 Task: Look for Airbnb options in Sopron, Hungary from 6th November, 2023 to 8th November, 2023 for 2 adults.1  bedroom having 2 beds and 1 bathroom. Property type can be flat. Booking option can be shelf check-in. Look for 4 properties as per requirement.
Action: Mouse moved to (478, 106)
Screenshot: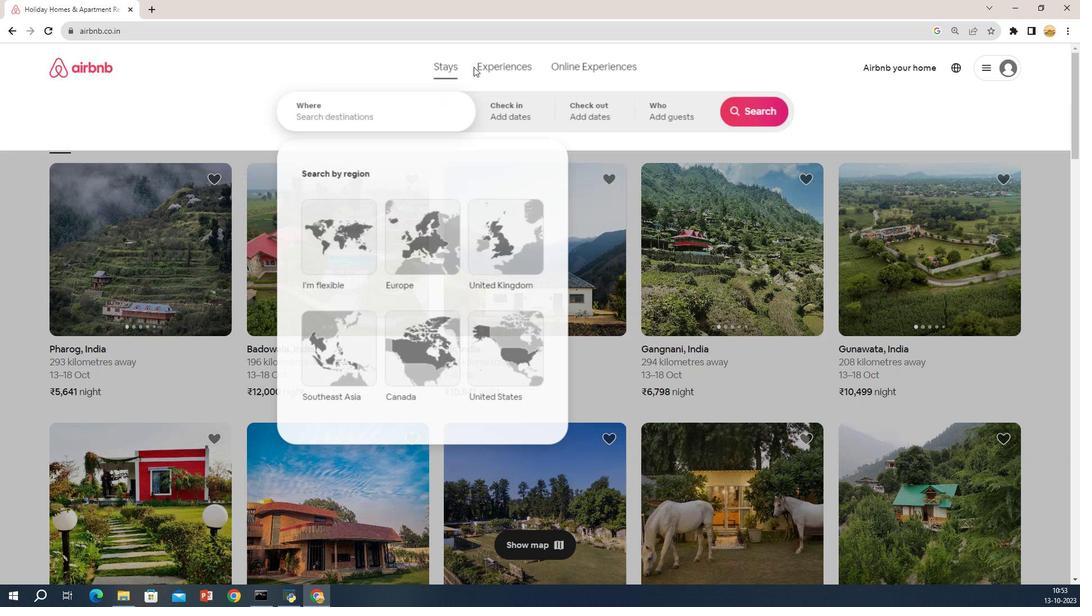 
Action: Mouse pressed left at (478, 106)
Screenshot: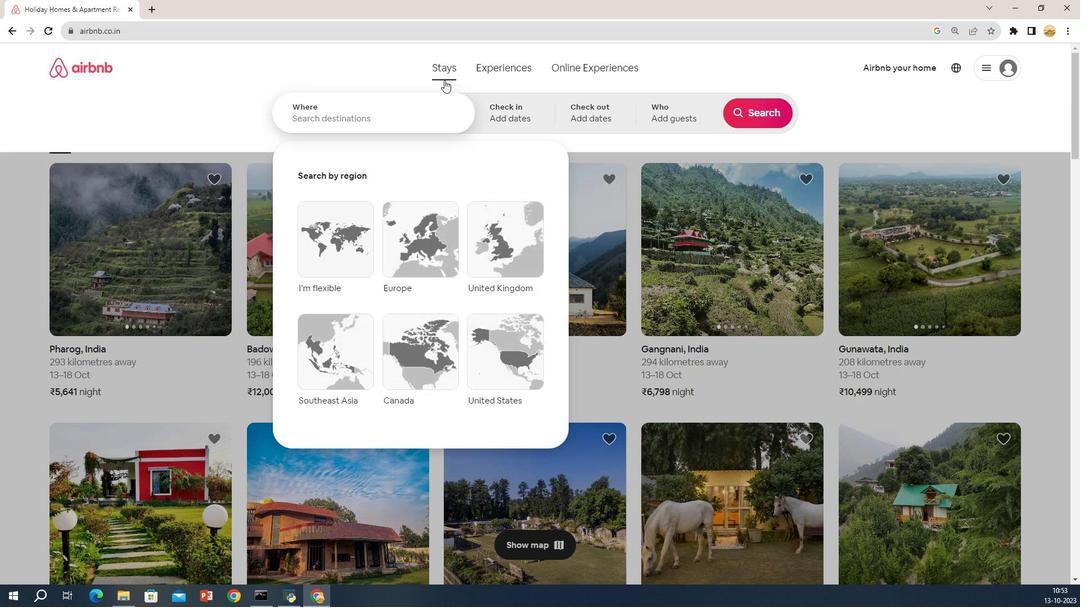 
Action: Mouse moved to (418, 140)
Screenshot: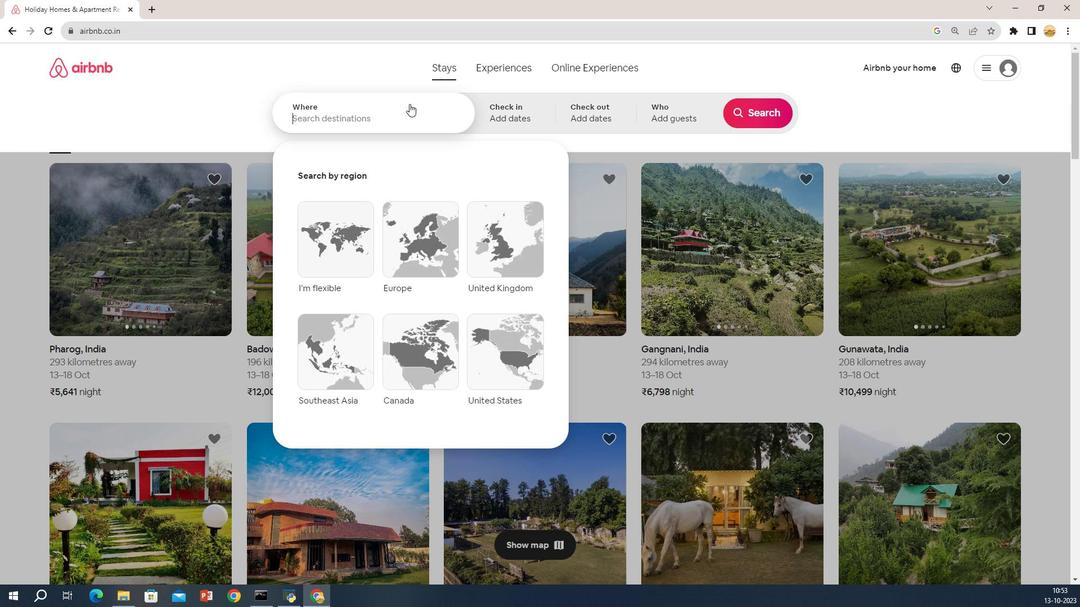 
Action: Mouse pressed left at (418, 140)
Screenshot: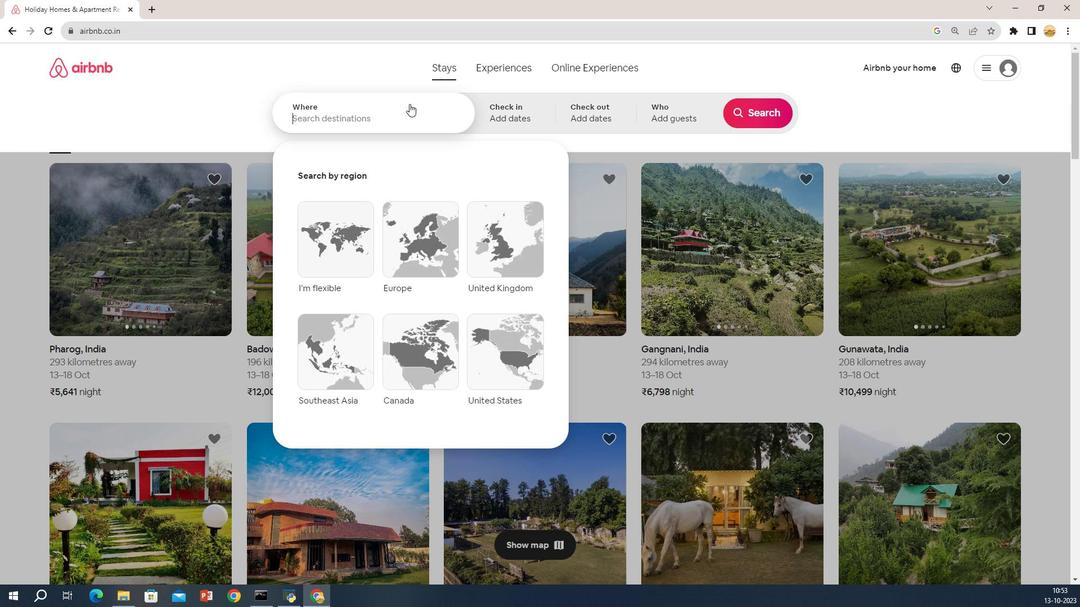 
Action: Mouse moved to (418, 140)
Screenshot: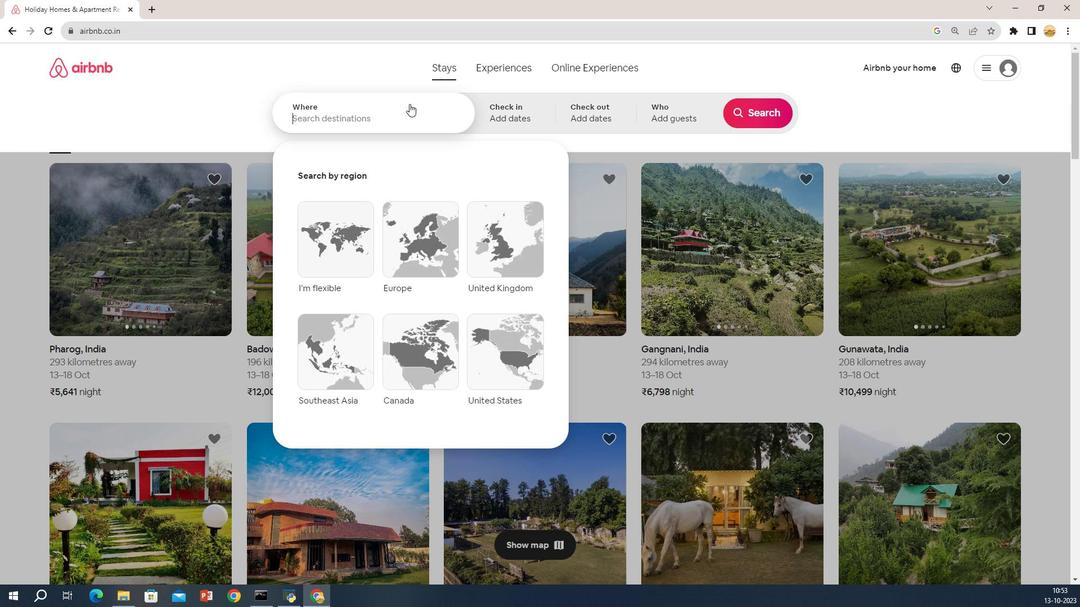 
Action: Key pressed <Key.shift><Key.shift><Key.shift><Key.shift><Key.shift>Scpron,<Key.space><Key.shift><Key.shift>hungary
Screenshot: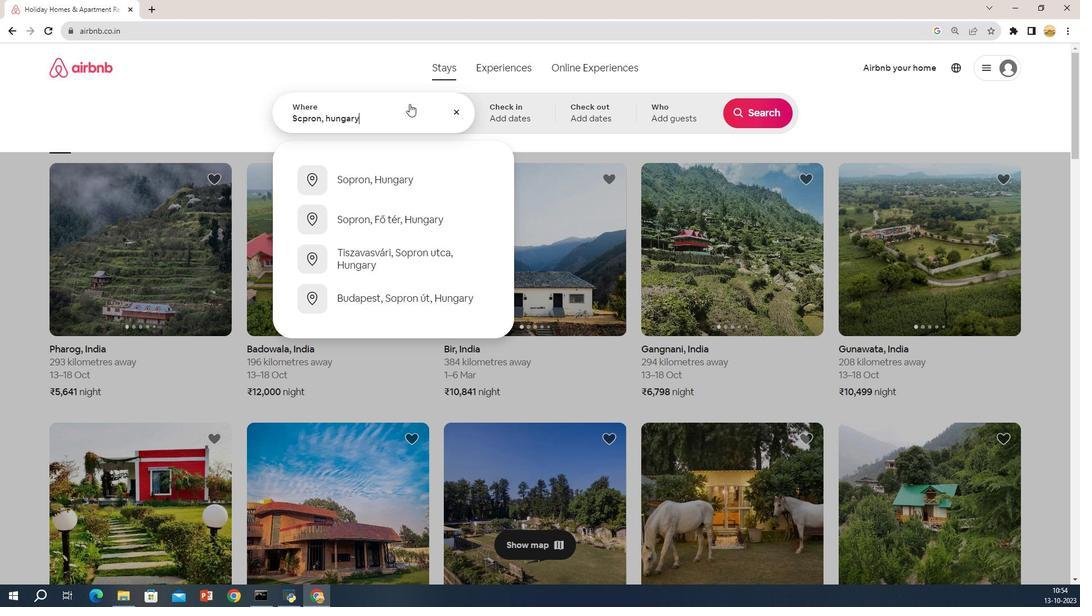 
Action: Mouse moved to (400, 201)
Screenshot: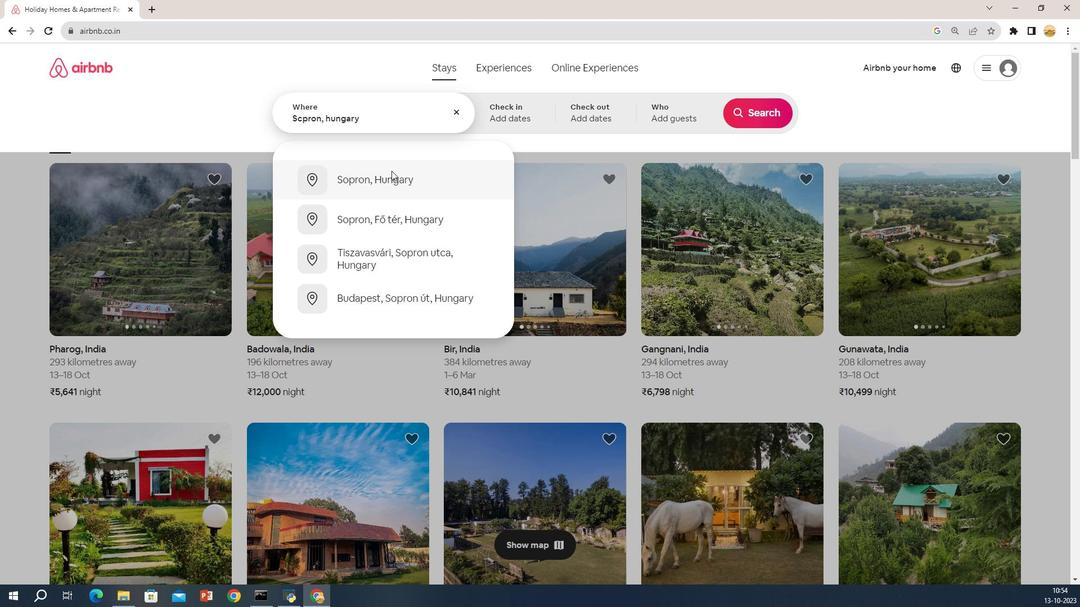 
Action: Mouse pressed left at (400, 201)
Screenshot: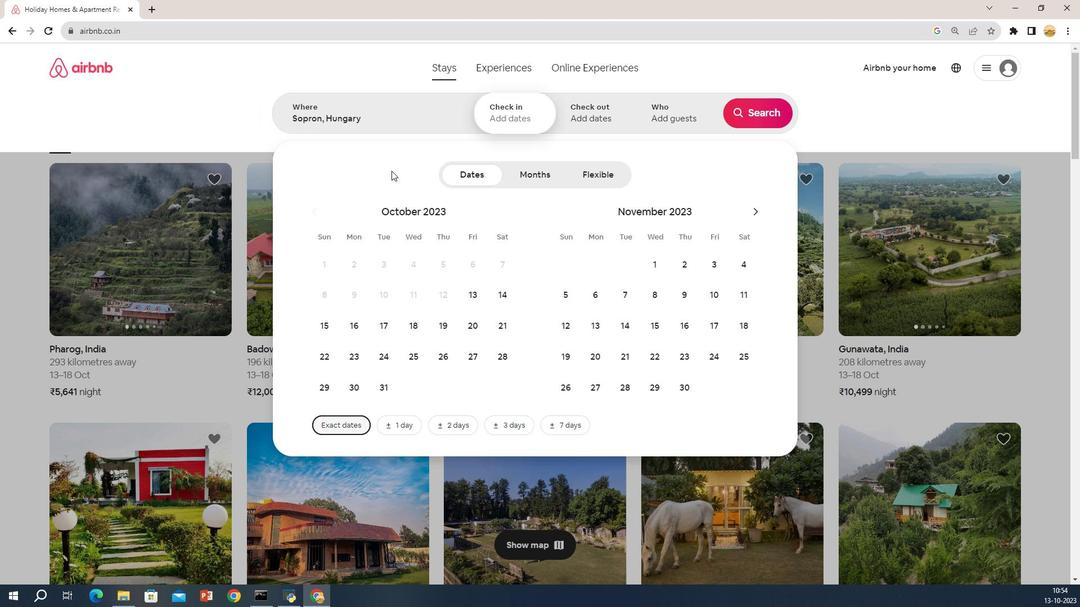 
Action: Mouse moved to (592, 315)
Screenshot: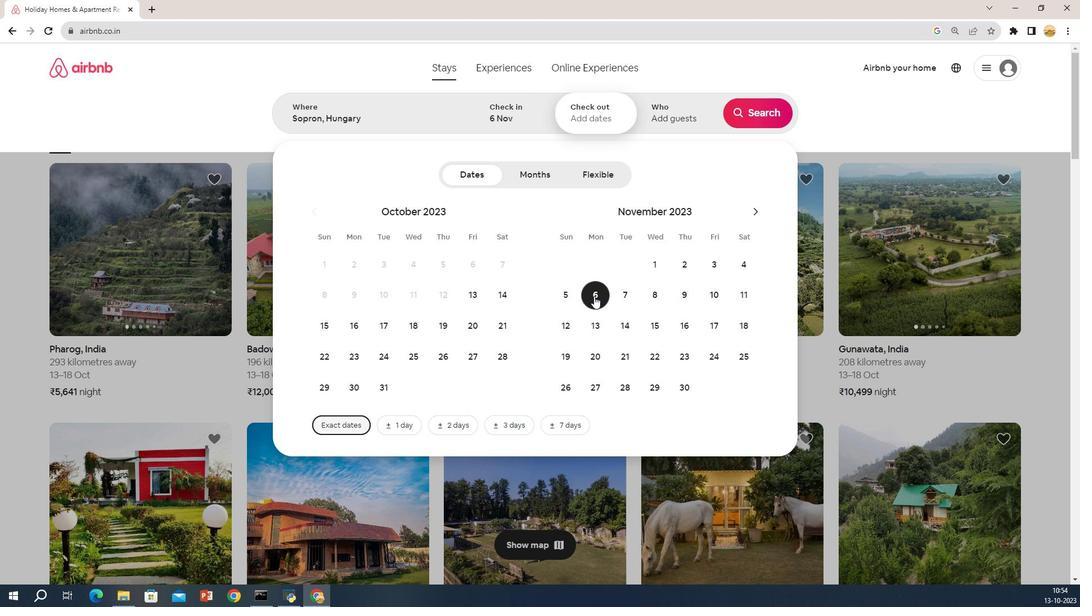 
Action: Mouse pressed left at (592, 315)
Screenshot: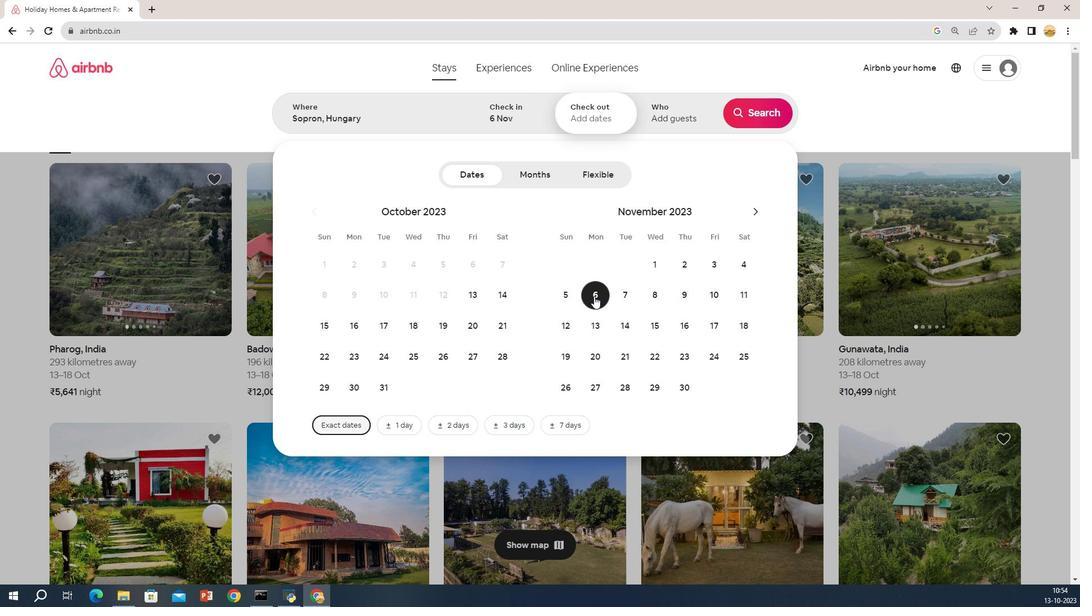 
Action: Mouse moved to (653, 319)
Screenshot: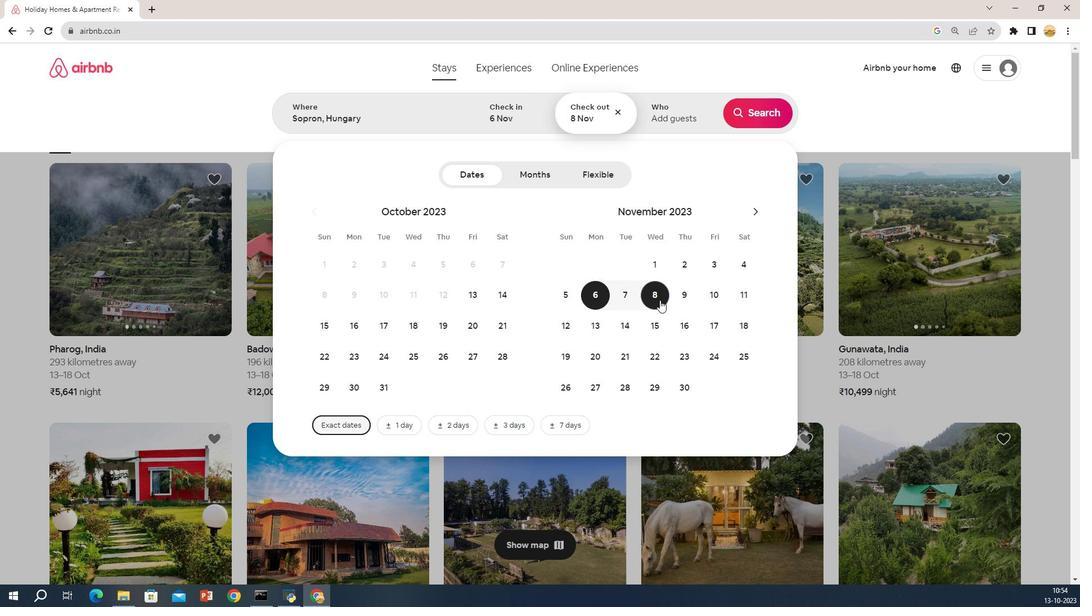 
Action: Mouse pressed left at (653, 319)
Screenshot: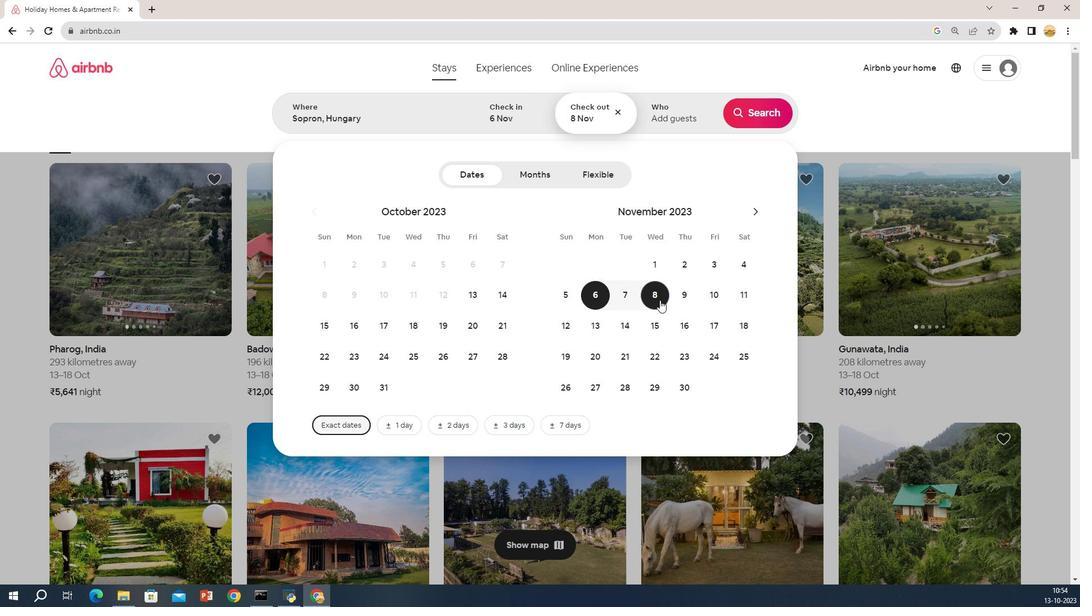 
Action: Mouse moved to (654, 159)
Screenshot: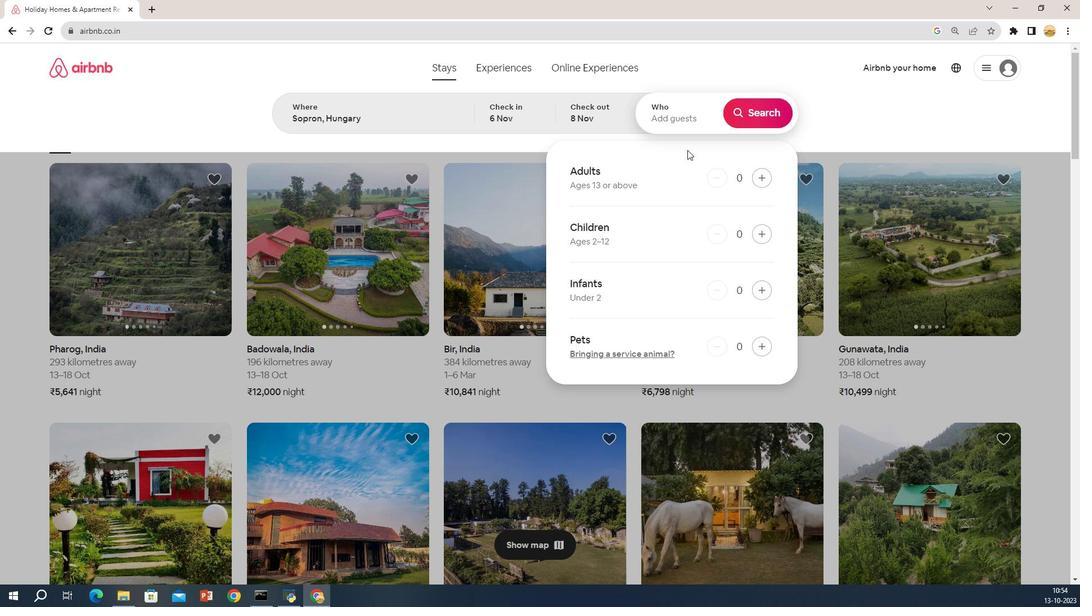 
Action: Mouse pressed left at (654, 159)
Screenshot: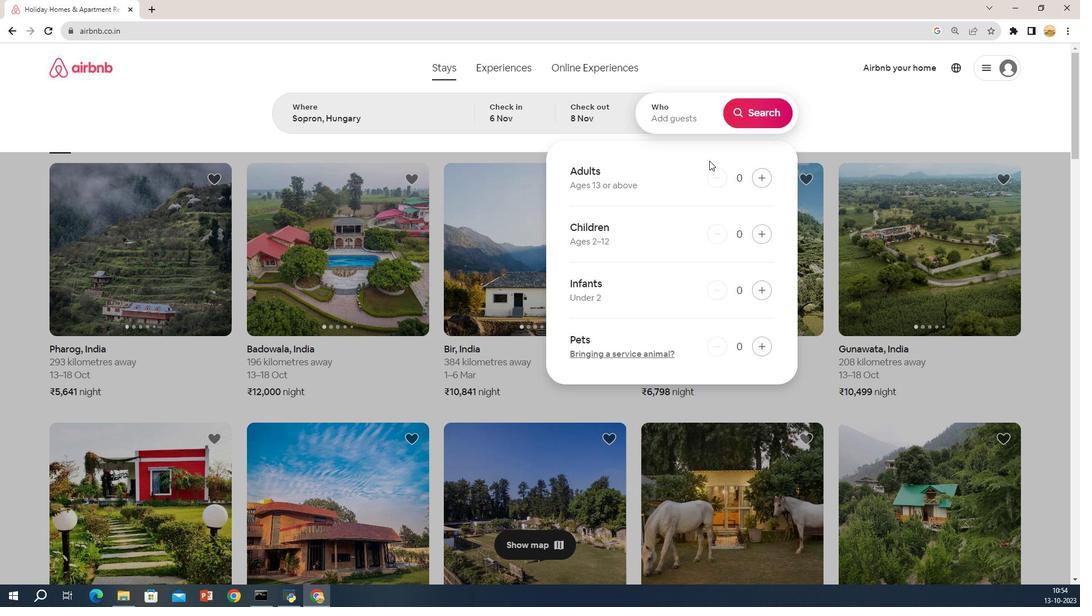 
Action: Mouse moved to (746, 207)
Screenshot: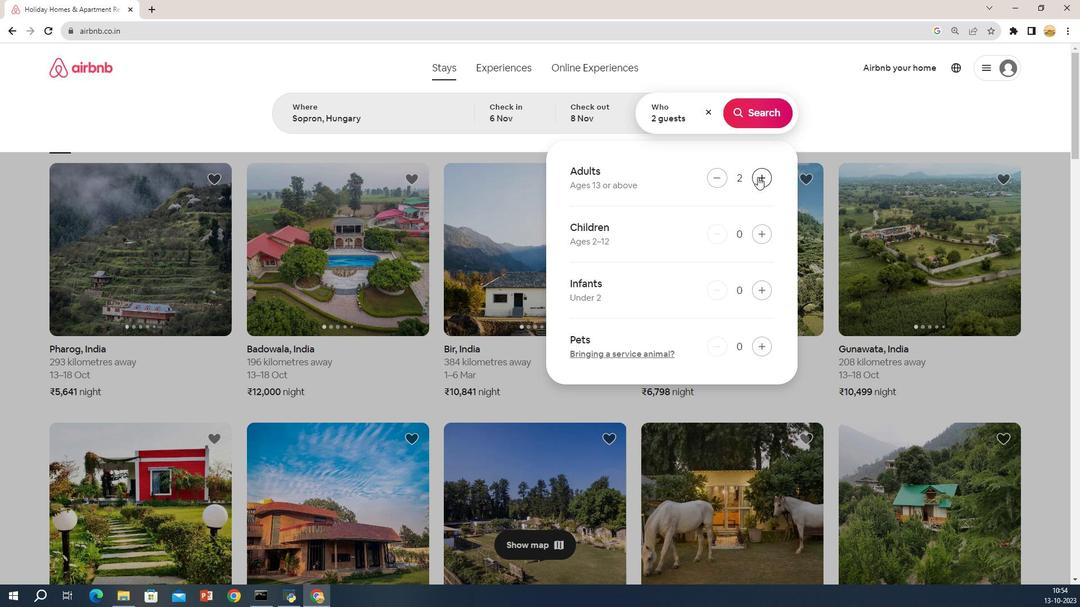 
Action: Mouse pressed left at (746, 207)
Screenshot: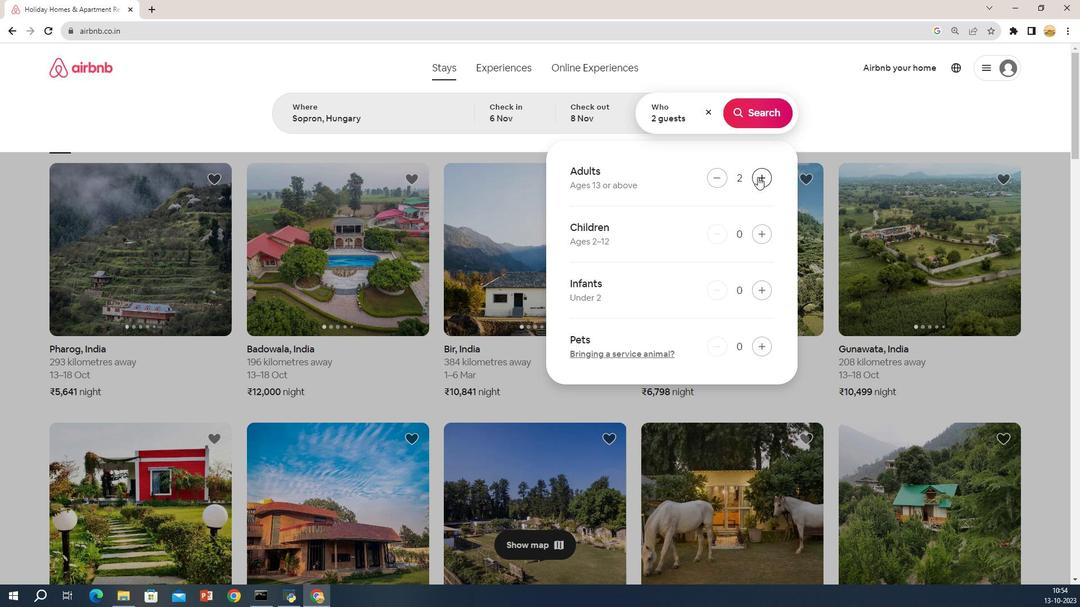 
Action: Mouse pressed left at (746, 207)
Screenshot: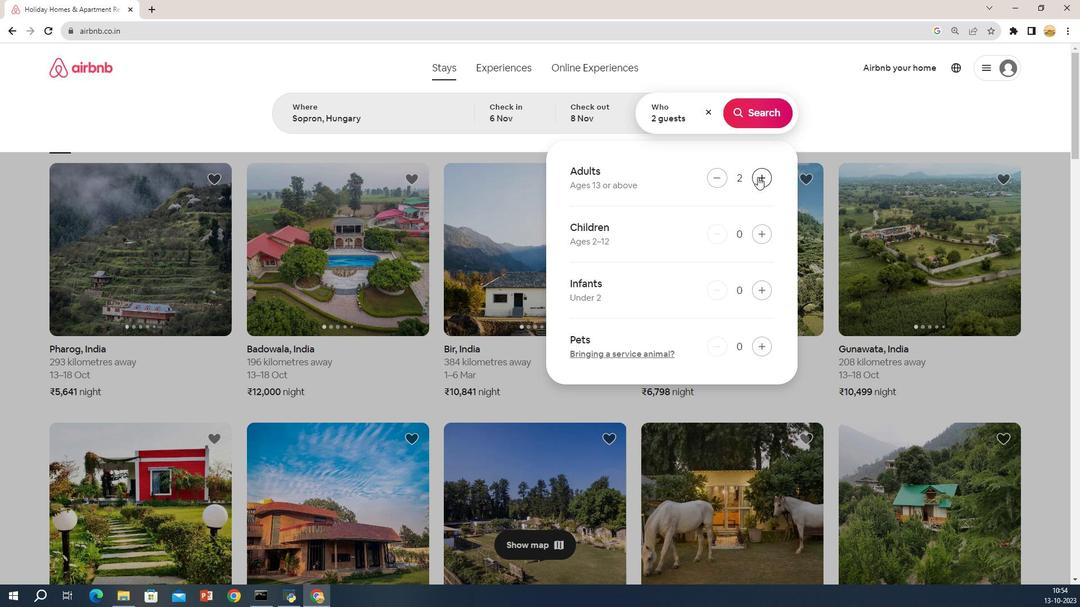 
Action: Mouse moved to (756, 154)
Screenshot: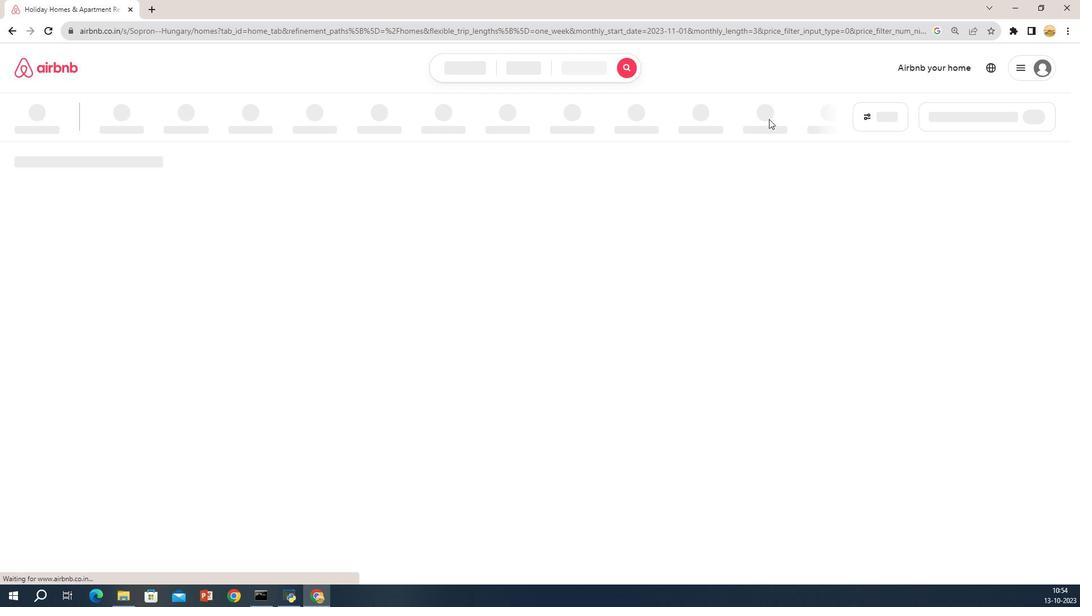 
Action: Mouse pressed left at (756, 154)
Screenshot: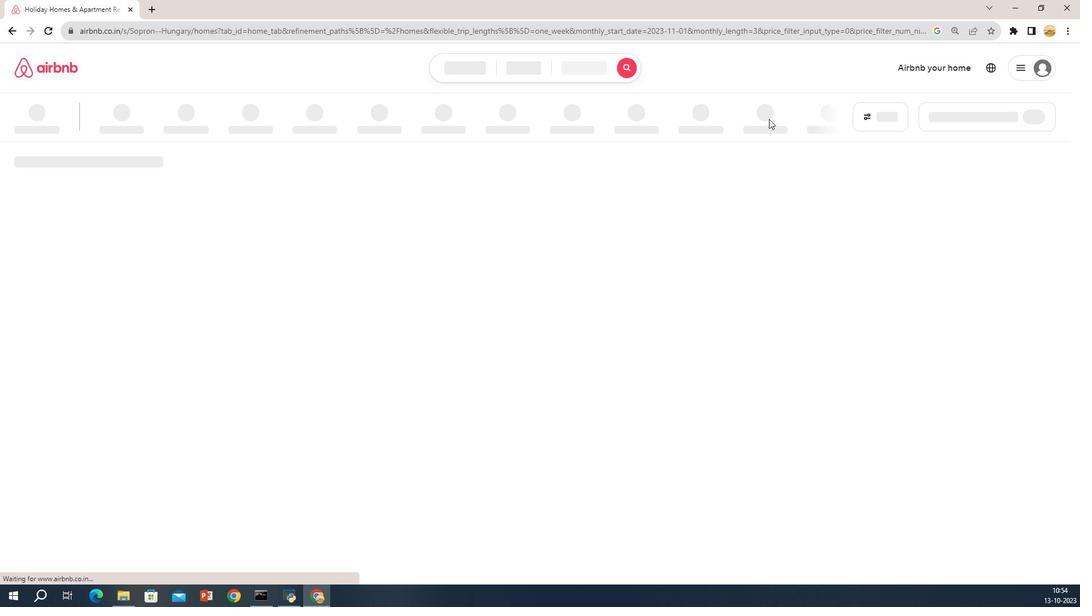
Action: Mouse moved to (861, 151)
Screenshot: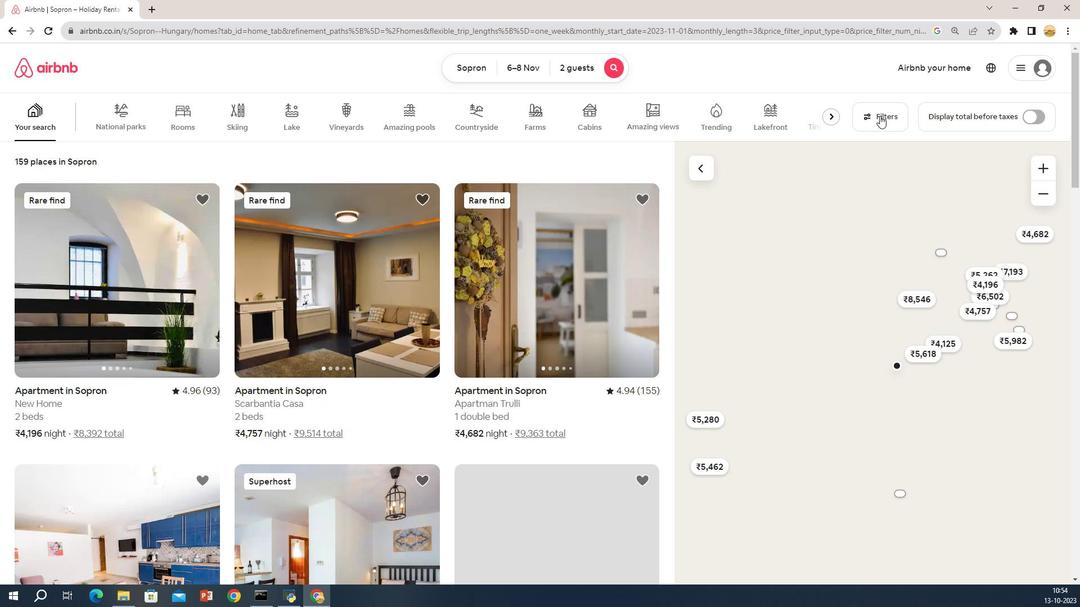 
Action: Mouse pressed left at (861, 151)
Screenshot: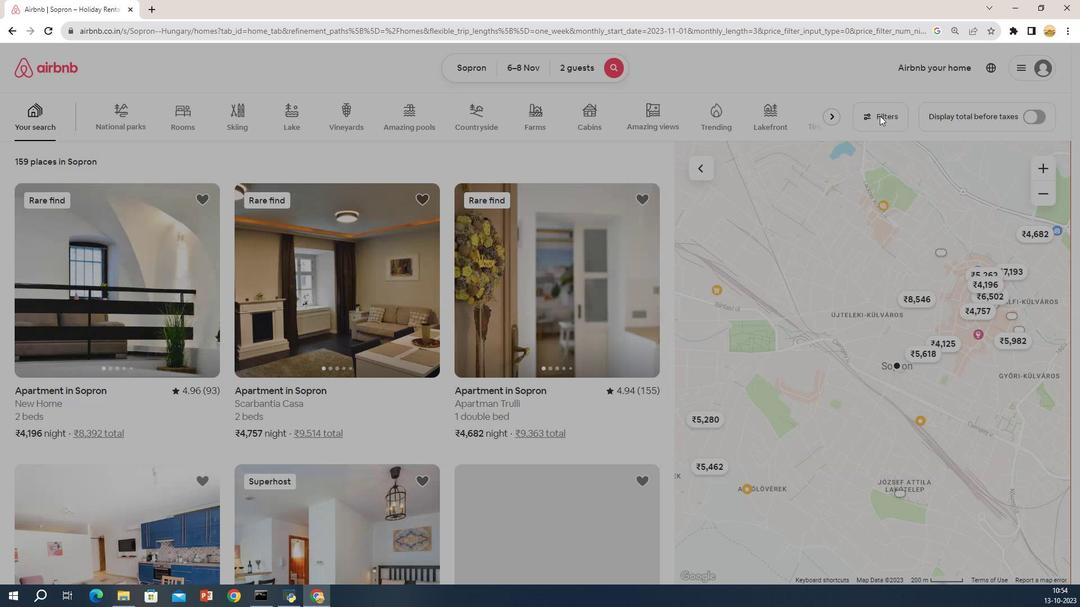 
Action: Mouse moved to (599, 296)
Screenshot: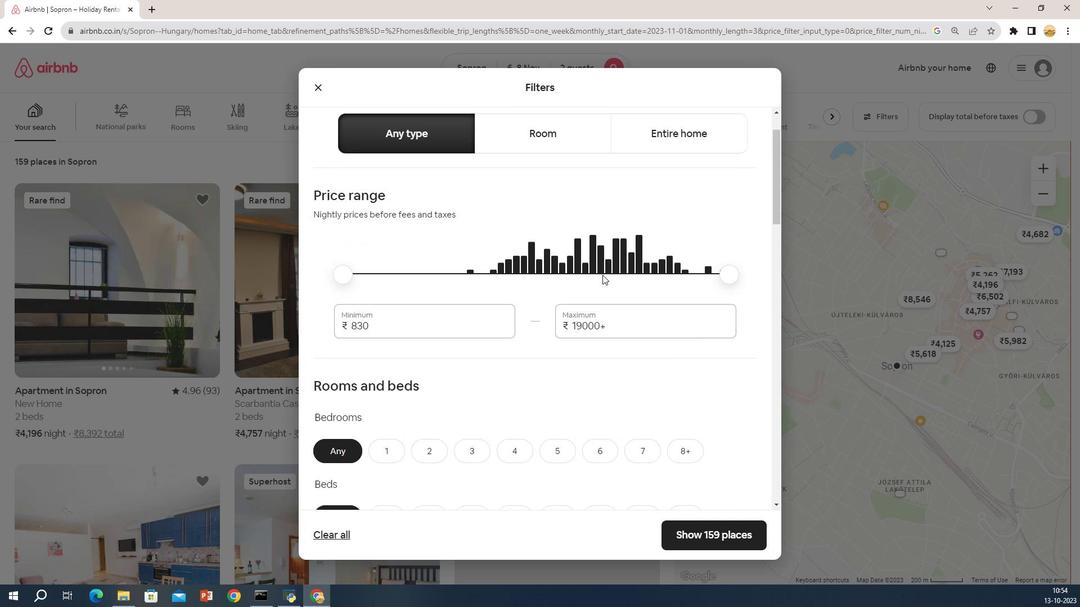 
Action: Mouse scrolled (599, 295) with delta (0, 0)
Screenshot: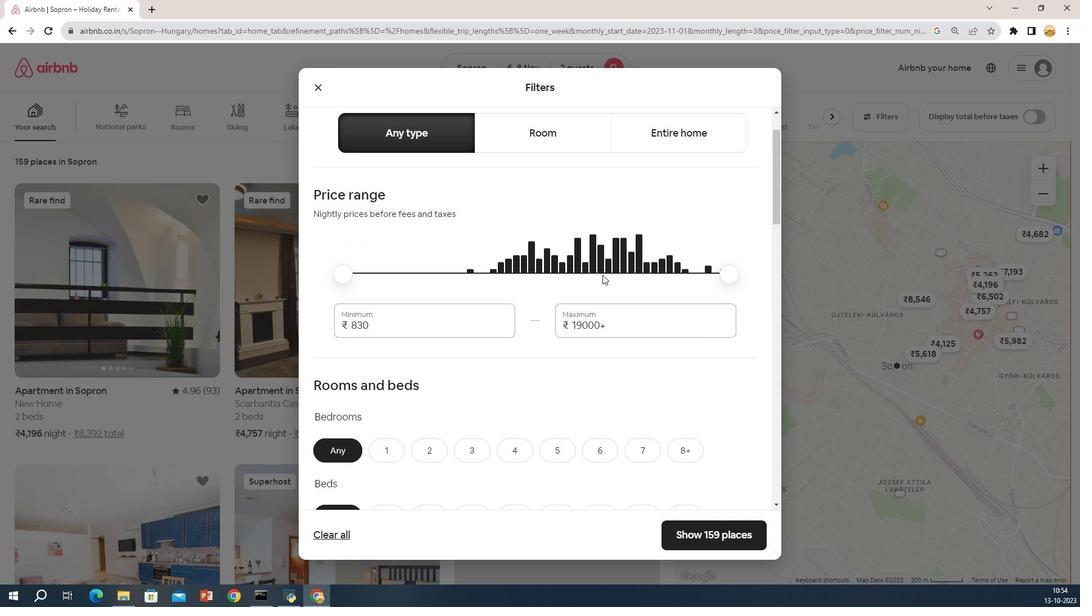 
Action: Mouse scrolled (599, 295) with delta (0, 0)
Screenshot: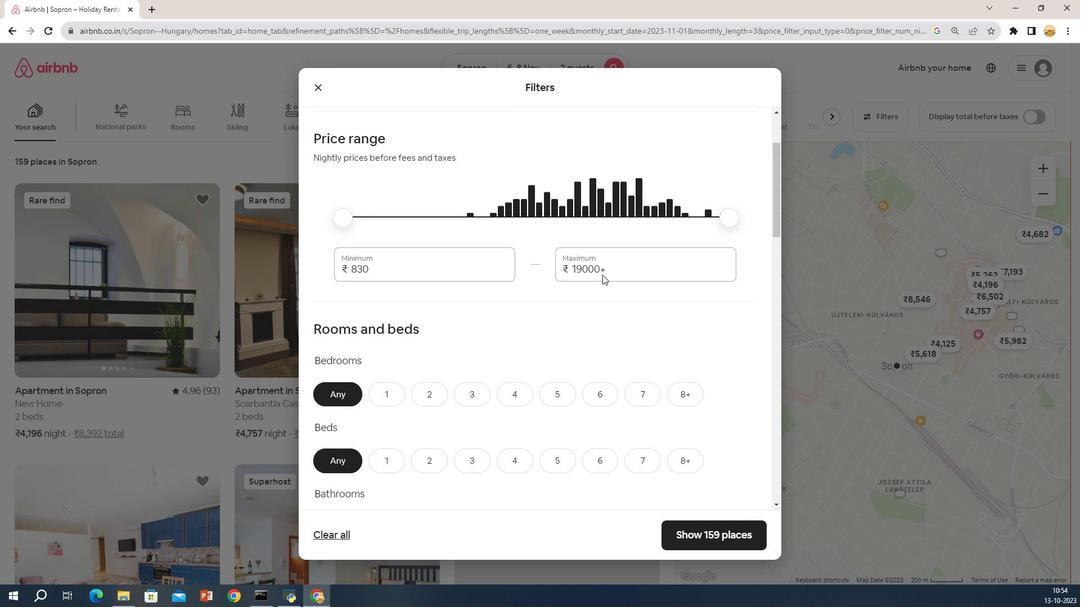 
Action: Mouse scrolled (599, 295) with delta (0, 0)
Screenshot: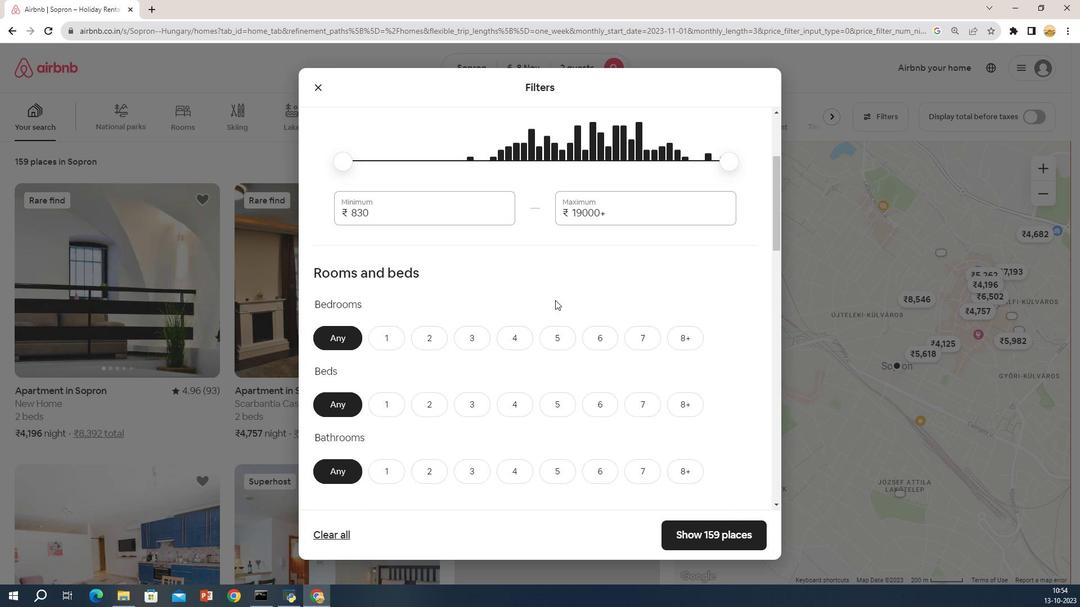 
Action: Mouse moved to (404, 346)
Screenshot: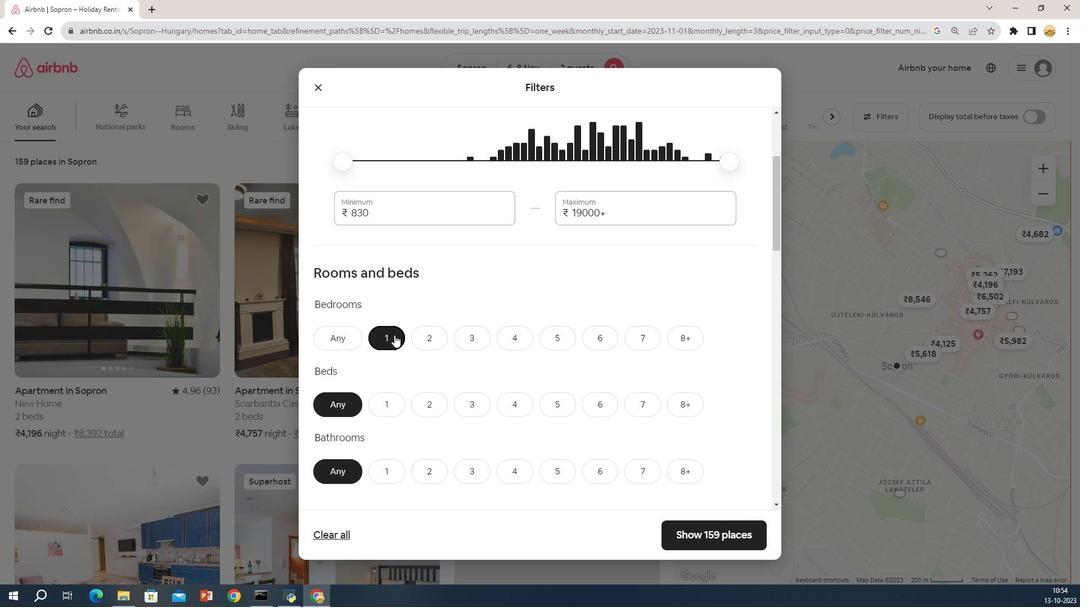 
Action: Mouse pressed left at (404, 346)
Screenshot: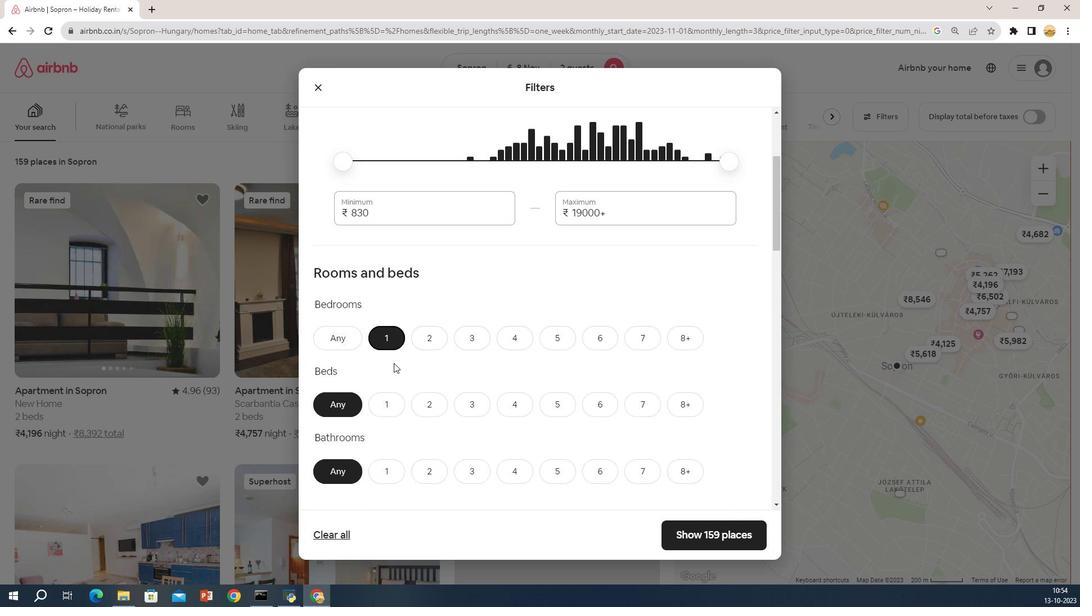 
Action: Mouse moved to (429, 412)
Screenshot: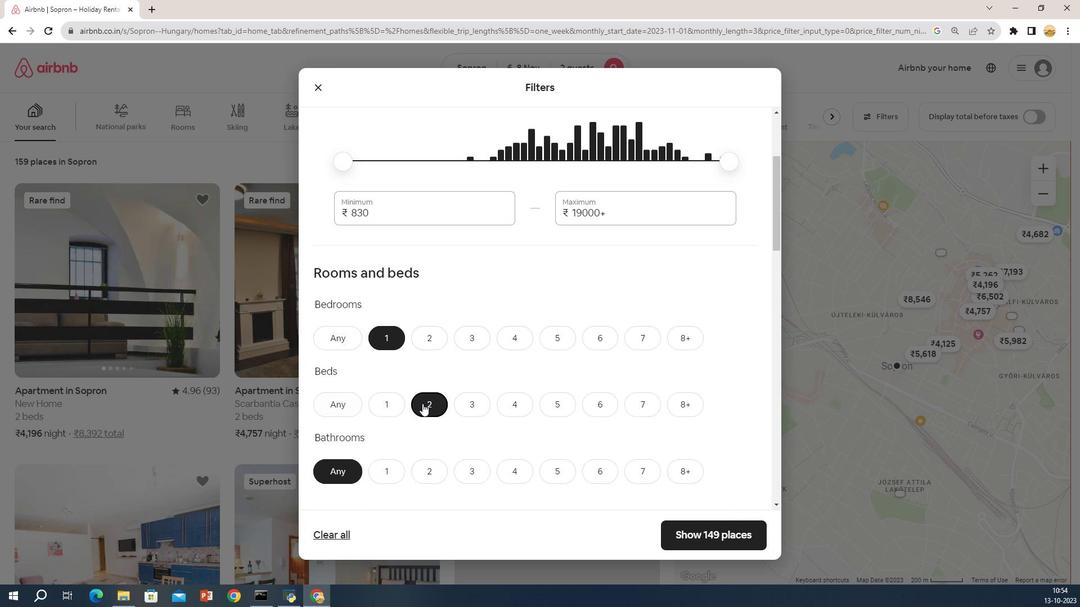 
Action: Mouse pressed left at (429, 412)
Screenshot: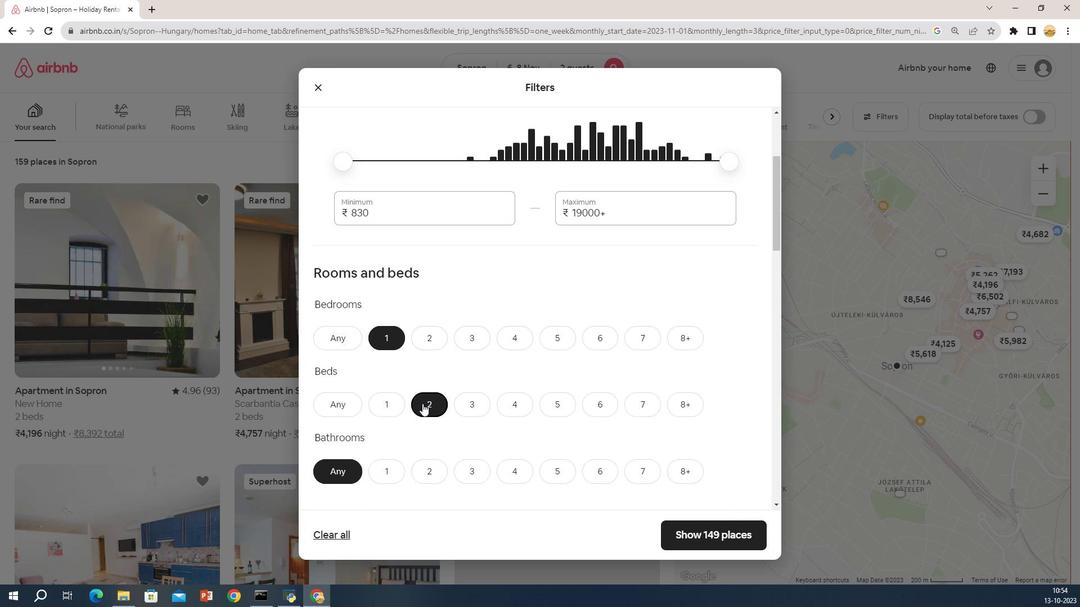 
Action: Mouse moved to (398, 471)
Screenshot: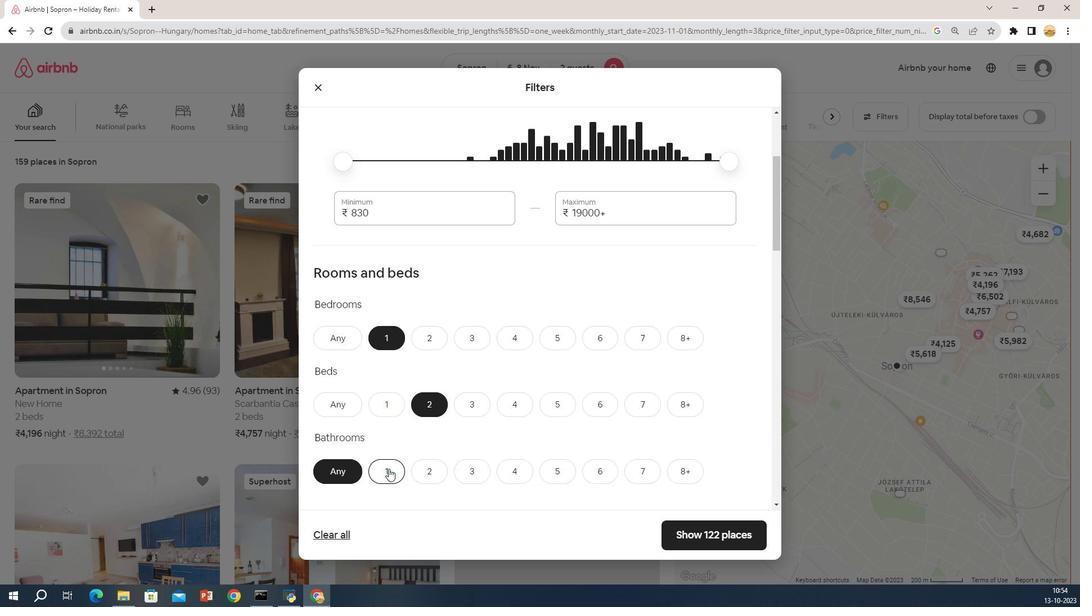 
Action: Mouse pressed left at (398, 471)
Screenshot: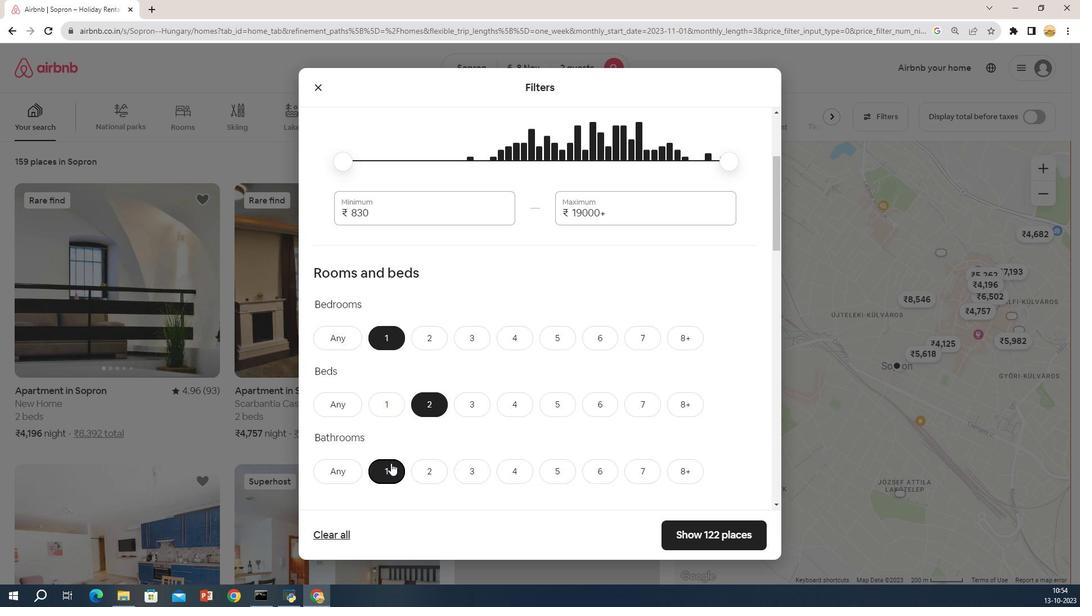 
Action: Mouse moved to (418, 453)
Screenshot: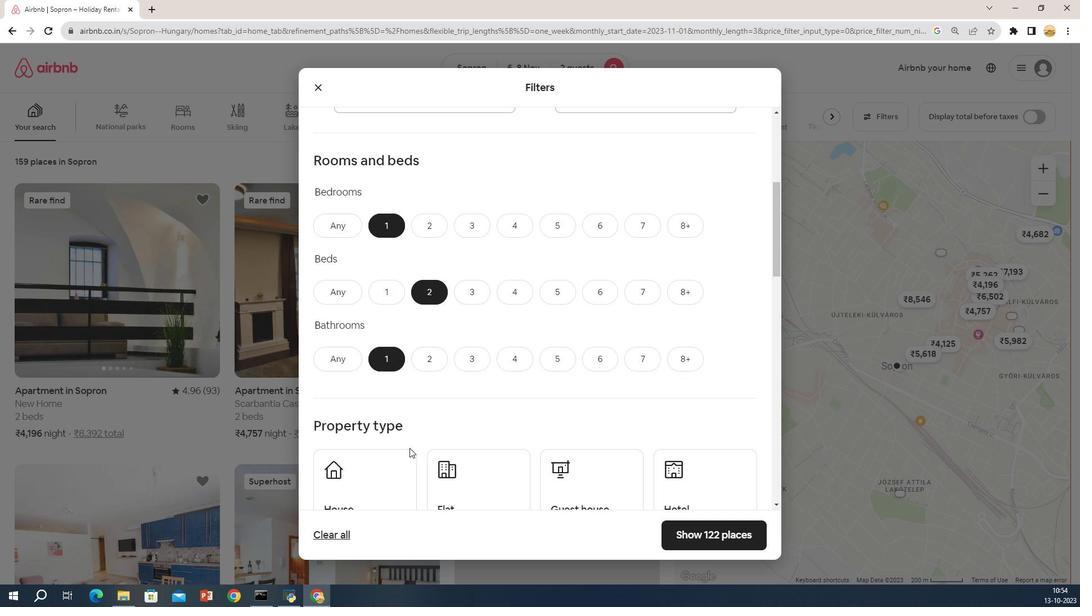 
Action: Mouse scrolled (418, 453) with delta (0, 0)
Screenshot: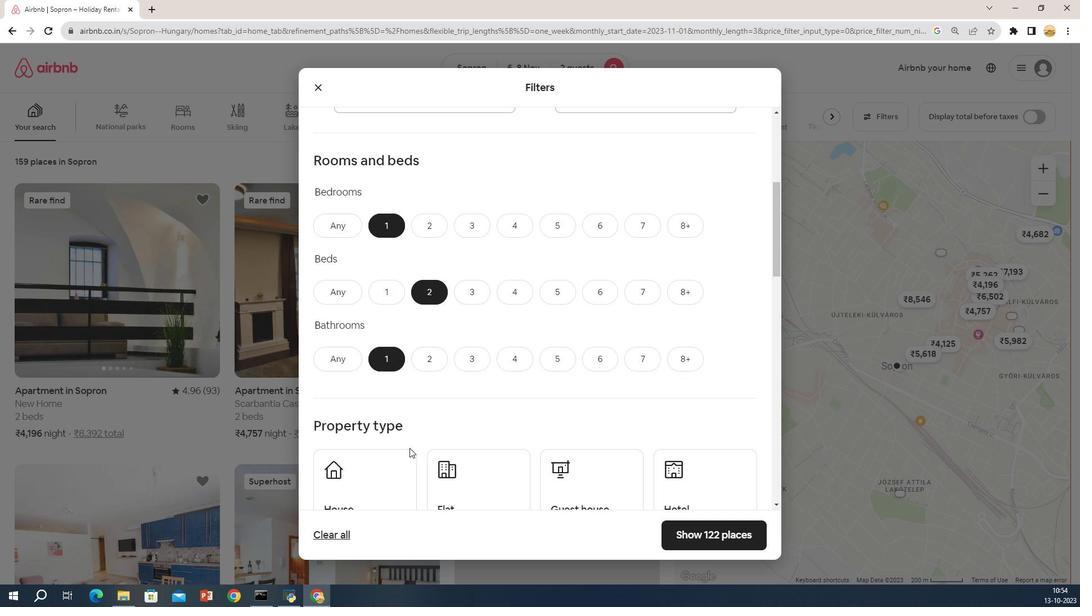 
Action: Mouse moved to (418, 453)
Screenshot: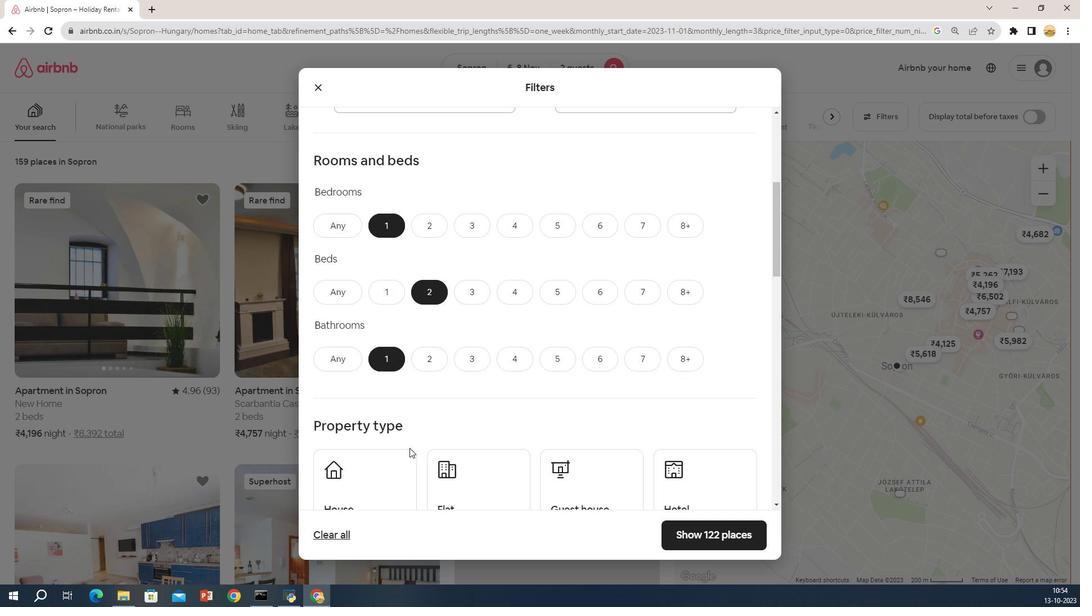 
Action: Mouse scrolled (418, 452) with delta (0, 0)
Screenshot: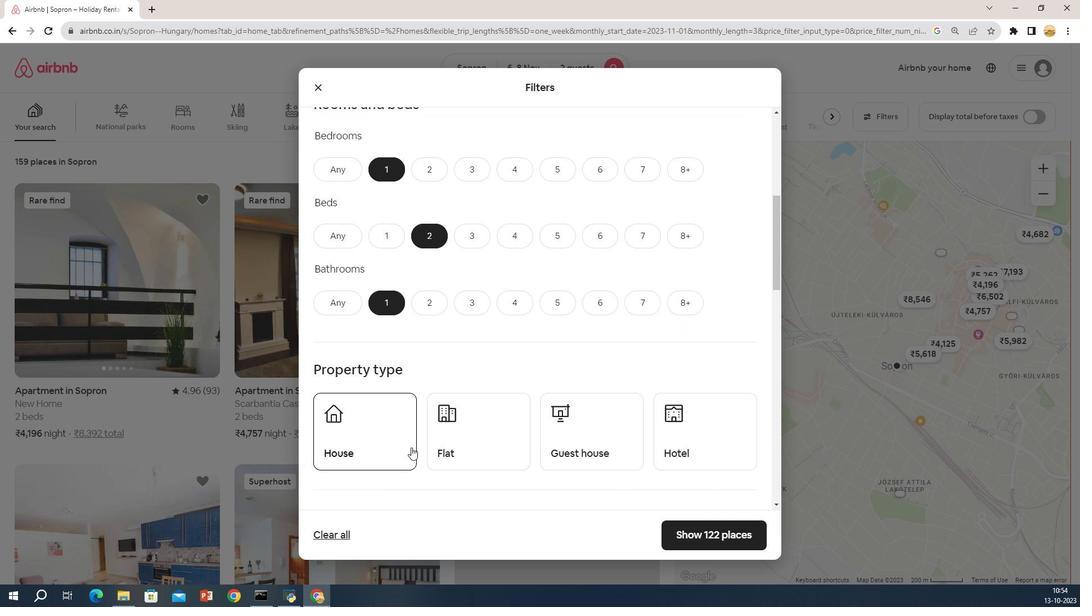
Action: Mouse scrolled (418, 452) with delta (0, 0)
Screenshot: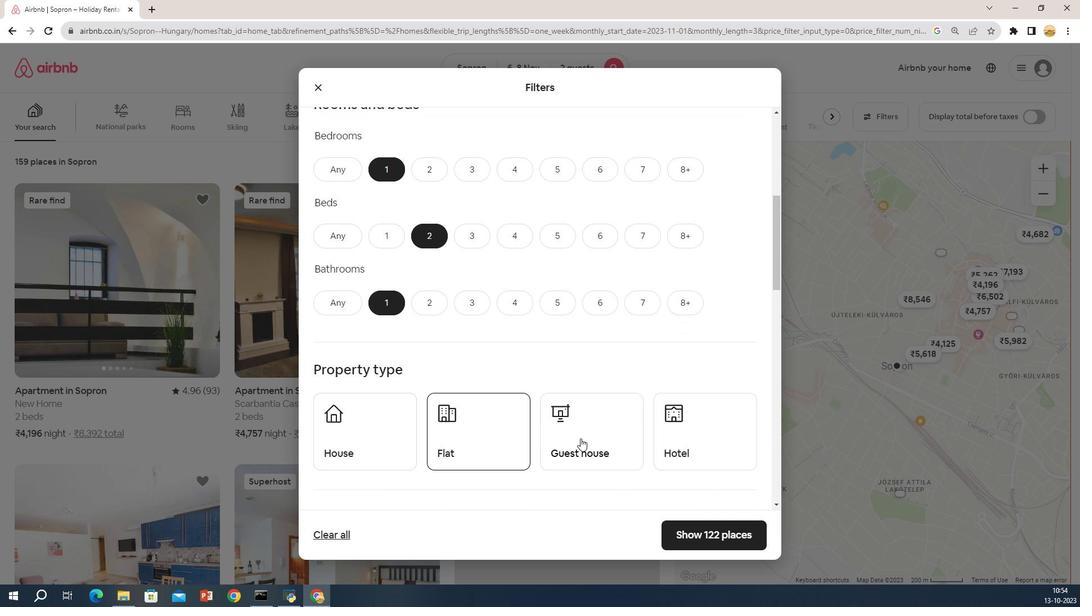 
Action: Mouse moved to (497, 434)
Screenshot: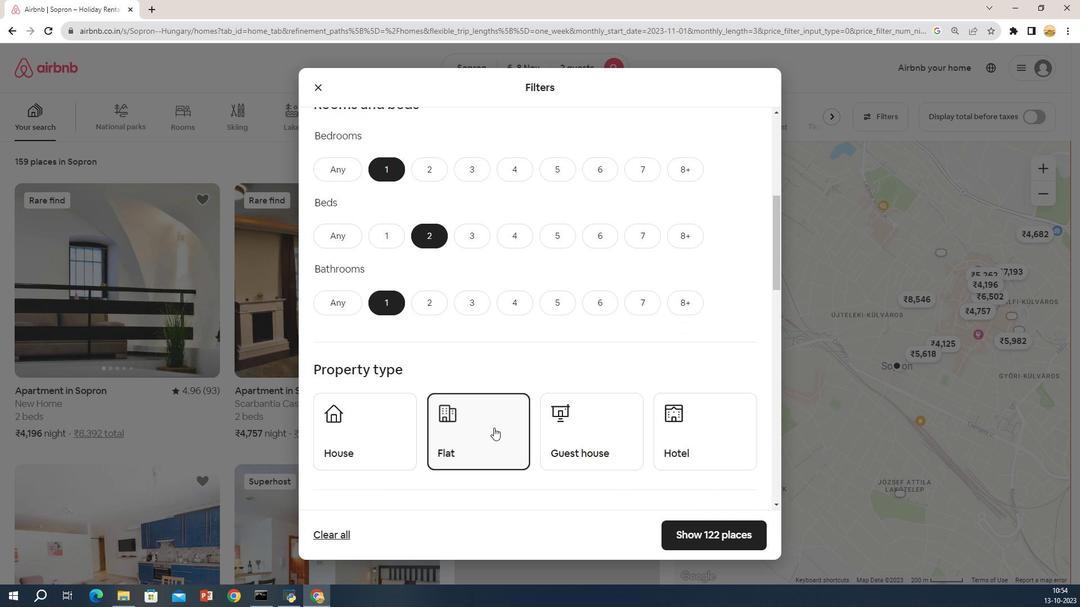 
Action: Mouse pressed left at (497, 434)
Screenshot: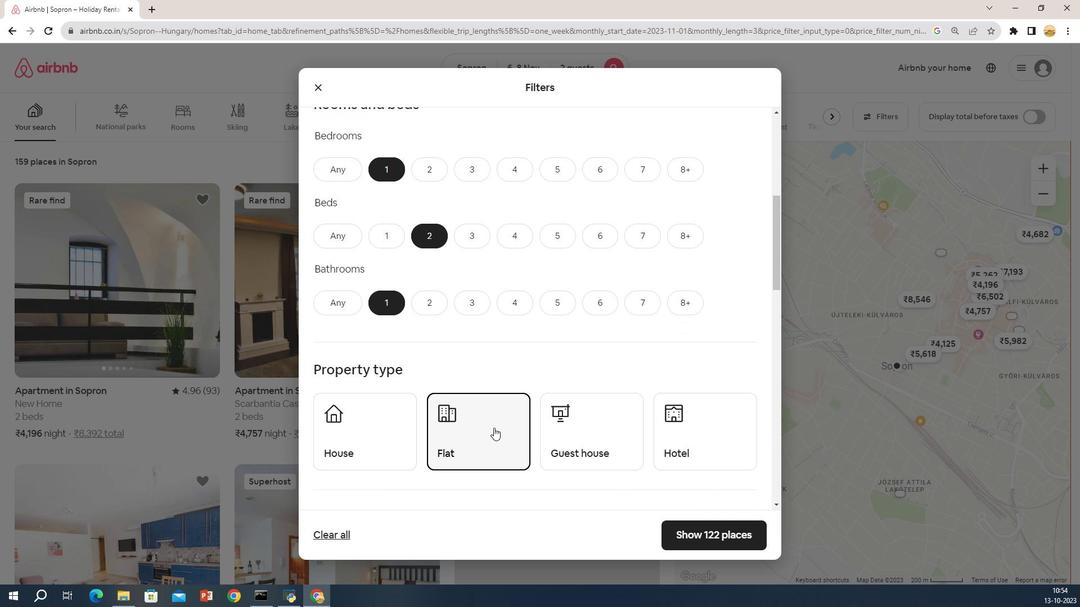 
Action: Mouse moved to (496, 434)
Screenshot: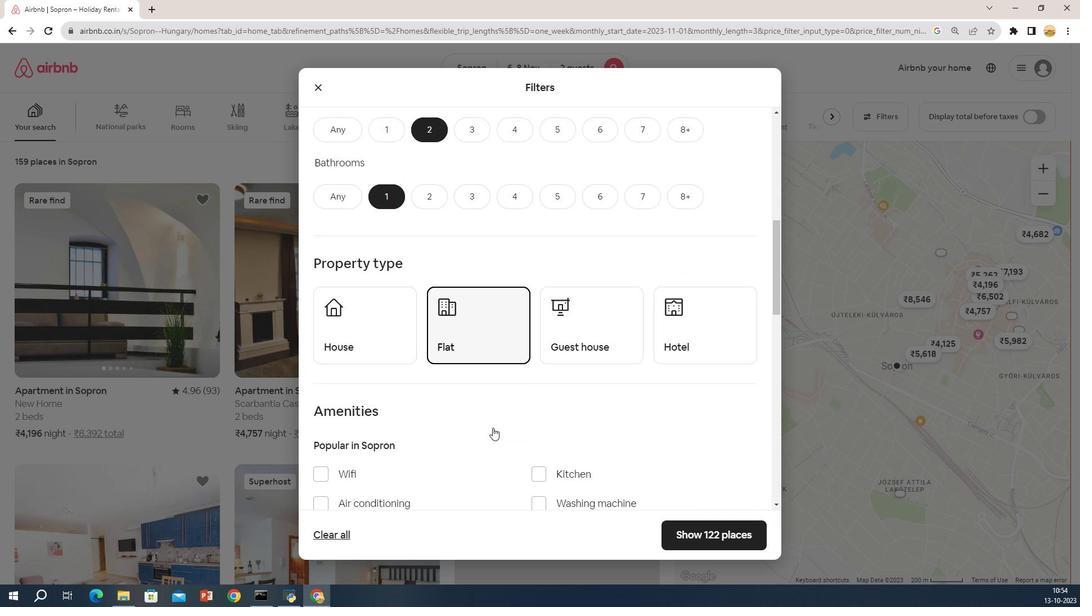 
Action: Mouse scrolled (496, 433) with delta (0, 0)
Screenshot: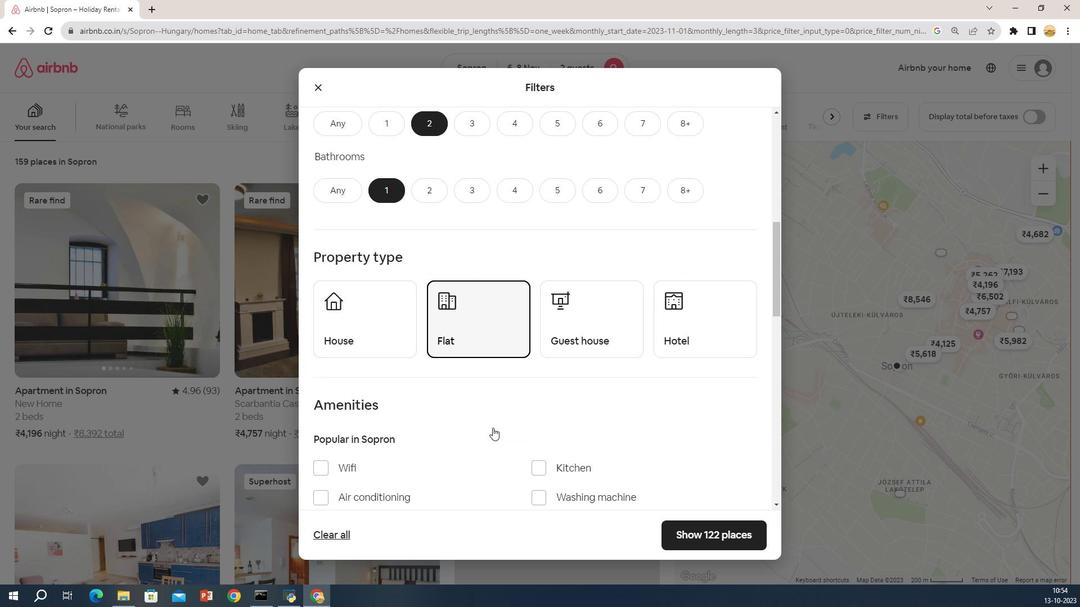 
Action: Mouse scrolled (496, 433) with delta (0, 0)
Screenshot: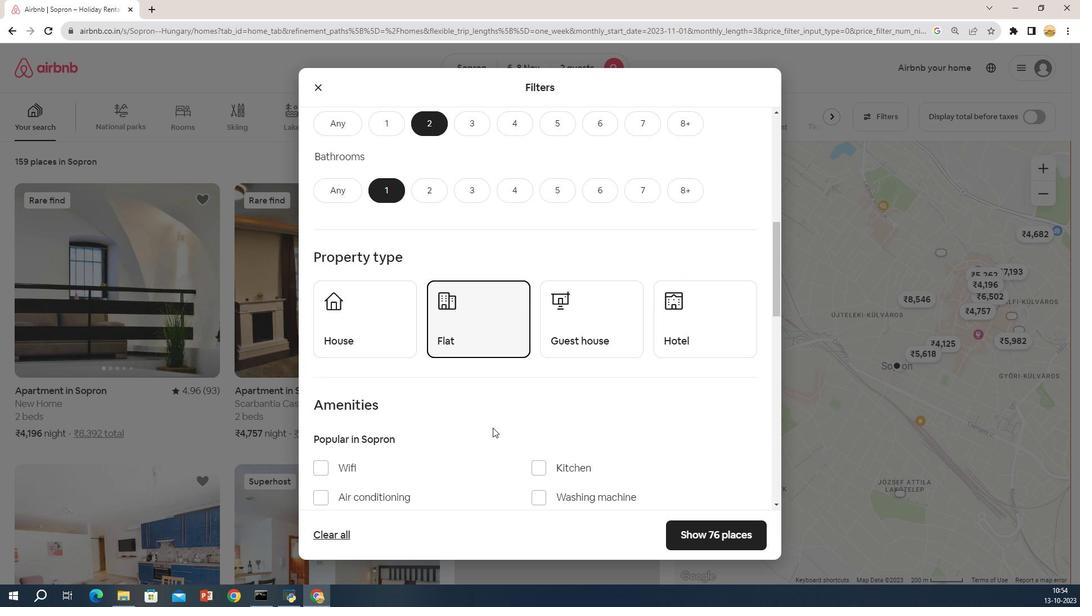 
Action: Mouse scrolled (496, 433) with delta (0, 0)
Screenshot: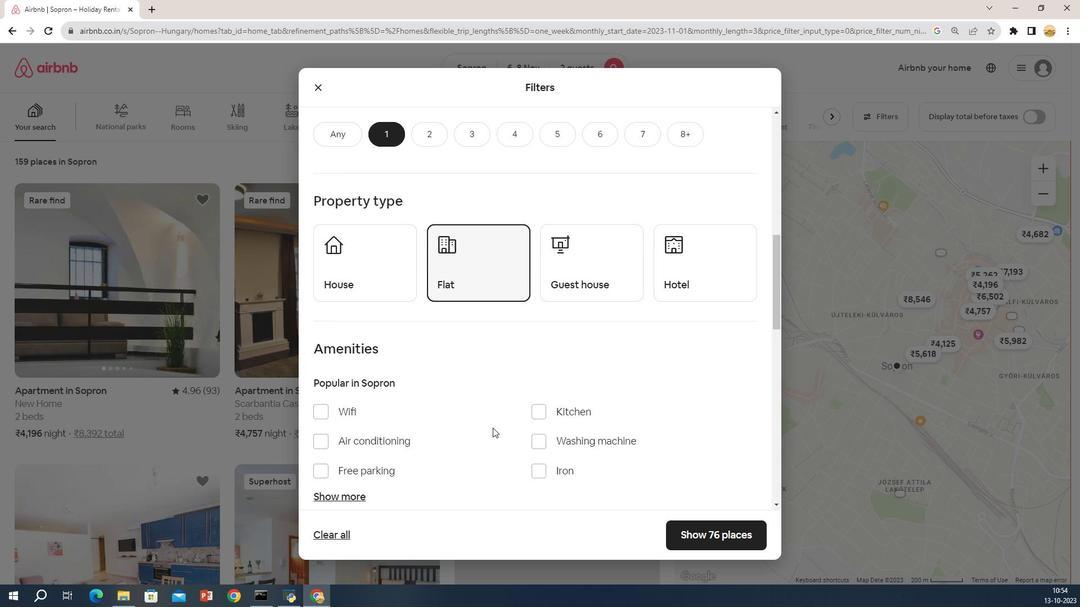 
Action: Mouse scrolled (496, 433) with delta (0, 0)
Screenshot: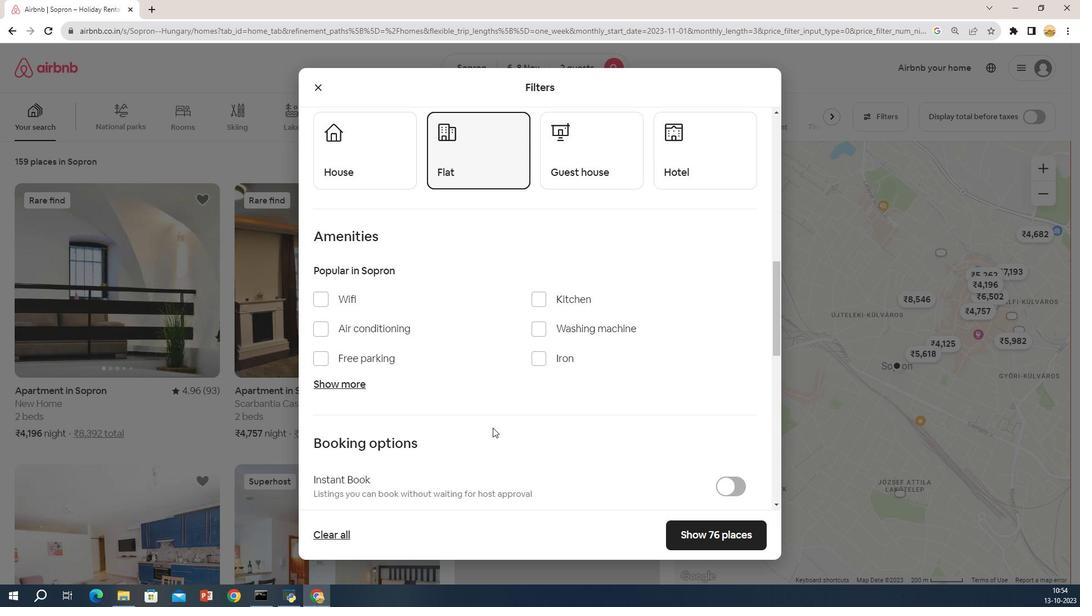 
Action: Mouse scrolled (496, 433) with delta (0, 0)
Screenshot: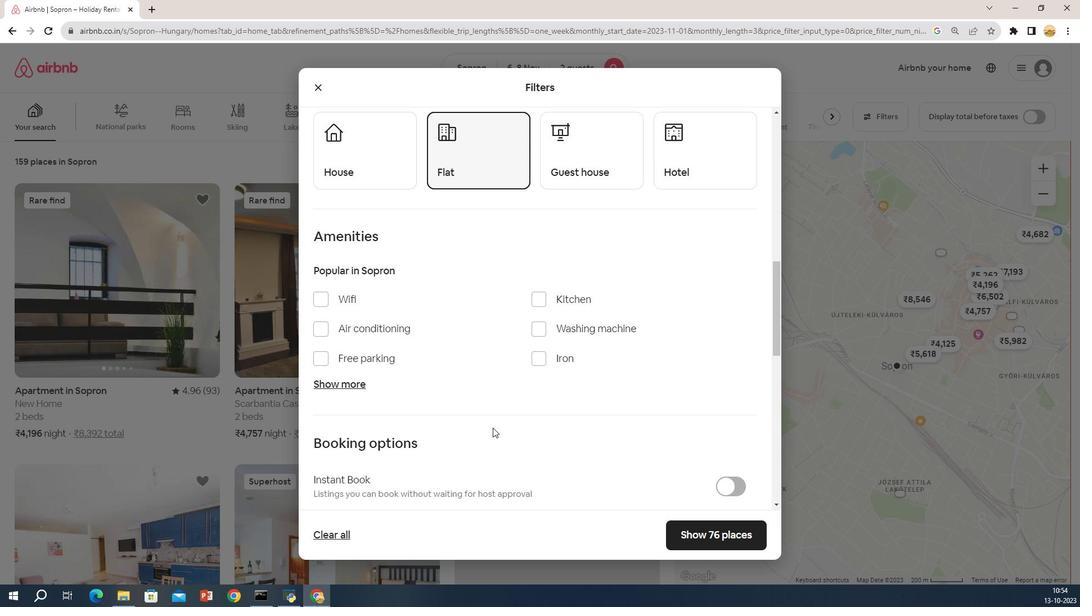 
Action: Mouse scrolled (496, 433) with delta (0, 0)
Screenshot: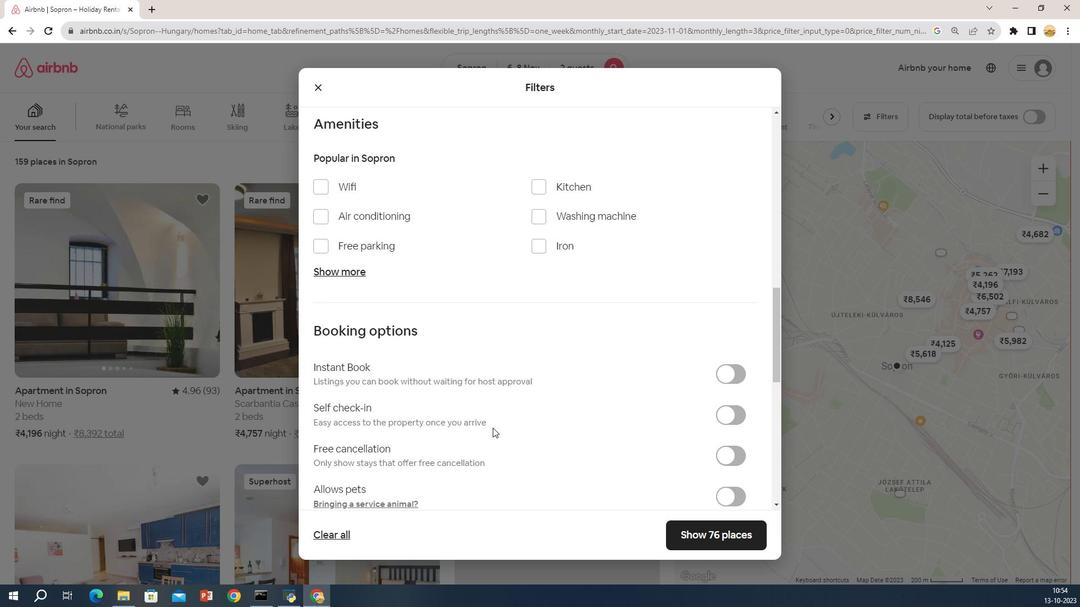 
Action: Mouse scrolled (496, 433) with delta (0, 0)
Screenshot: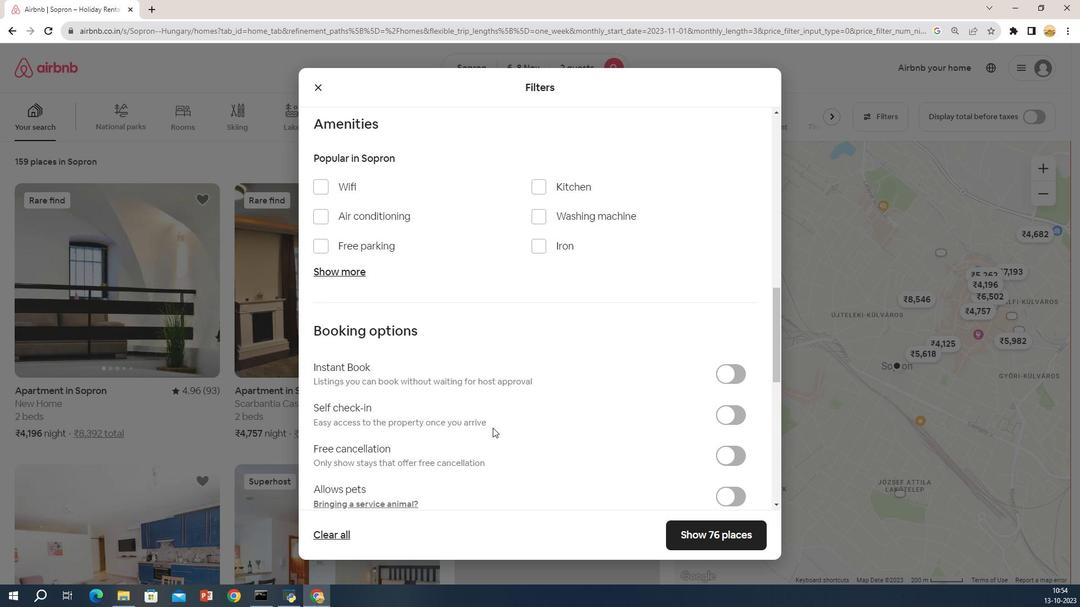 
Action: Mouse scrolled (496, 433) with delta (0, 0)
Screenshot: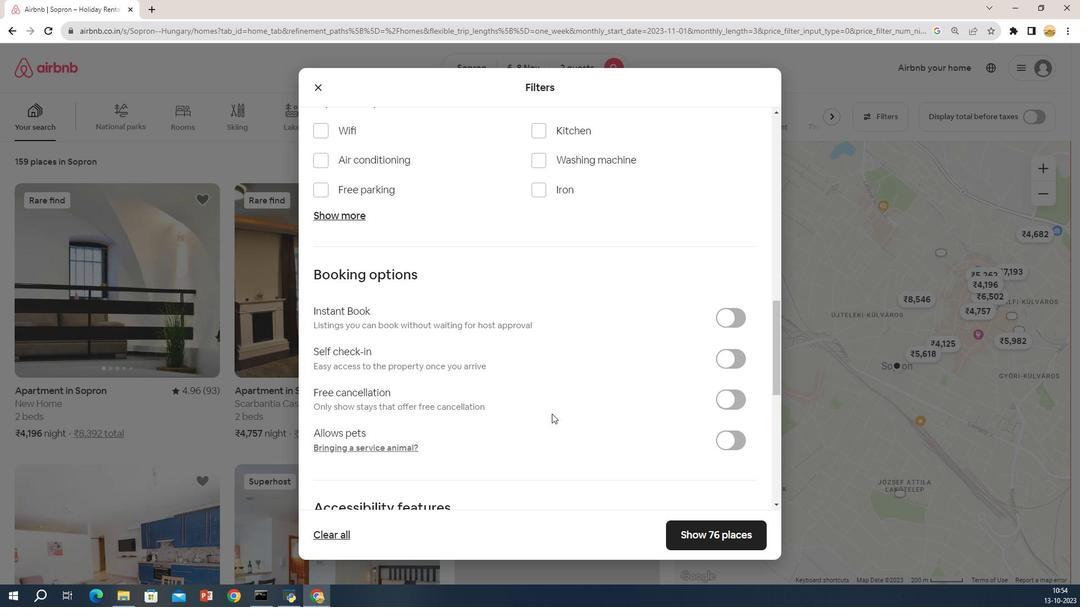 
Action: Mouse moved to (723, 363)
Screenshot: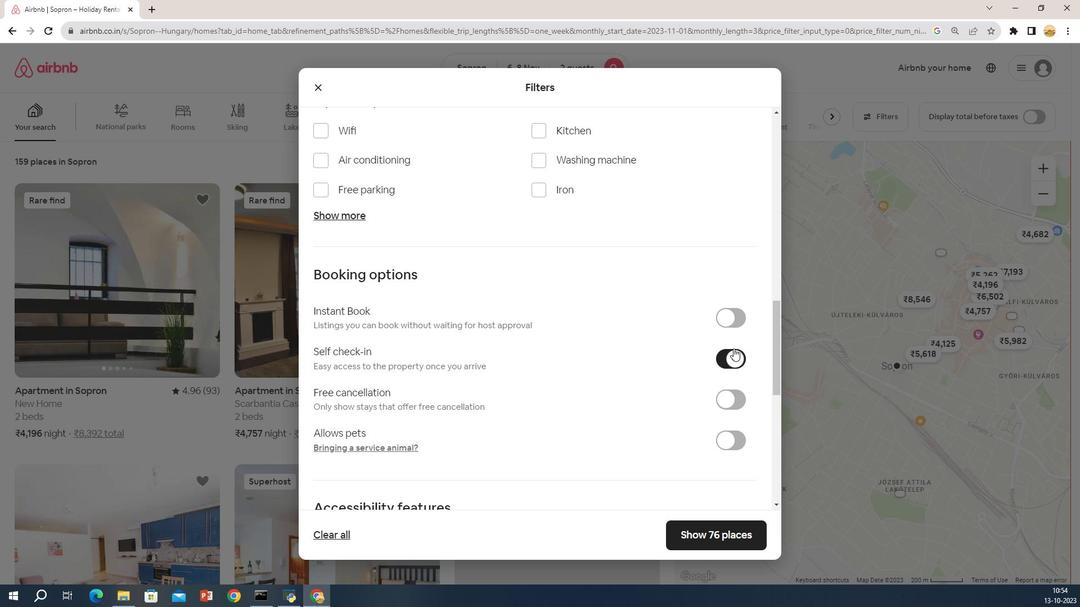 
Action: Mouse pressed left at (723, 363)
Screenshot: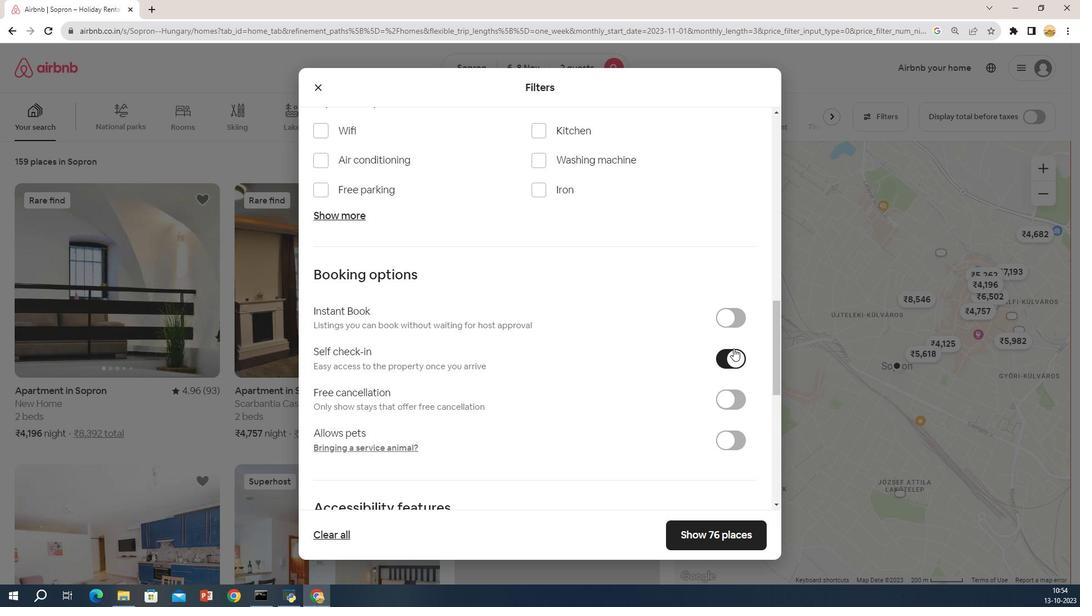 
Action: Mouse moved to (691, 536)
Screenshot: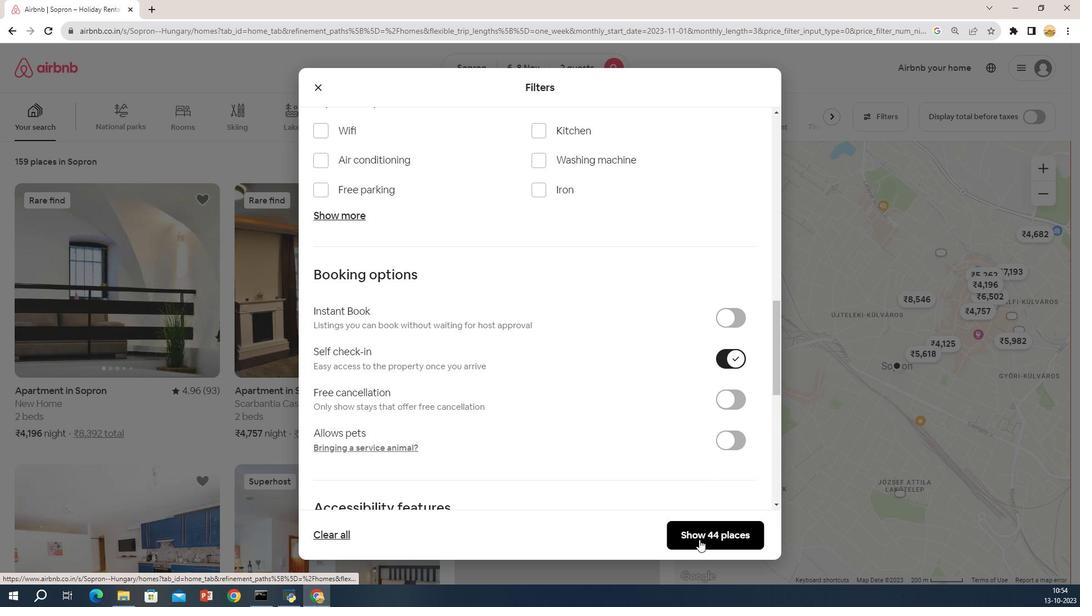 
Action: Mouse pressed left at (691, 536)
Screenshot: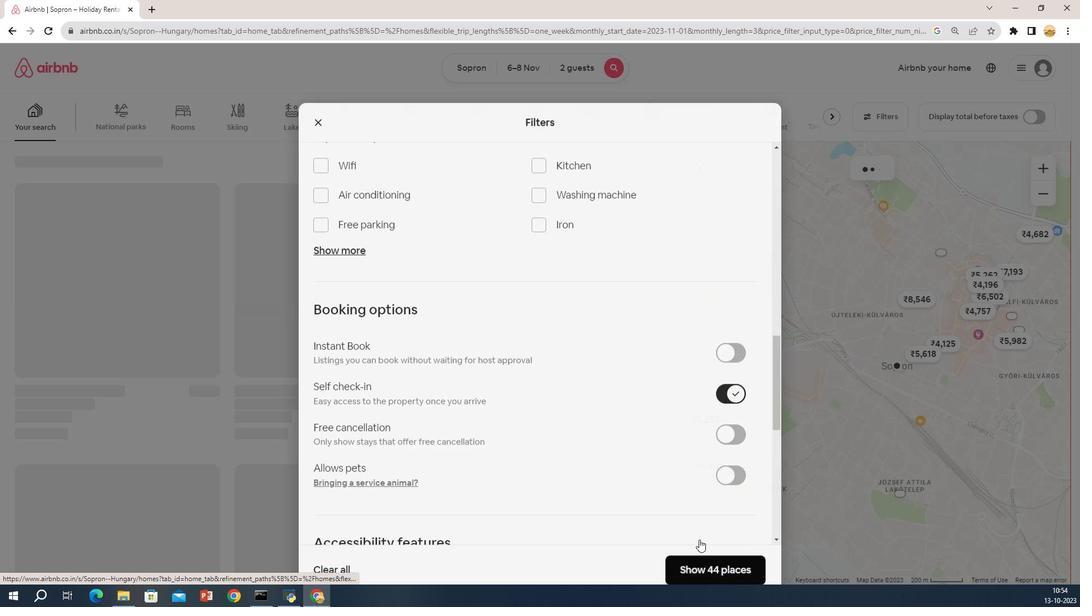 
Action: Mouse moved to (137, 289)
Screenshot: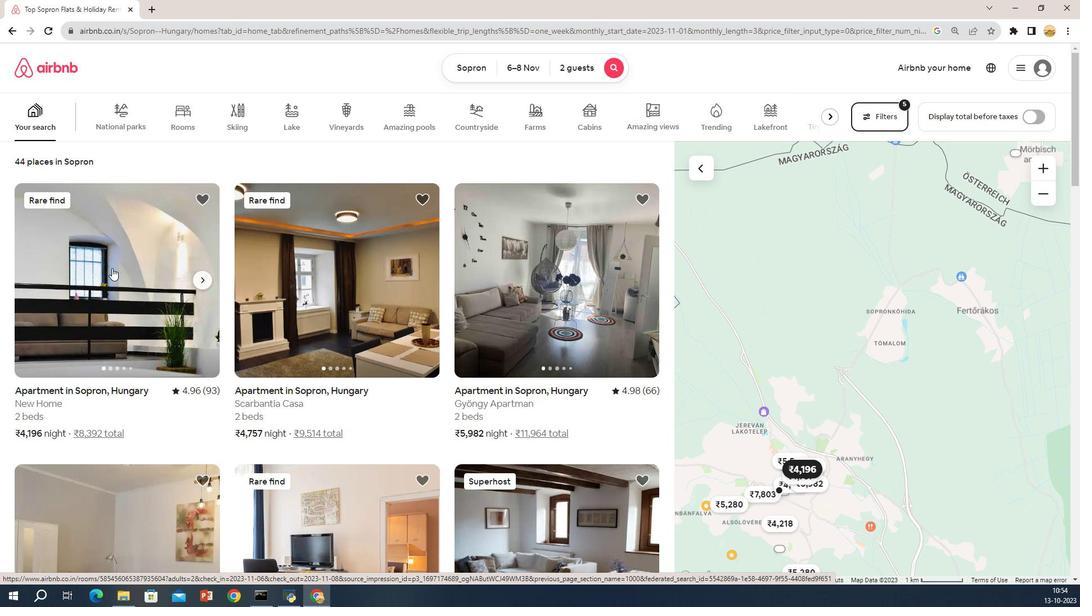 
Action: Mouse scrolled (137, 289) with delta (0, 0)
Screenshot: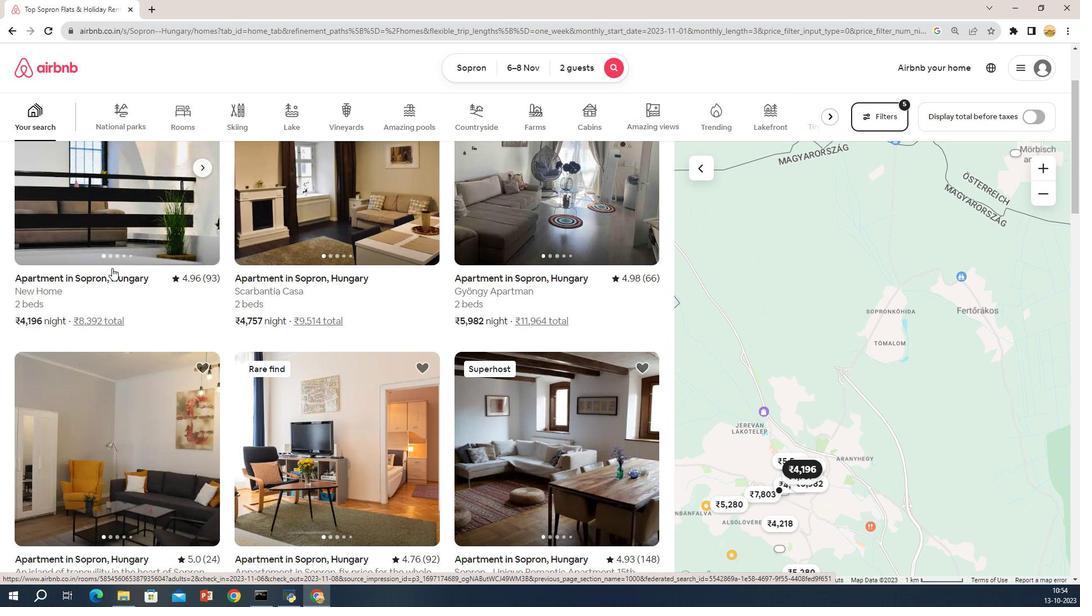 
Action: Mouse scrolled (137, 289) with delta (0, 0)
Screenshot: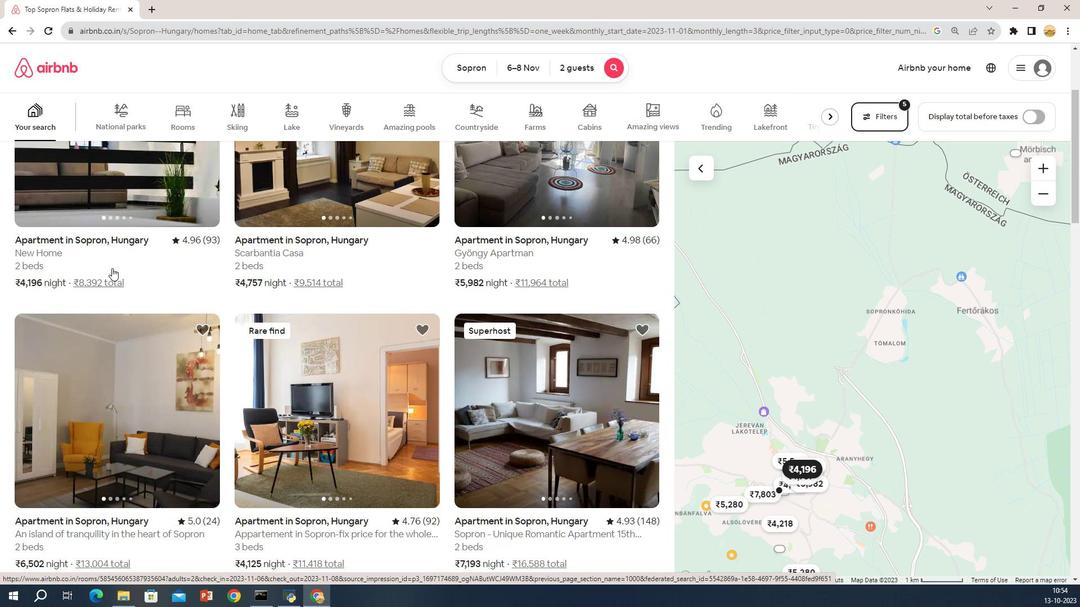 
Action: Mouse scrolled (137, 289) with delta (0, 0)
Screenshot: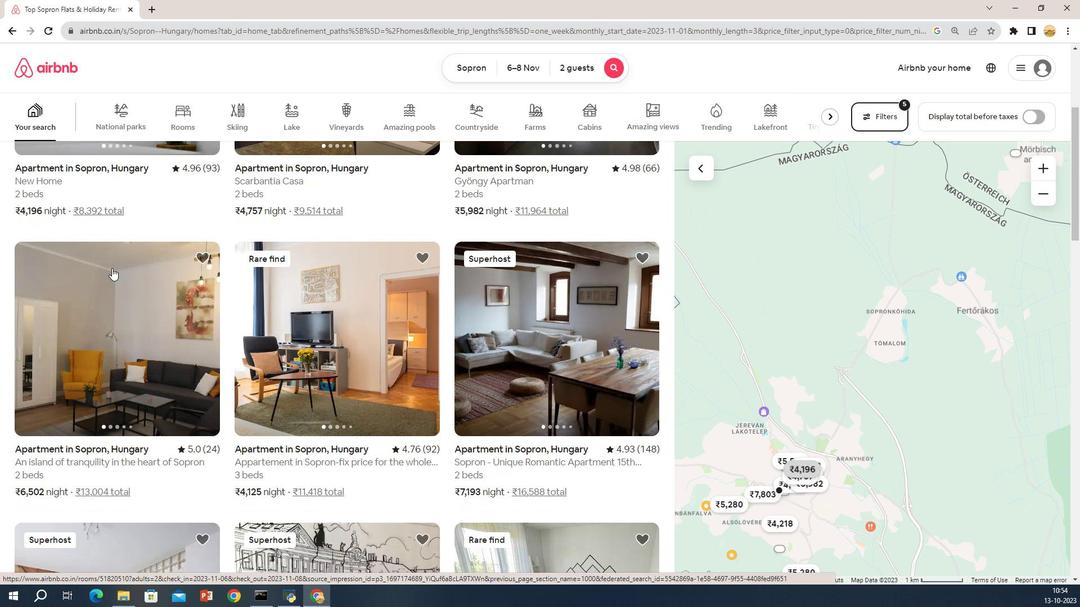 
Action: Mouse scrolled (137, 289) with delta (0, 0)
Screenshot: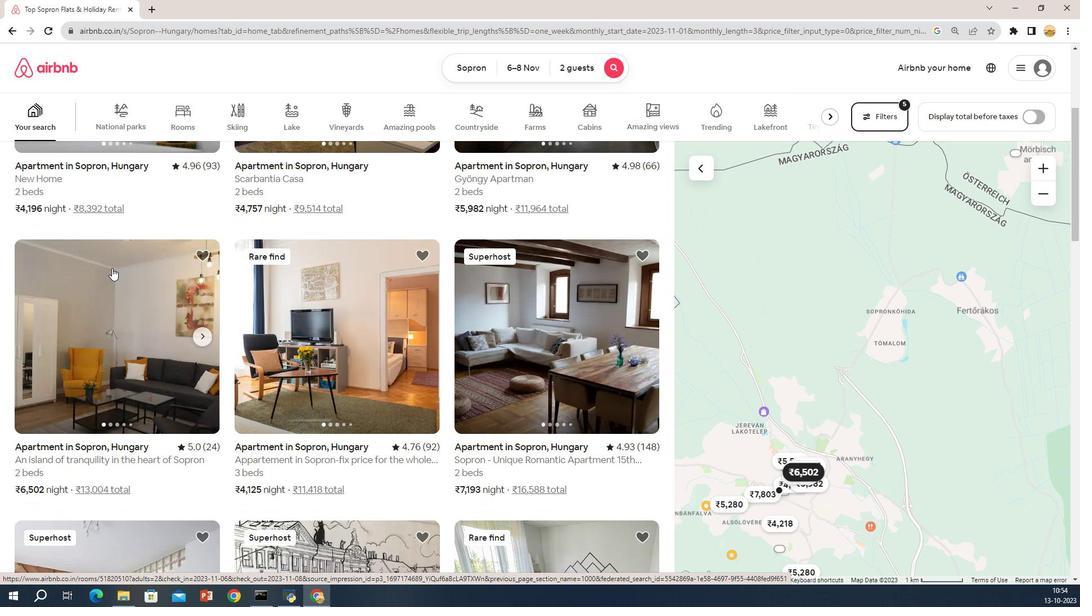 
Action: Mouse scrolled (137, 289) with delta (0, 0)
Screenshot: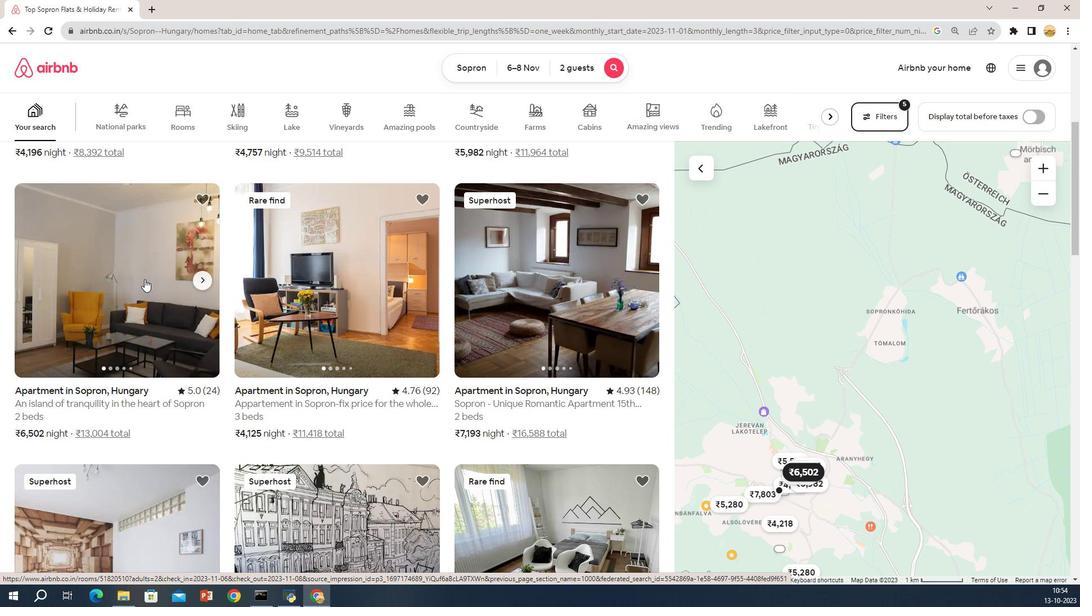 
Action: Mouse moved to (692, 418)
Screenshot: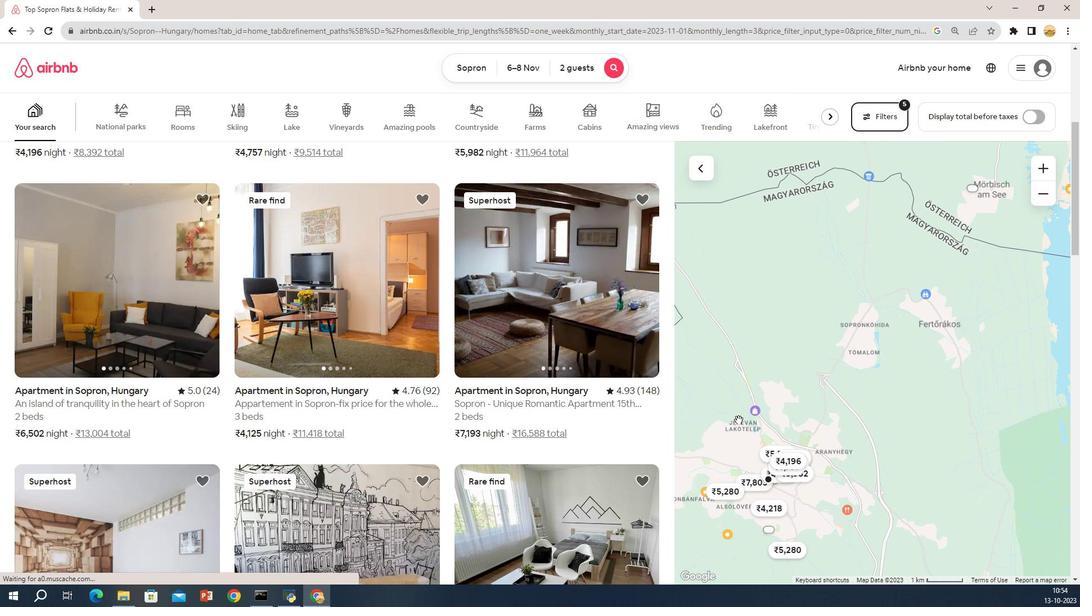 
Action: Mouse scrolled (692, 417) with delta (0, 0)
Screenshot: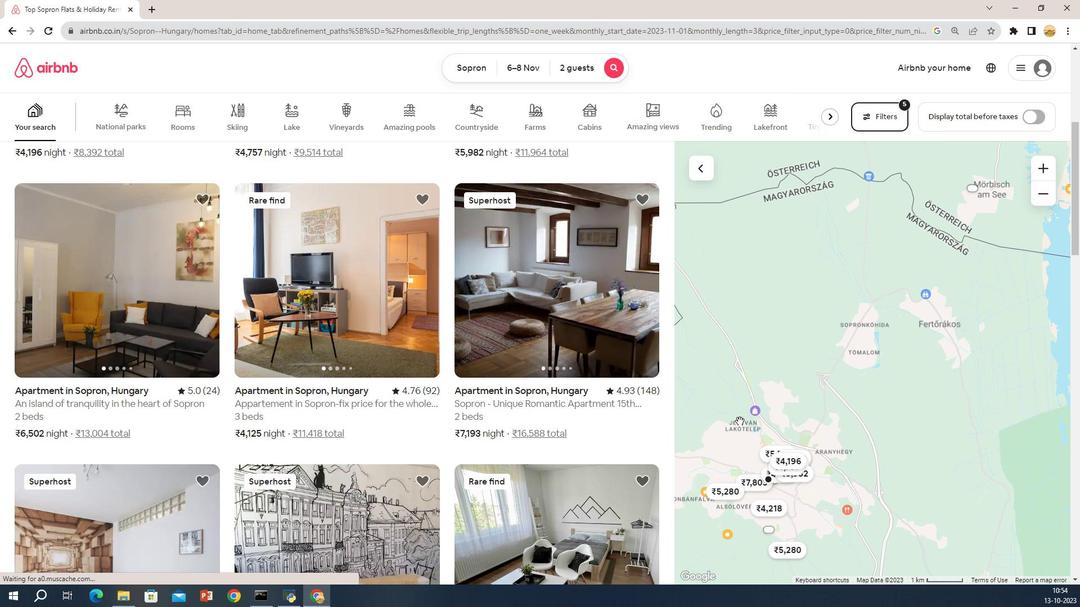 
Action: Mouse moved to (729, 428)
Screenshot: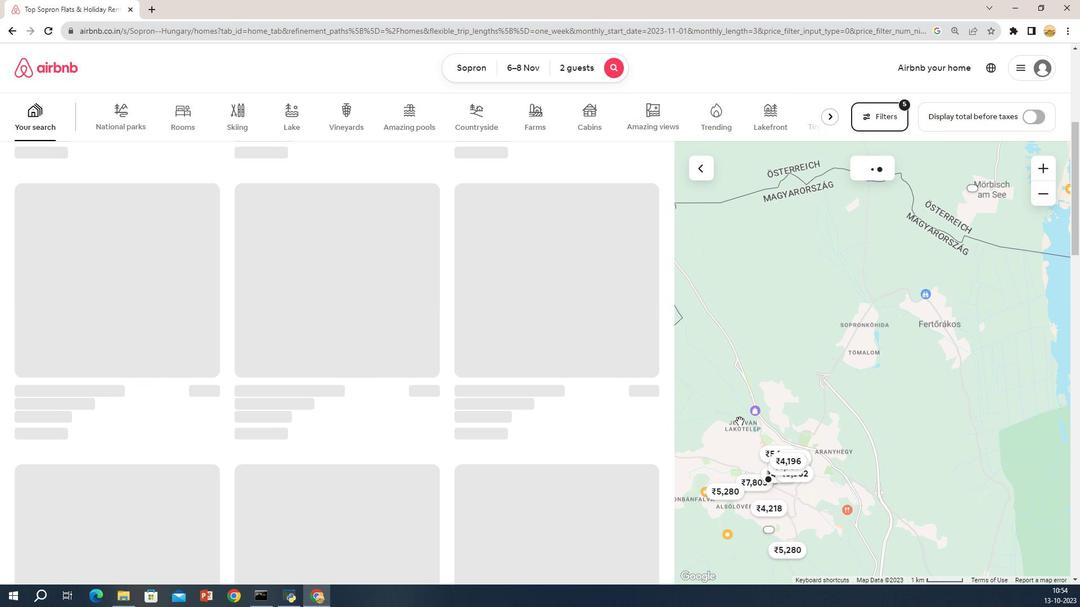 
Action: Mouse scrolled (729, 428) with delta (0, 0)
Screenshot: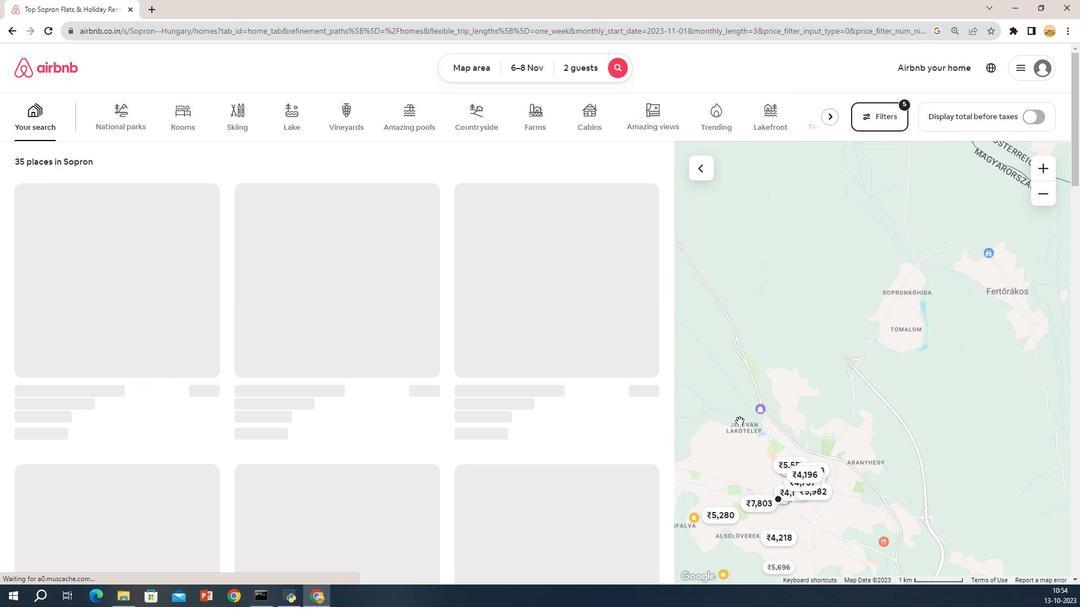 
Action: Mouse scrolled (729, 428) with delta (0, 0)
Screenshot: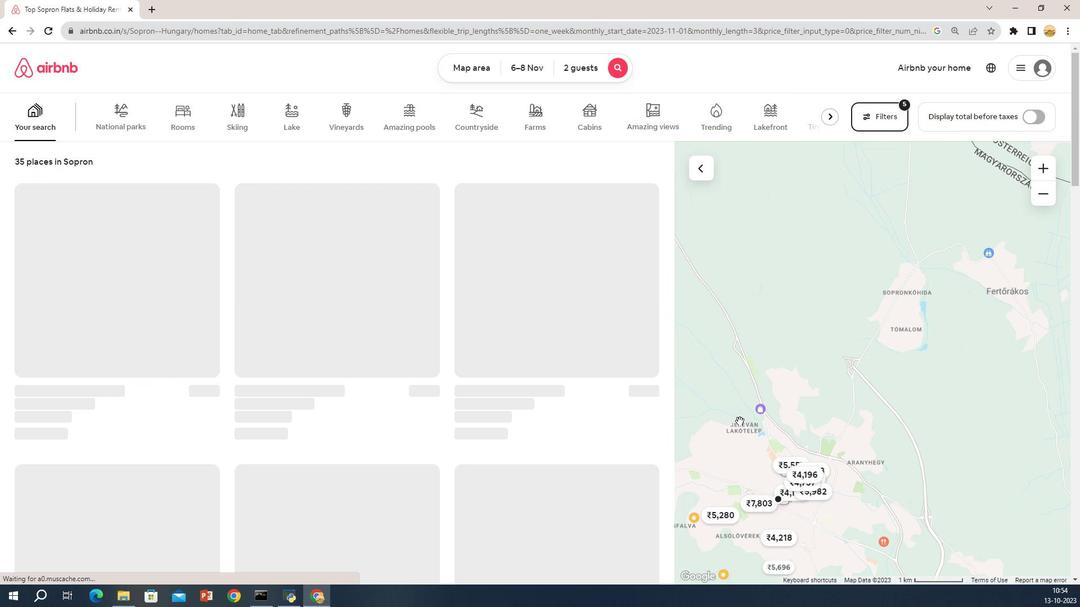 
Action: Mouse moved to (200, 348)
Screenshot: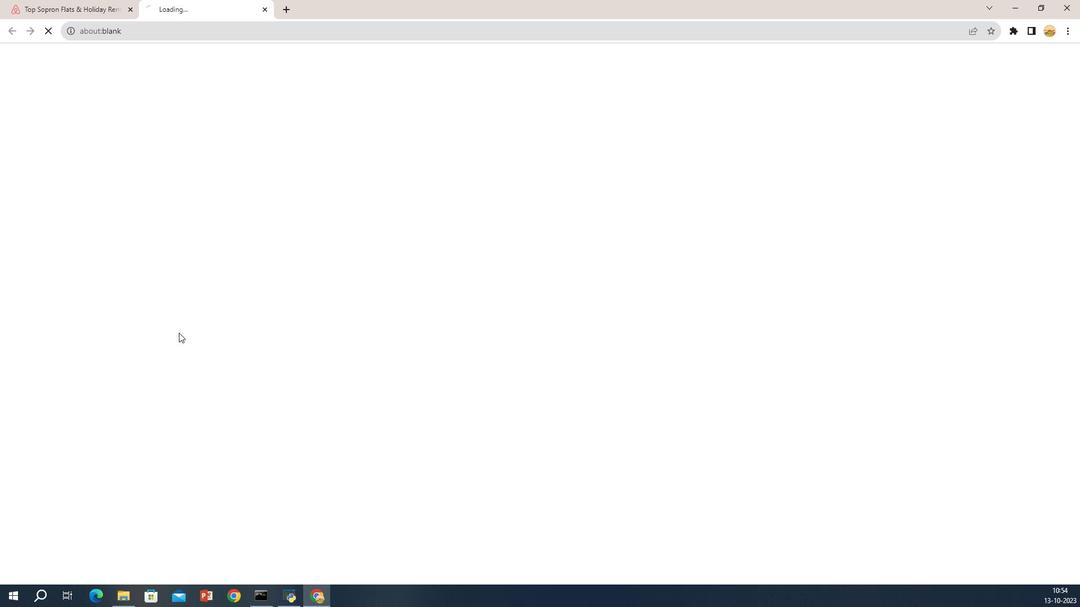 
Action: Mouse pressed left at (200, 348)
Screenshot: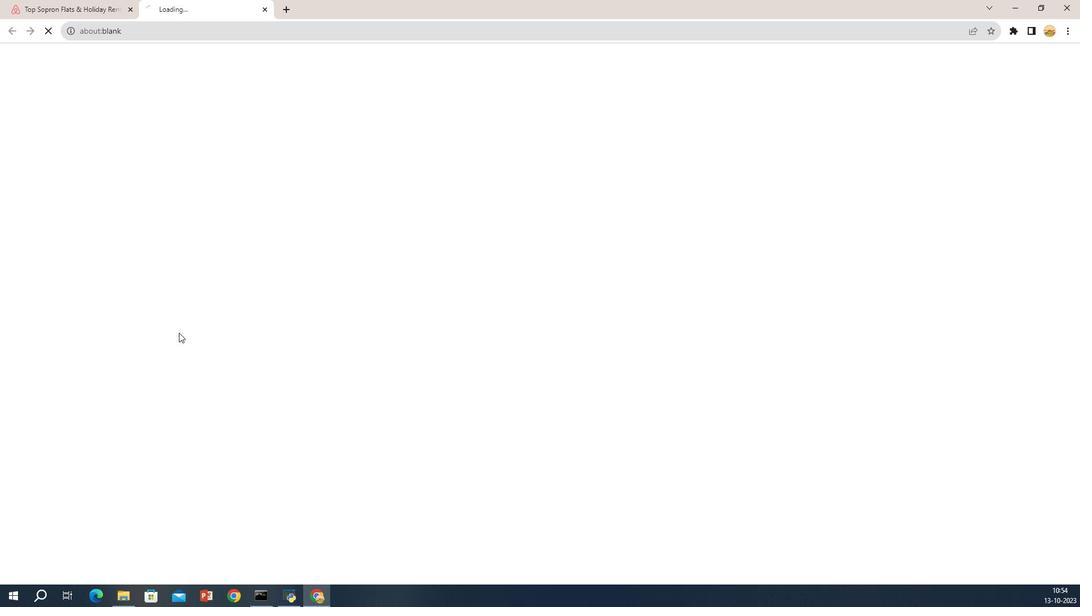 
Action: Mouse moved to (373, 323)
Screenshot: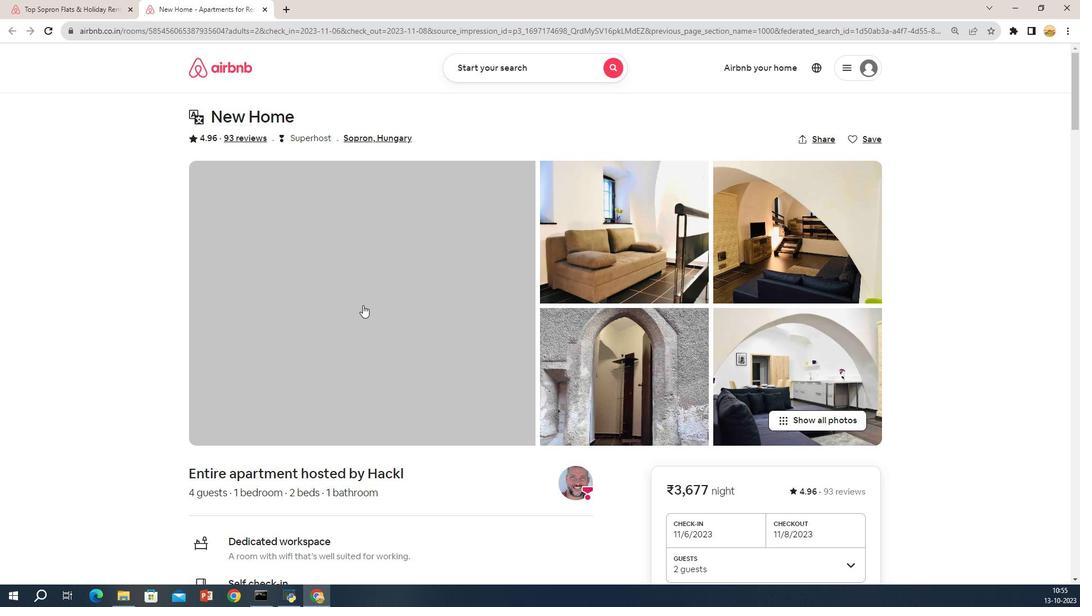 
Action: Mouse pressed left at (373, 323)
Screenshot: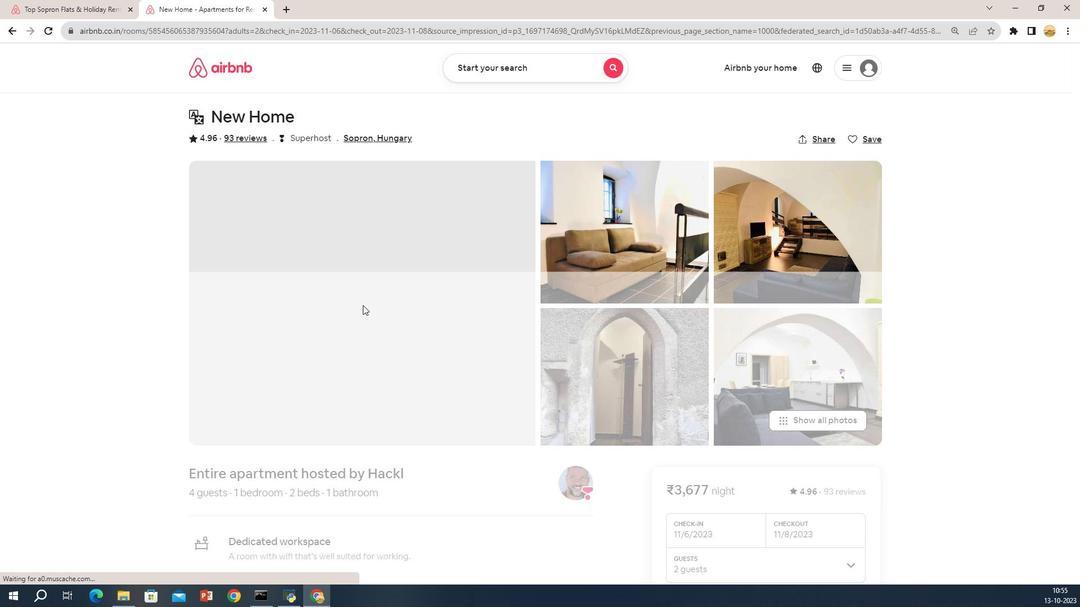 
Action: Mouse moved to (419, 280)
Screenshot: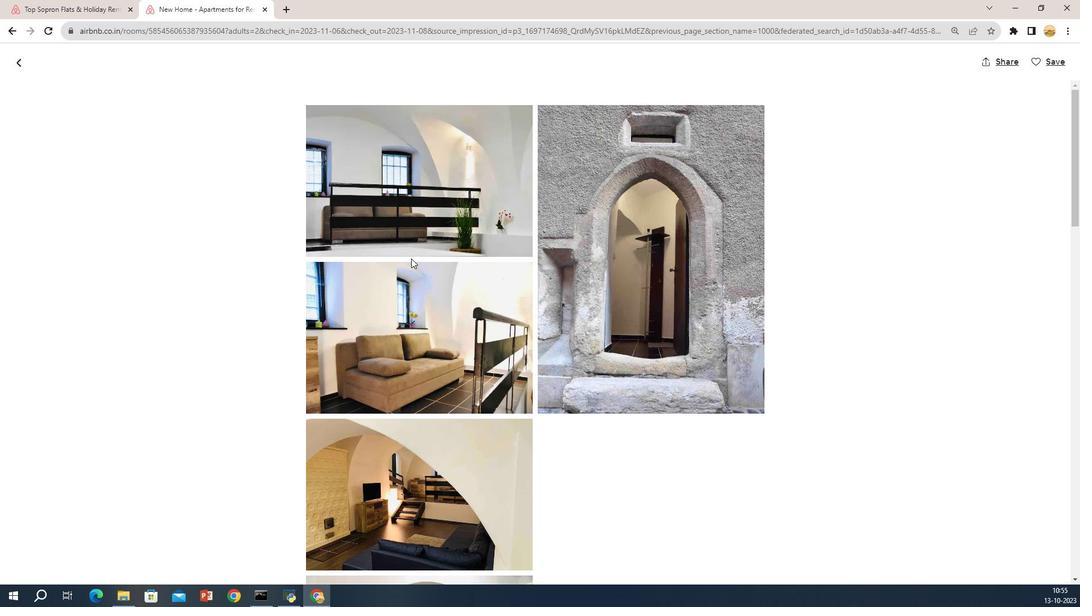 
Action: Mouse scrolled (419, 280) with delta (0, 0)
Screenshot: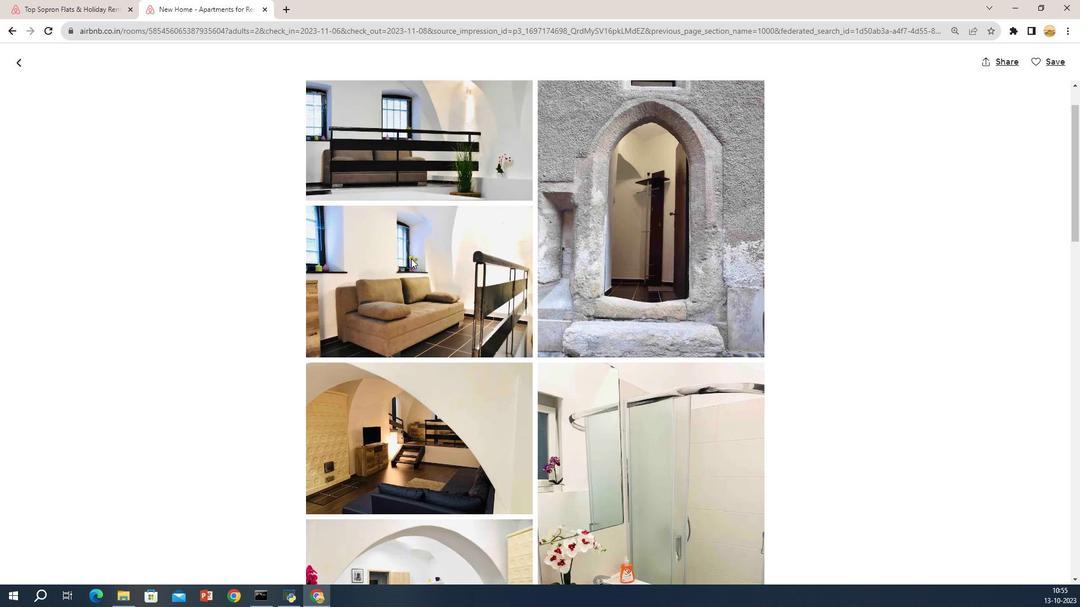 
Action: Mouse scrolled (419, 280) with delta (0, 0)
Screenshot: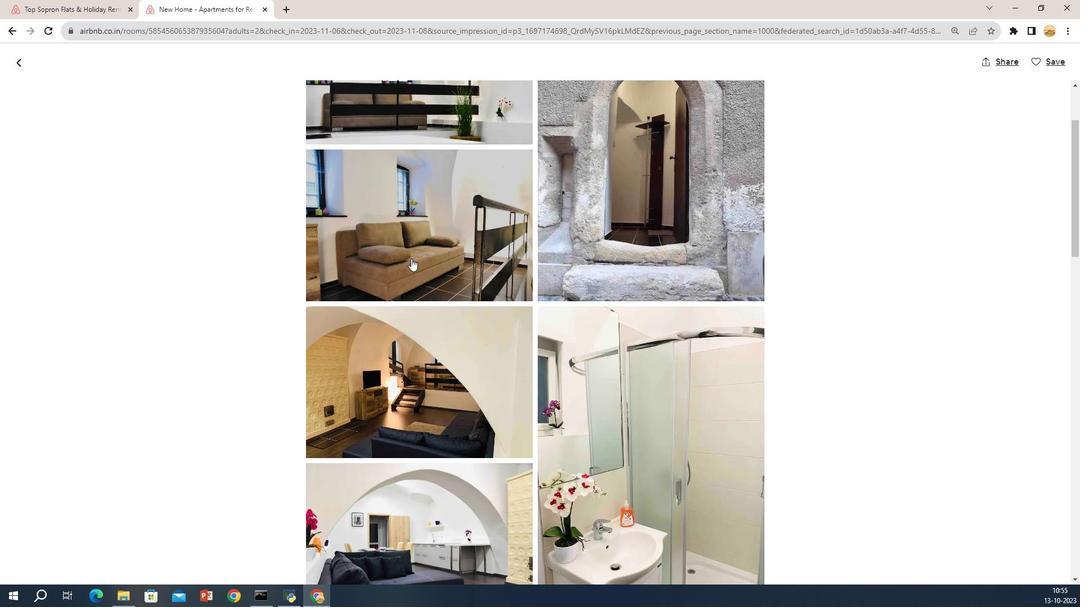 
Action: Mouse scrolled (419, 280) with delta (0, 0)
Screenshot: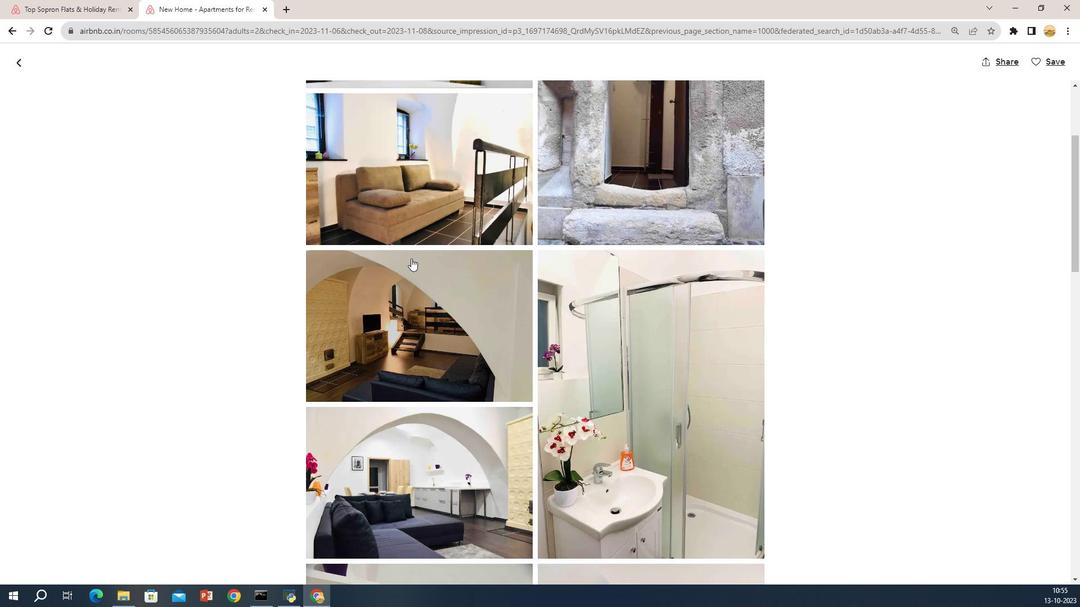 
Action: Mouse scrolled (419, 280) with delta (0, 0)
Screenshot: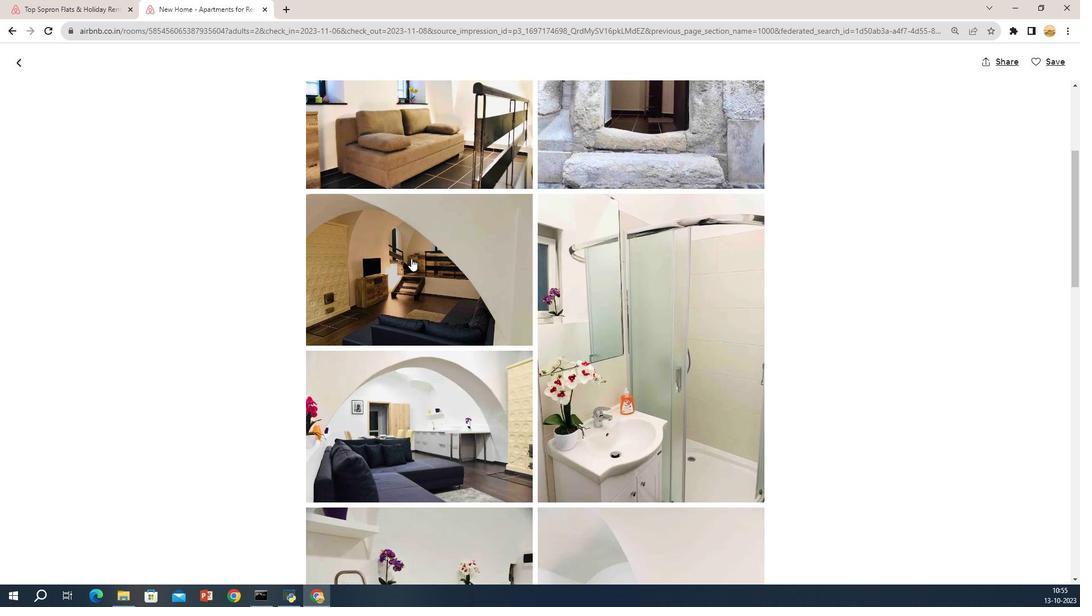
Action: Mouse scrolled (419, 280) with delta (0, 0)
Screenshot: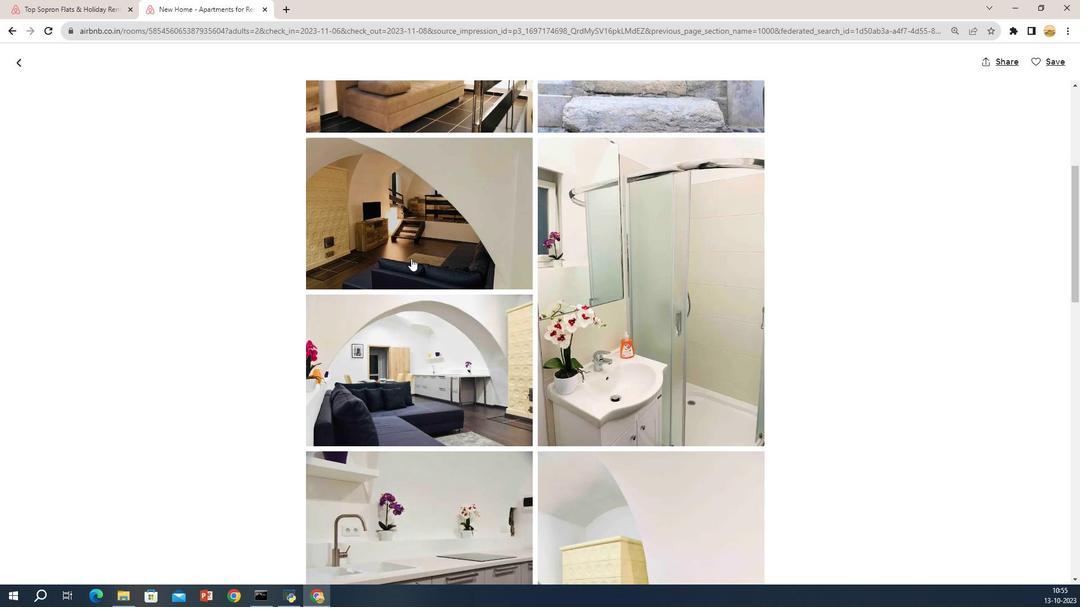 
Action: Mouse scrolled (419, 280) with delta (0, 0)
Screenshot: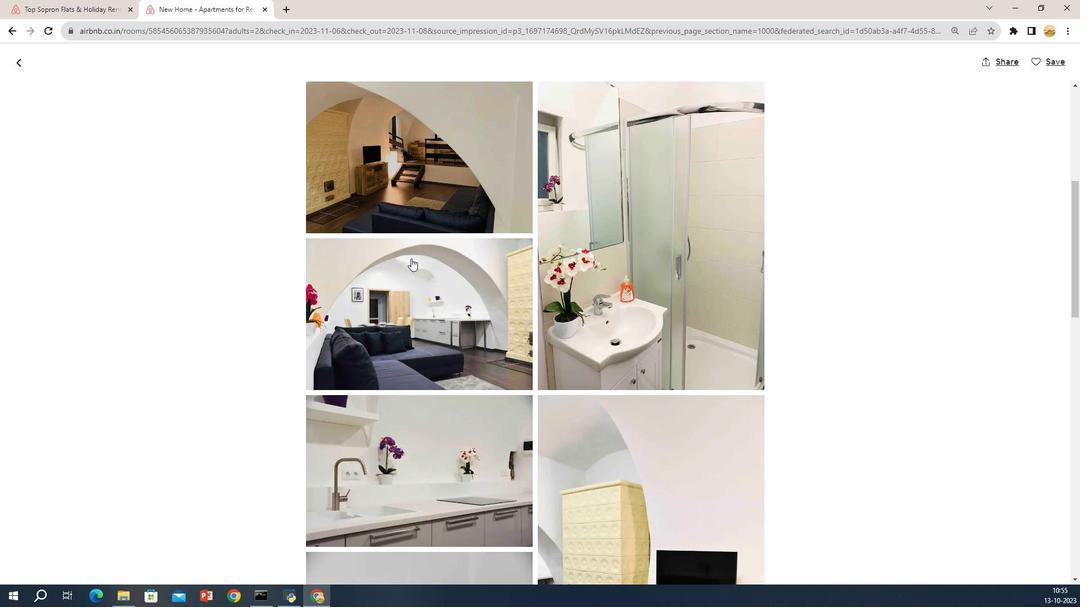 
Action: Mouse scrolled (419, 280) with delta (0, 0)
Screenshot: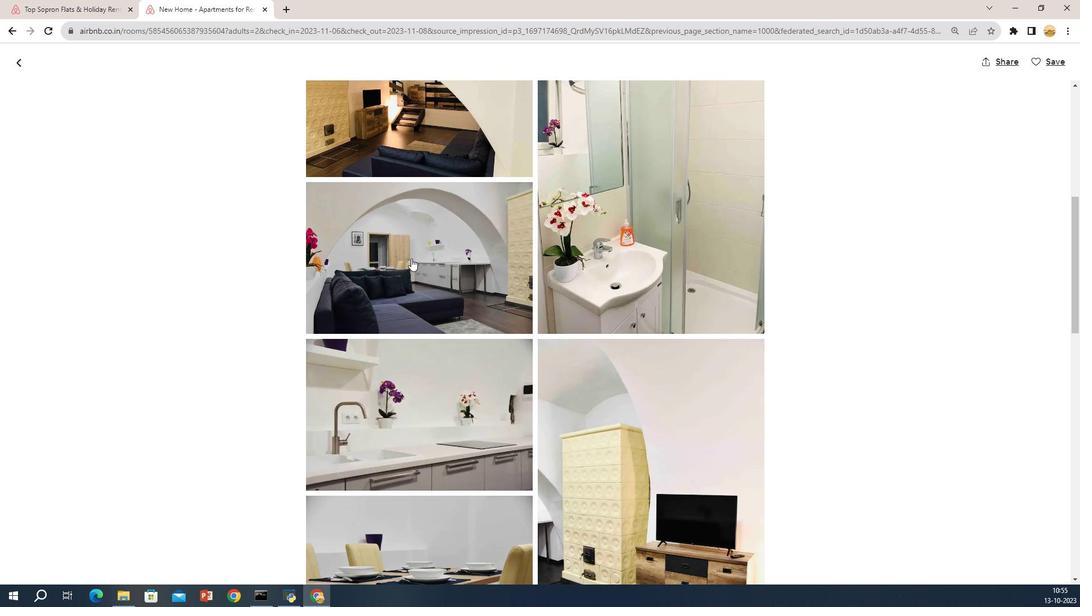 
Action: Mouse scrolled (419, 280) with delta (0, 0)
Screenshot: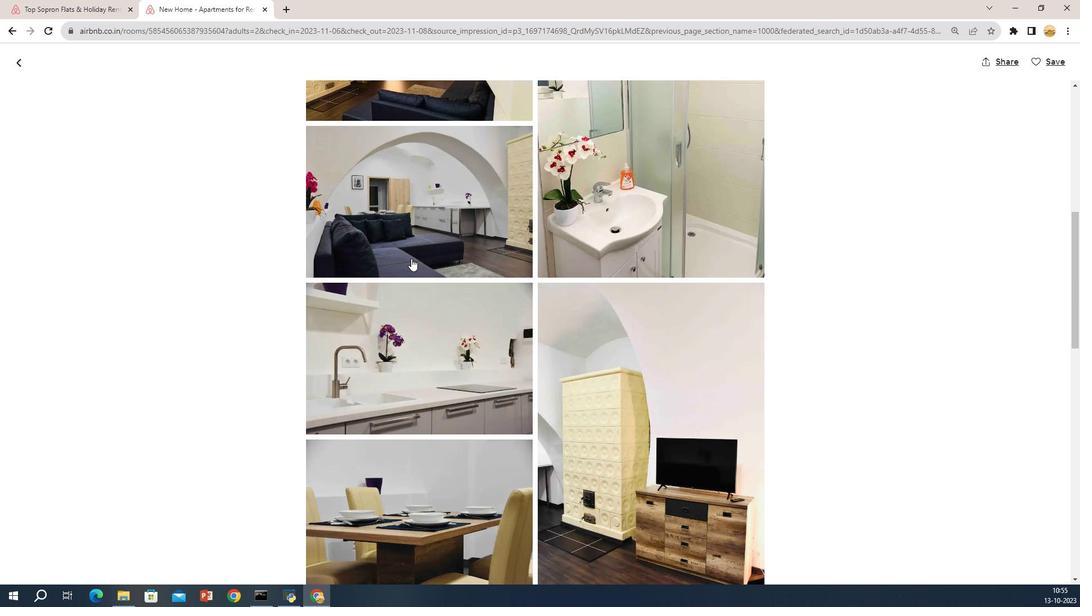 
Action: Mouse scrolled (419, 280) with delta (0, 0)
Screenshot: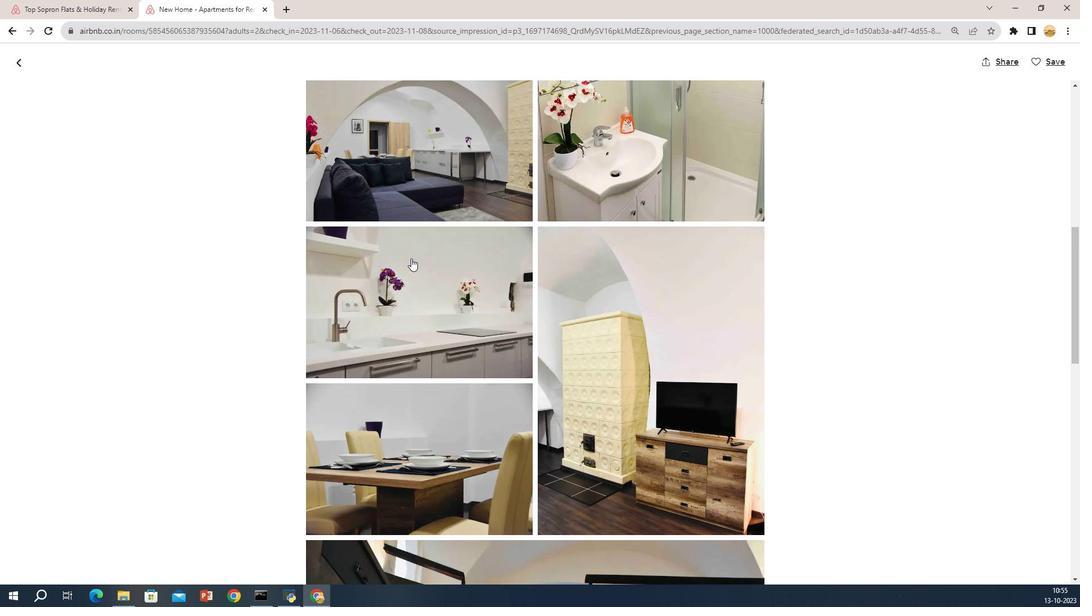 
Action: Mouse scrolled (419, 280) with delta (0, 0)
Screenshot: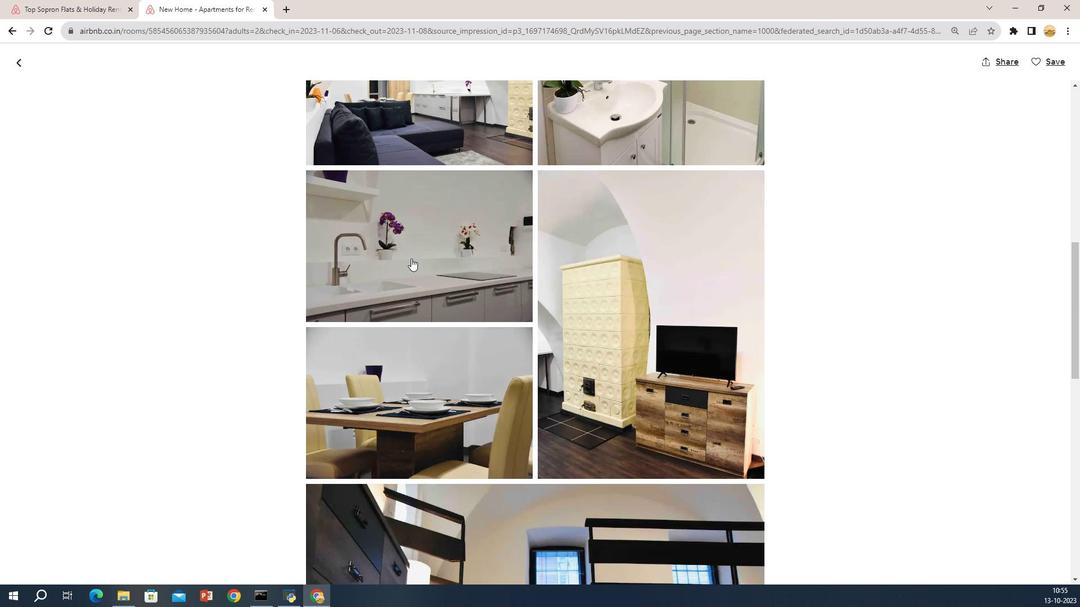 
Action: Mouse scrolled (419, 280) with delta (0, 0)
Screenshot: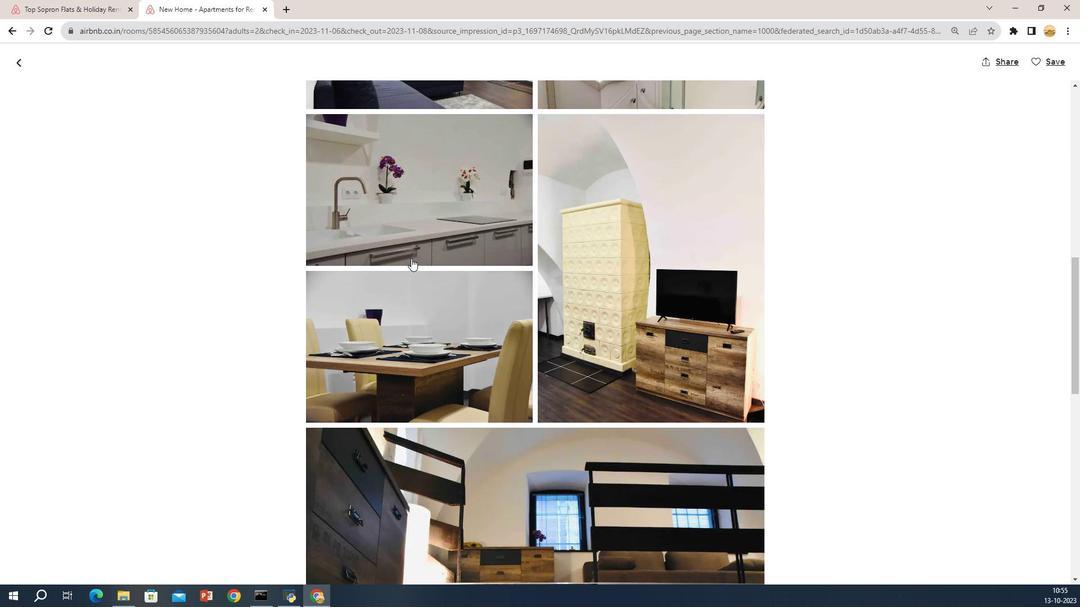 
Action: Mouse scrolled (419, 280) with delta (0, 0)
Screenshot: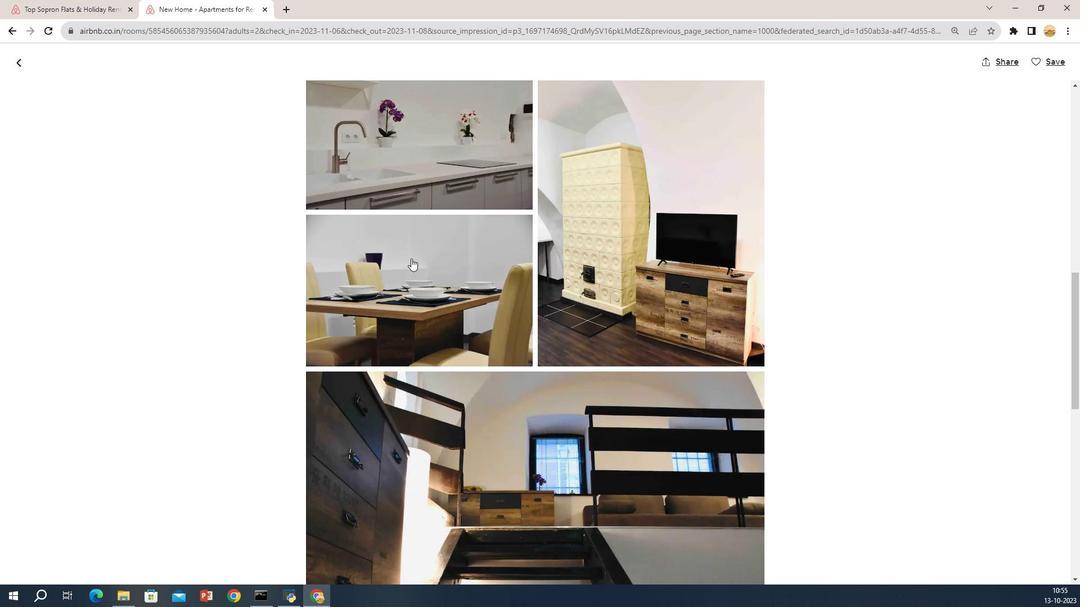 
Action: Mouse scrolled (419, 280) with delta (0, 0)
Screenshot: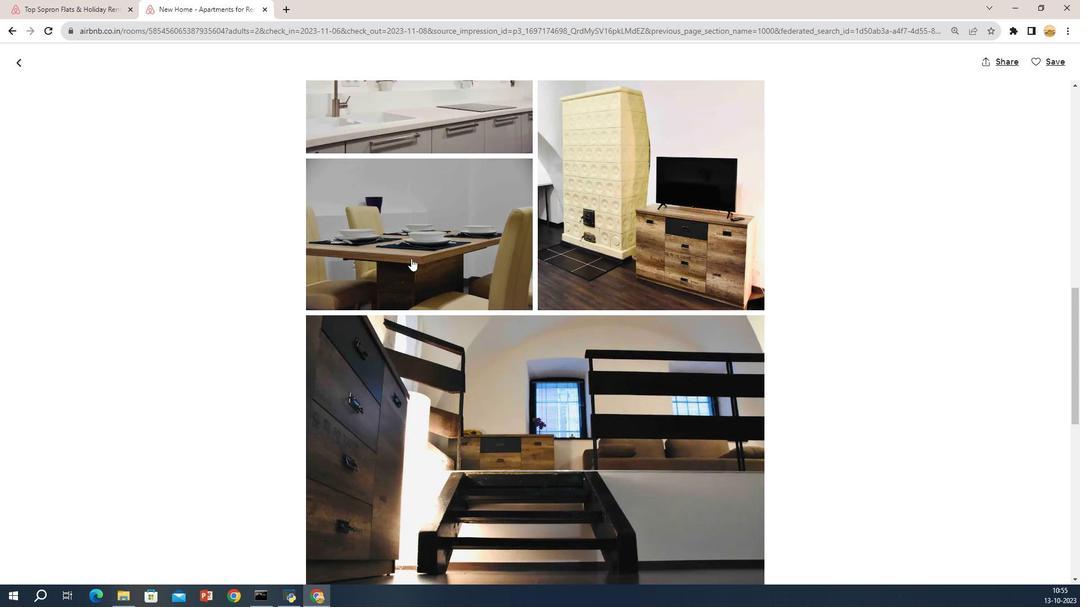 
Action: Mouse moved to (419, 280)
Screenshot: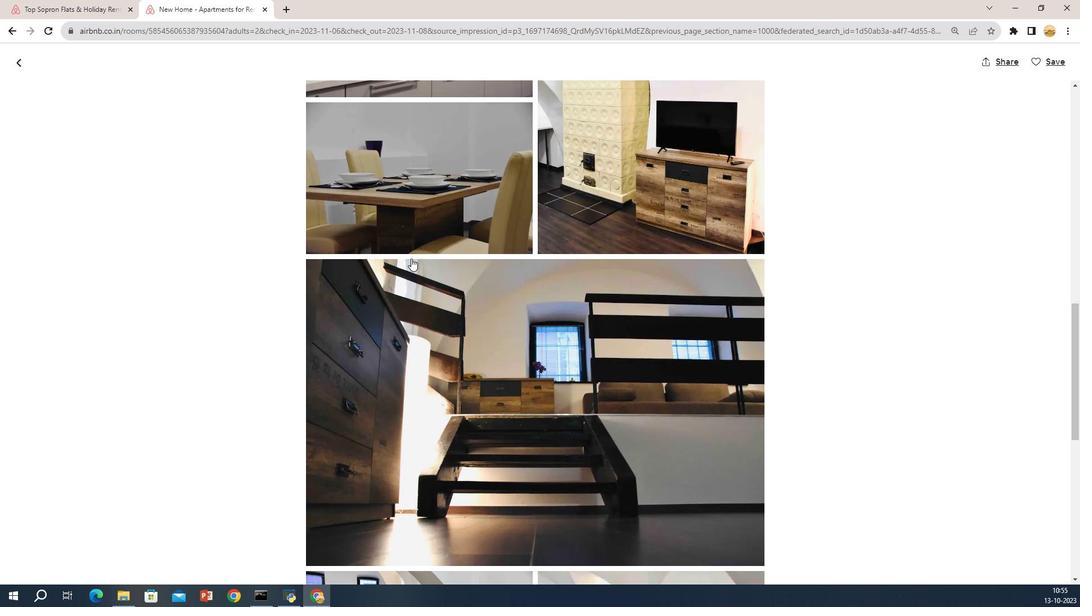 
Action: Mouse scrolled (419, 280) with delta (0, 0)
Screenshot: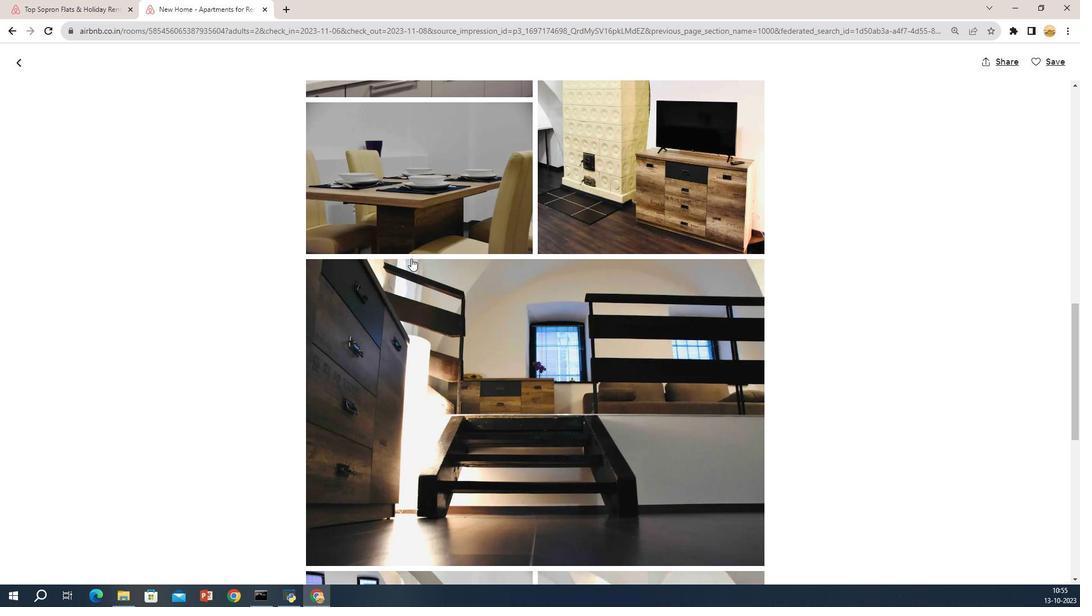 
Action: Mouse moved to (419, 280)
Screenshot: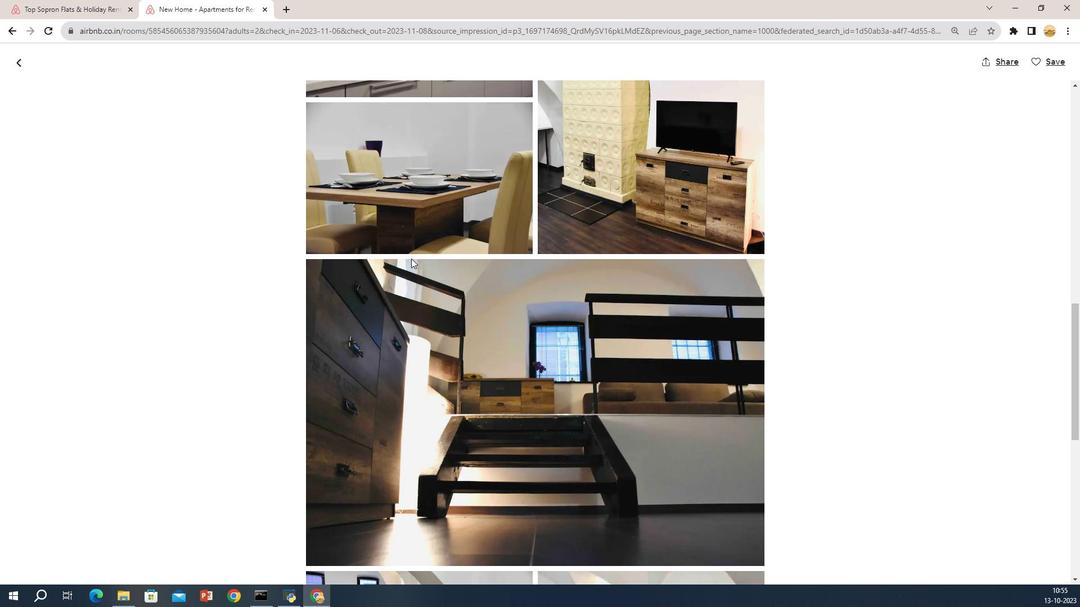 
Action: Mouse scrolled (419, 280) with delta (0, 0)
Screenshot: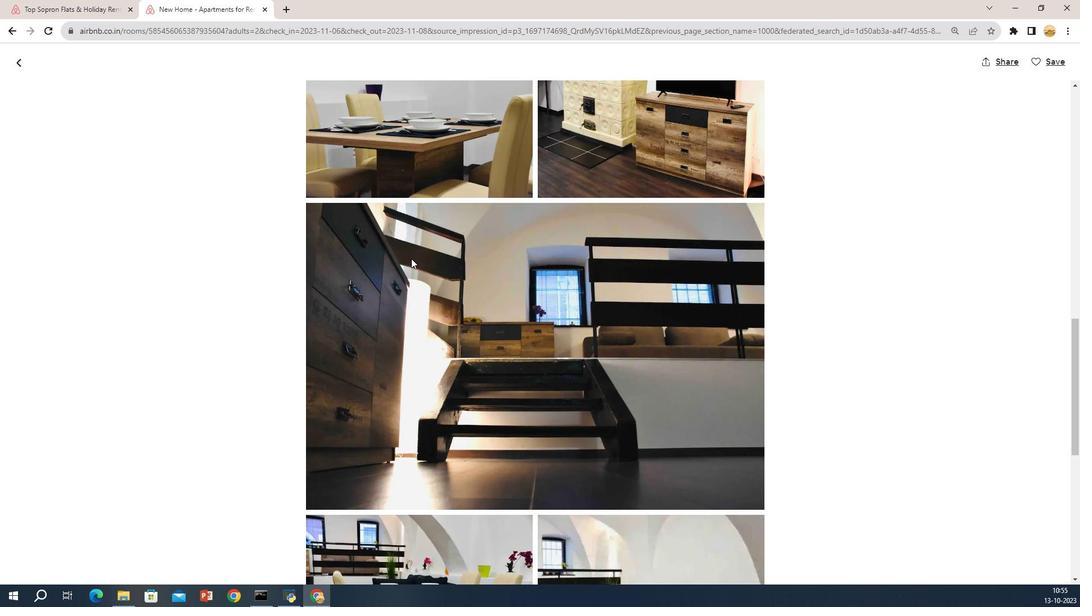 
Action: Mouse scrolled (419, 280) with delta (0, 0)
Screenshot: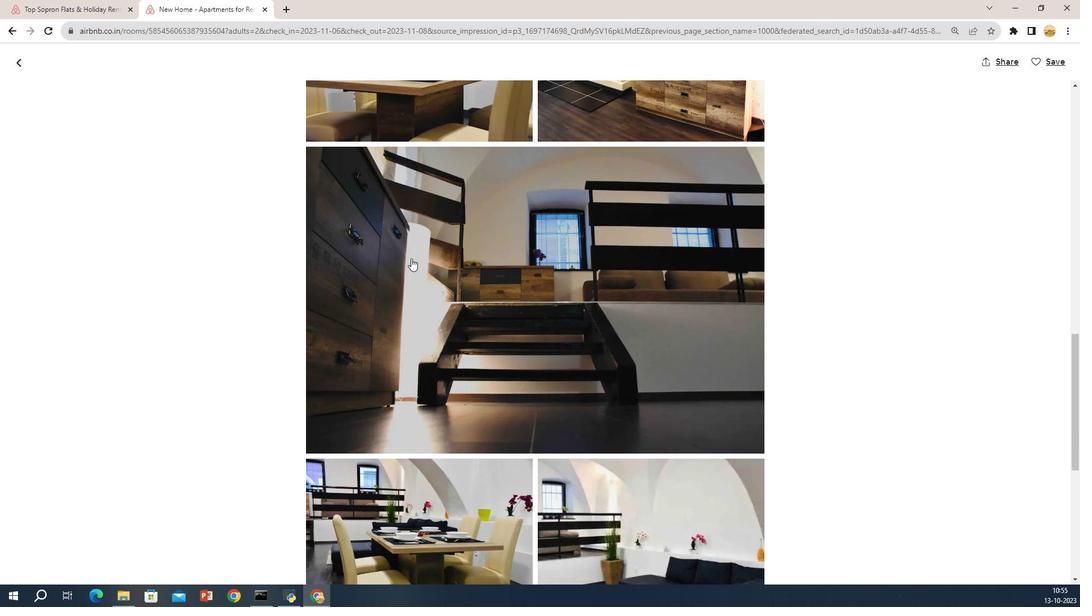 
Action: Mouse scrolled (419, 280) with delta (0, 0)
Screenshot: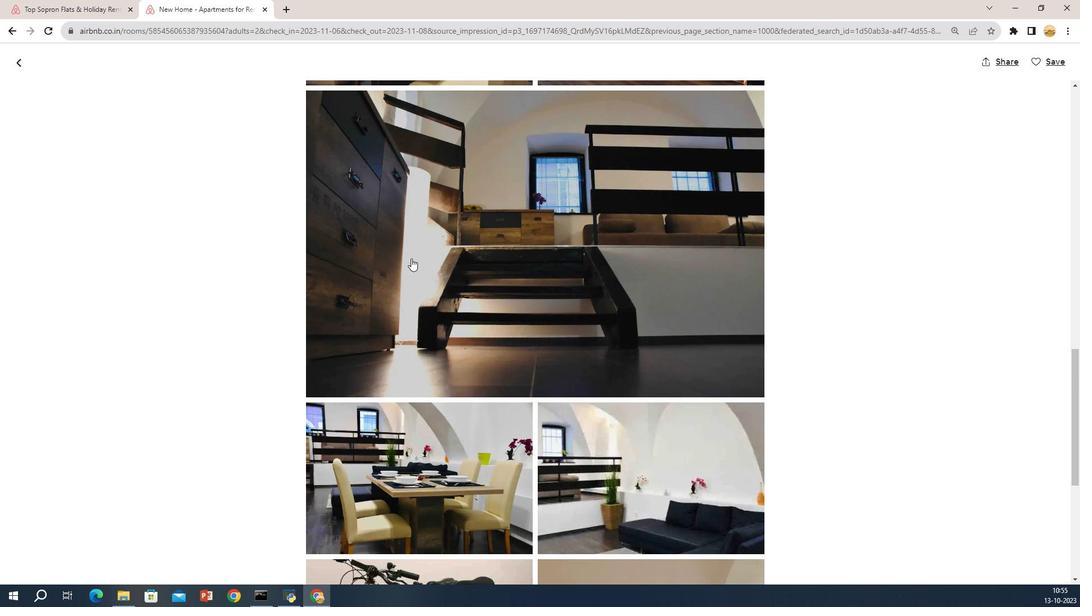 
Action: Mouse scrolled (419, 280) with delta (0, 0)
Screenshot: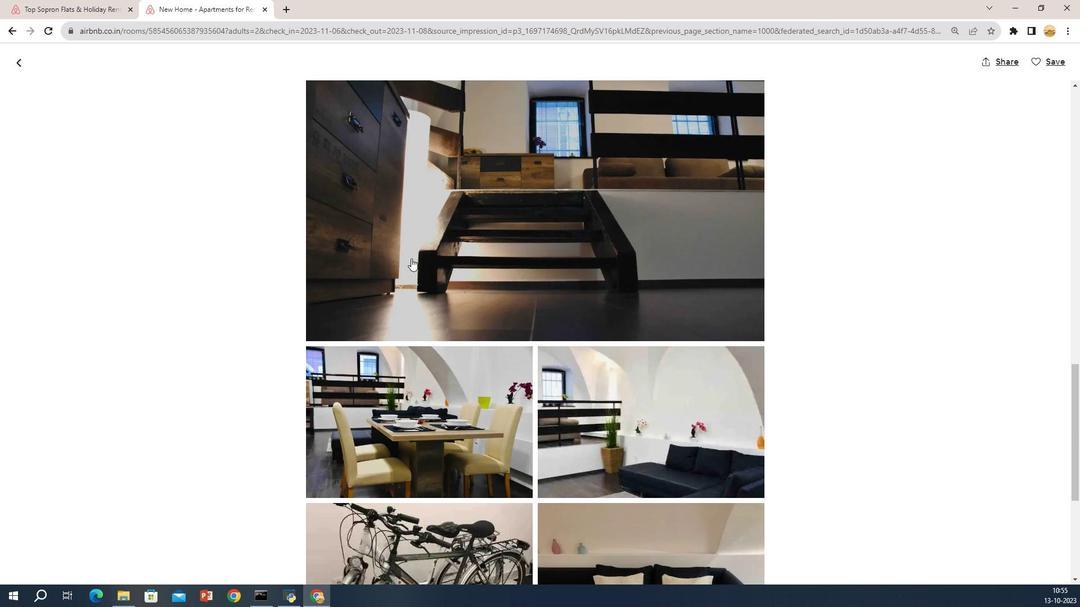 
Action: Mouse scrolled (419, 280) with delta (0, 0)
Screenshot: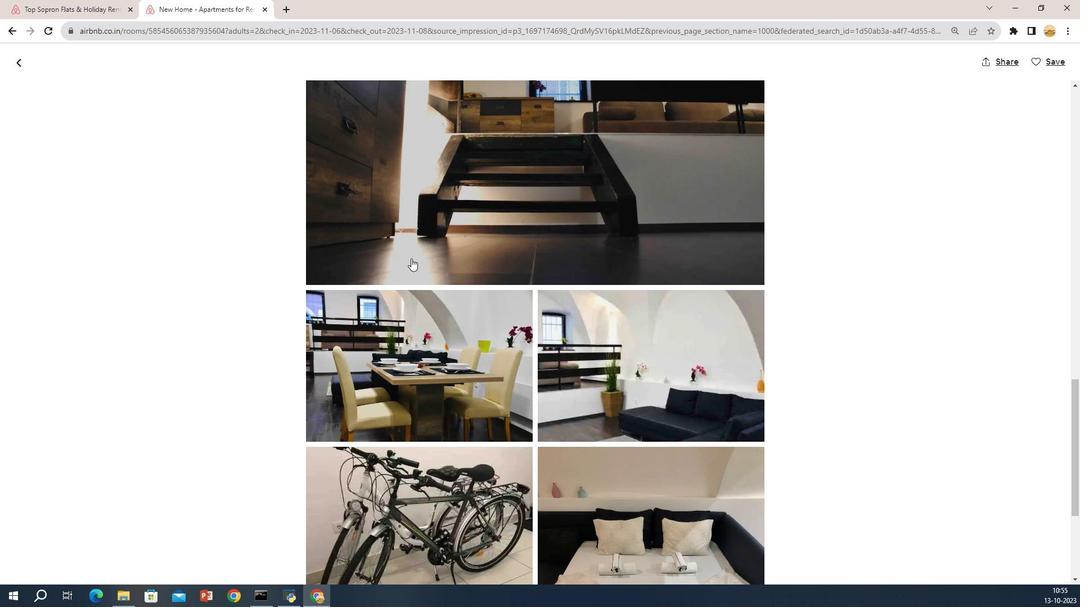 
Action: Mouse scrolled (419, 280) with delta (0, 0)
Screenshot: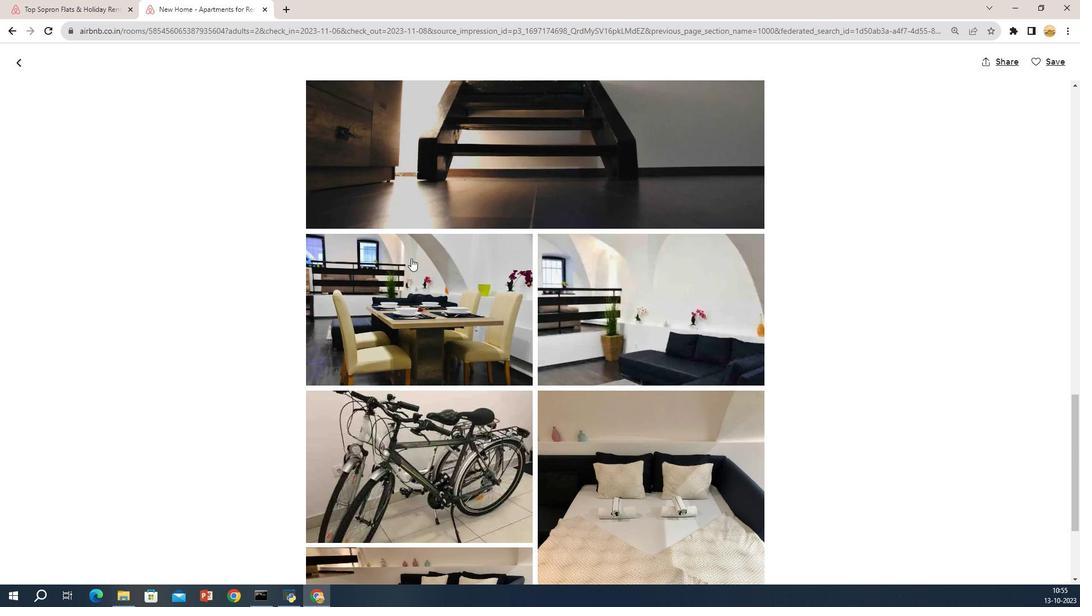 
Action: Mouse scrolled (419, 280) with delta (0, 0)
Screenshot: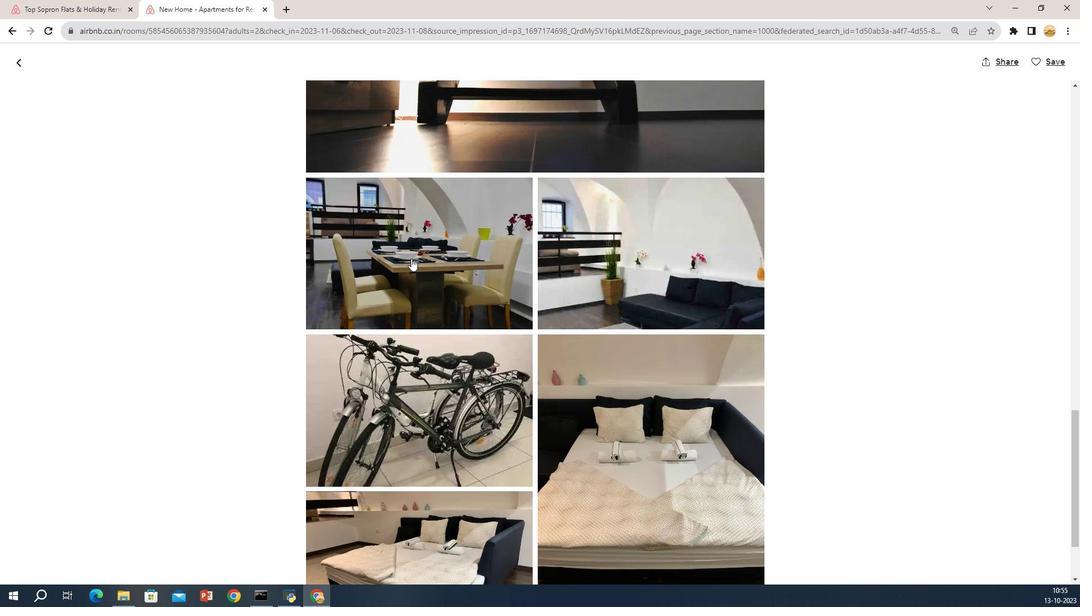 
Action: Mouse scrolled (419, 280) with delta (0, 0)
Screenshot: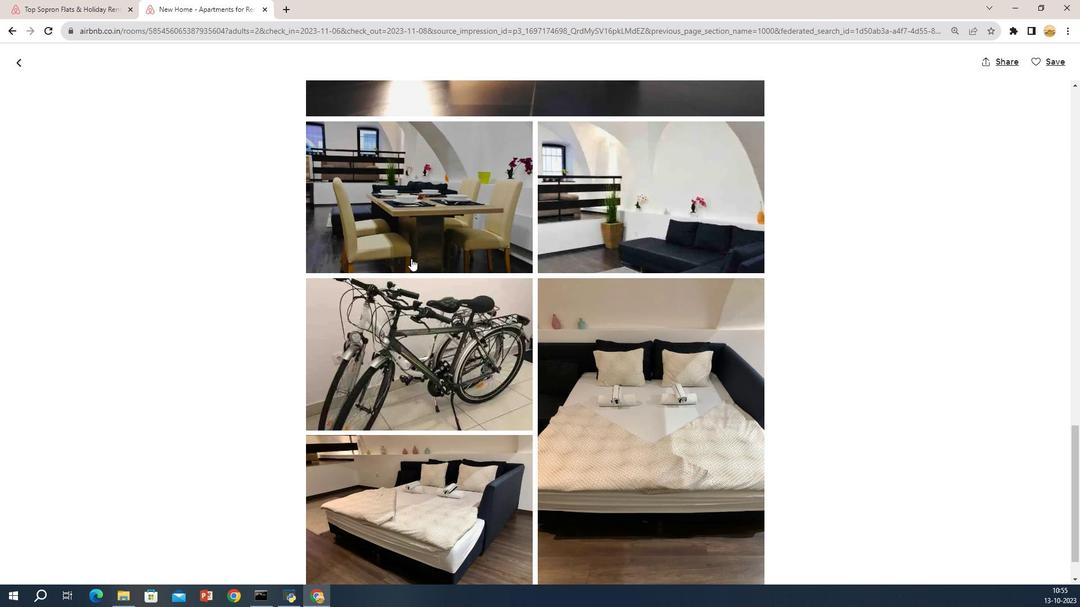 
Action: Mouse scrolled (419, 280) with delta (0, 0)
Screenshot: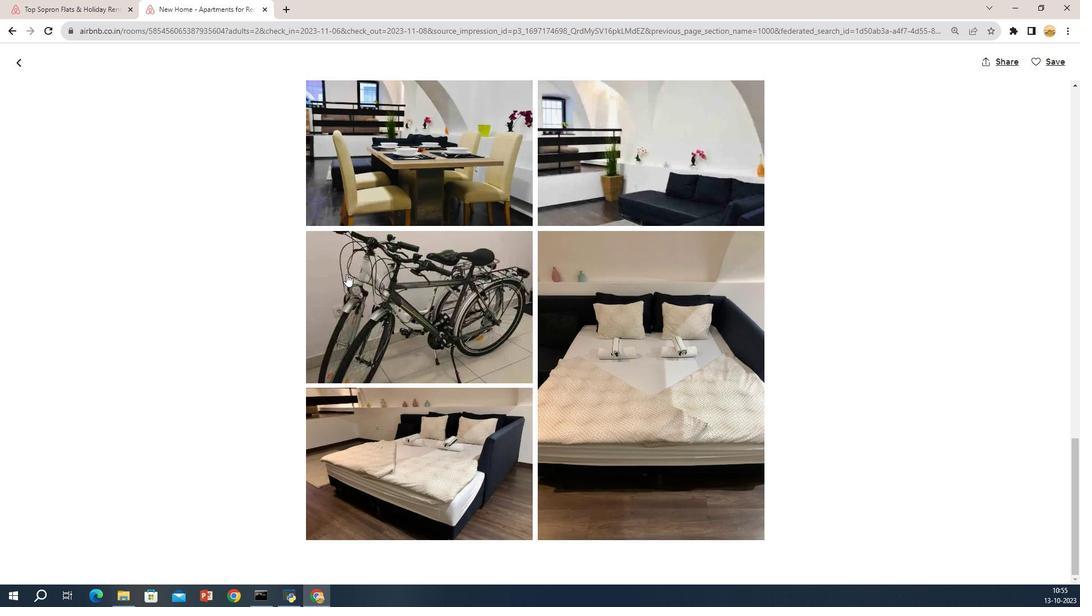 
Action: Mouse moved to (55, 108)
Screenshot: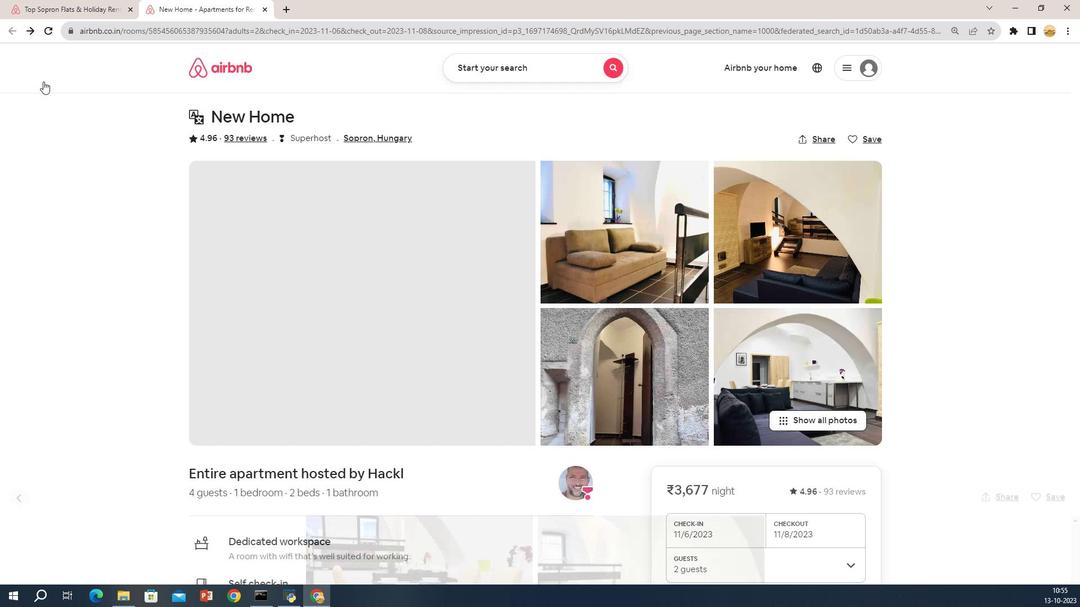 
Action: Mouse pressed left at (55, 108)
Screenshot: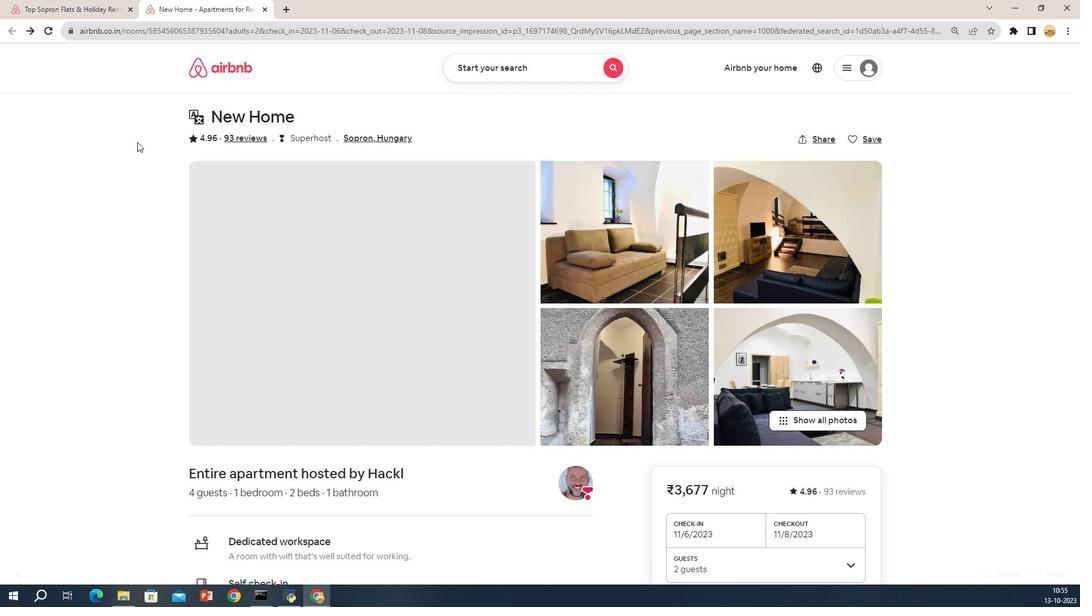 
Action: Mouse moved to (493, 328)
Screenshot: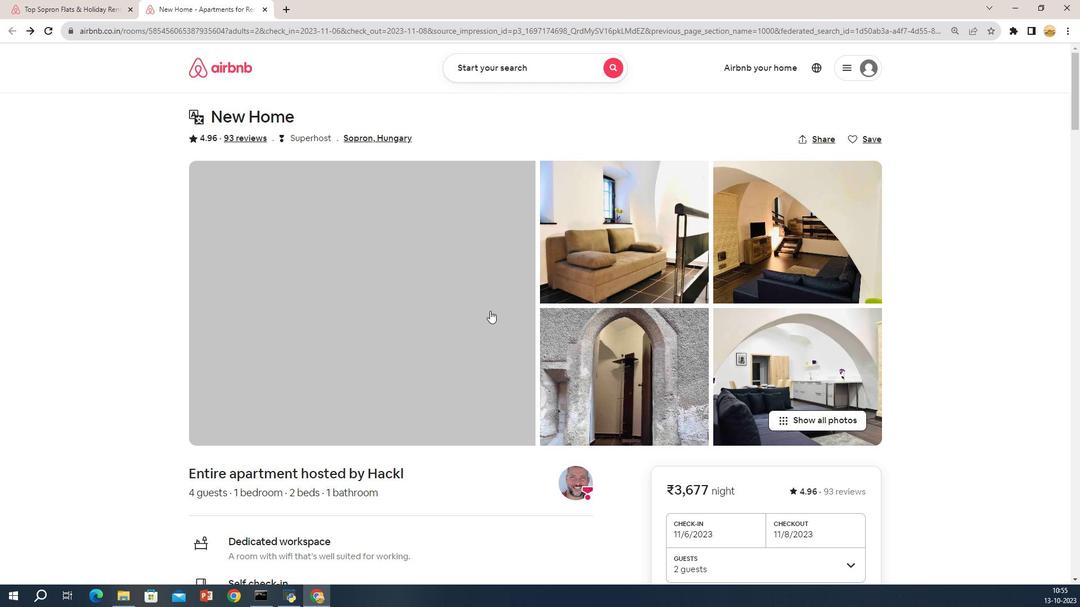 
Action: Mouse scrolled (493, 328) with delta (0, 0)
Screenshot: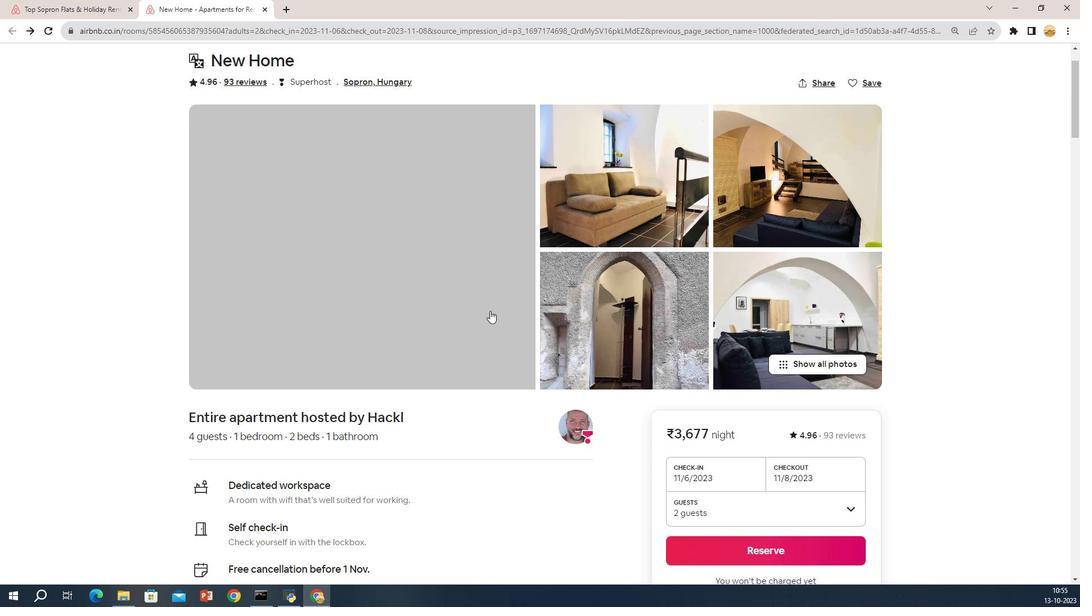 
Action: Mouse scrolled (493, 328) with delta (0, 0)
Screenshot: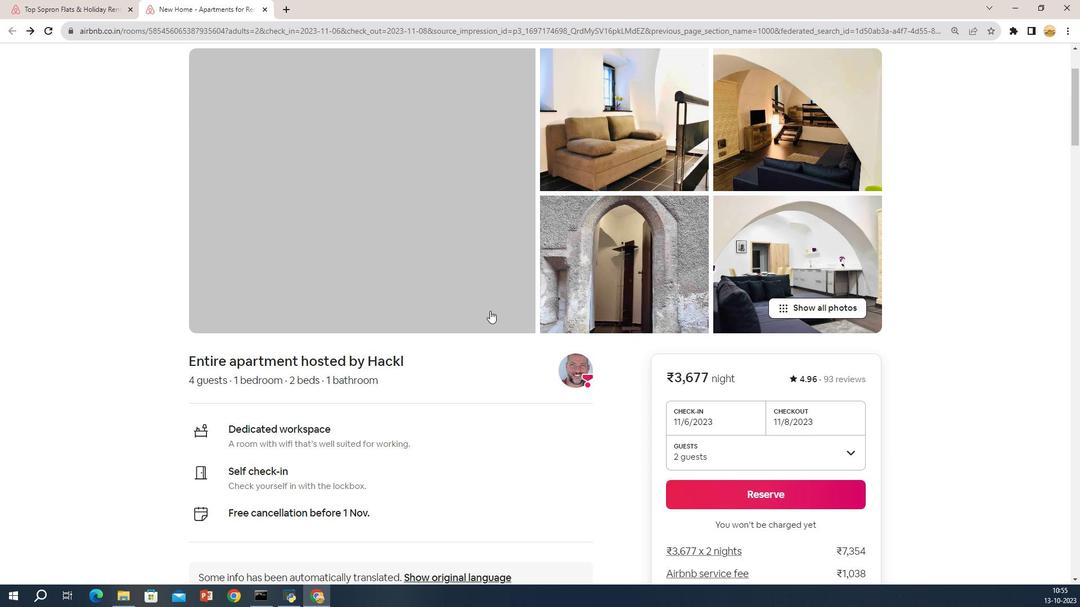 
Action: Mouse scrolled (493, 328) with delta (0, 0)
Screenshot: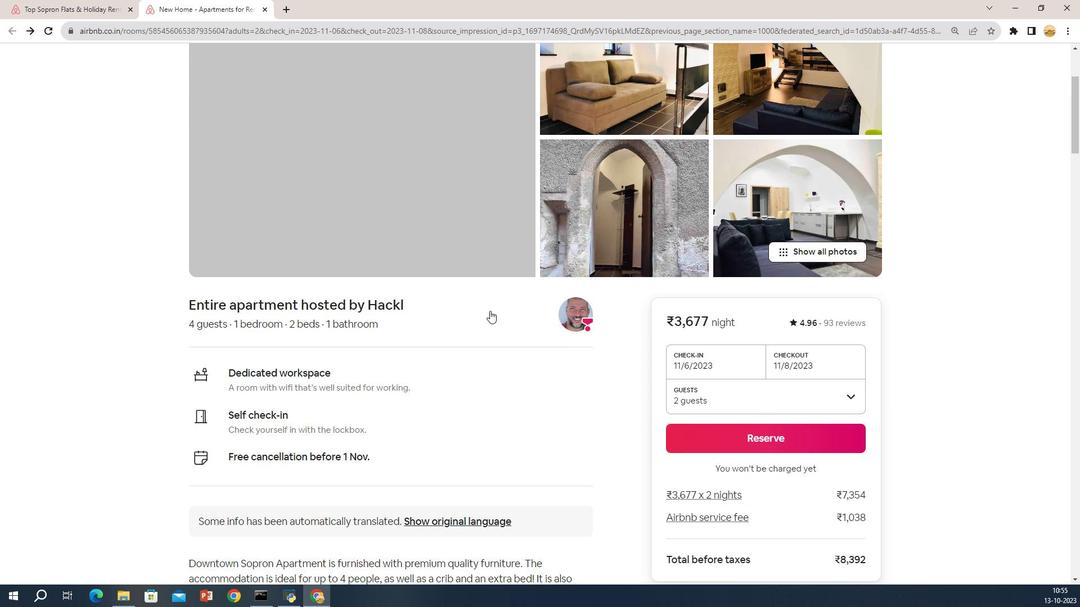 
Action: Mouse scrolled (493, 328) with delta (0, 0)
Screenshot: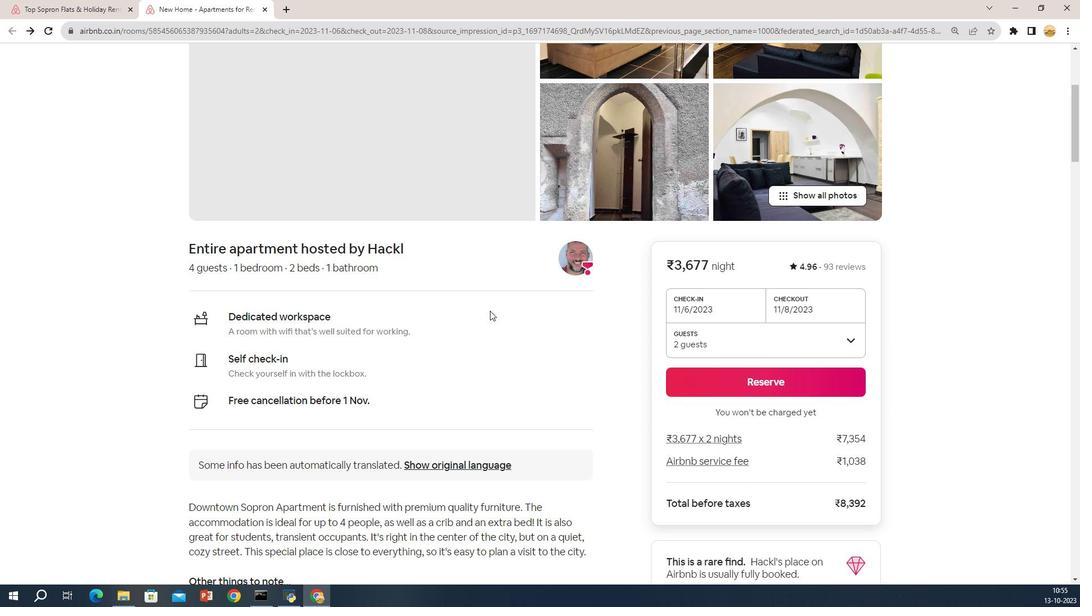 
Action: Mouse scrolled (493, 328) with delta (0, 0)
Screenshot: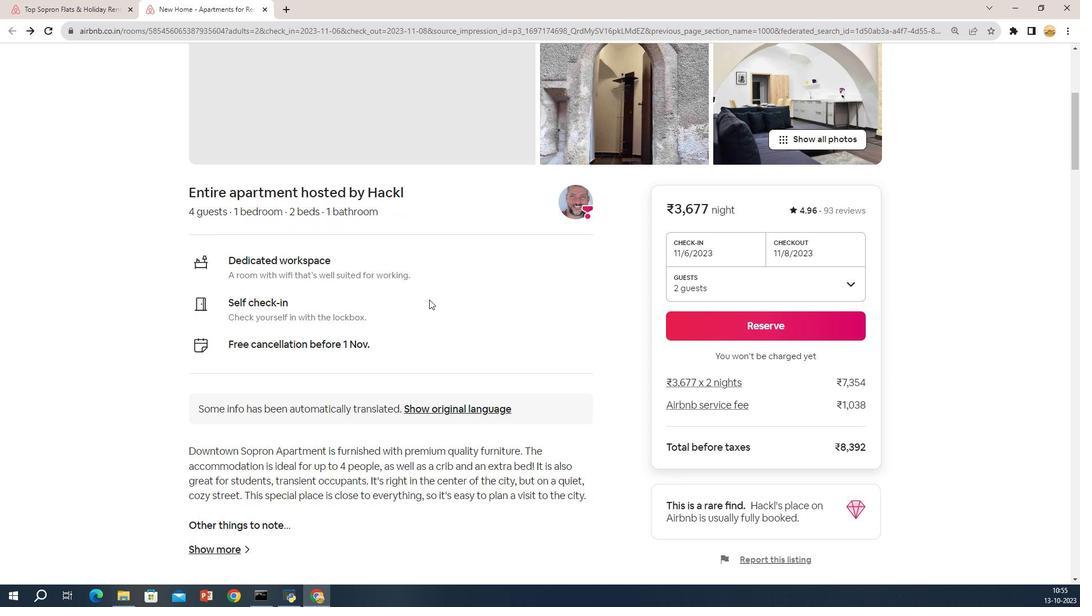 
Action: Mouse moved to (315, 254)
Screenshot: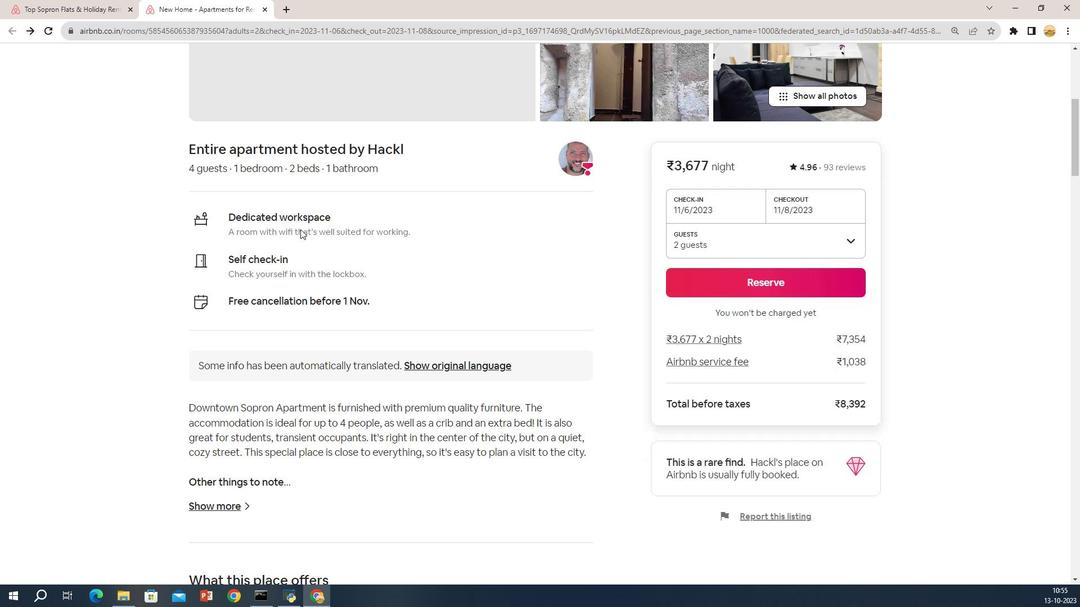 
Action: Mouse scrolled (315, 253) with delta (0, 0)
Screenshot: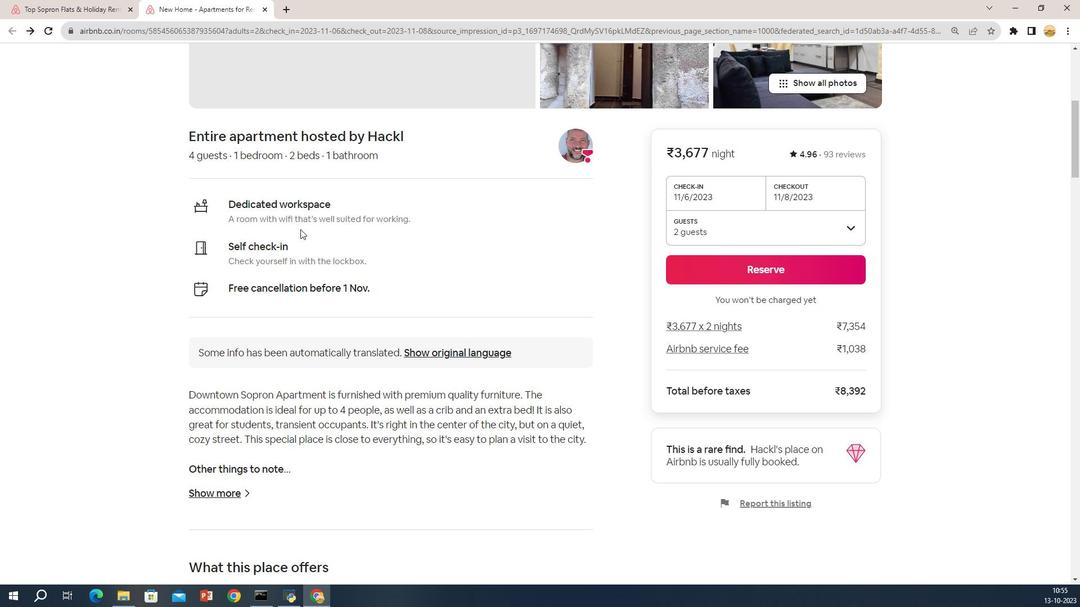 
Action: Mouse scrolled (315, 253) with delta (0, 0)
Screenshot: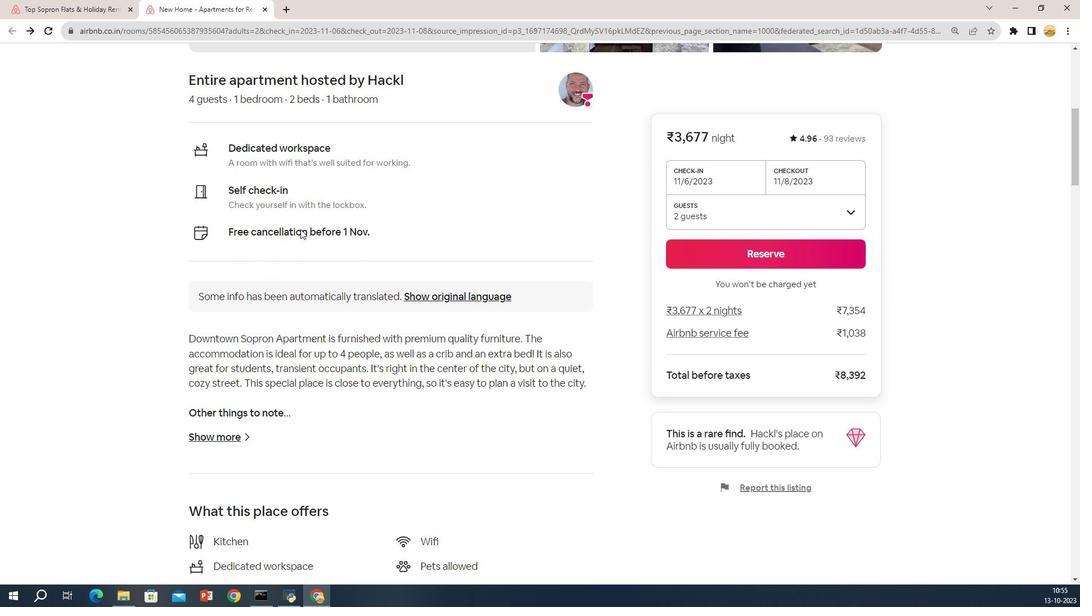 
Action: Mouse moved to (315, 254)
Screenshot: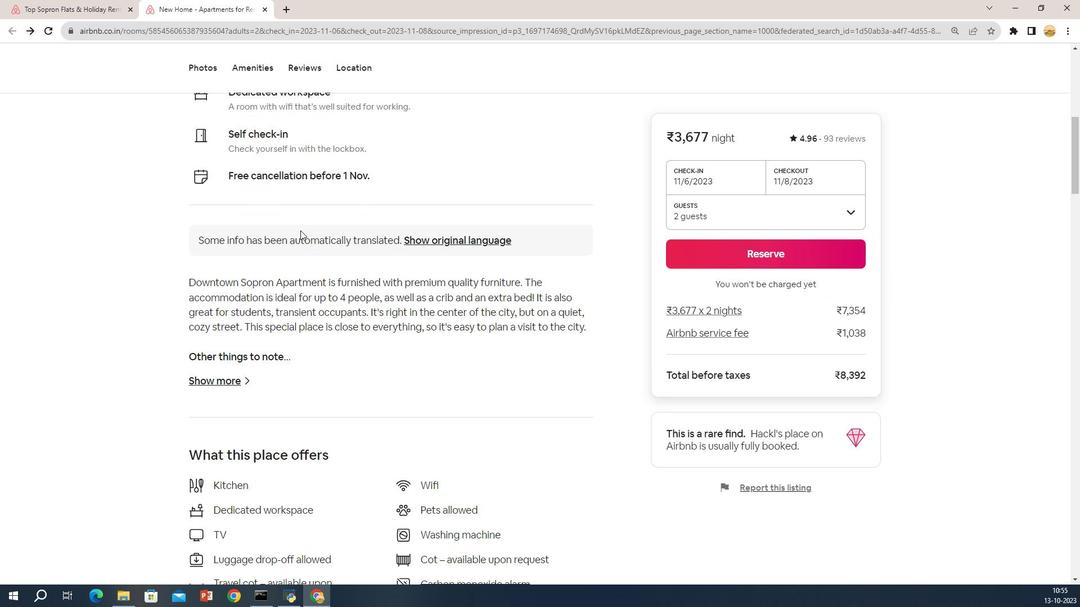 
Action: Mouse scrolled (315, 254) with delta (0, 0)
Screenshot: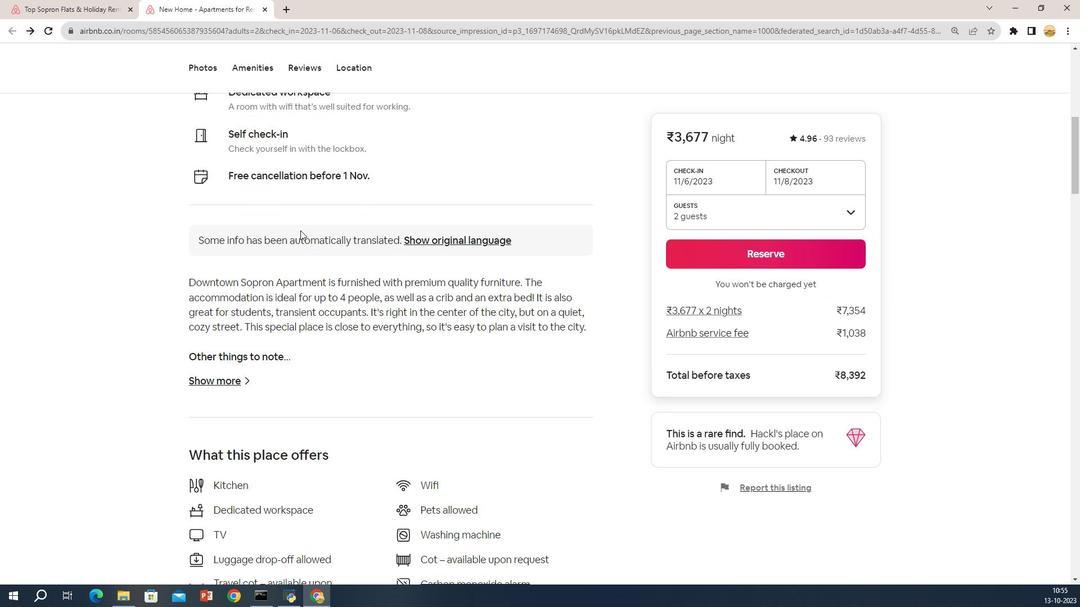 
Action: Mouse moved to (315, 255)
Screenshot: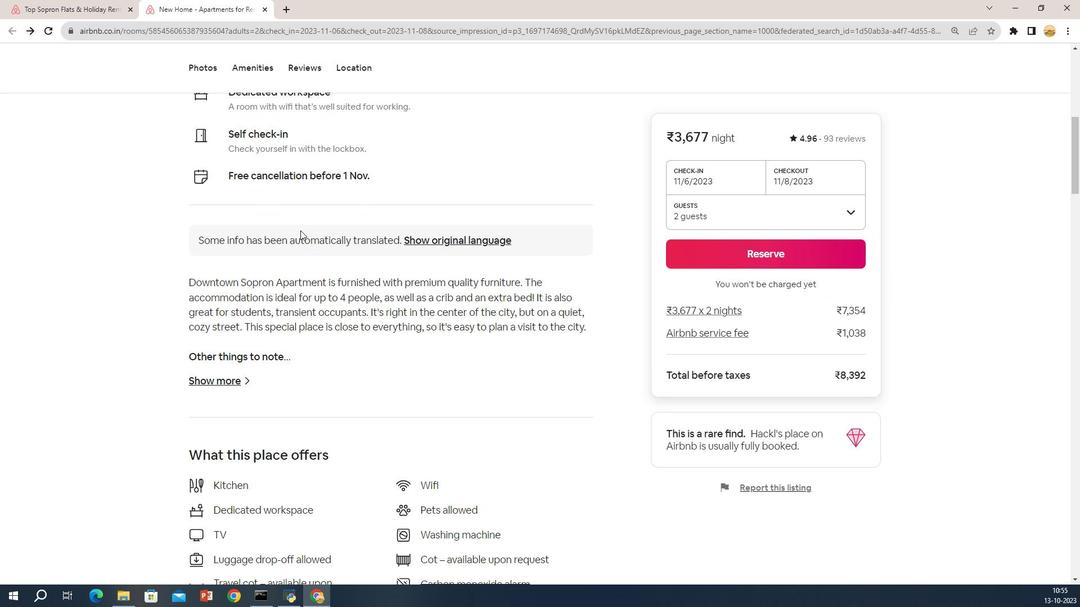 
Action: Mouse scrolled (315, 254) with delta (0, 0)
Screenshot: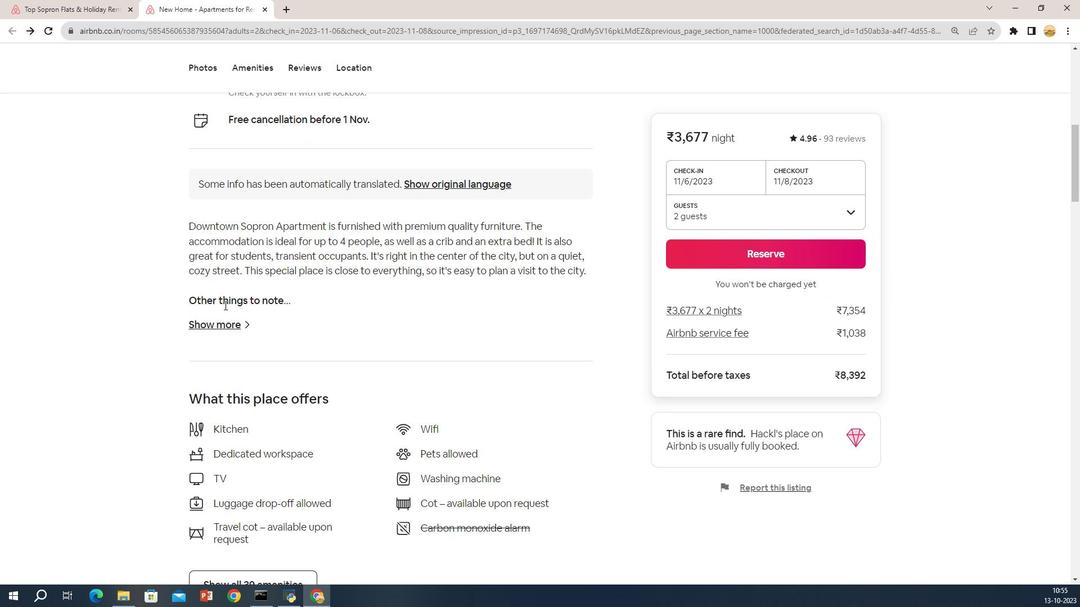 
Action: Mouse moved to (239, 342)
Screenshot: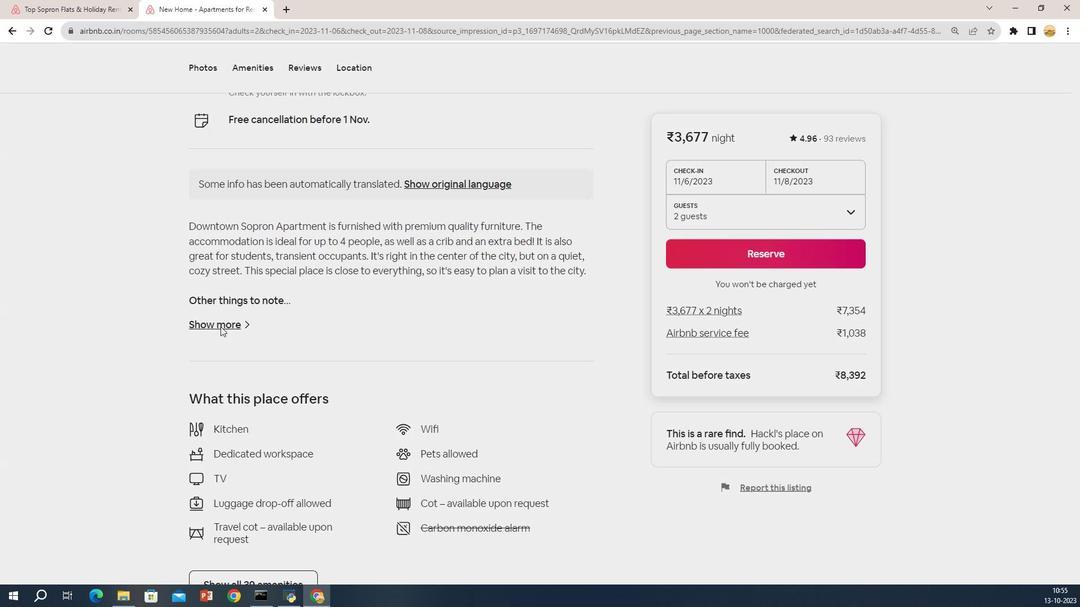 
Action: Mouse pressed left at (239, 342)
Screenshot: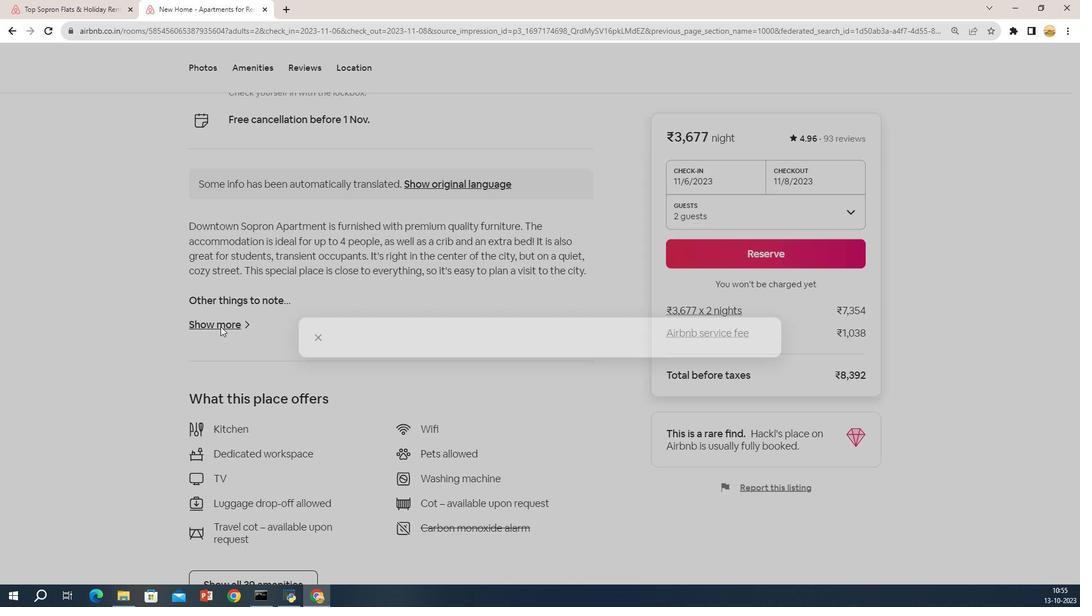 
Action: Mouse moved to (493, 296)
Screenshot: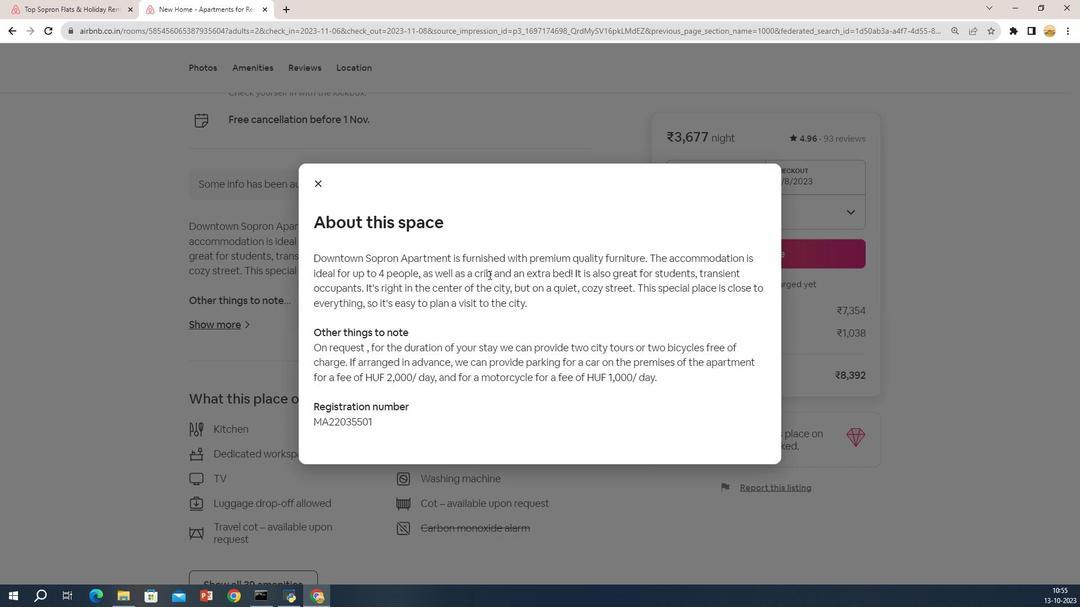 
Action: Mouse scrolled (493, 295) with delta (0, 0)
Screenshot: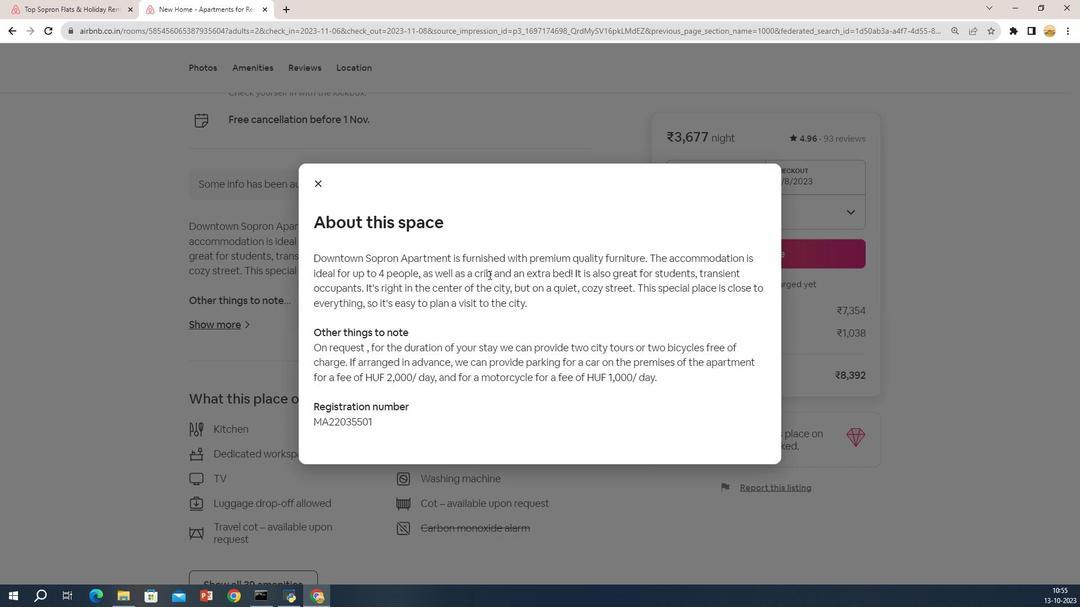 
Action: Mouse moved to (336, 212)
Screenshot: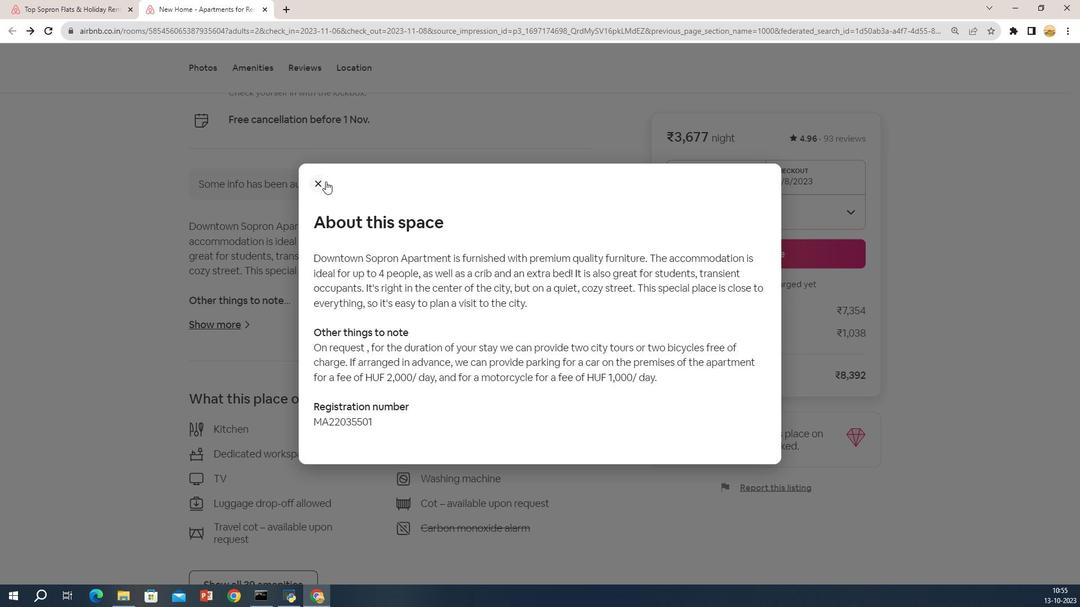 
Action: Mouse pressed left at (336, 212)
Screenshot: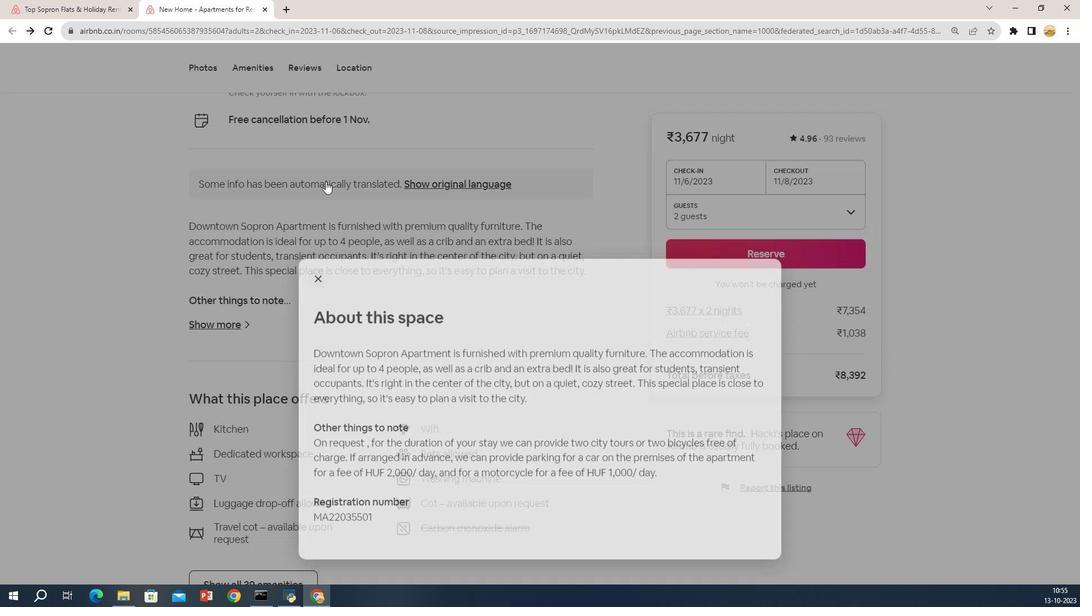
Action: Mouse moved to (389, 229)
Screenshot: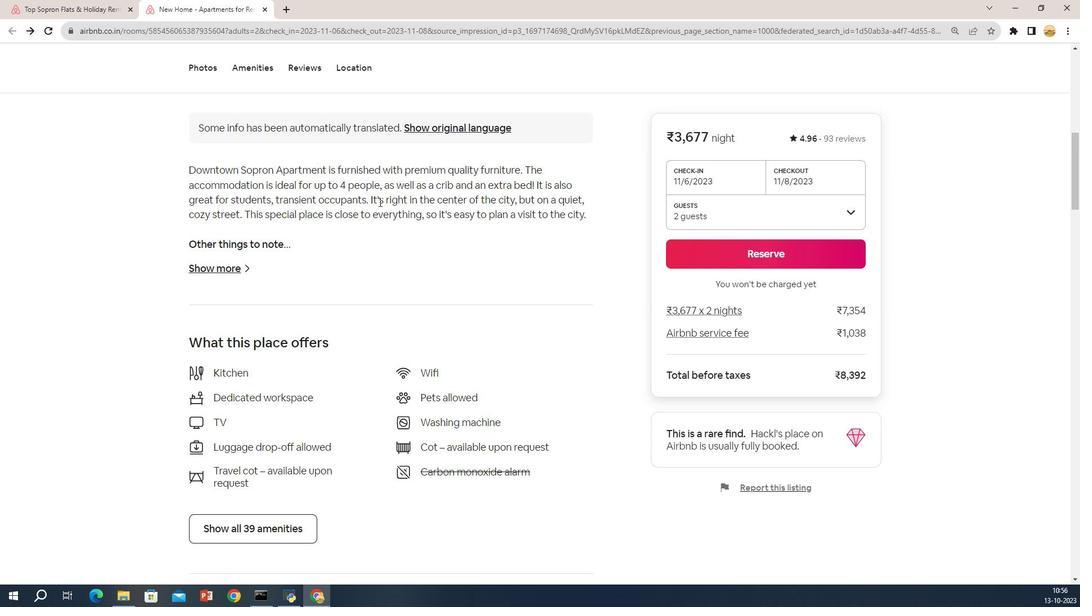
Action: Mouse scrolled (389, 228) with delta (0, 0)
Screenshot: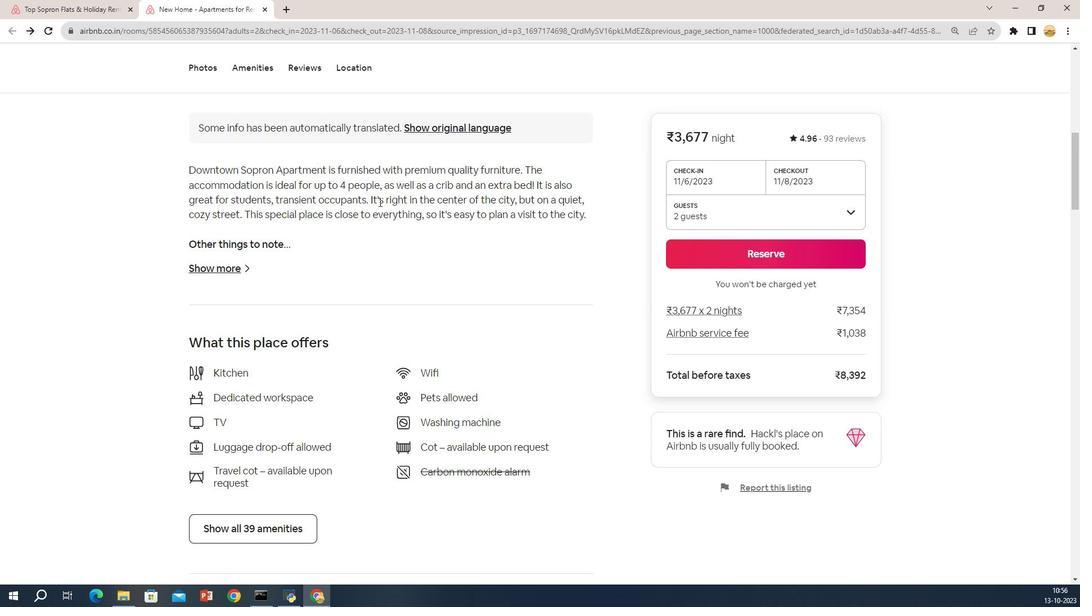 
Action: Mouse moved to (389, 231)
Screenshot: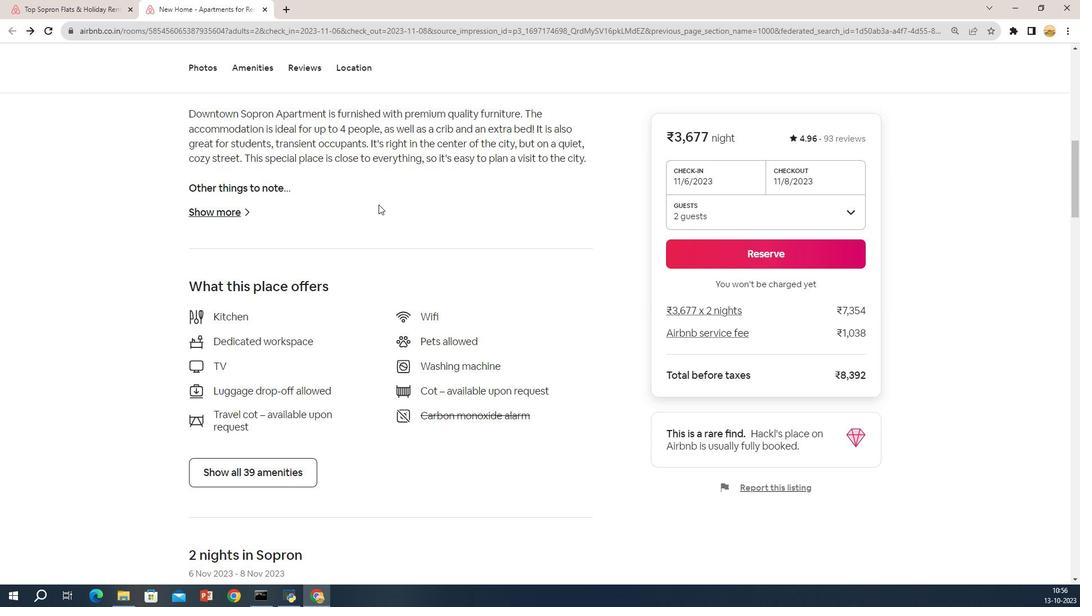 
Action: Mouse scrolled (389, 230) with delta (0, 0)
Screenshot: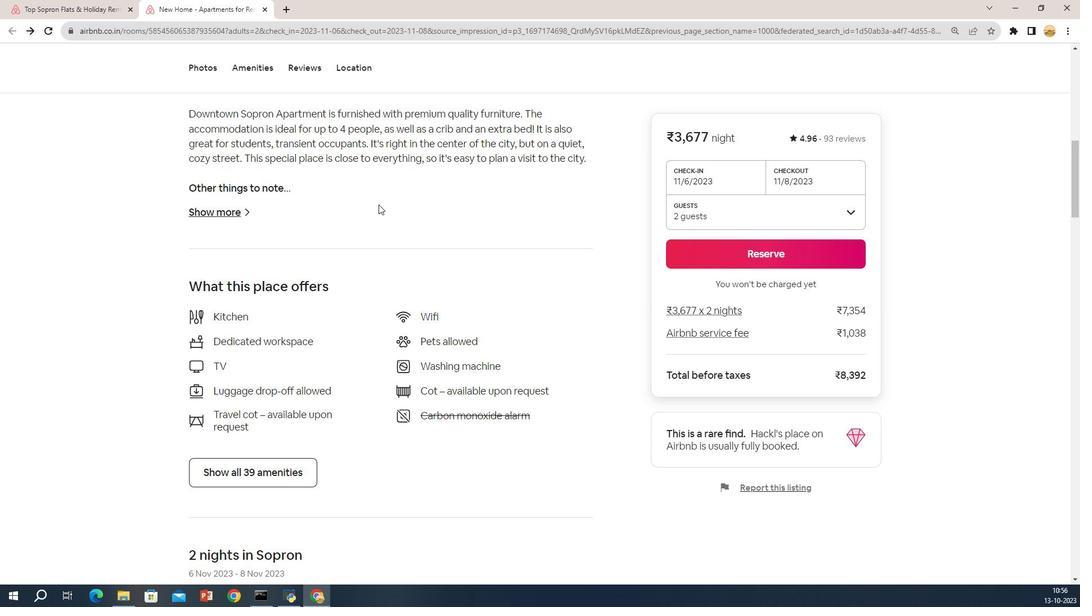 
Action: Mouse moved to (305, 474)
Screenshot: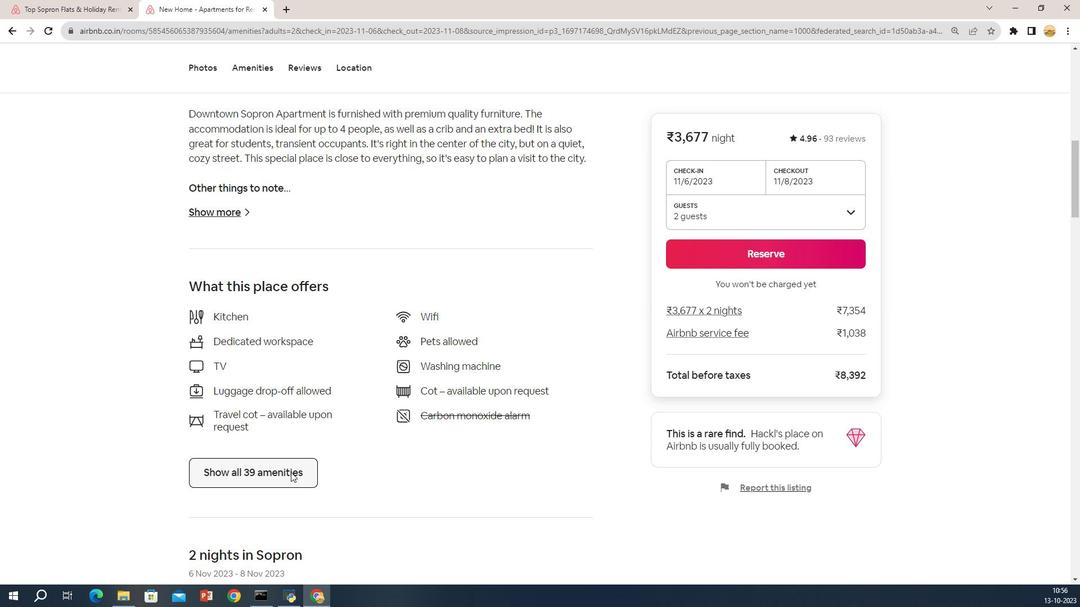 
Action: Mouse pressed left at (305, 474)
Screenshot: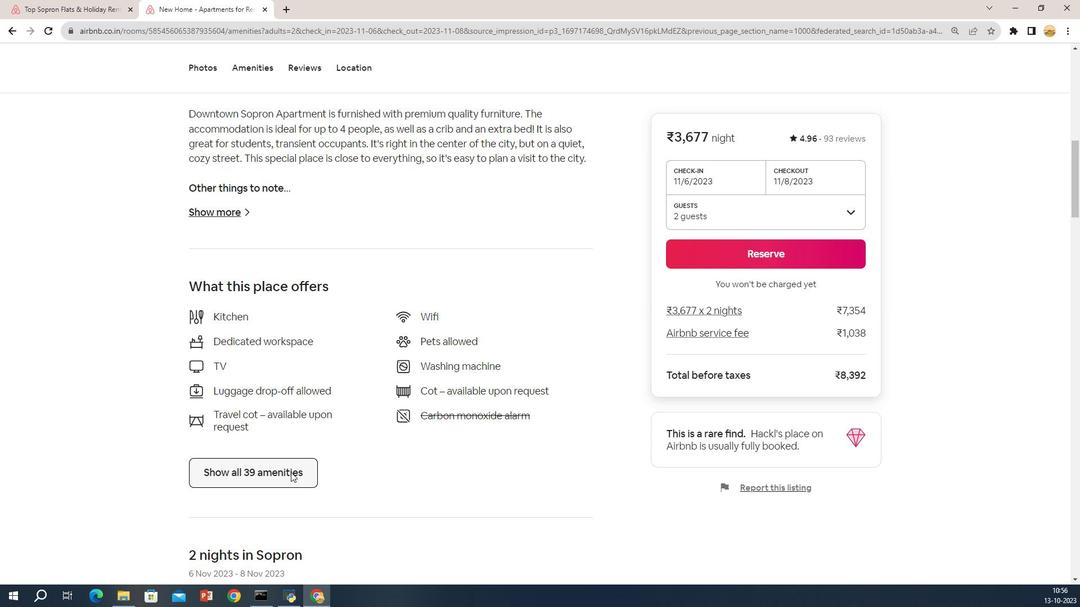 
Action: Mouse moved to (463, 247)
Screenshot: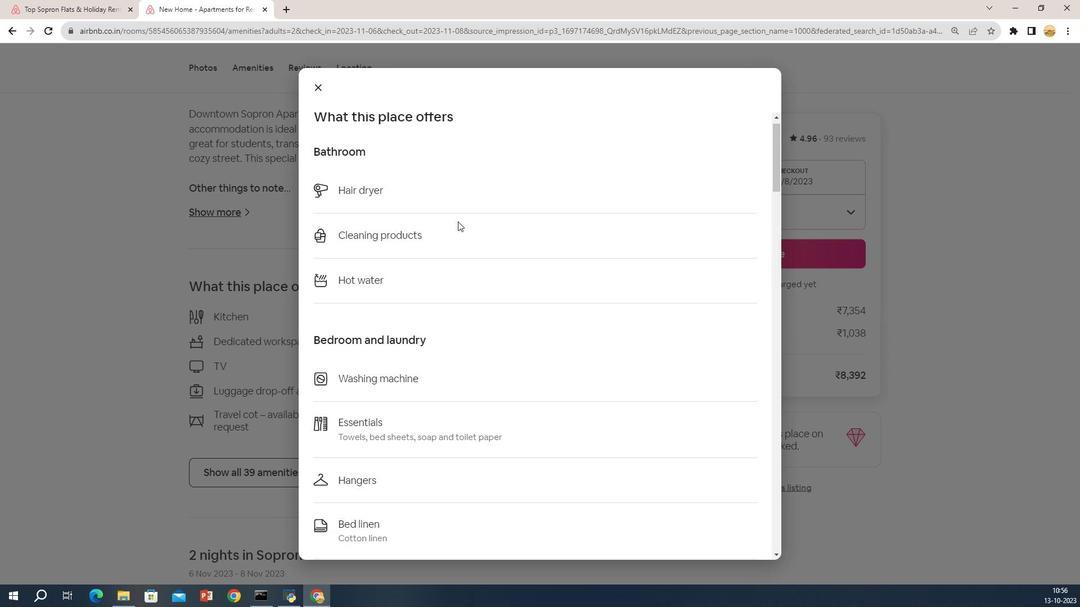 
Action: Mouse scrolled (463, 247) with delta (0, 0)
Screenshot: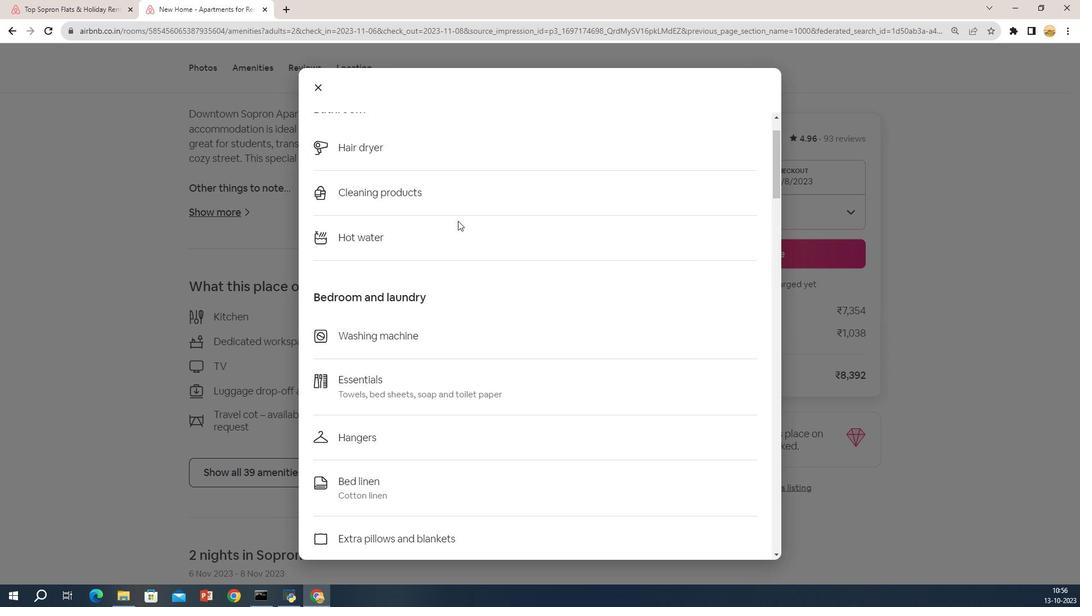 
Action: Mouse moved to (460, 240)
Screenshot: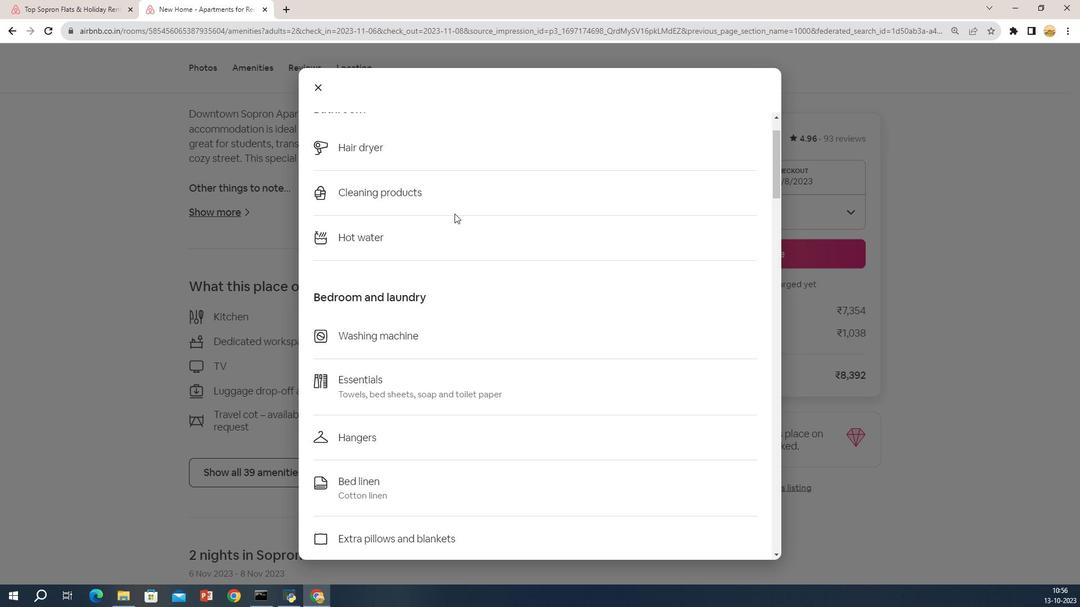 
Action: Mouse scrolled (460, 239) with delta (0, 0)
Screenshot: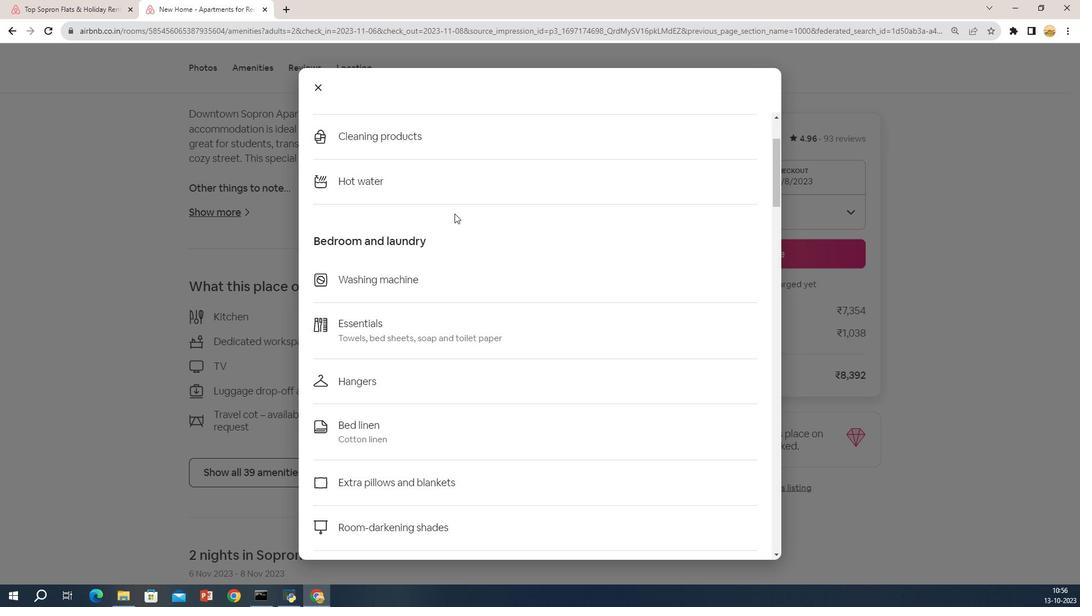 
Action: Mouse moved to (460, 239)
Screenshot: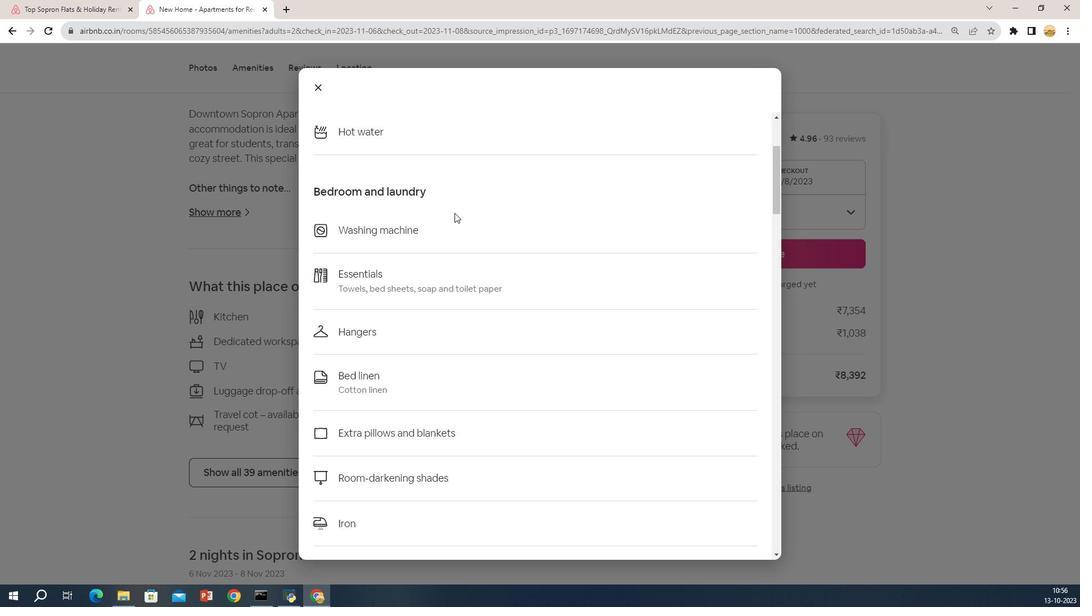 
Action: Mouse scrolled (460, 239) with delta (0, 0)
Screenshot: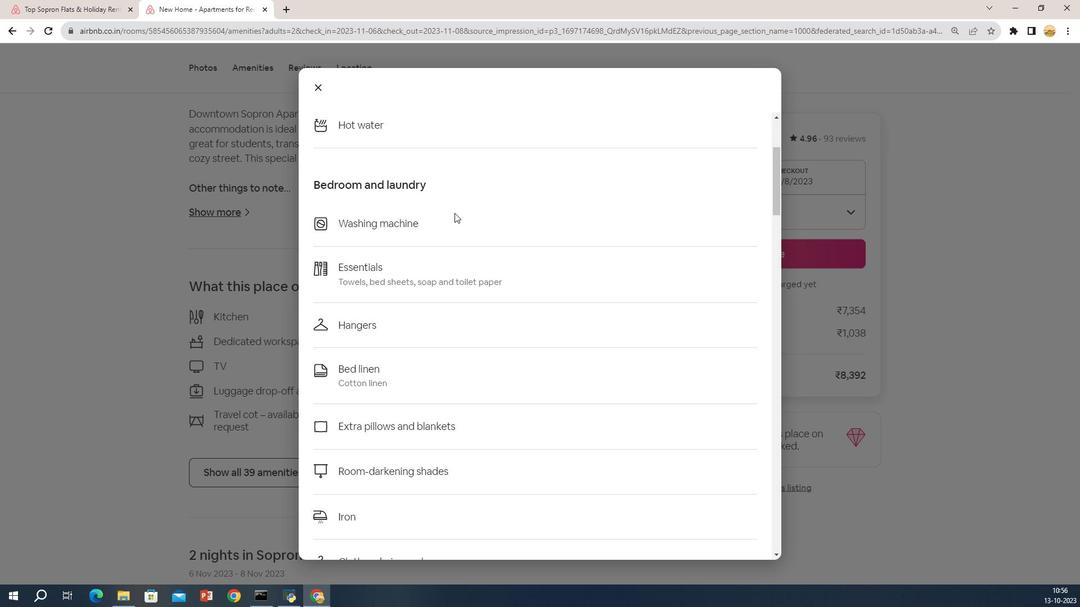
Action: Mouse moved to (460, 239)
Screenshot: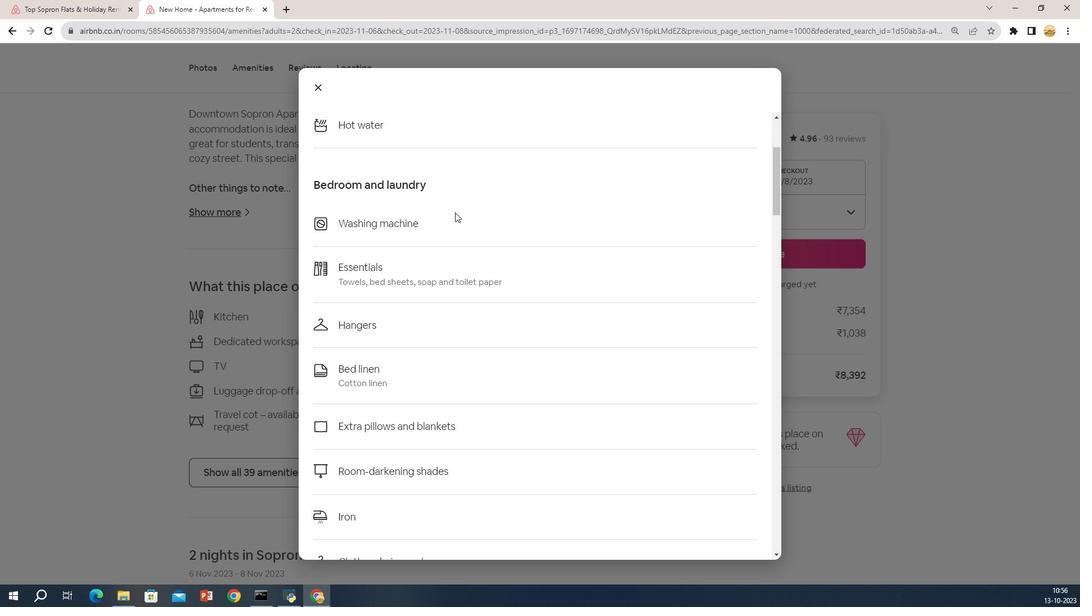 
Action: Mouse scrolled (460, 238) with delta (0, 0)
Screenshot: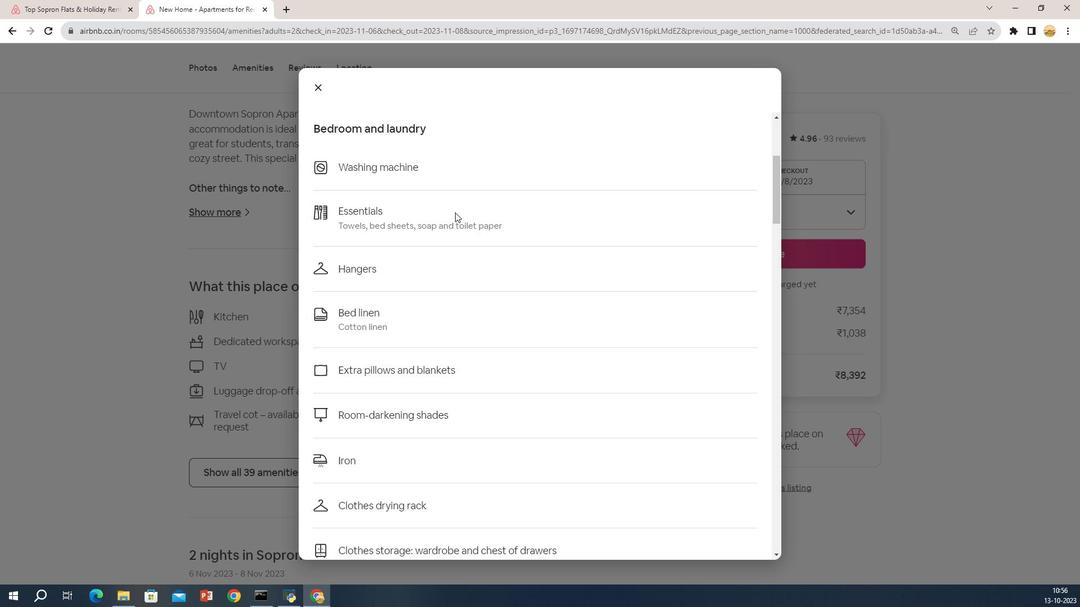 
Action: Mouse scrolled (460, 238) with delta (0, 0)
Screenshot: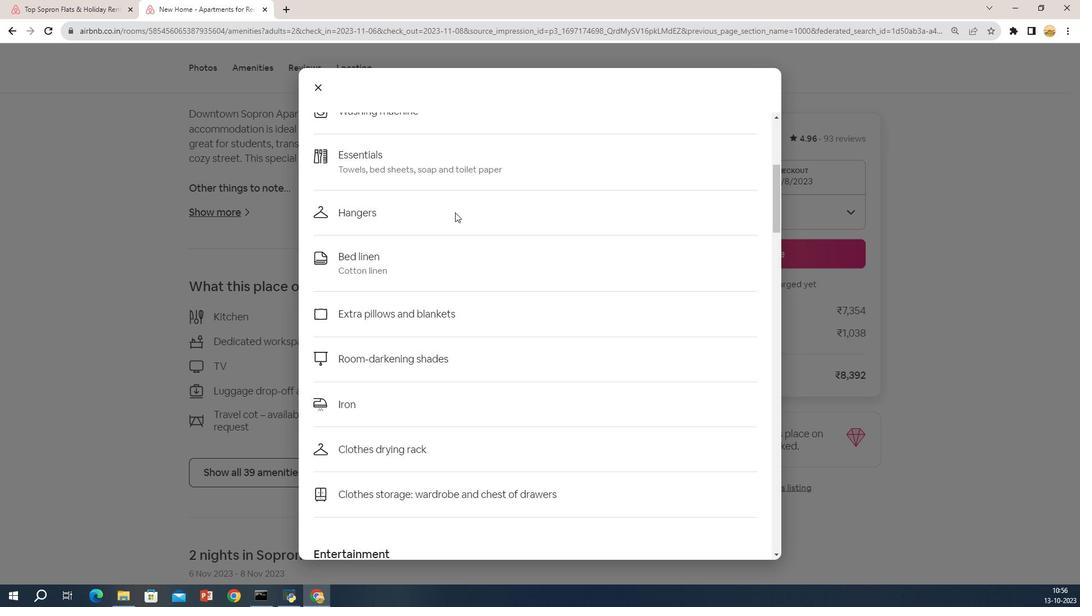 
Action: Mouse moved to (460, 239)
Screenshot: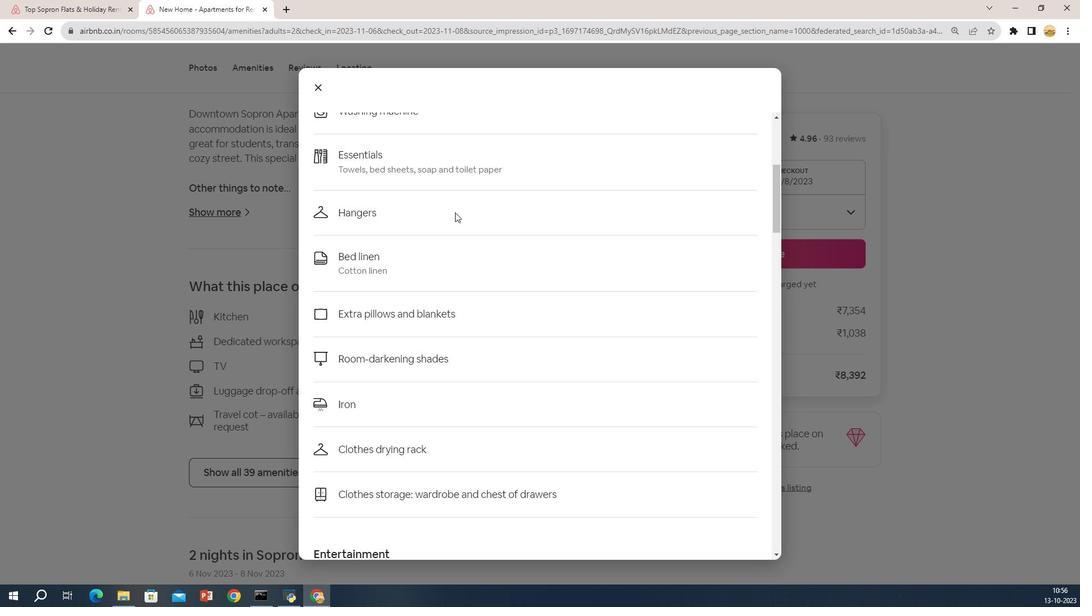 
Action: Mouse scrolled (460, 238) with delta (0, 0)
Screenshot: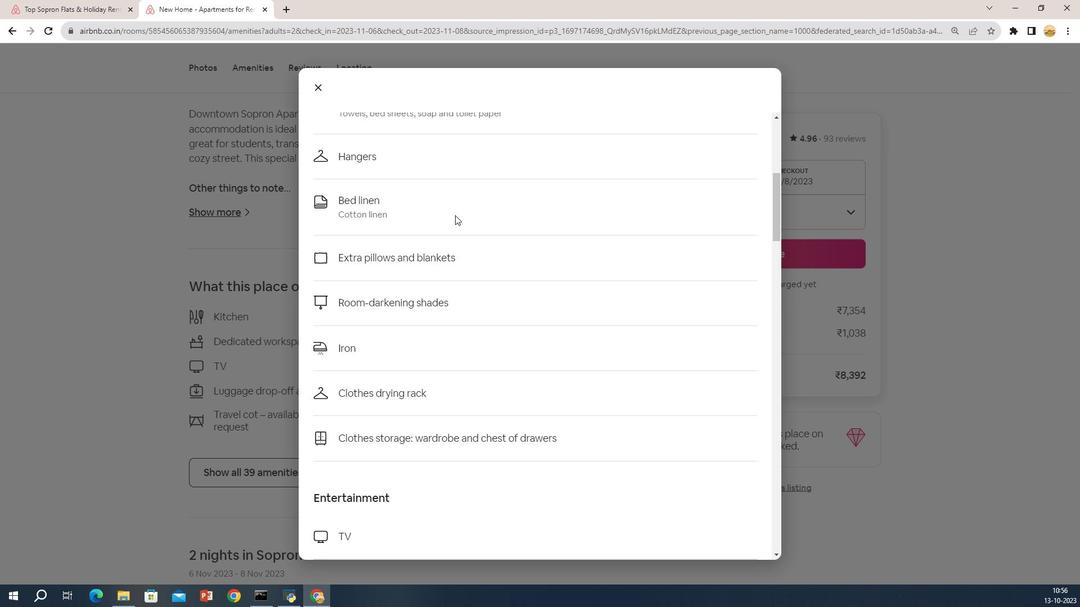 
Action: Mouse moved to (460, 242)
Screenshot: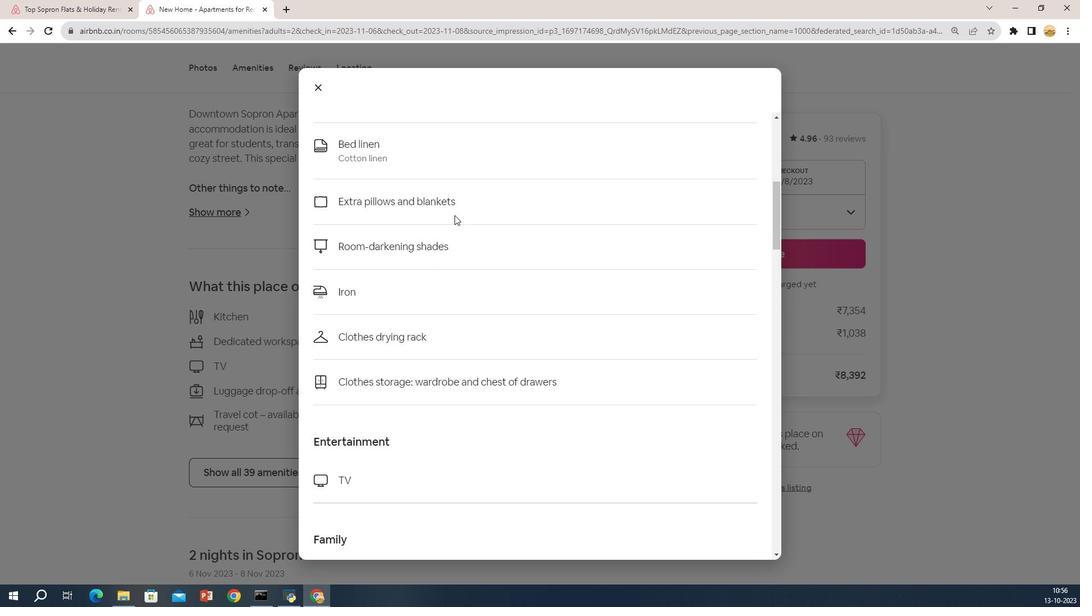 
Action: Mouse scrolled (460, 241) with delta (0, 0)
Screenshot: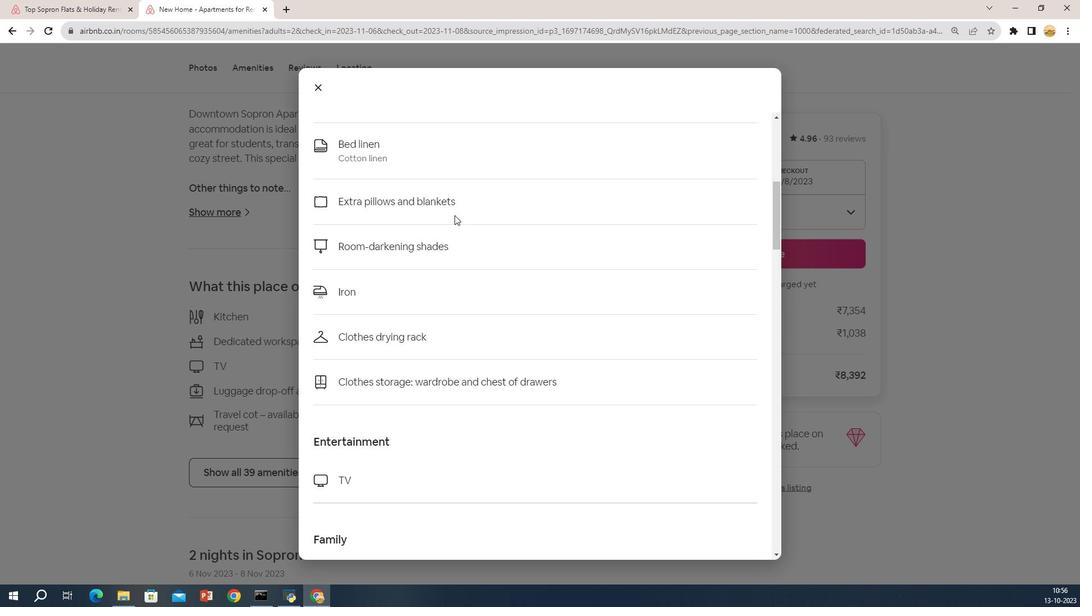
Action: Mouse moved to (460, 242)
Screenshot: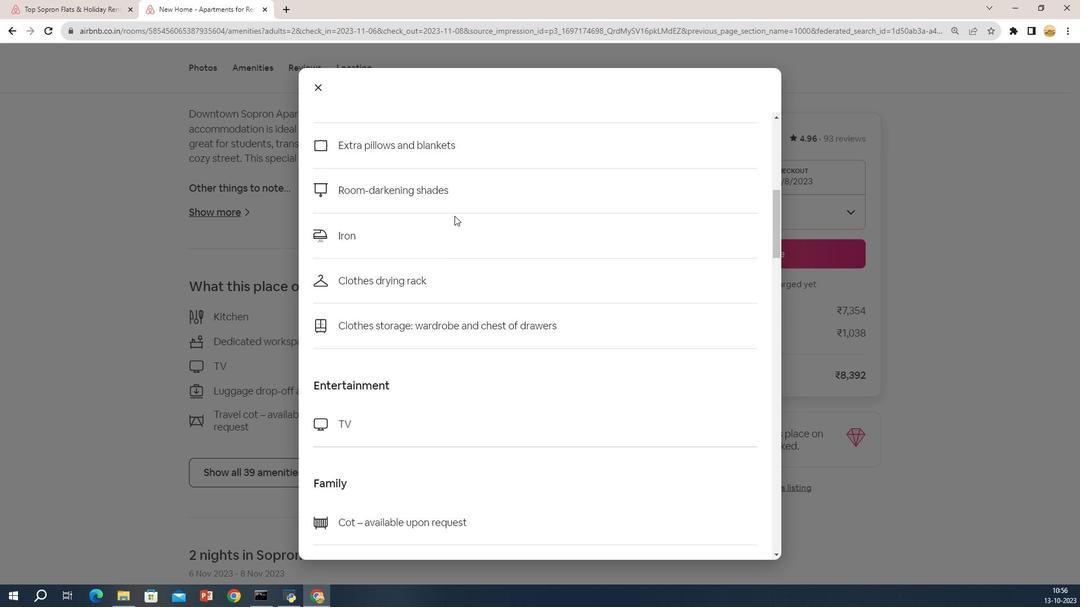
Action: Mouse scrolled (460, 242) with delta (0, 0)
Screenshot: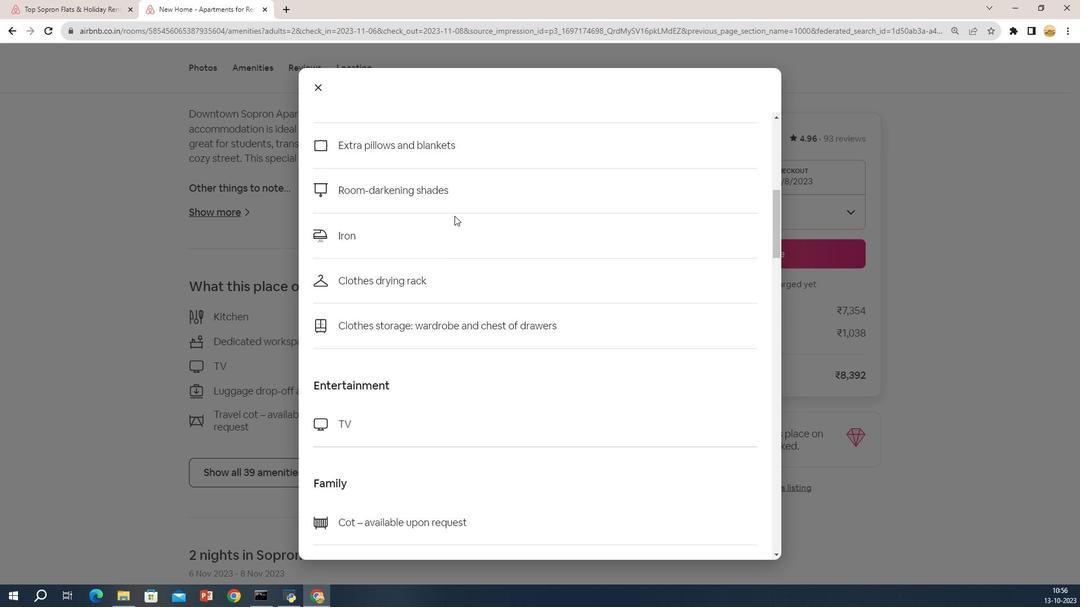 
Action: Mouse moved to (460, 242)
Screenshot: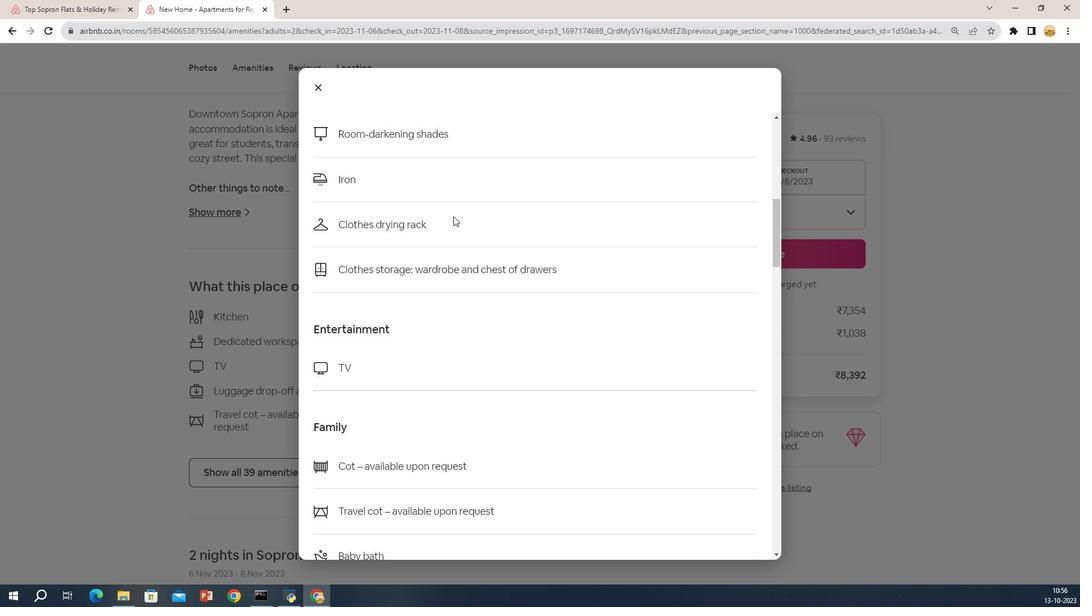 
Action: Mouse scrolled (460, 242) with delta (0, 0)
Screenshot: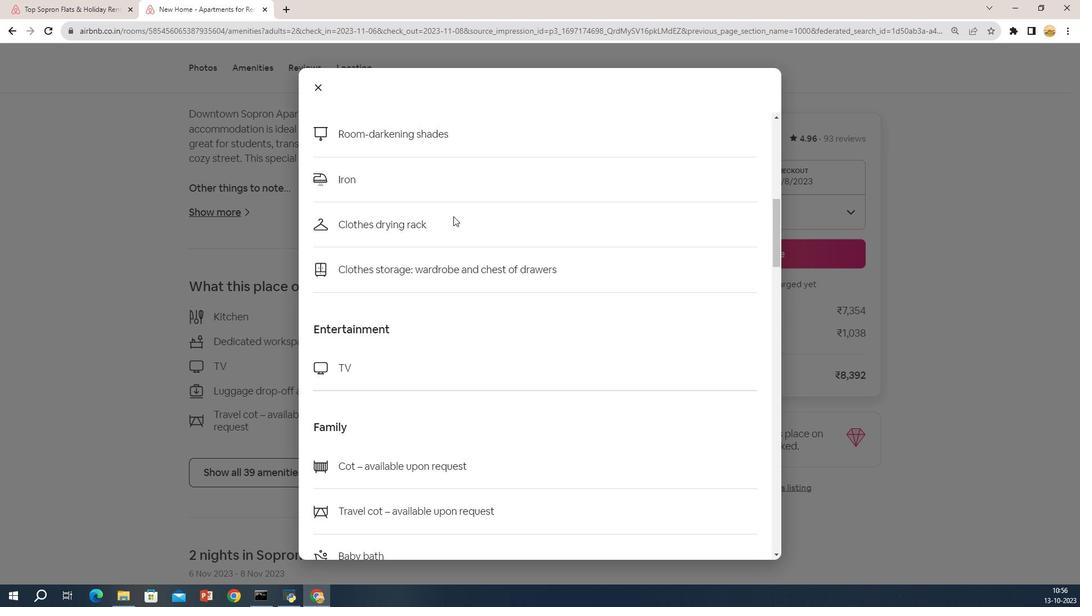 
Action: Mouse moved to (459, 243)
Screenshot: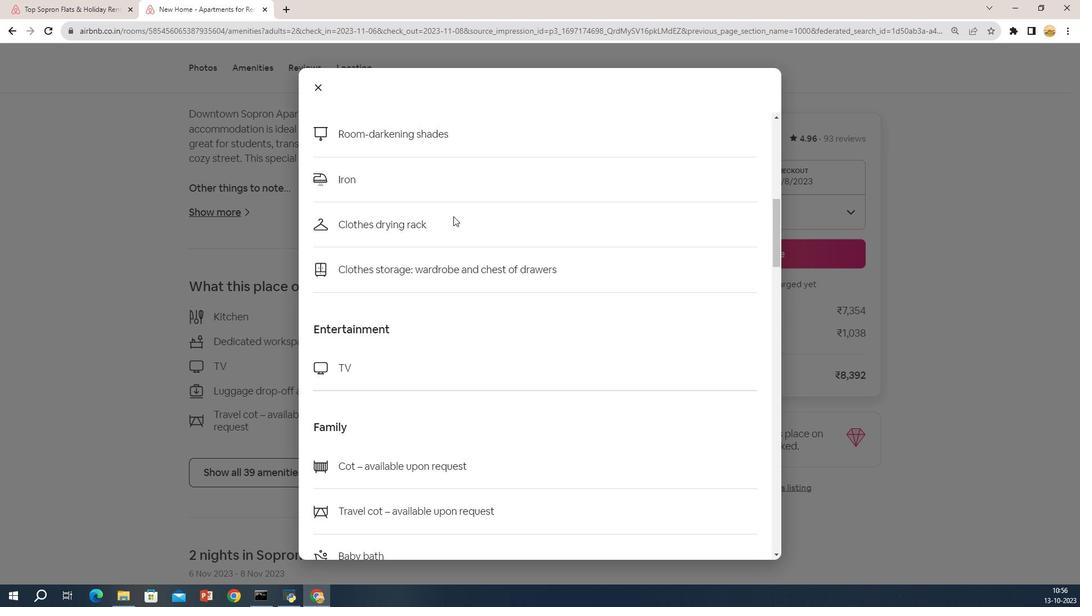
Action: Mouse scrolled (459, 242) with delta (0, 0)
Screenshot: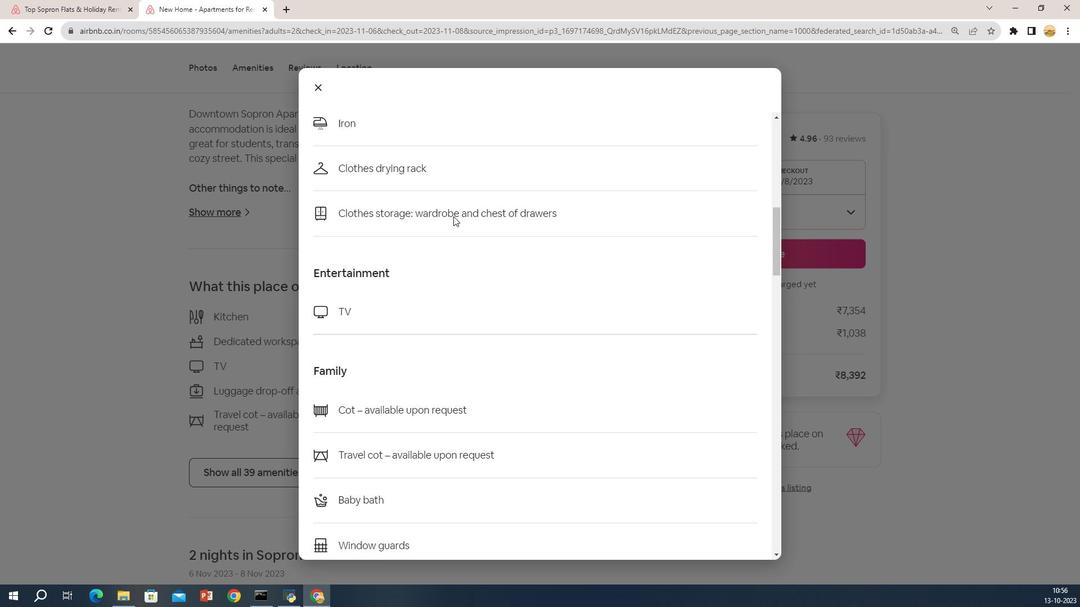 
Action: Mouse scrolled (459, 242) with delta (0, 0)
Screenshot: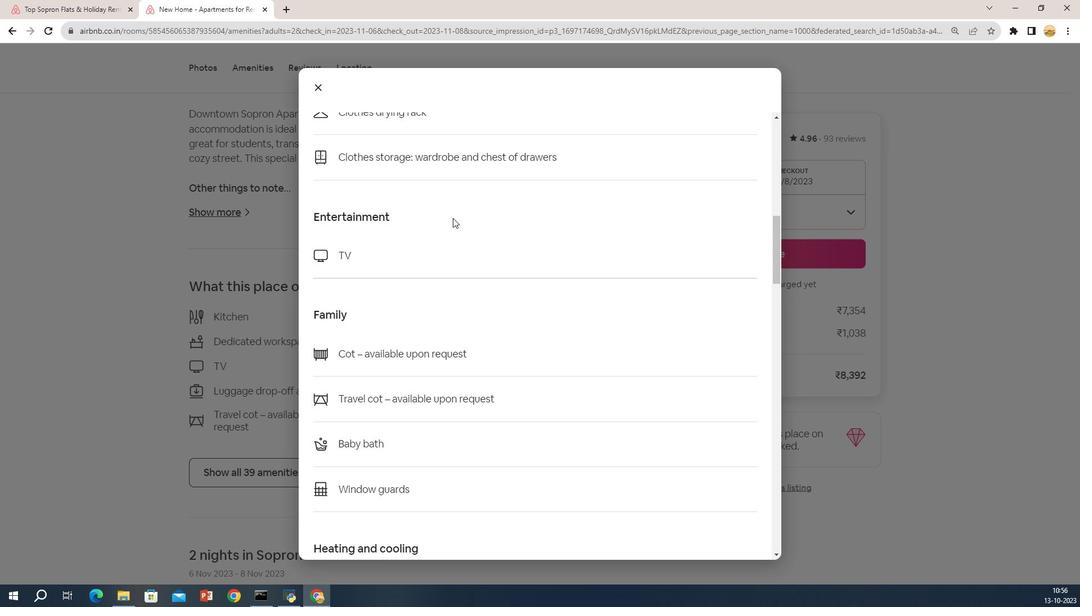 
Action: Mouse moved to (458, 247)
Screenshot: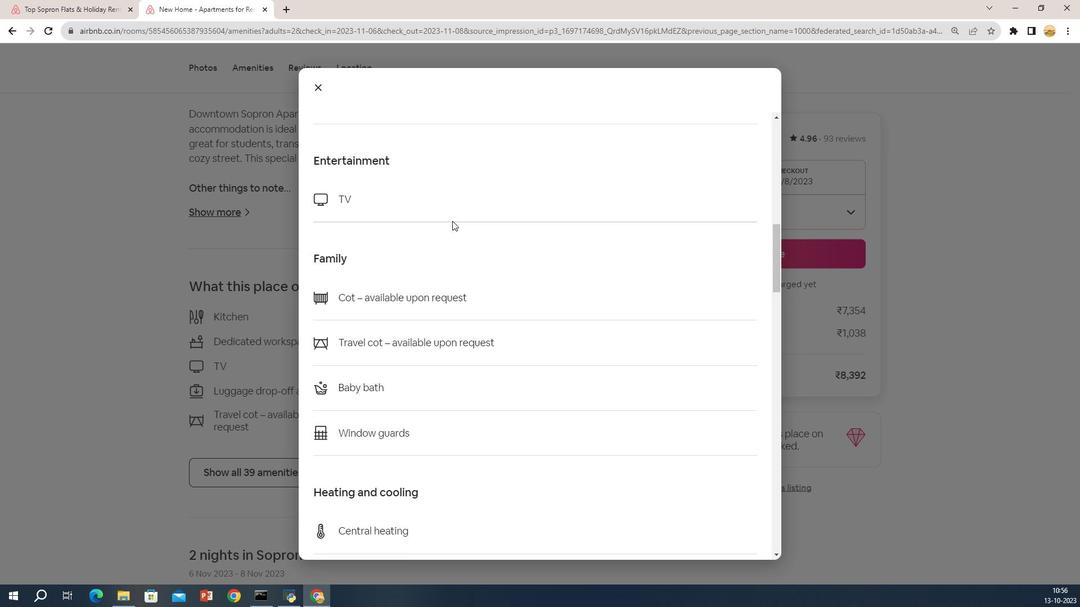 
Action: Mouse scrolled (458, 246) with delta (0, 0)
Screenshot: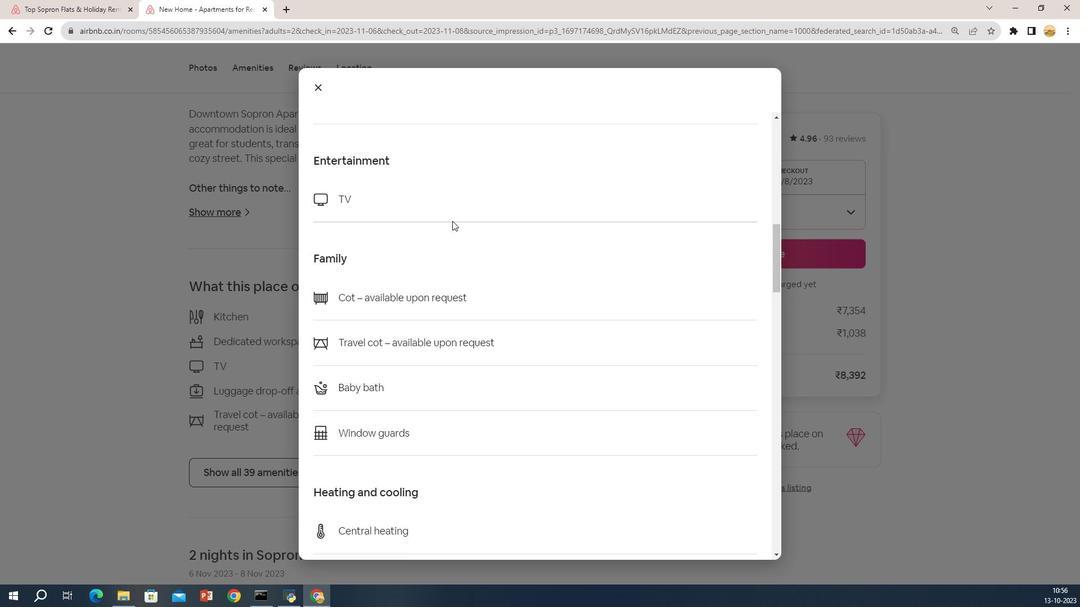 
Action: Mouse moved to (458, 247)
Screenshot: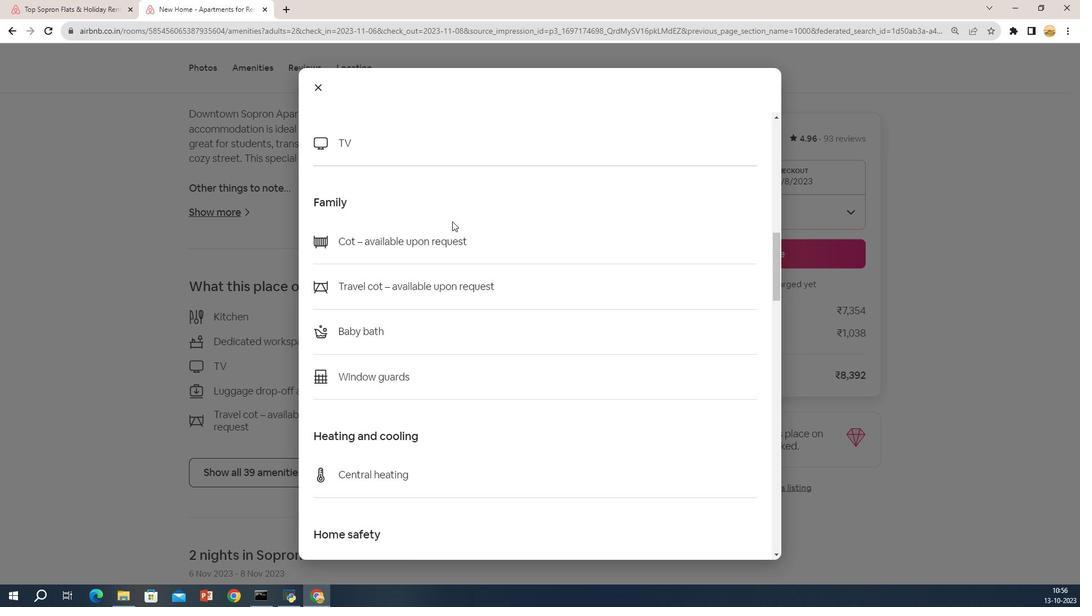 
Action: Mouse scrolled (458, 247) with delta (0, 0)
Screenshot: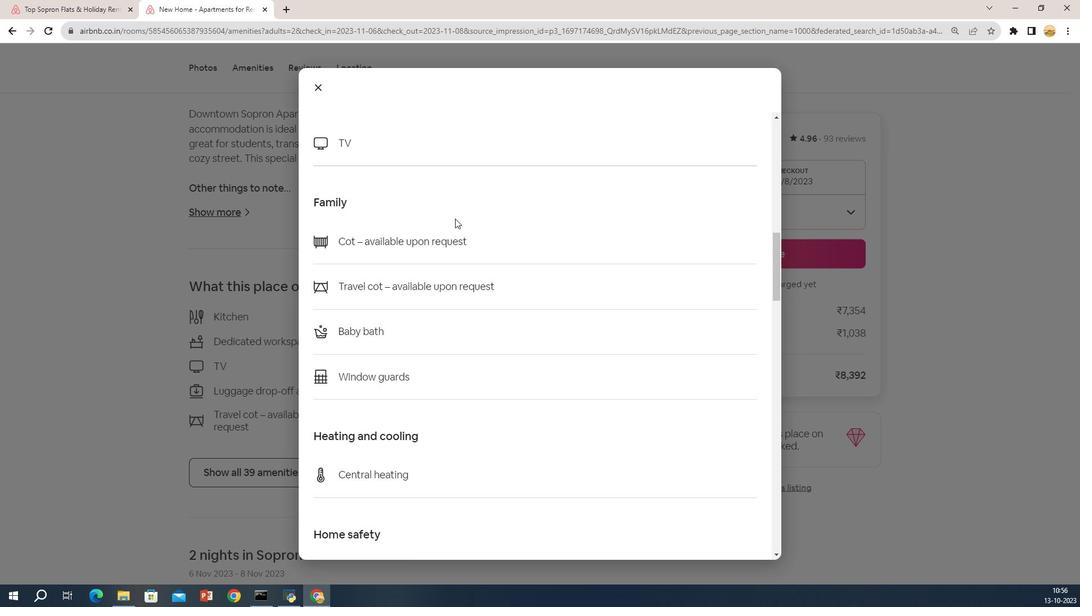 
Action: Mouse moved to (460, 244)
Screenshot: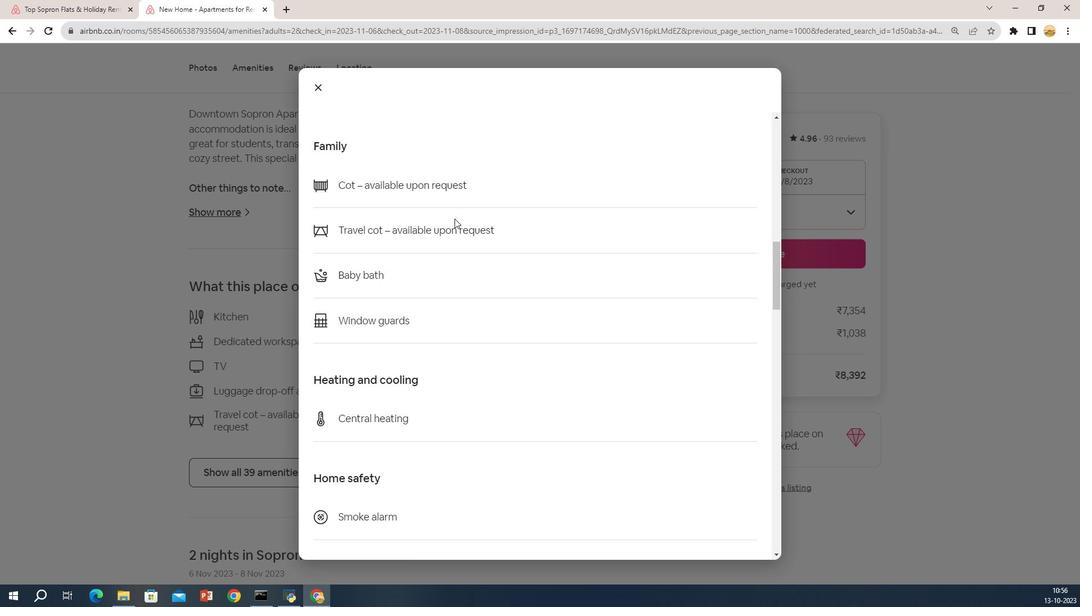 
Action: Mouse scrolled (460, 244) with delta (0, 0)
Screenshot: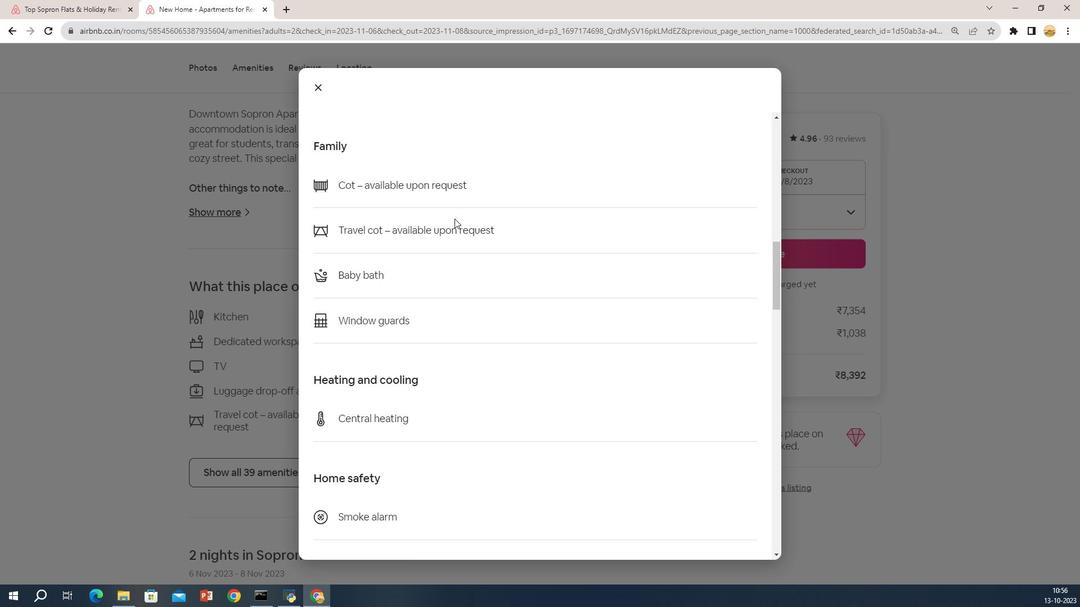 
Action: Mouse moved to (457, 243)
Screenshot: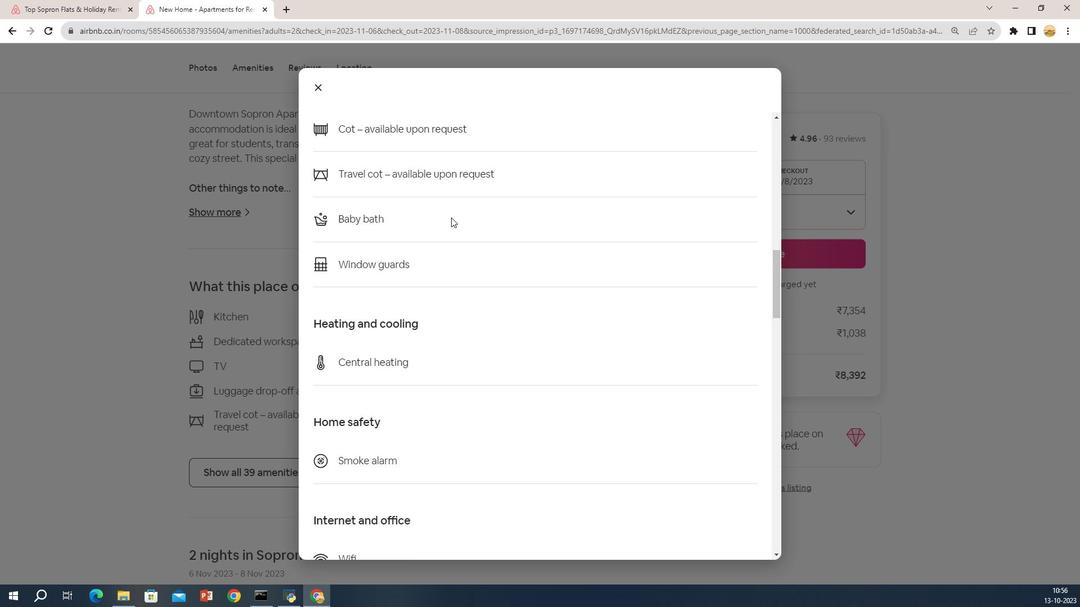 
Action: Mouse scrolled (457, 242) with delta (0, 0)
Screenshot: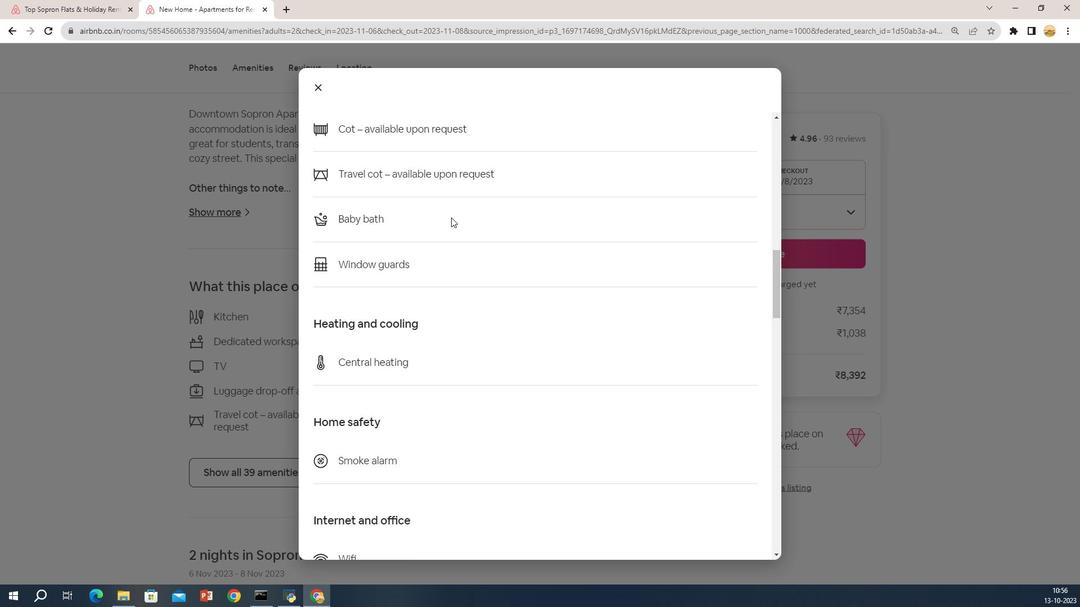 
Action: Mouse moved to (457, 243)
Screenshot: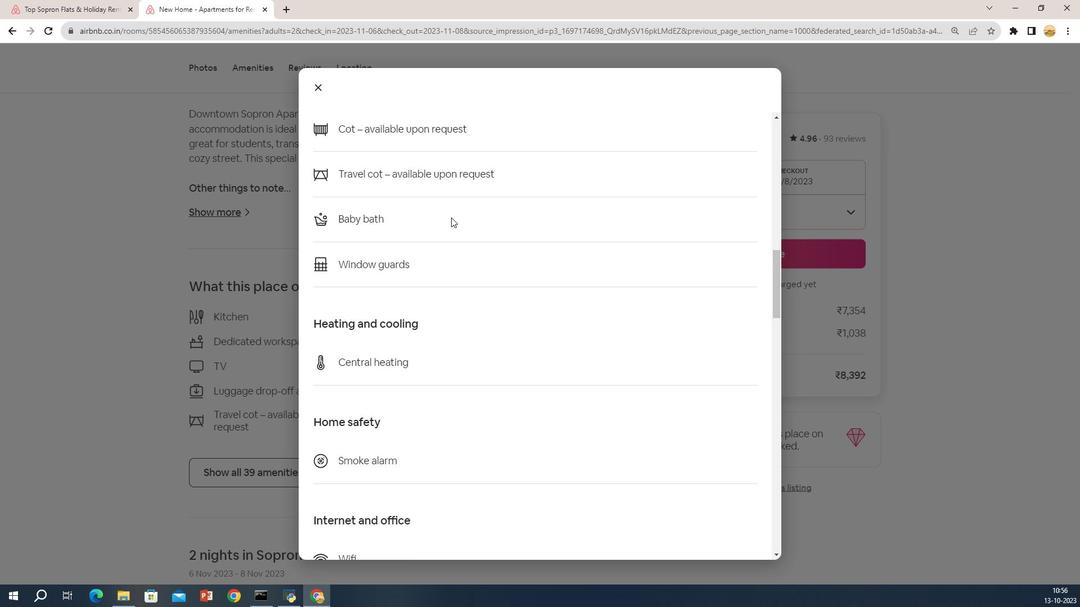 
Action: Mouse scrolled (457, 243) with delta (0, 0)
Screenshot: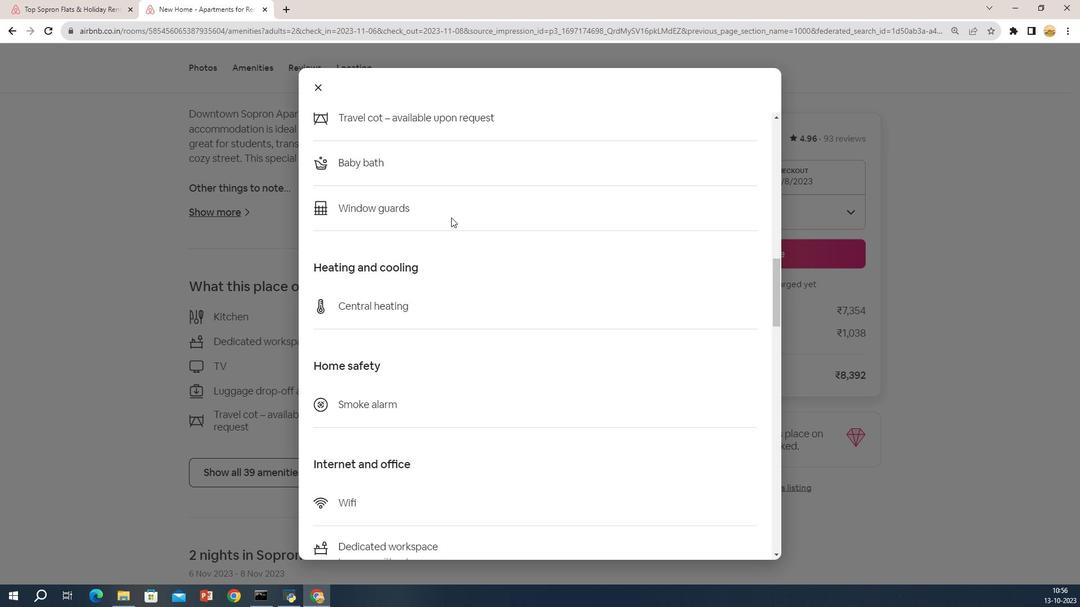 
Action: Mouse scrolled (457, 243) with delta (0, 0)
Screenshot: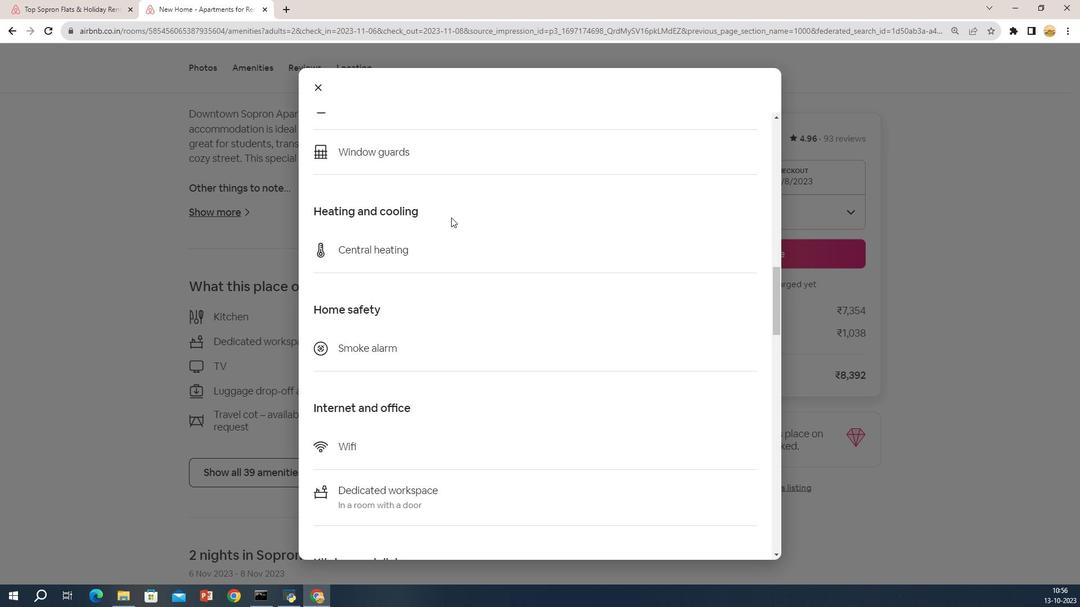 
Action: Mouse scrolled (457, 243) with delta (0, 0)
Screenshot: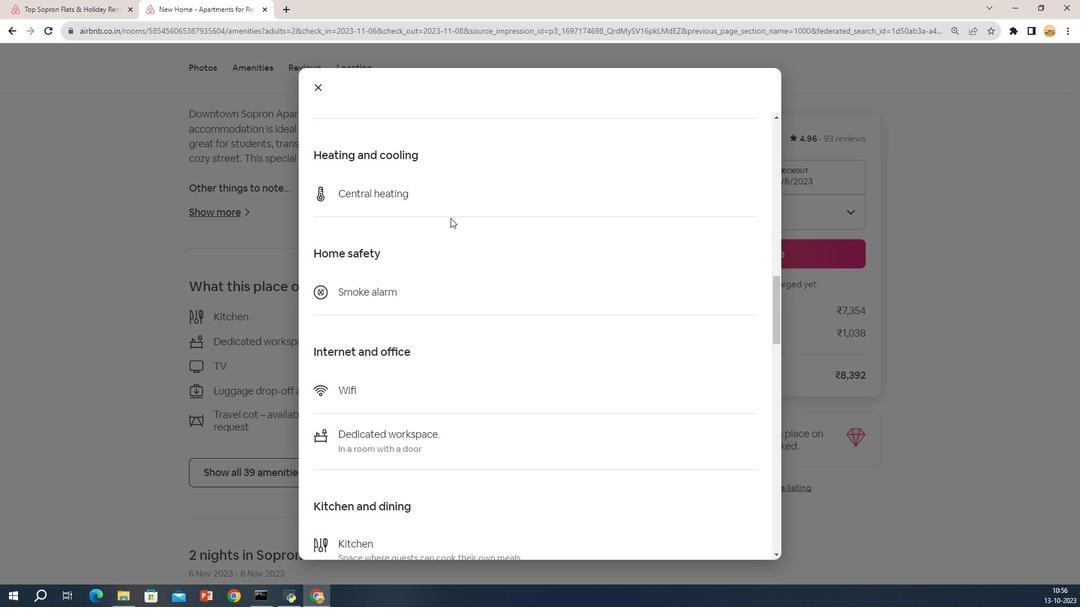 
Action: Mouse moved to (455, 248)
Screenshot: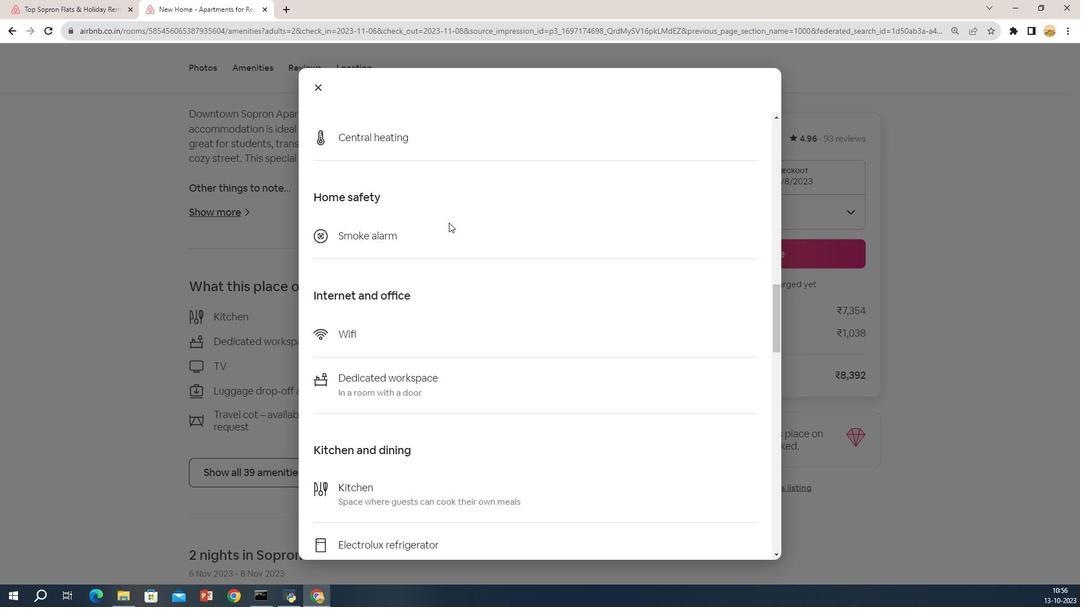 
Action: Mouse scrolled (455, 247) with delta (0, 0)
Screenshot: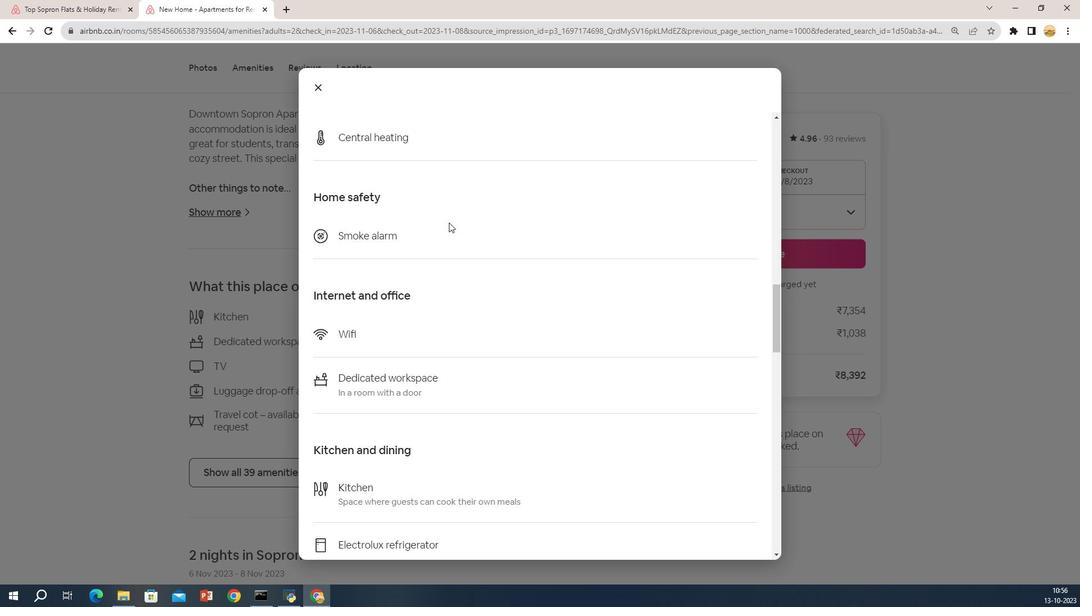 
Action: Mouse moved to (454, 248)
Screenshot: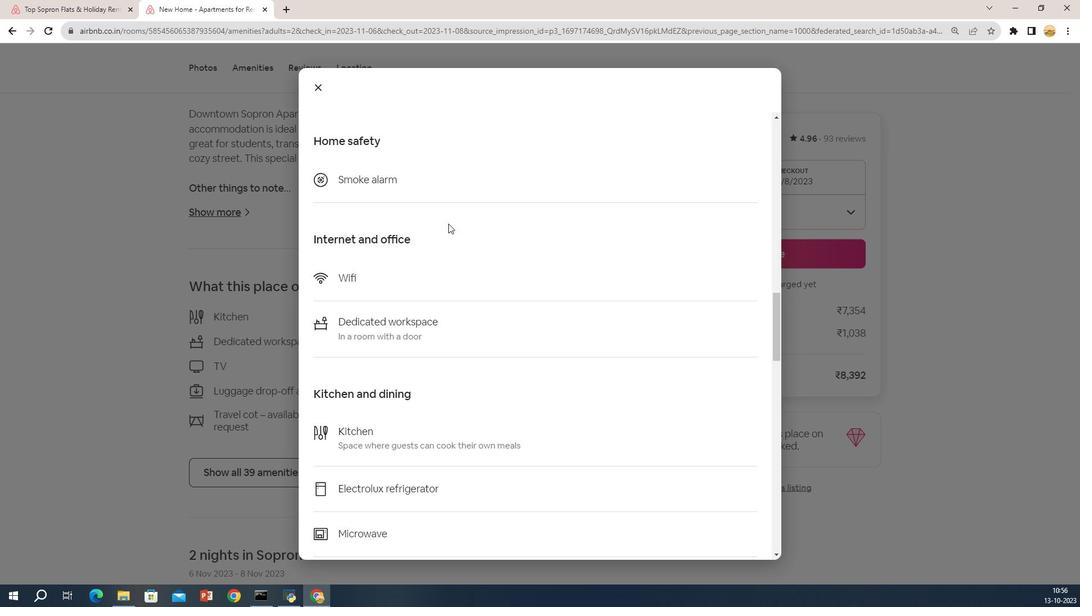 
Action: Mouse scrolled (454, 248) with delta (0, 0)
Screenshot: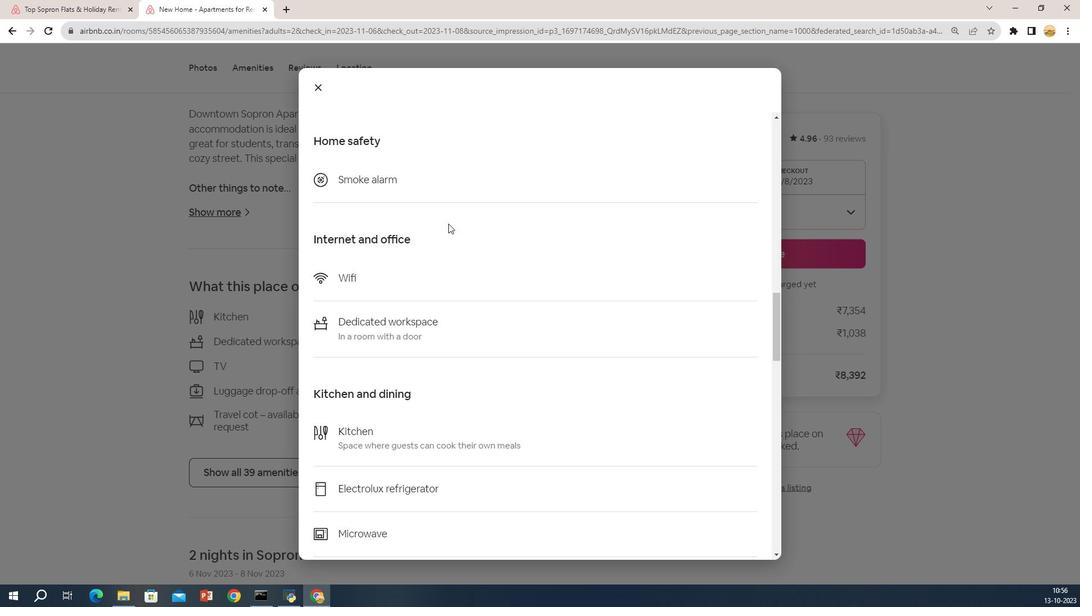 
Action: Mouse moved to (454, 249)
Screenshot: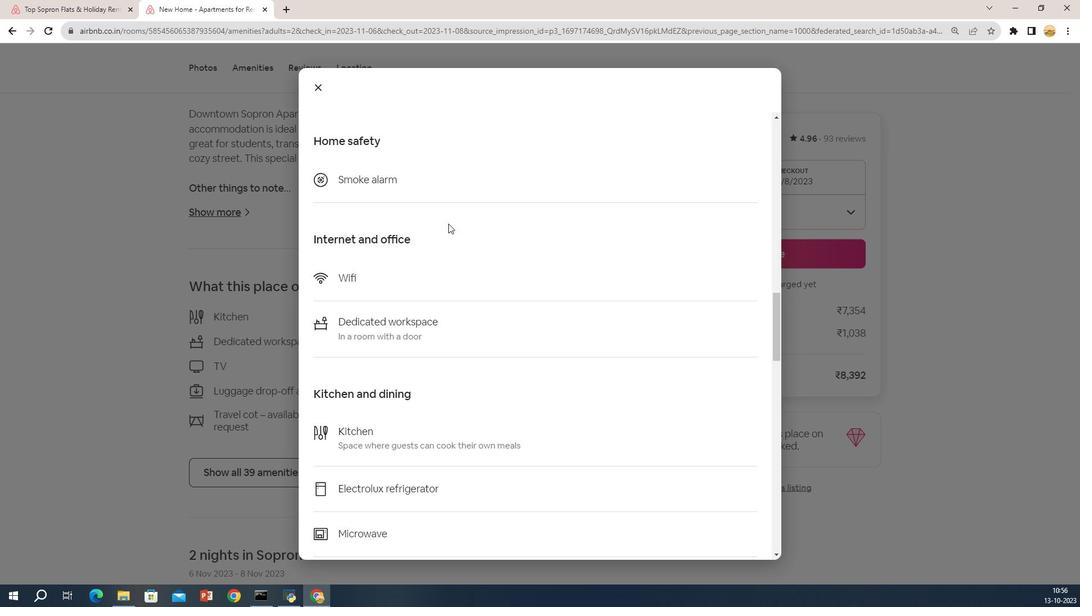 
Action: Mouse scrolled (454, 248) with delta (0, 0)
Screenshot: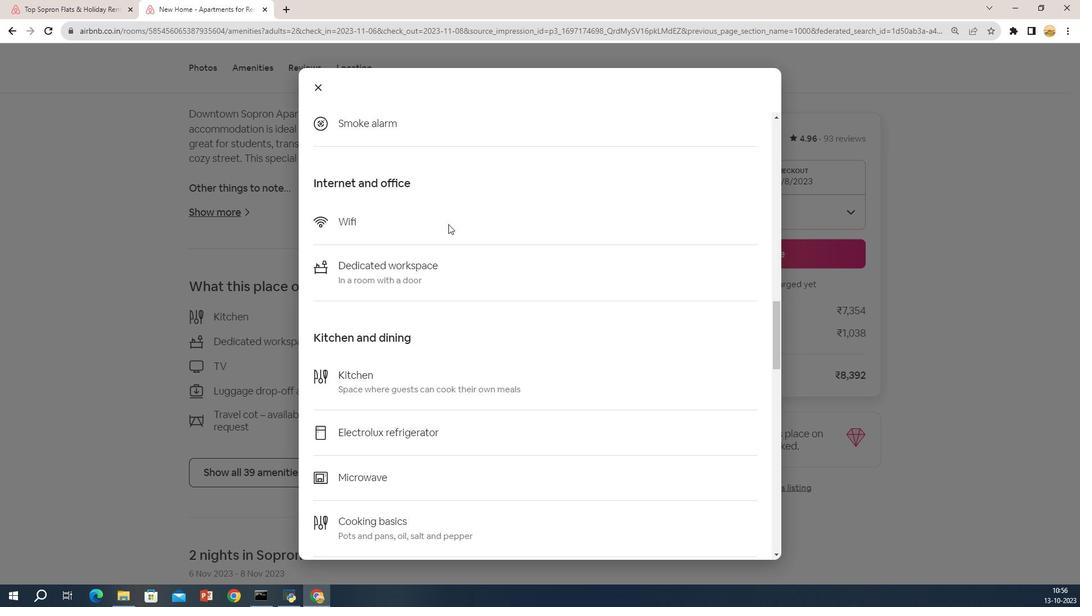 
Action: Mouse moved to (454, 249)
Screenshot: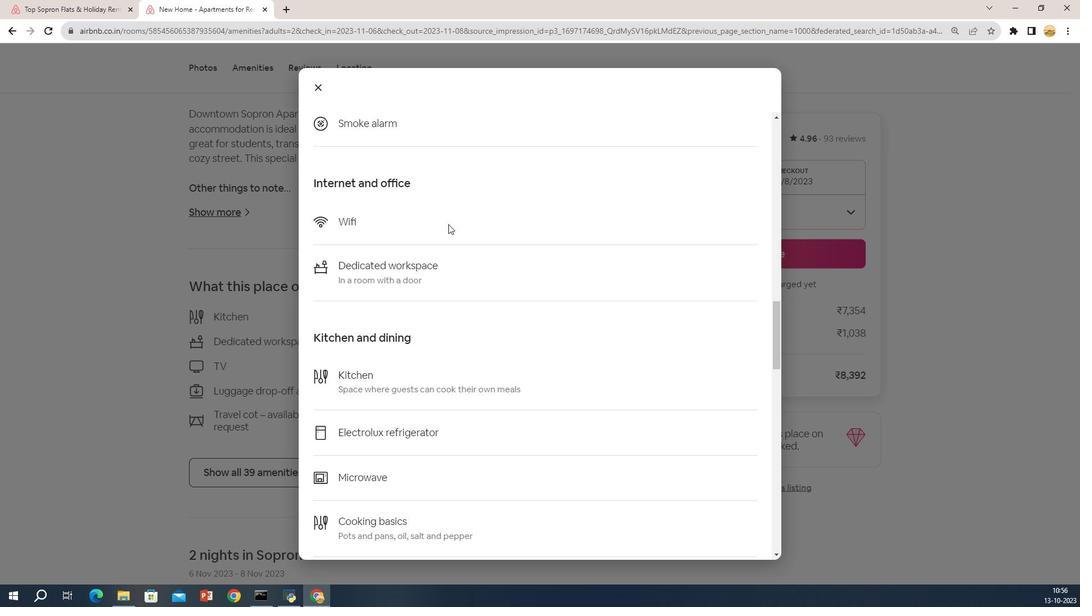 
Action: Mouse scrolled (454, 249) with delta (0, 0)
Screenshot: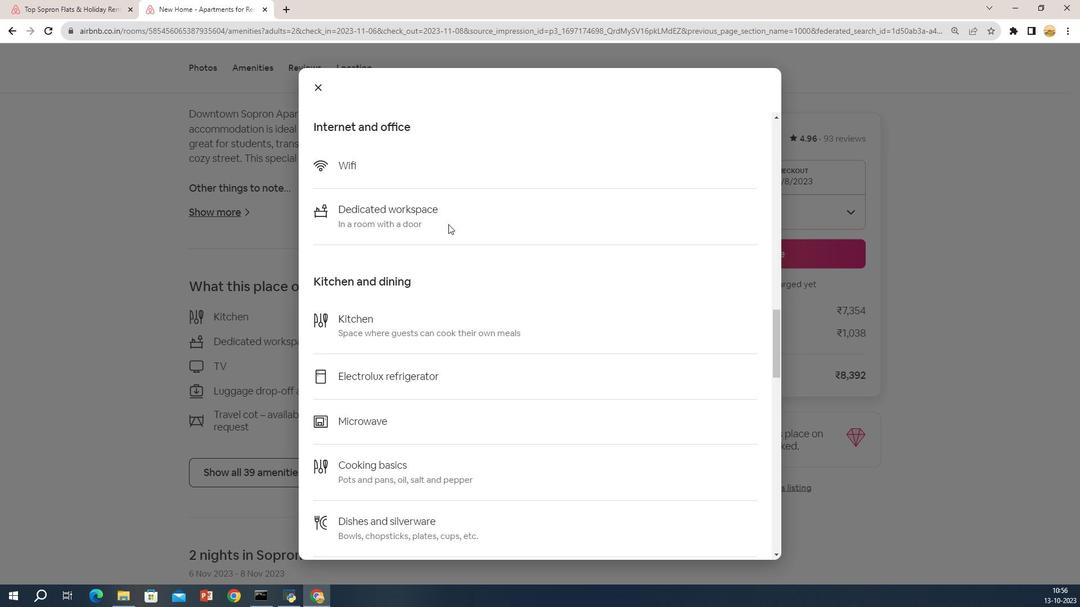 
Action: Mouse scrolled (454, 249) with delta (0, 0)
Screenshot: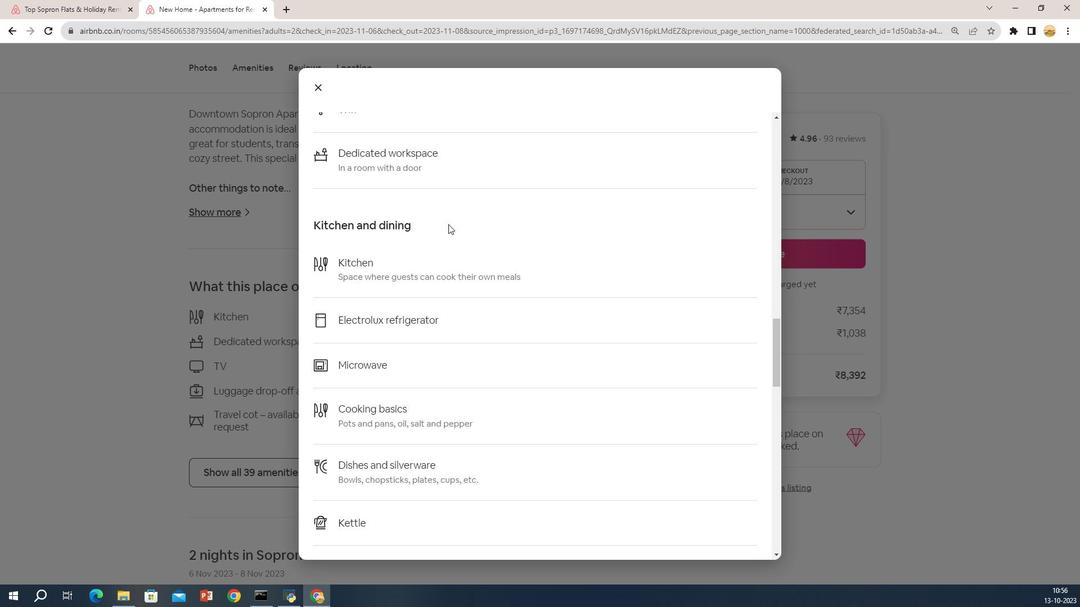 
Action: Mouse scrolled (454, 249) with delta (0, 0)
Screenshot: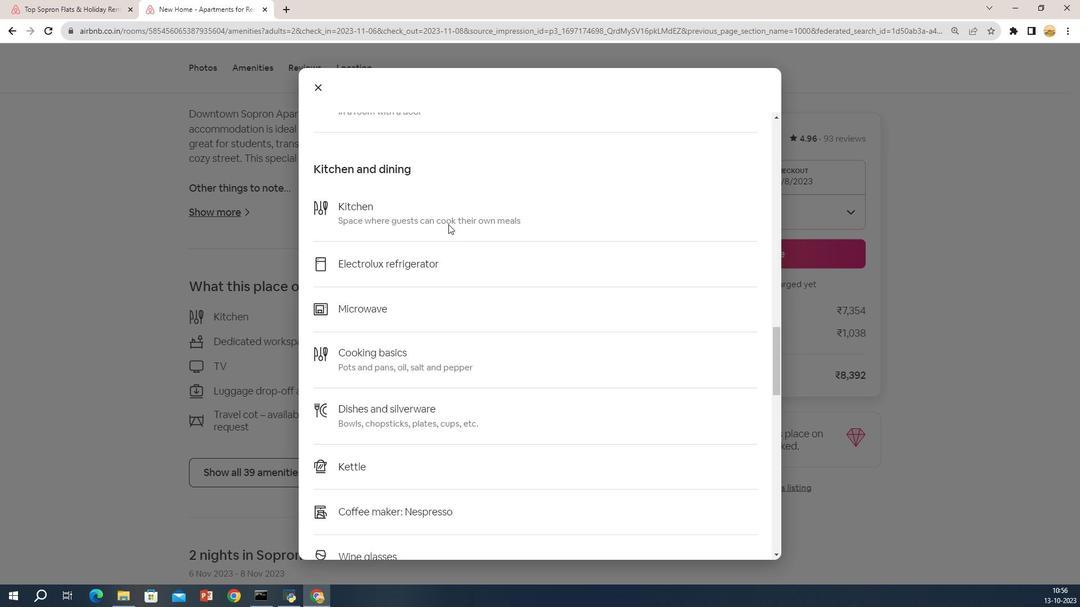 
Action: Mouse scrolled (454, 249) with delta (0, 0)
Screenshot: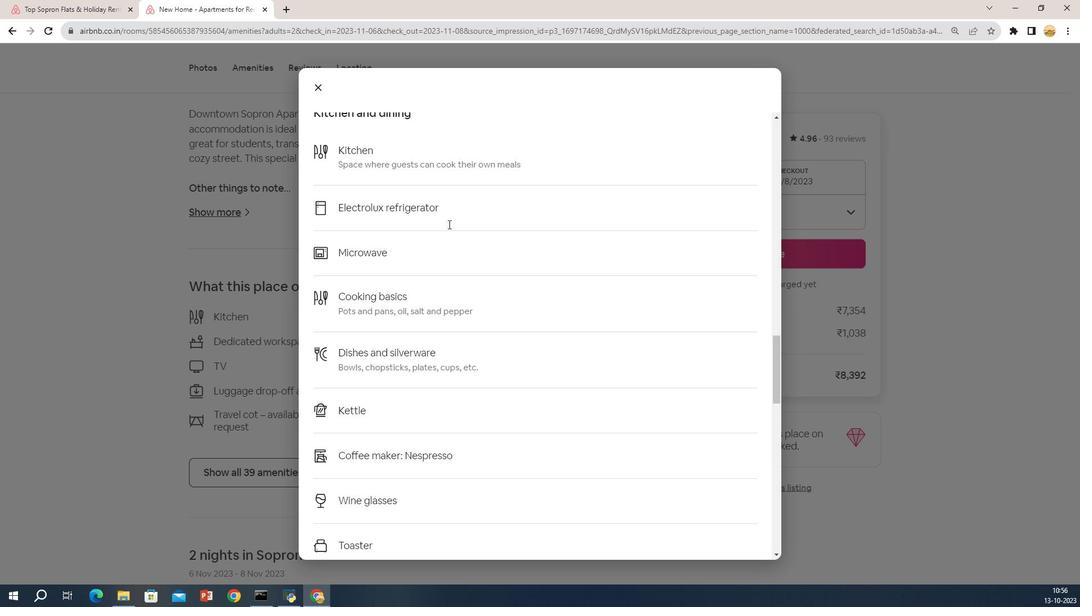 
Action: Mouse scrolled (454, 249) with delta (0, 0)
Screenshot: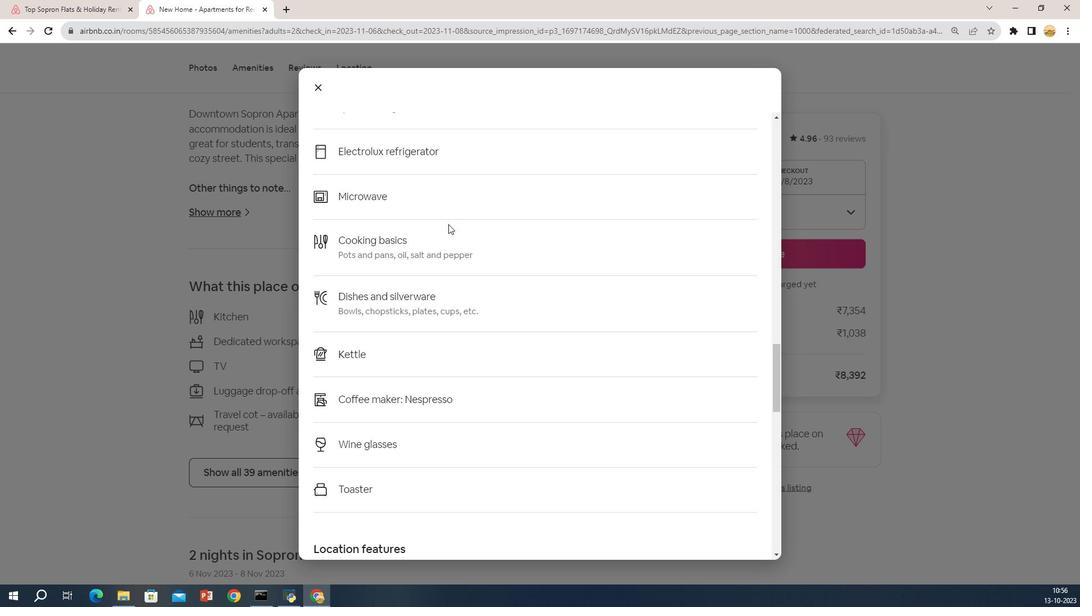 
Action: Mouse scrolled (454, 249) with delta (0, 0)
Screenshot: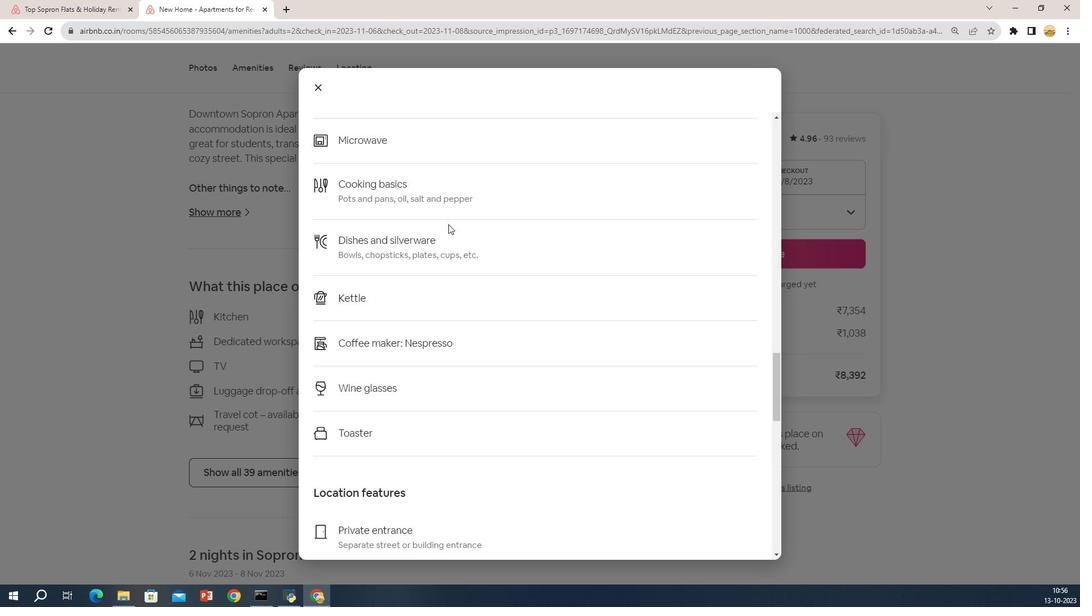 
Action: Mouse scrolled (454, 249) with delta (0, 0)
Screenshot: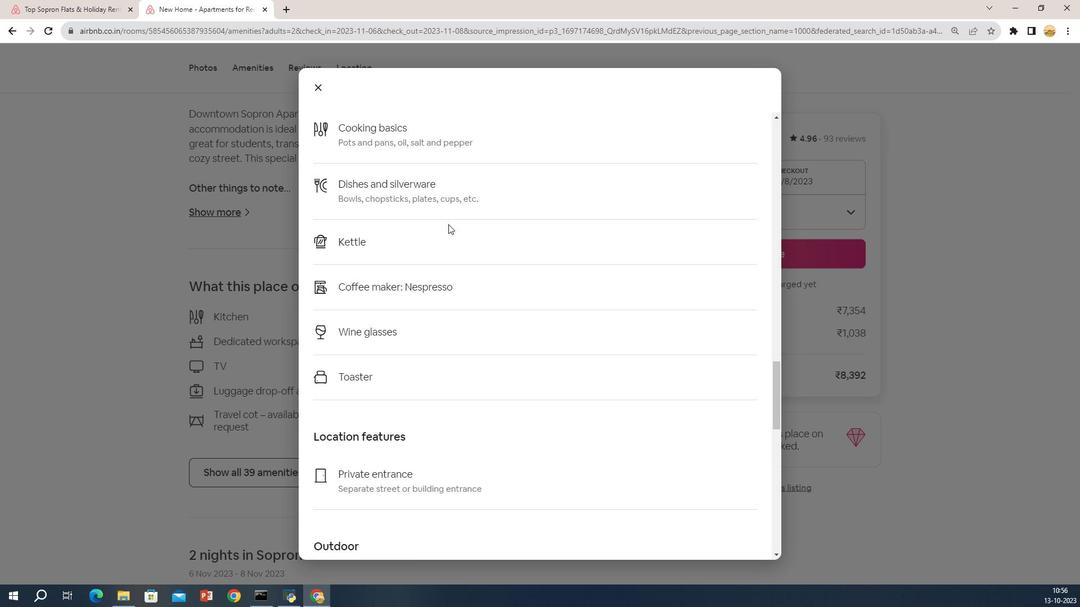 
Action: Mouse scrolled (454, 249) with delta (0, 0)
Screenshot: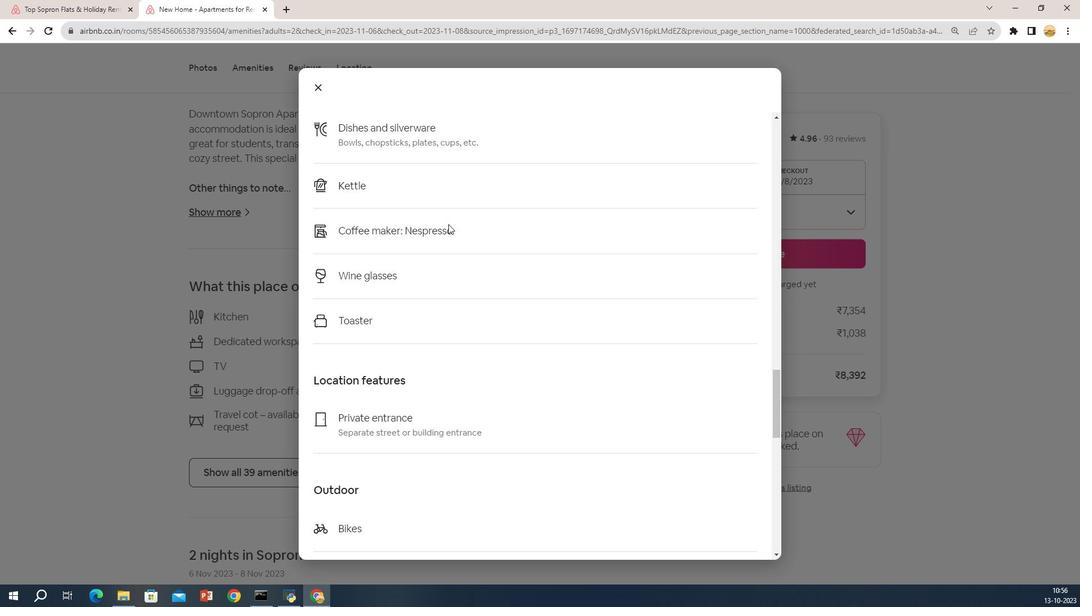 
Action: Mouse scrolled (454, 249) with delta (0, 0)
Screenshot: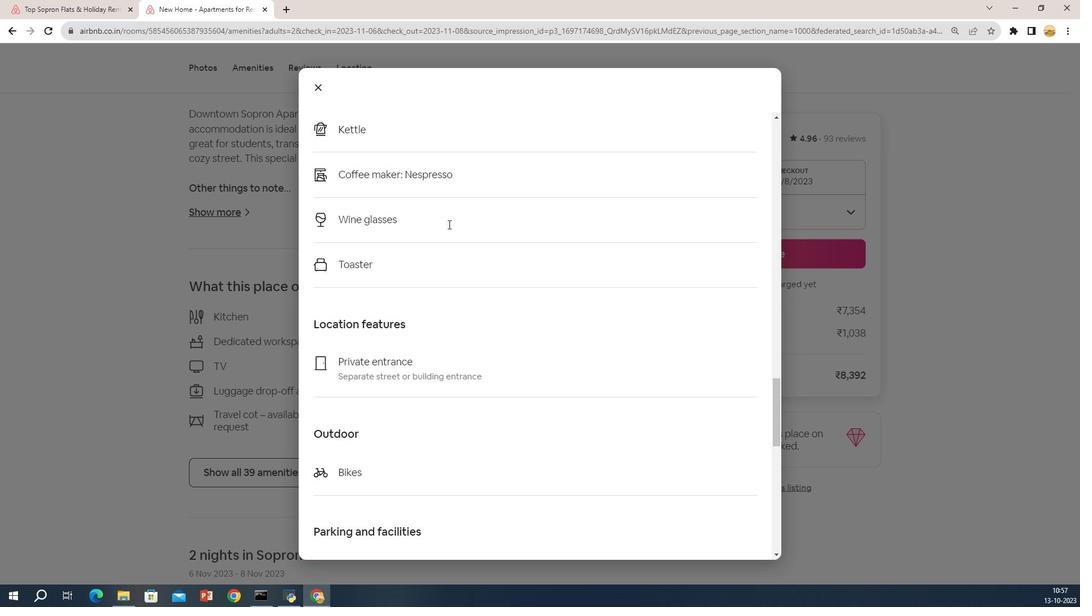 
Action: Mouse scrolled (454, 249) with delta (0, 0)
Screenshot: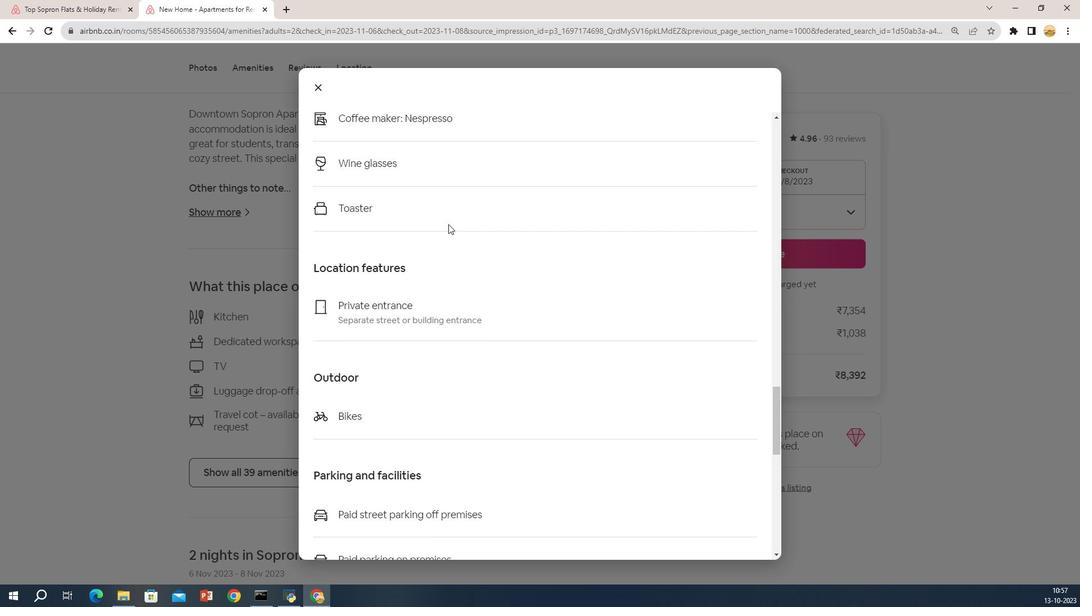 
Action: Mouse scrolled (454, 249) with delta (0, 0)
Screenshot: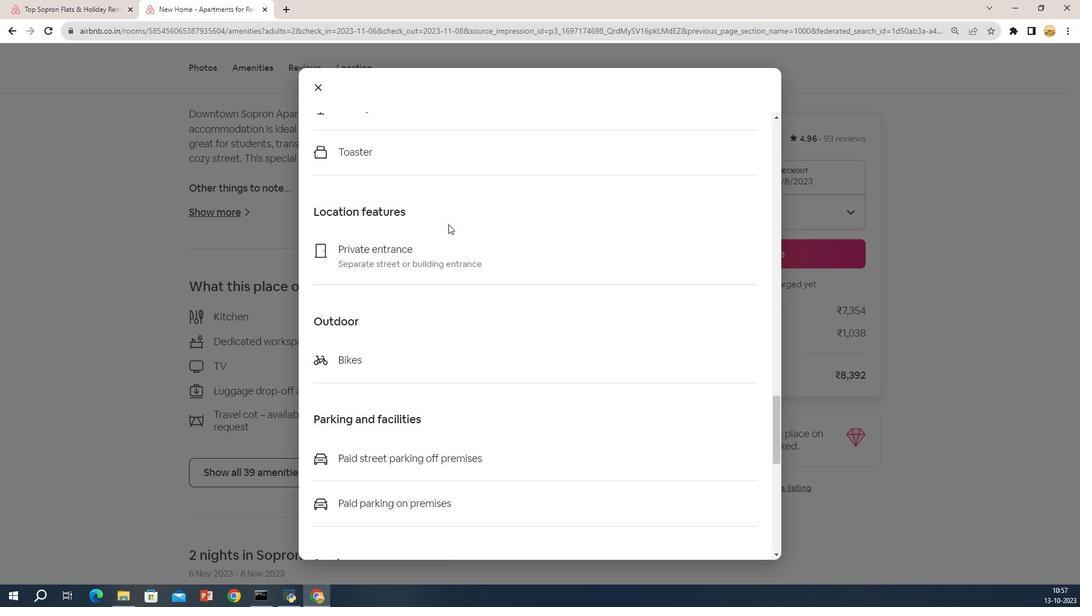 
Action: Mouse scrolled (454, 249) with delta (0, 0)
Screenshot: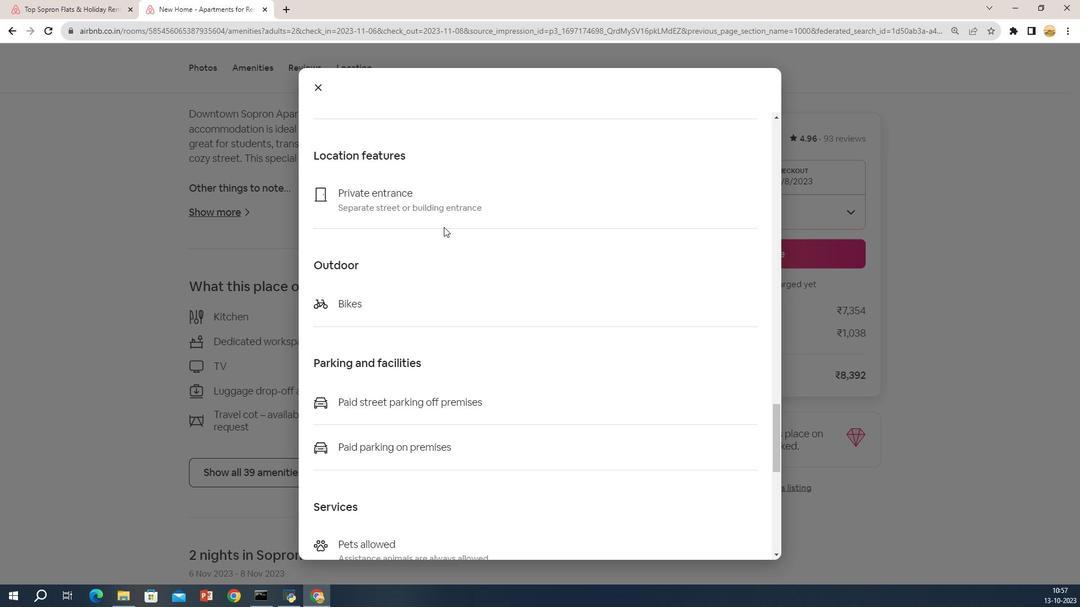 
Action: Mouse moved to (450, 252)
Screenshot: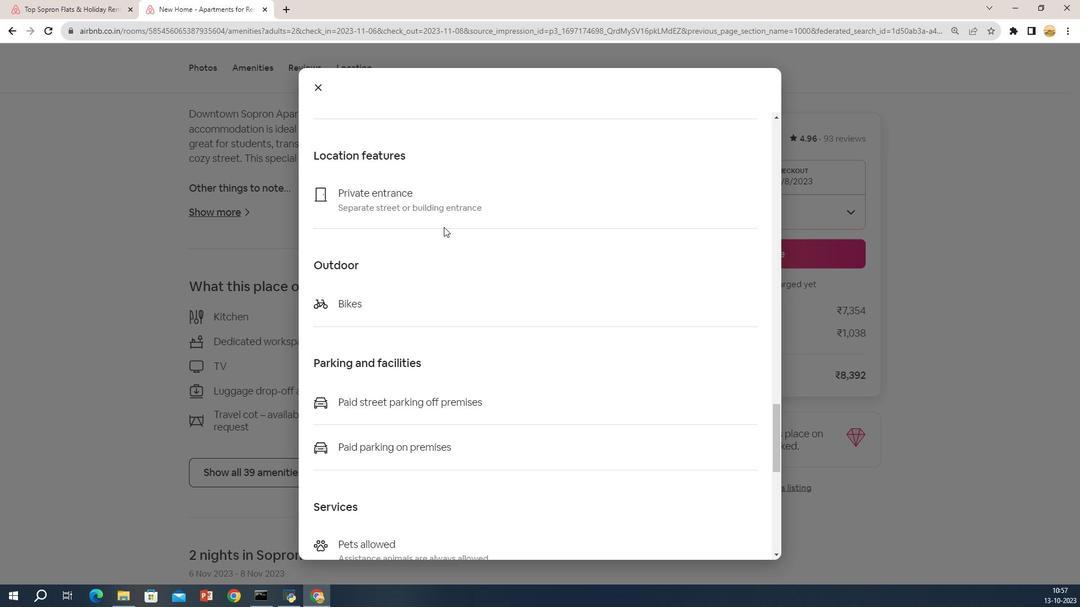
Action: Mouse scrolled (450, 252) with delta (0, 0)
Screenshot: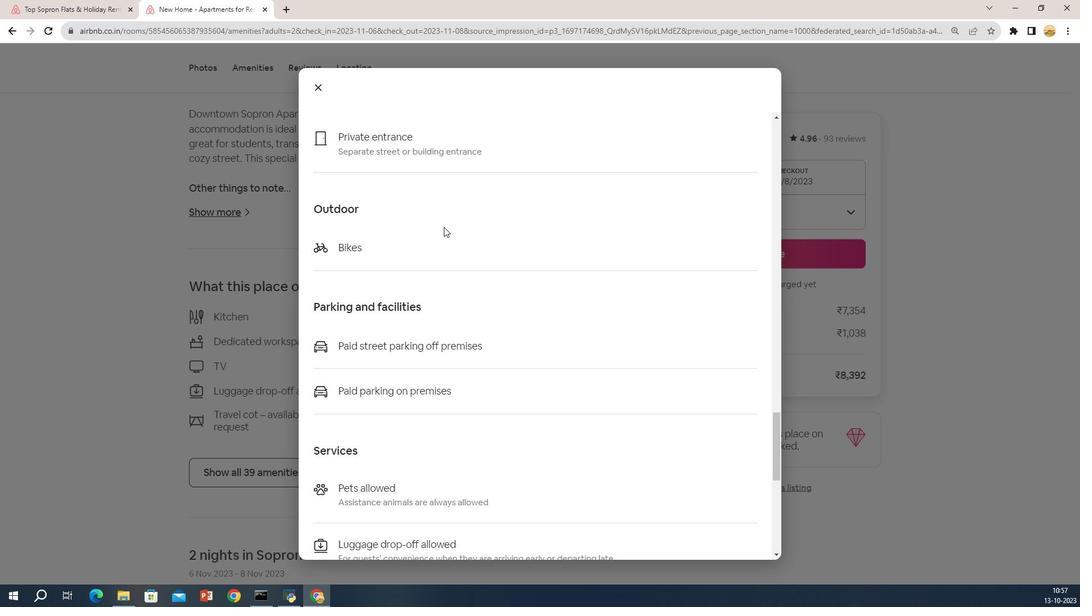 
Action: Mouse scrolled (450, 252) with delta (0, 0)
Screenshot: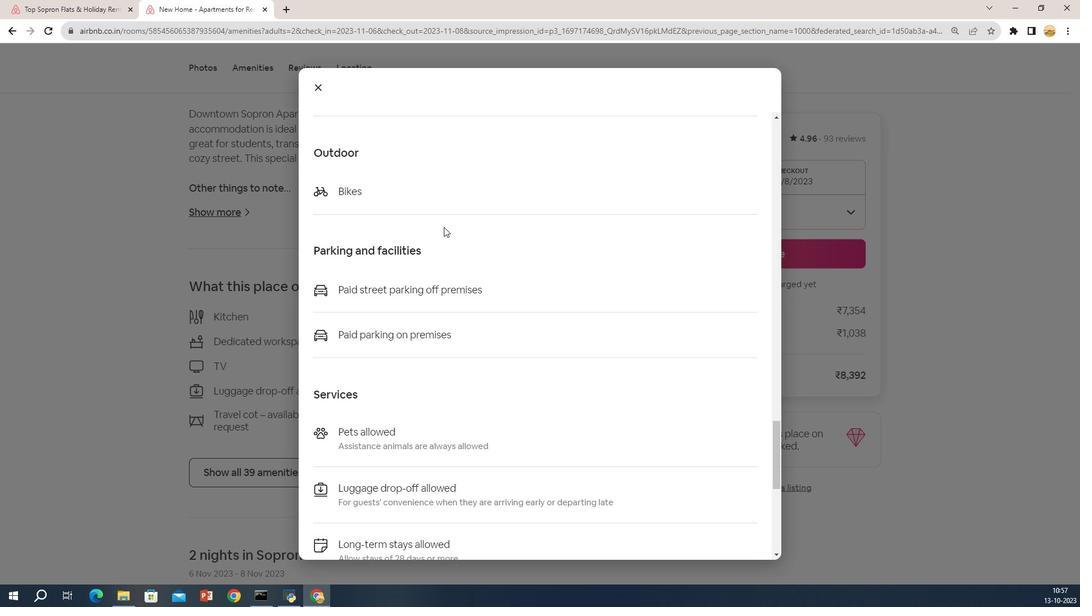 
Action: Mouse scrolled (450, 252) with delta (0, 0)
Screenshot: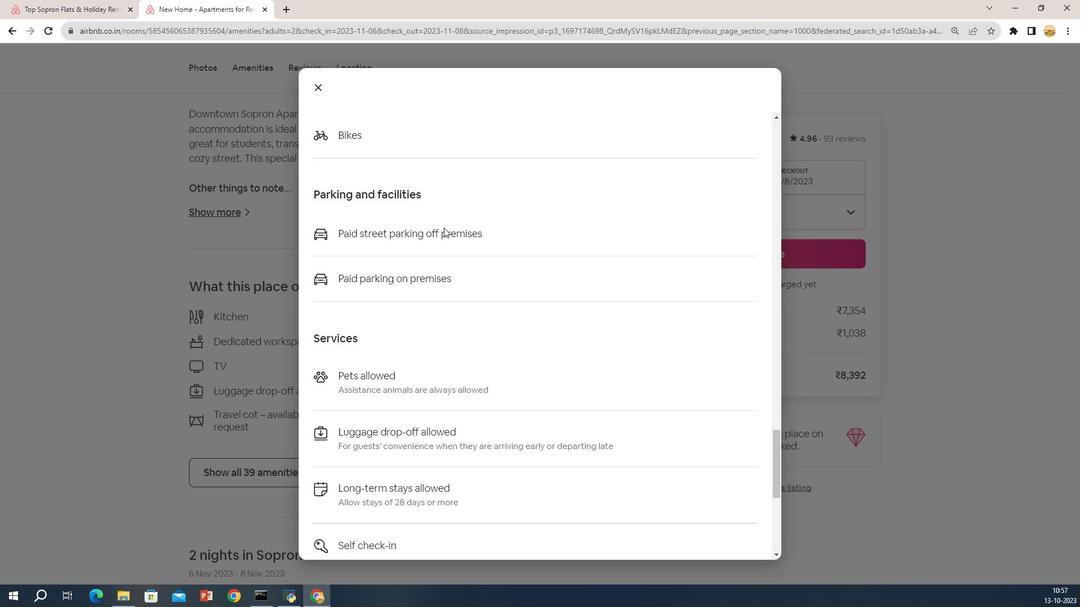 
Action: Mouse moved to (450, 253)
Screenshot: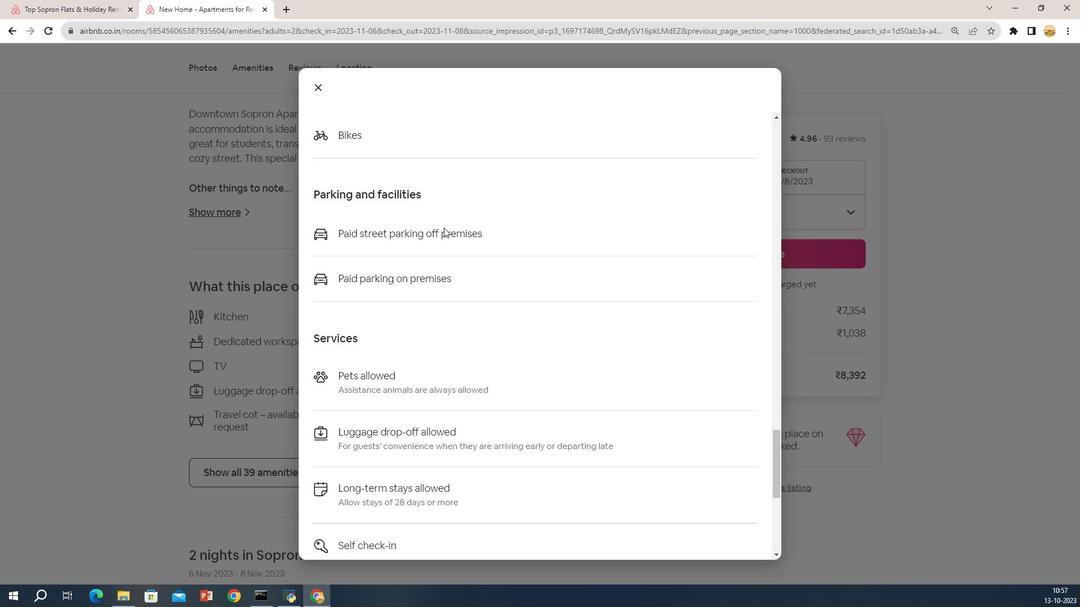
Action: Mouse scrolled (450, 252) with delta (0, 0)
Screenshot: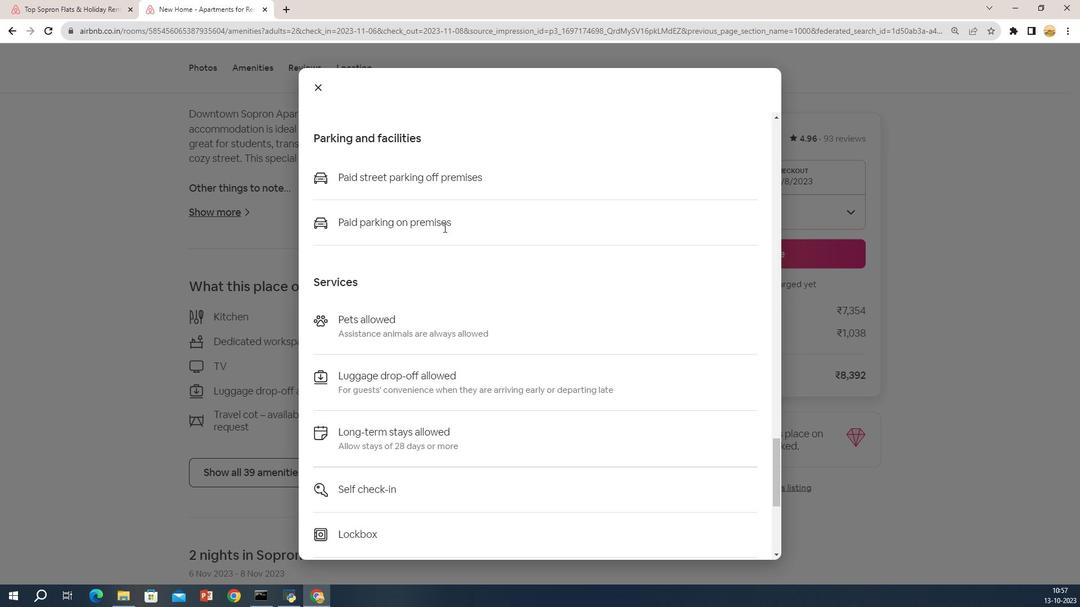 
Action: Mouse scrolled (450, 252) with delta (0, 0)
Screenshot: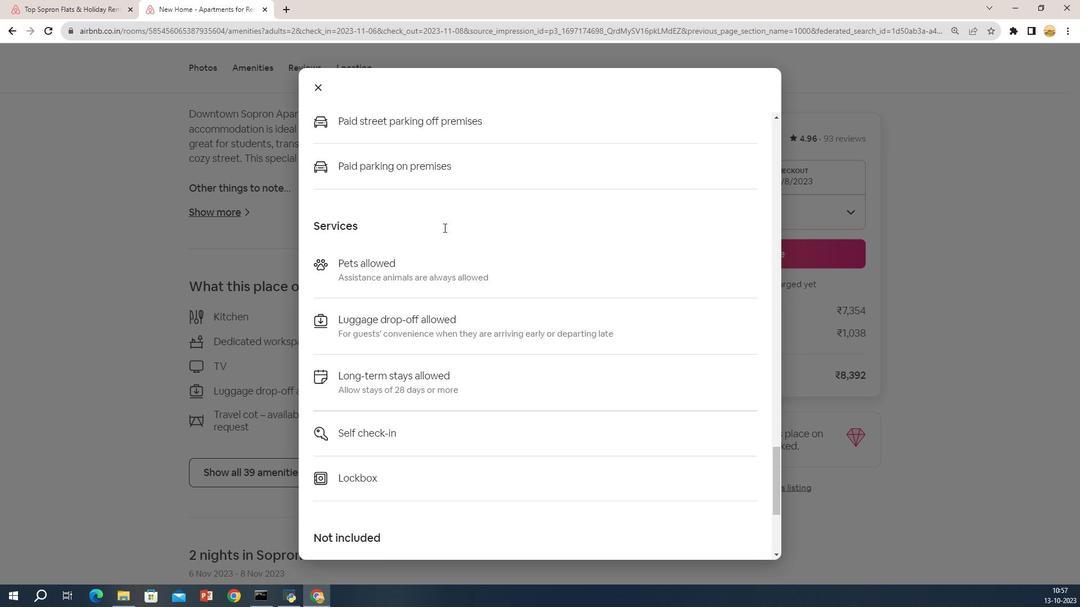 
Action: Mouse scrolled (450, 252) with delta (0, 0)
Screenshot: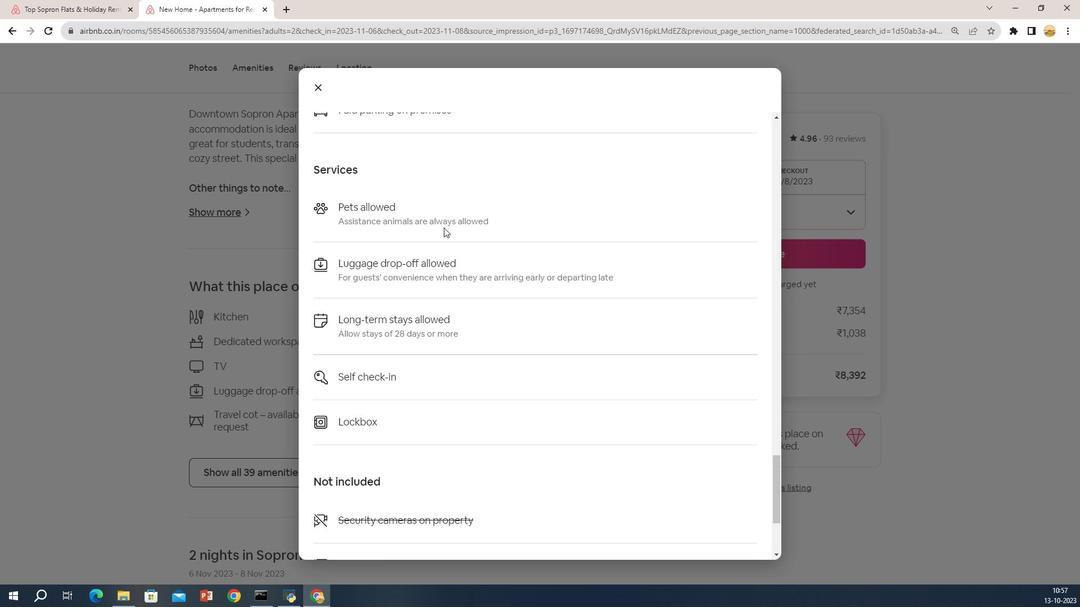 
Action: Mouse scrolled (450, 252) with delta (0, 0)
Screenshot: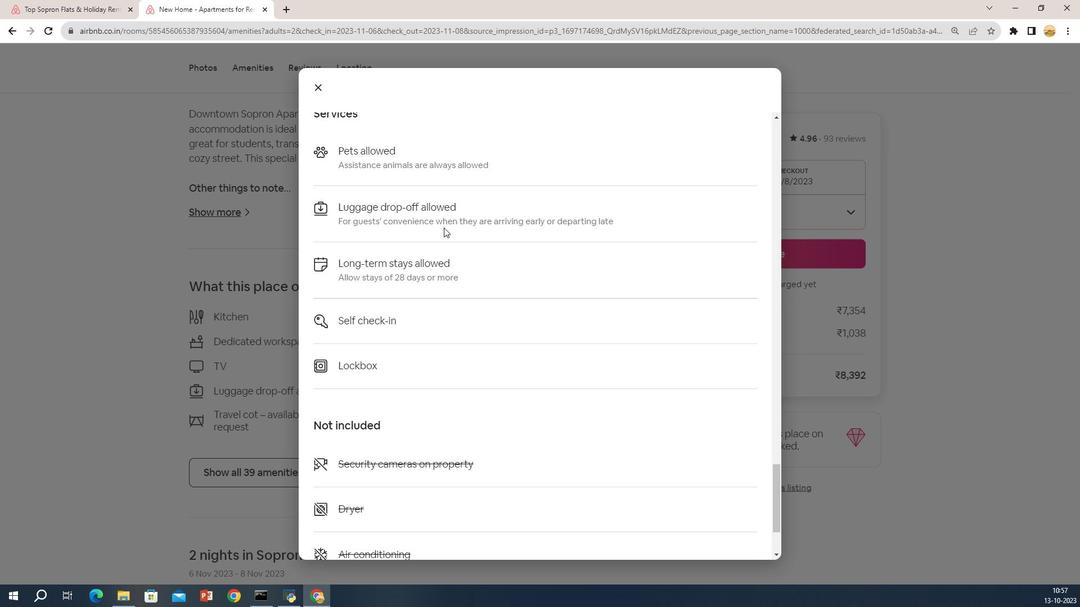 
Action: Mouse scrolled (450, 252) with delta (0, 0)
Screenshot: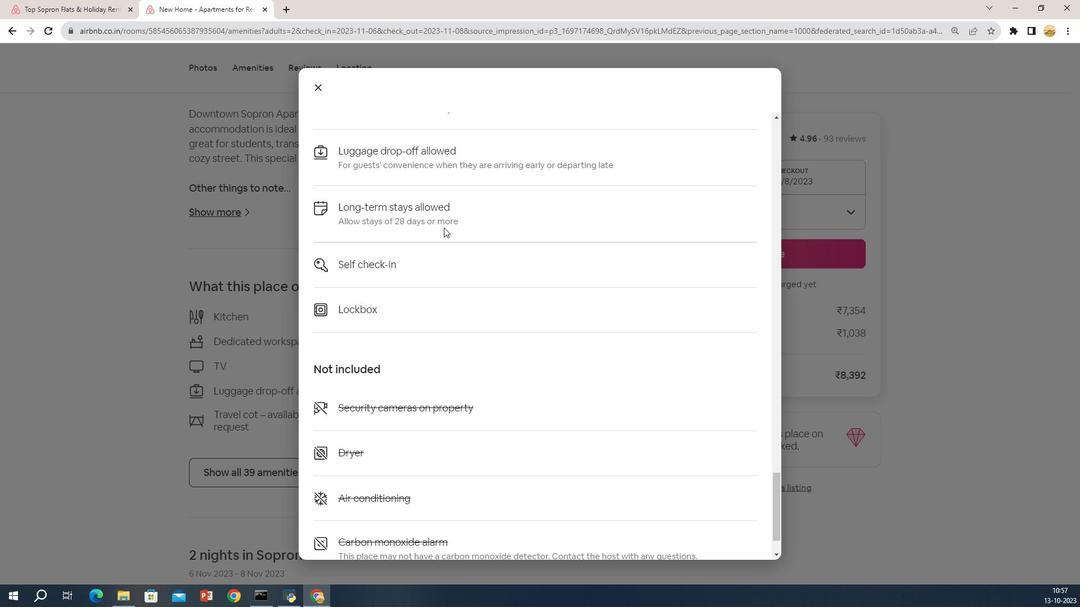 
Action: Mouse scrolled (450, 252) with delta (0, 0)
Screenshot: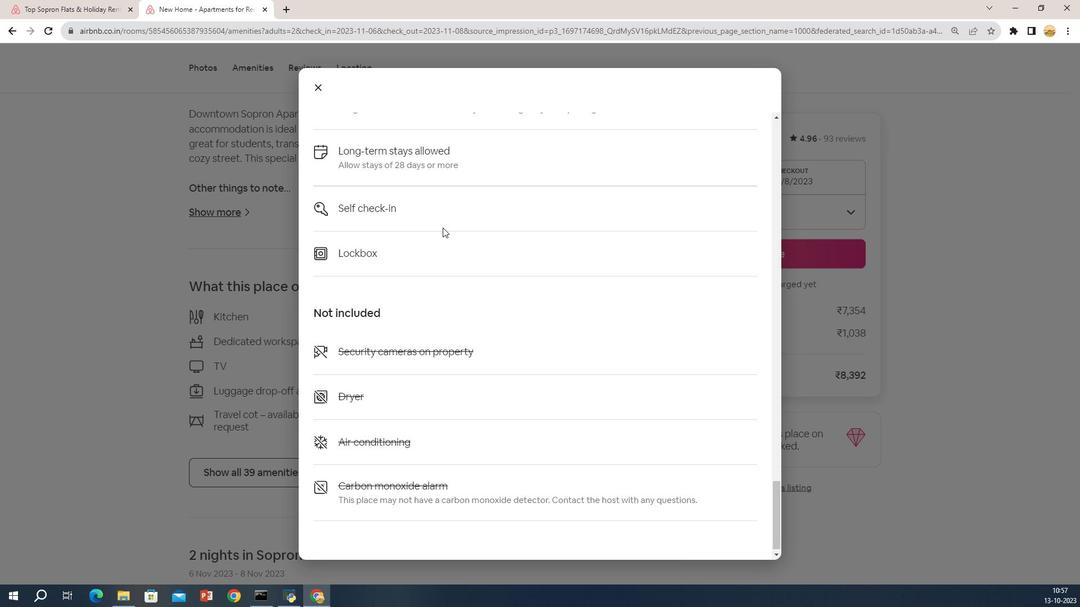 
Action: Mouse moved to (448, 253)
Screenshot: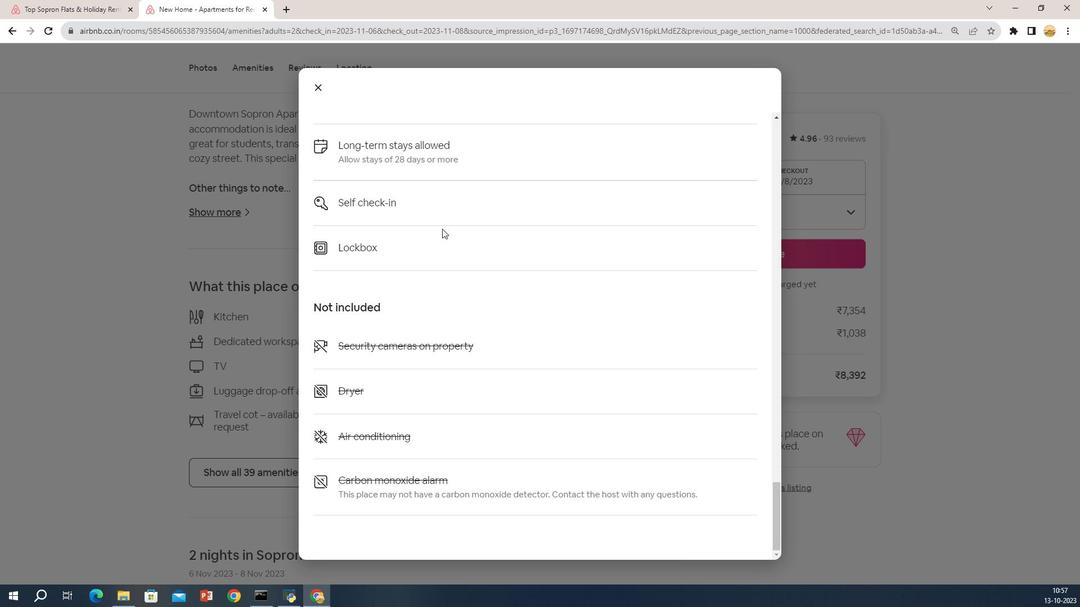 
Action: Mouse scrolled (448, 253) with delta (0, 0)
Screenshot: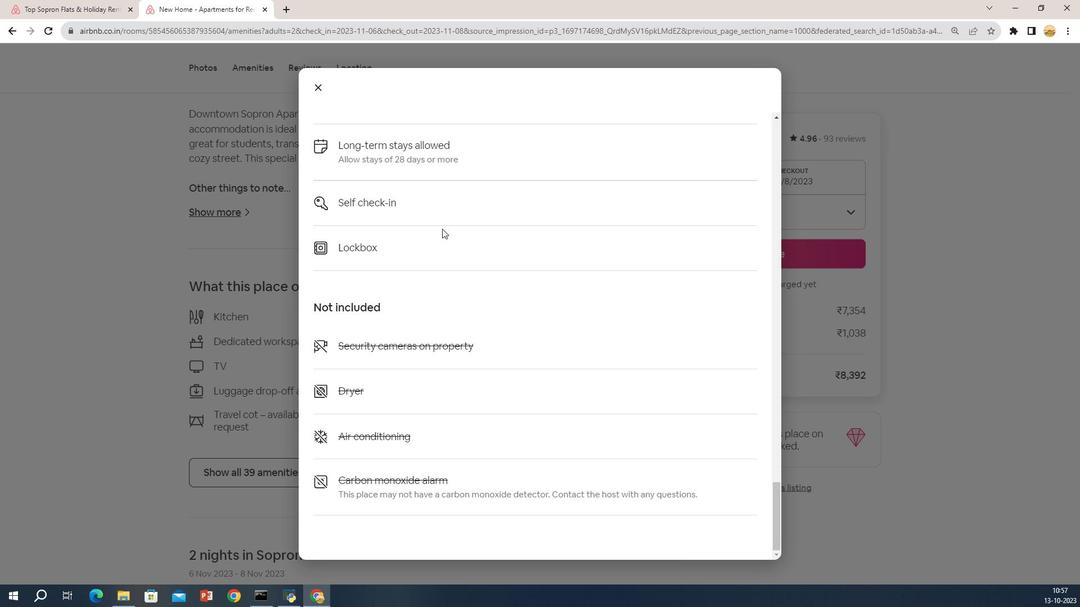 
Action: Mouse moved to (328, 126)
Screenshot: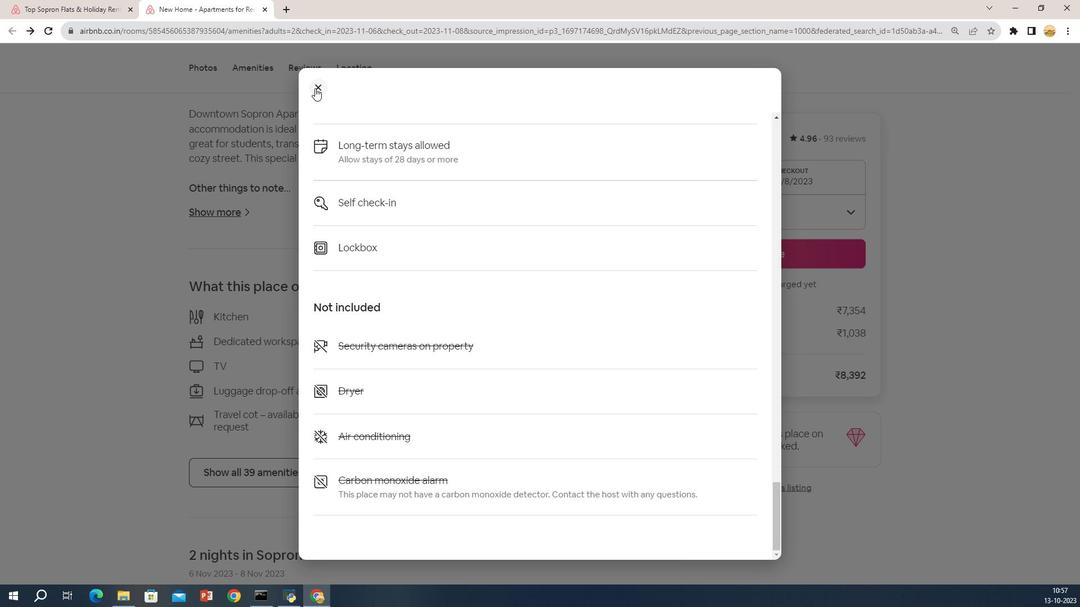 
Action: Mouse pressed left at (328, 126)
Screenshot: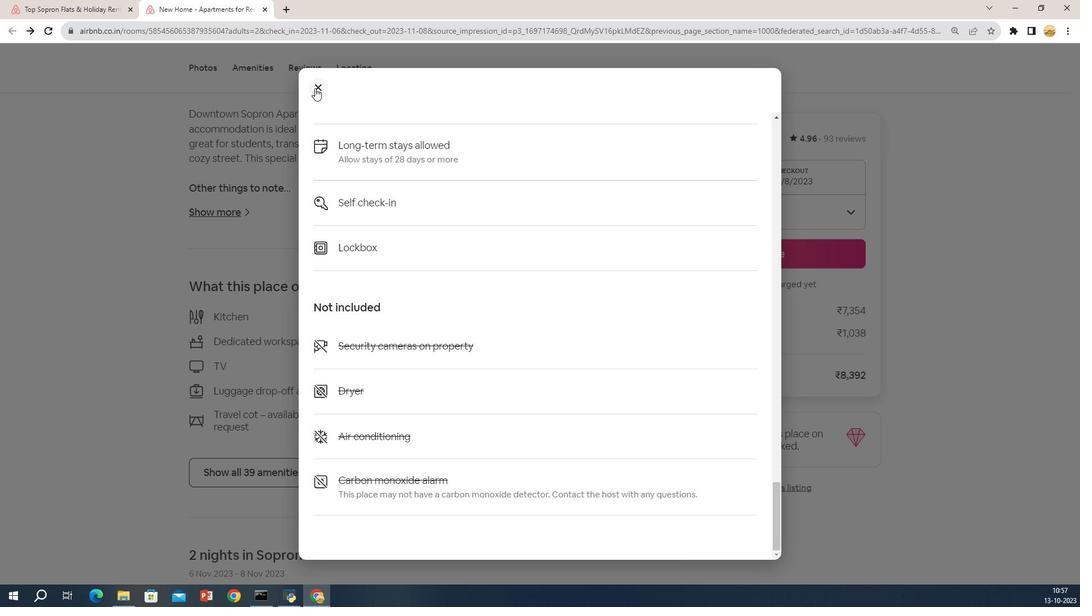
Action: Mouse scrolled (328, 126) with delta (0, 0)
Screenshot: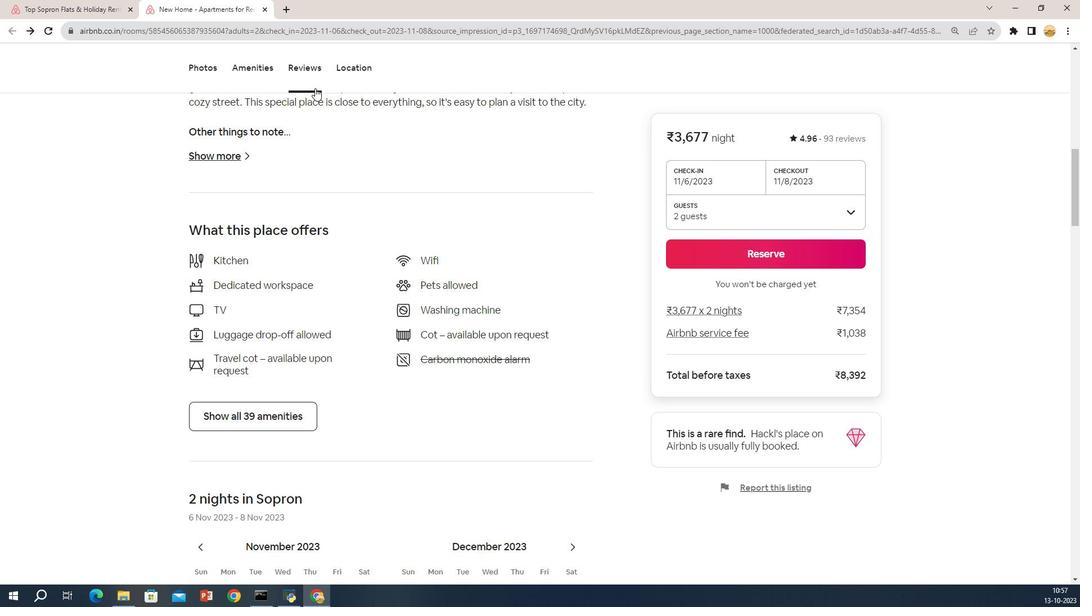 
Action: Mouse scrolled (328, 126) with delta (0, 0)
Screenshot: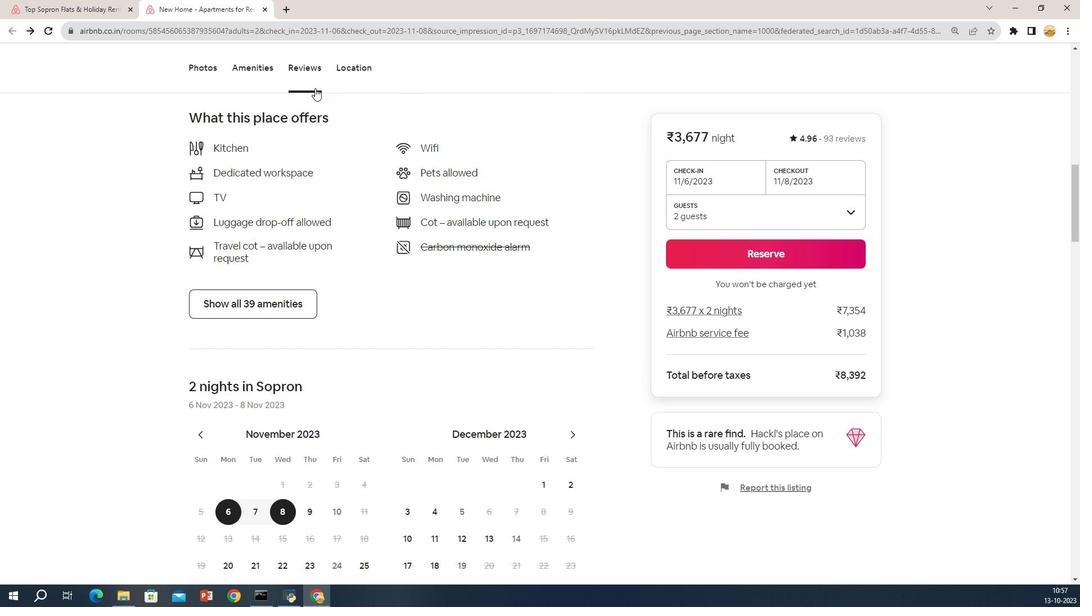 
Action: Mouse scrolled (328, 126) with delta (0, 0)
Screenshot: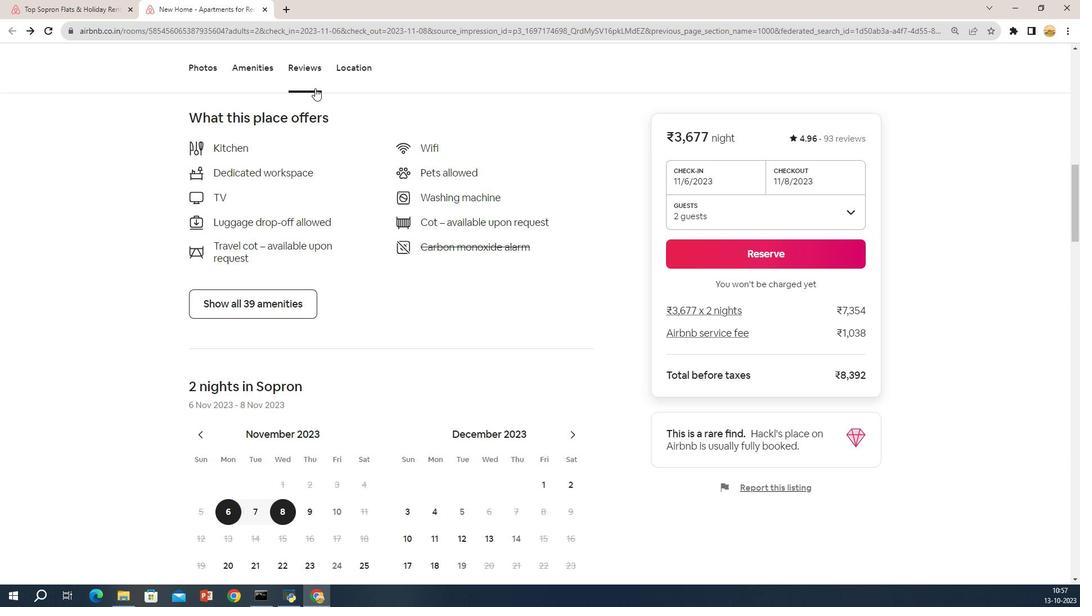 
Action: Mouse moved to (328, 126)
Screenshot: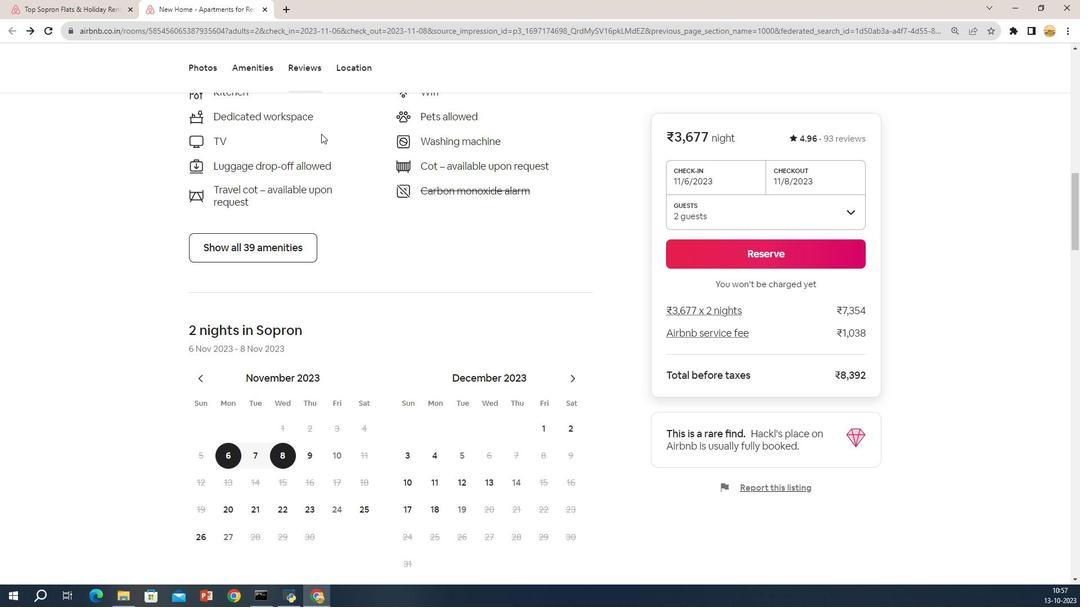 
Action: Mouse scrolled (328, 126) with delta (0, 0)
Screenshot: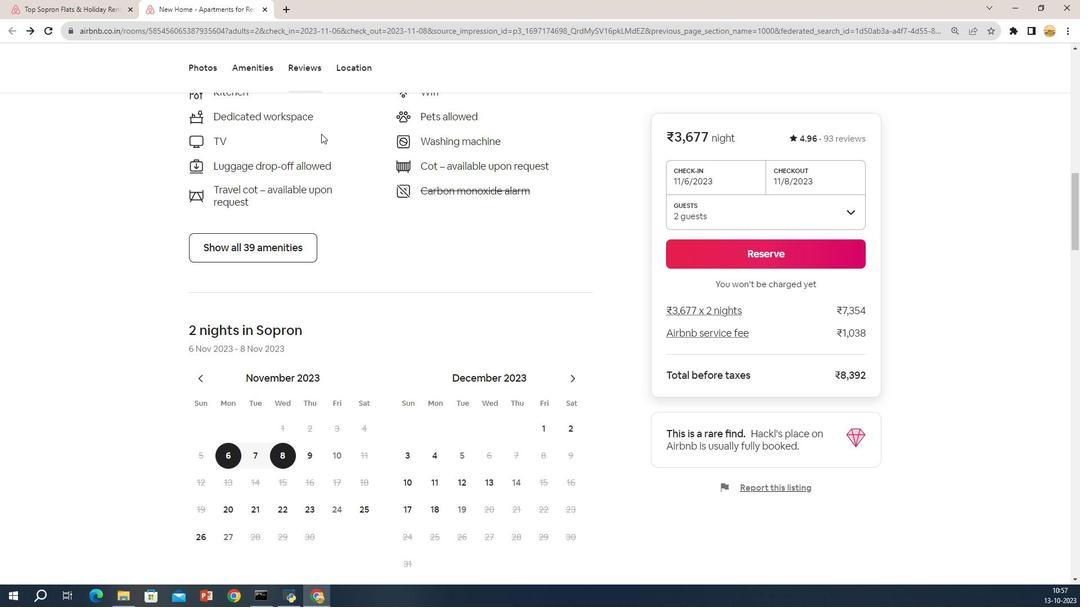 
Action: Mouse moved to (336, 181)
Screenshot: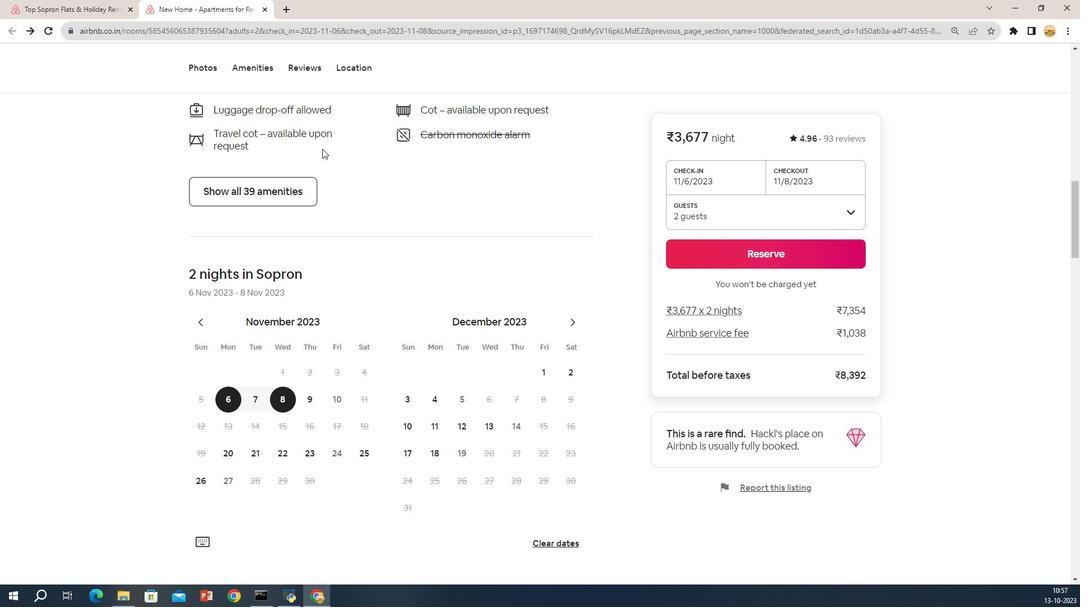 
Action: Mouse scrolled (336, 181) with delta (0, 0)
Screenshot: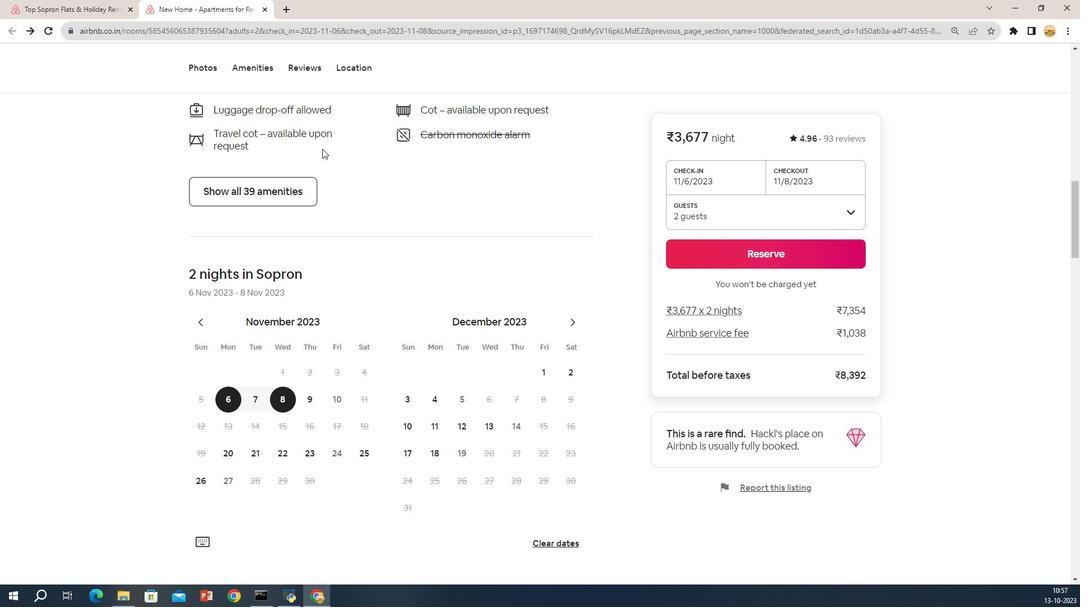 
Action: Mouse moved to (336, 181)
Screenshot: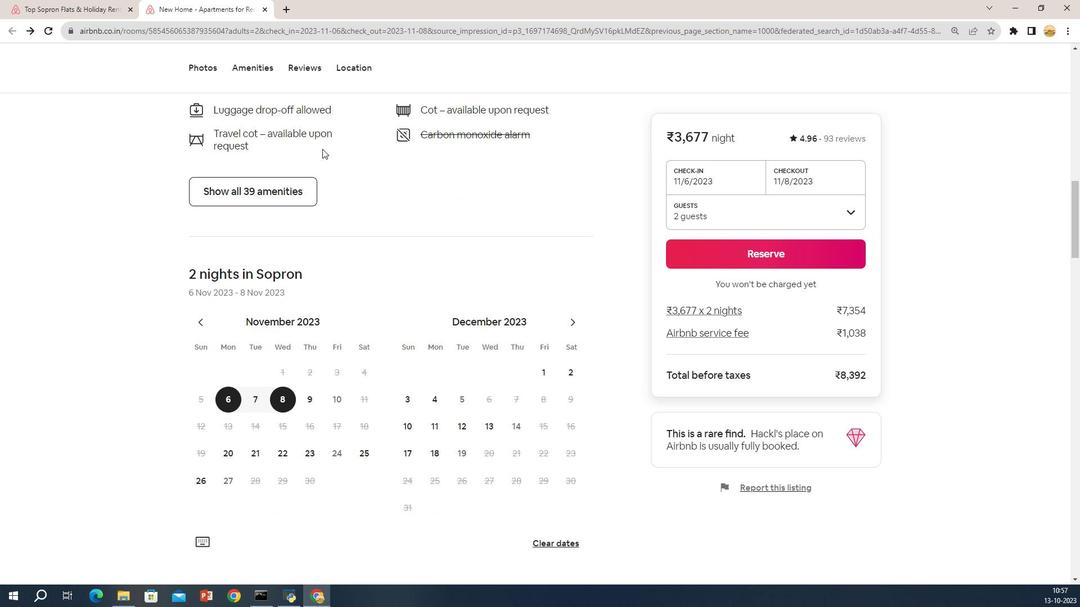 
Action: Mouse scrolled (336, 181) with delta (0, 0)
Screenshot: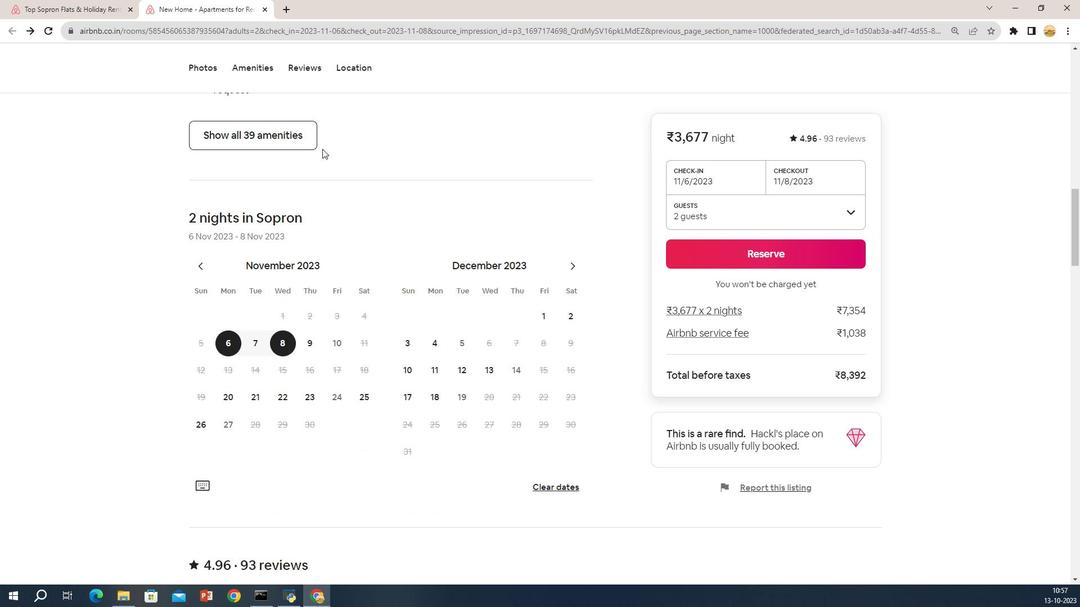 
Action: Mouse scrolled (336, 181) with delta (0, 0)
Screenshot: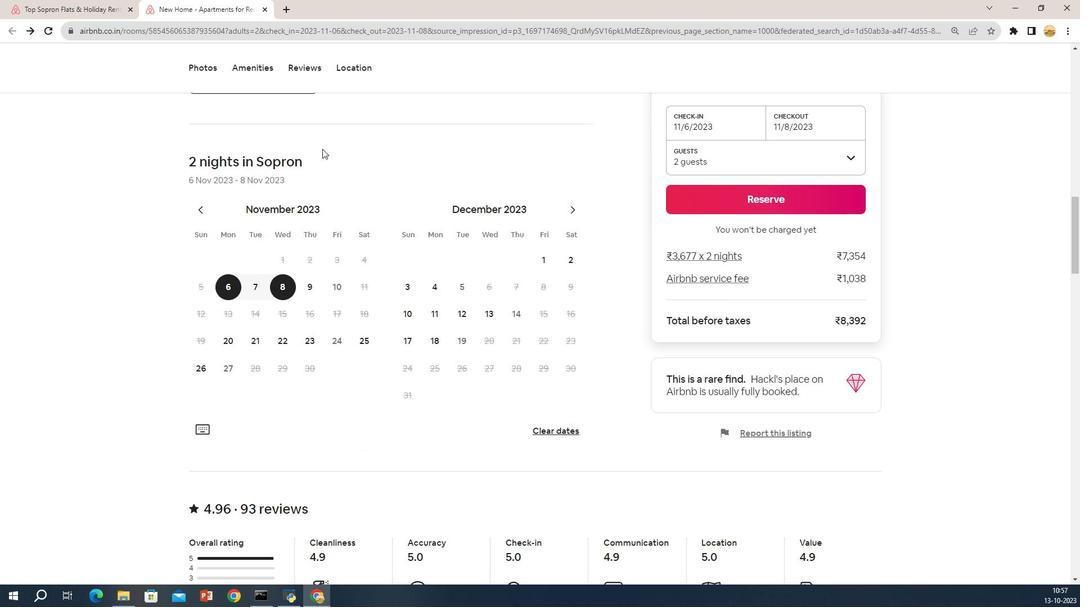 
Action: Mouse scrolled (336, 181) with delta (0, 0)
Screenshot: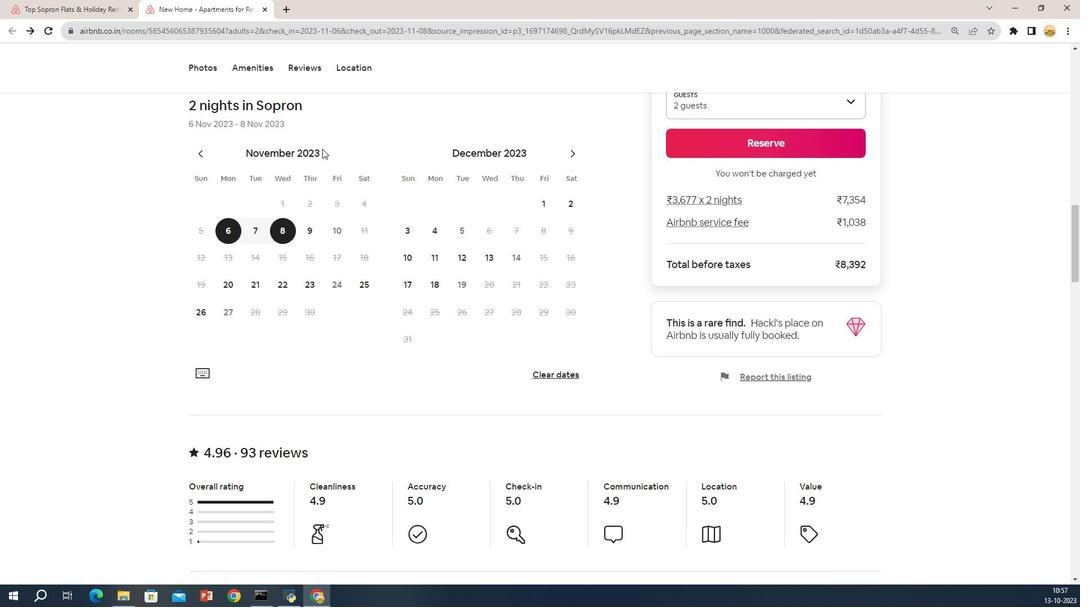 
Action: Mouse scrolled (336, 181) with delta (0, 0)
Screenshot: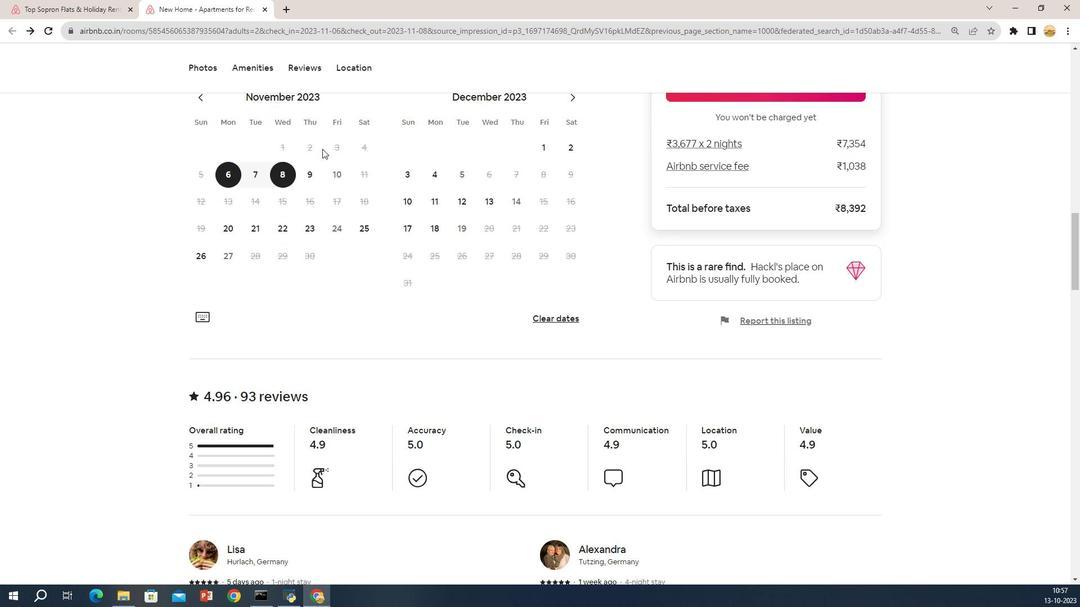 
Action: Mouse scrolled (336, 181) with delta (0, 0)
Screenshot: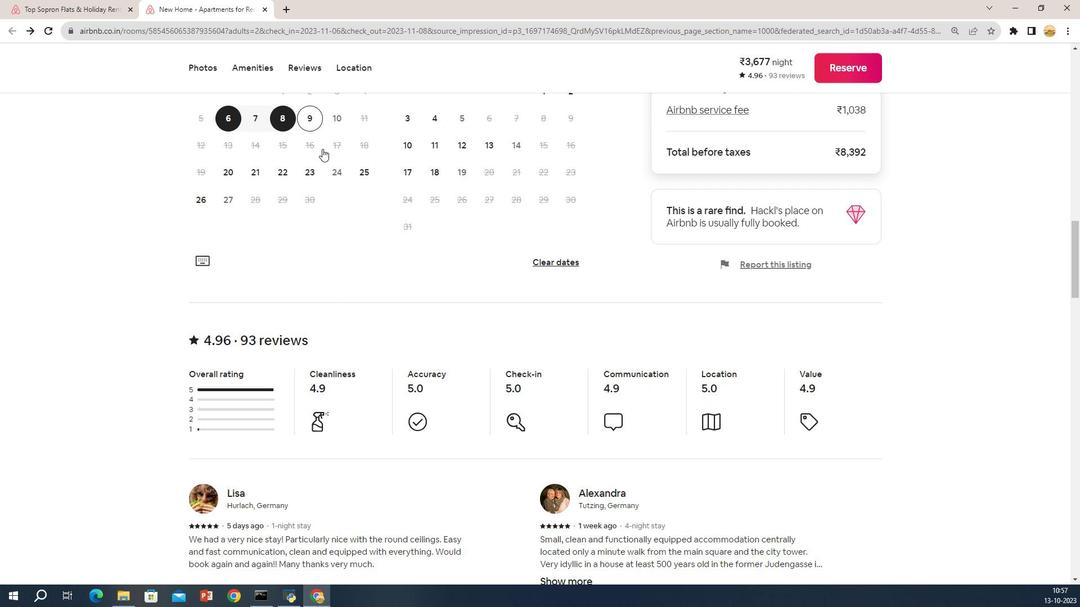 
Action: Mouse scrolled (336, 181) with delta (0, 0)
Screenshot: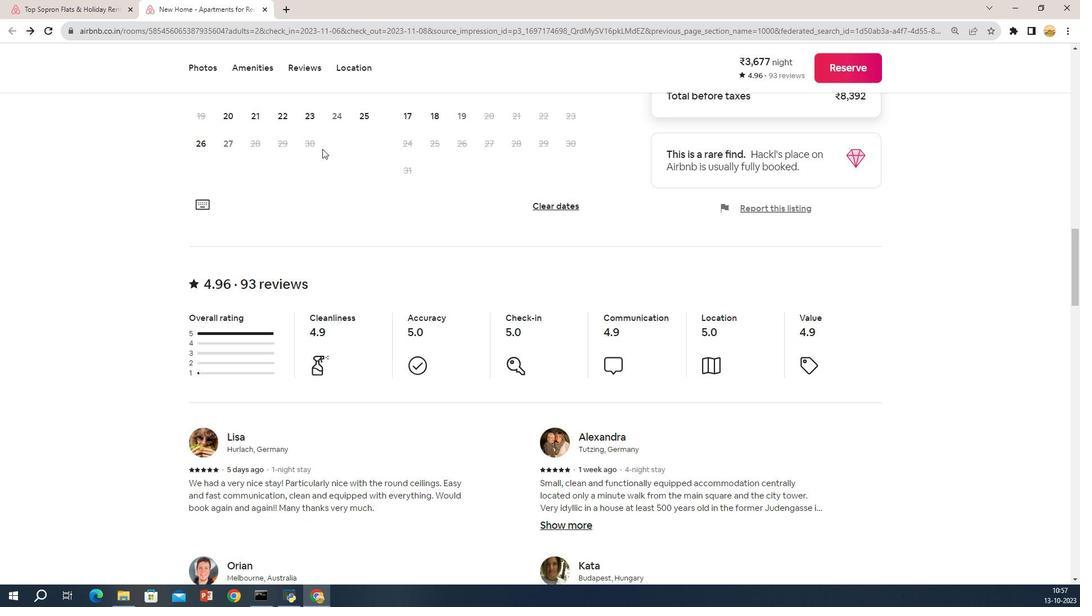 
Action: Mouse scrolled (336, 181) with delta (0, 0)
Screenshot: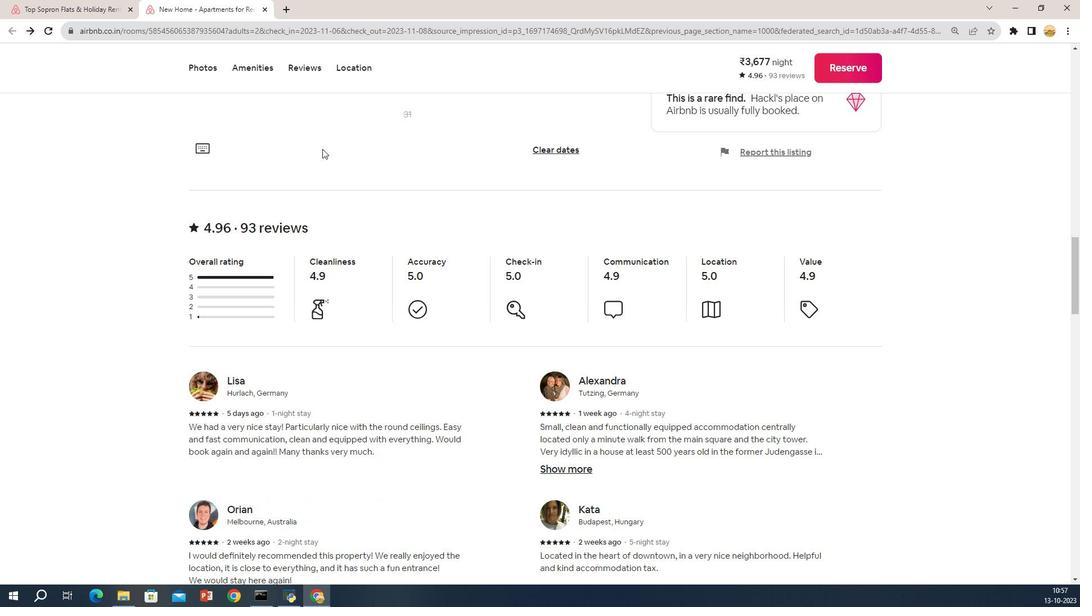 
Action: Mouse scrolled (336, 181) with delta (0, 0)
Screenshot: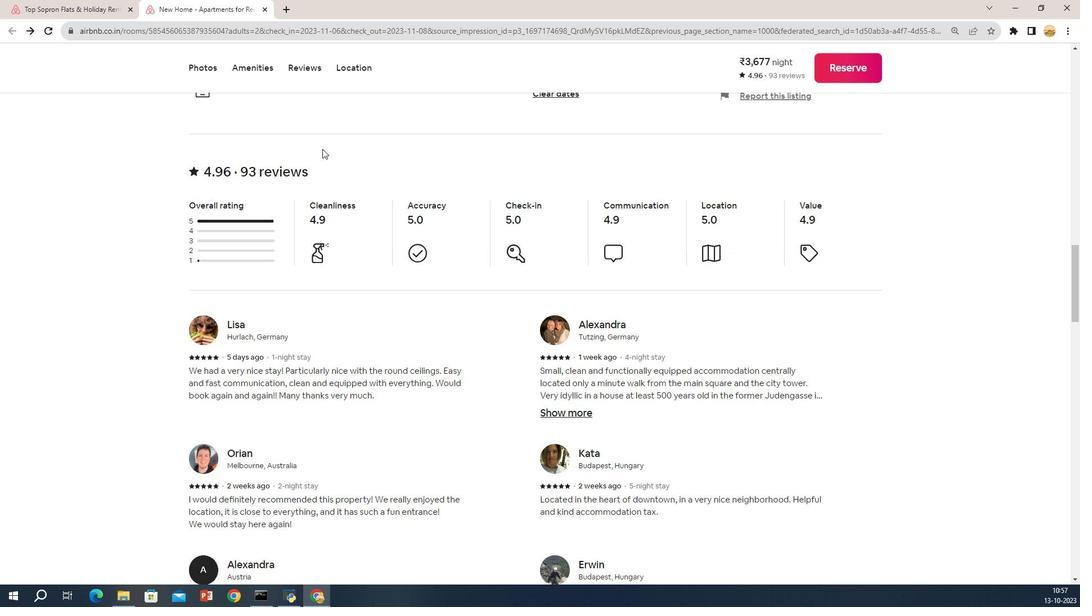 
Action: Mouse scrolled (336, 181) with delta (0, 0)
Screenshot: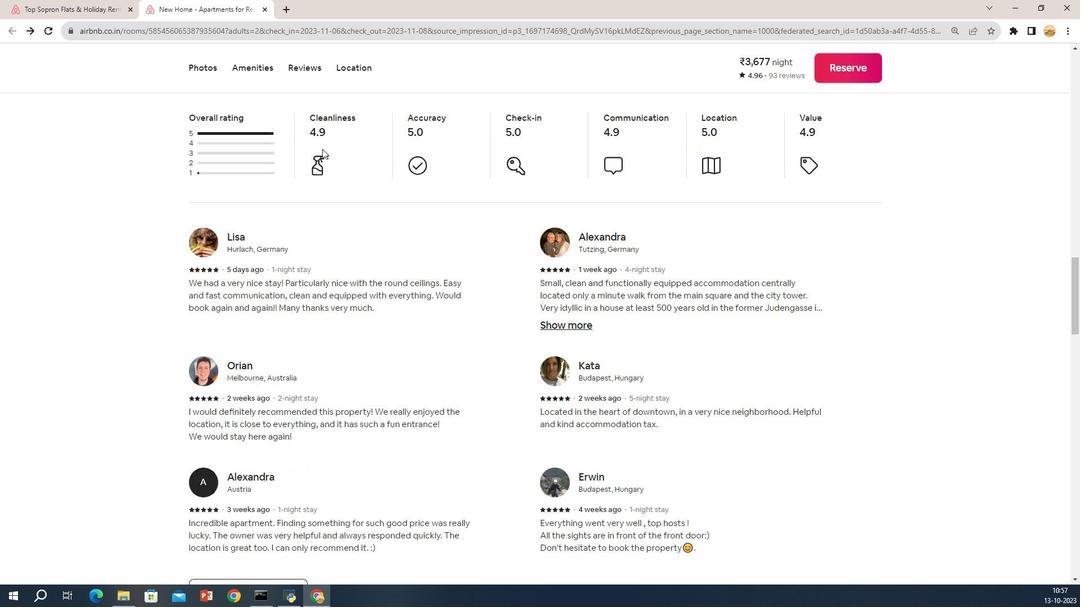 
Action: Mouse scrolled (336, 181) with delta (0, 0)
Screenshot: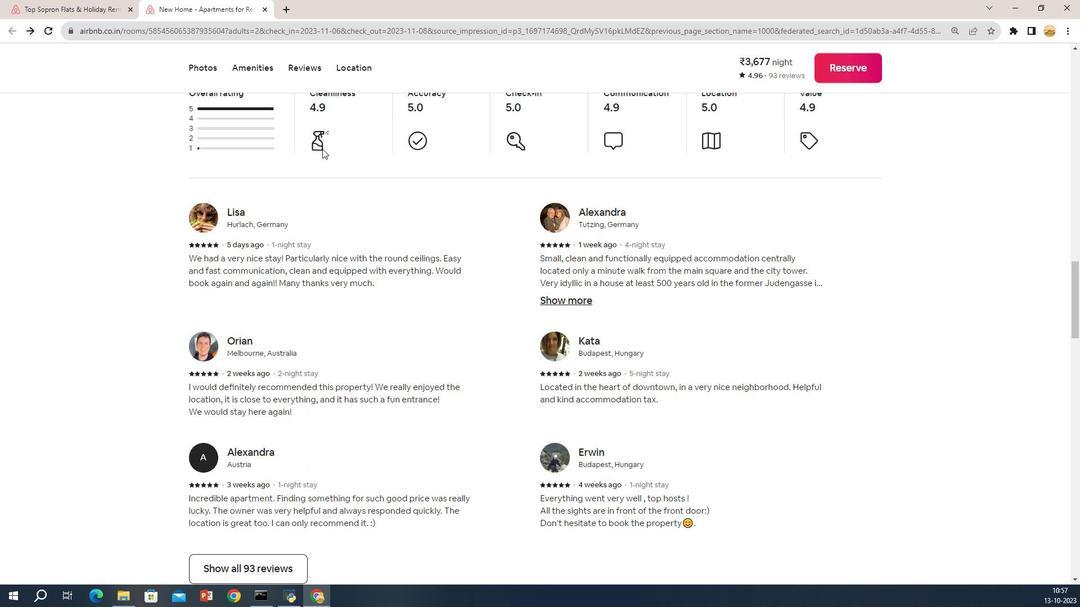 
Action: Mouse scrolled (336, 181) with delta (0, 0)
Screenshot: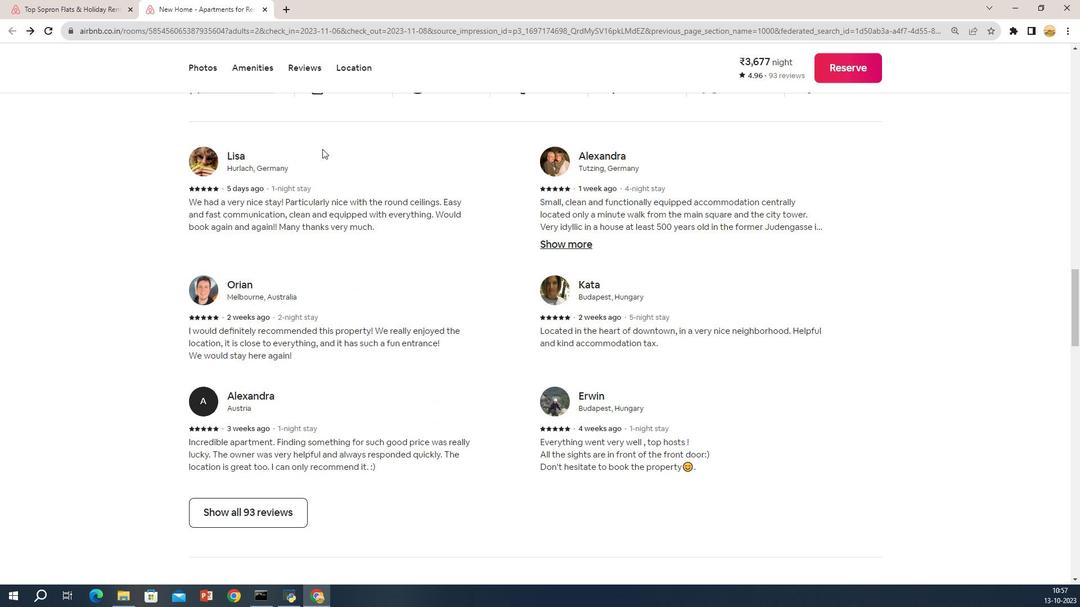 
Action: Mouse scrolled (336, 181) with delta (0, 0)
Screenshot: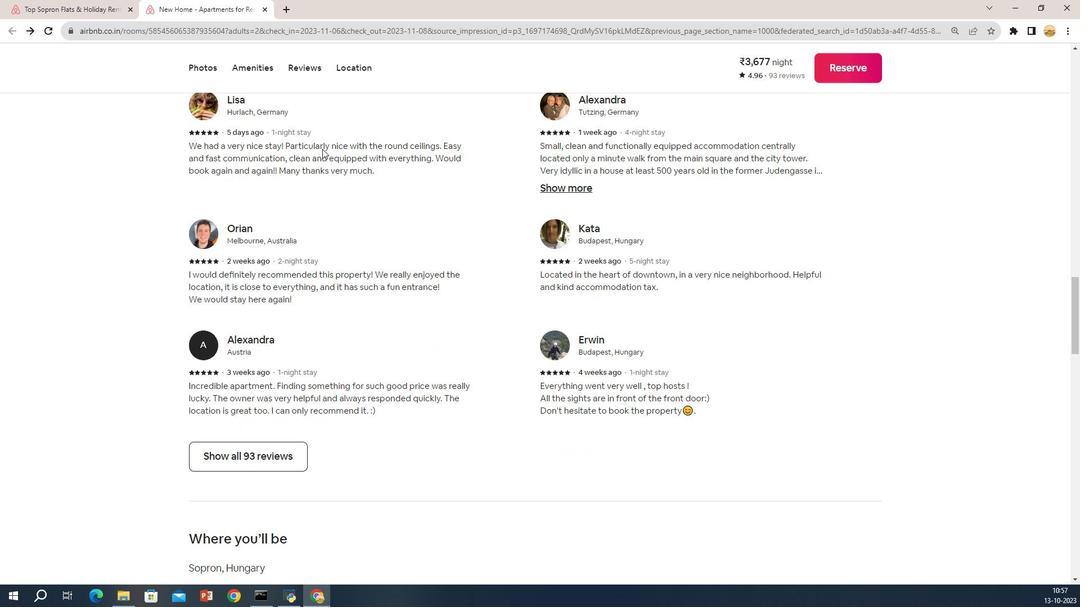 
Action: Mouse scrolled (336, 181) with delta (0, 0)
Screenshot: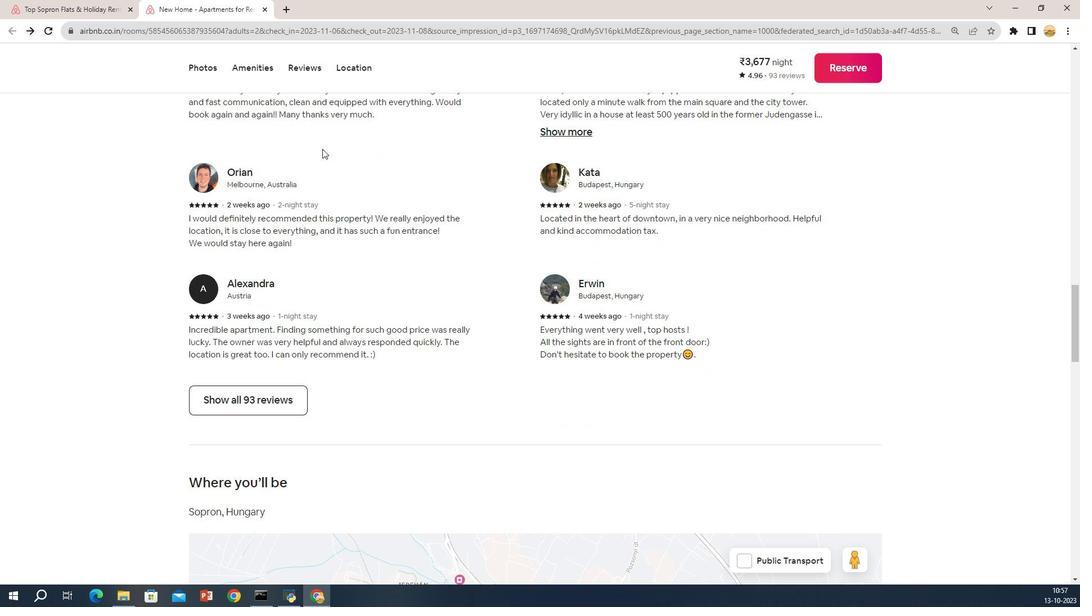 
Action: Mouse scrolled (336, 181) with delta (0, 0)
Screenshot: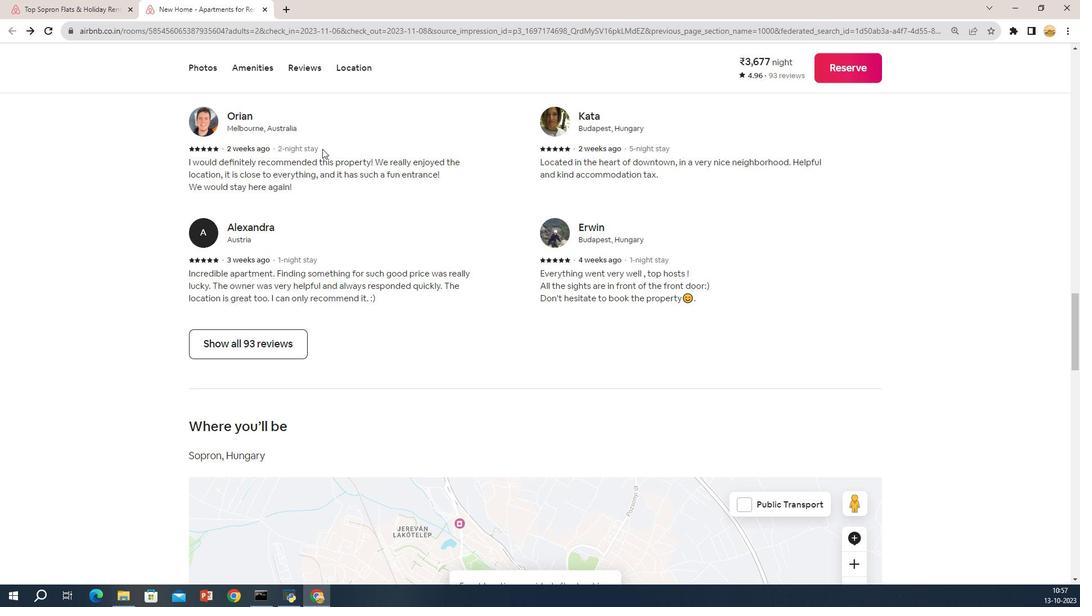 
Action: Mouse scrolled (336, 181) with delta (0, 0)
Screenshot: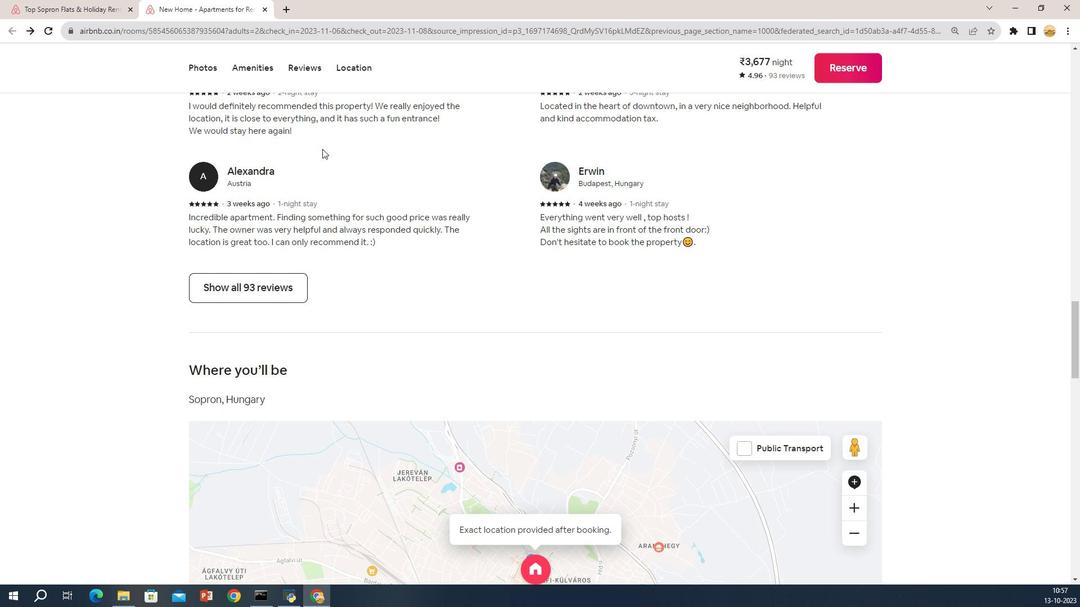 
Action: Mouse scrolled (336, 181) with delta (0, 0)
Screenshot: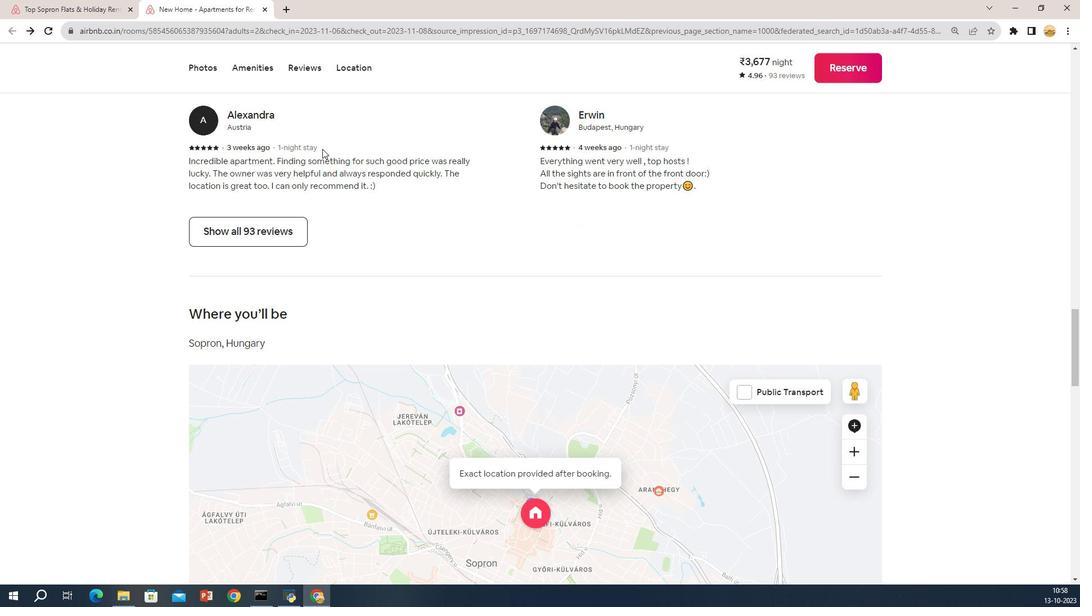 
Action: Mouse scrolled (336, 181) with delta (0, 0)
Screenshot: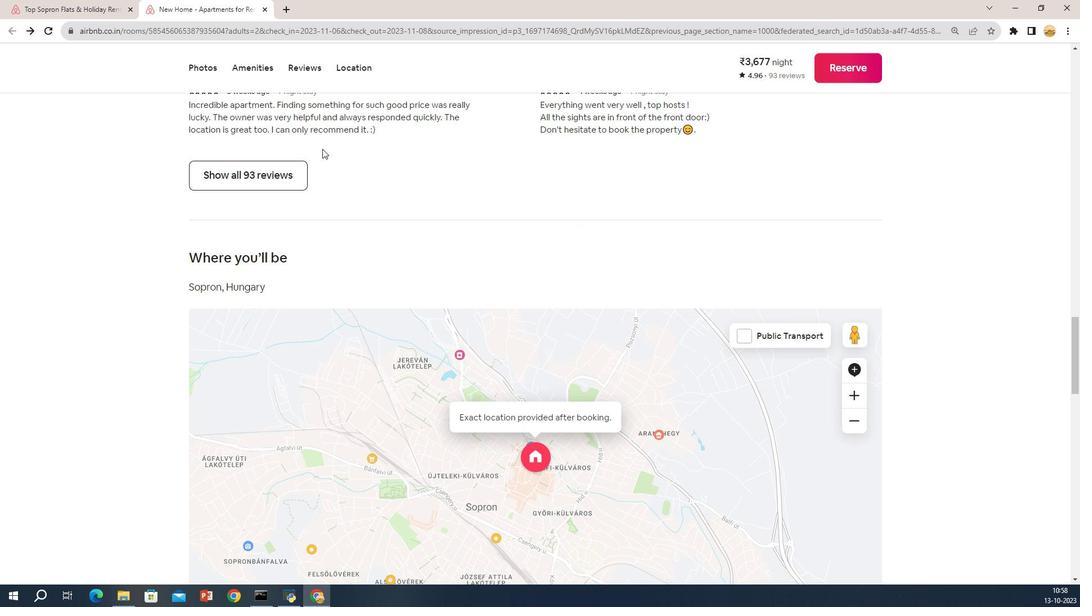 
Action: Mouse scrolled (336, 181) with delta (0, 0)
Screenshot: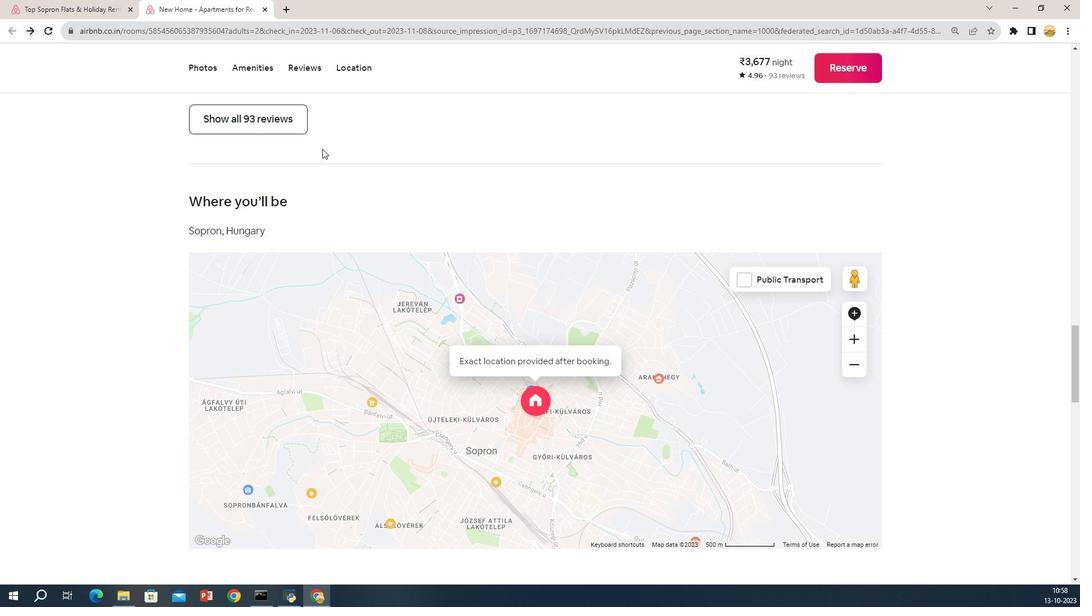 
Action: Mouse moved to (307, 166)
Screenshot: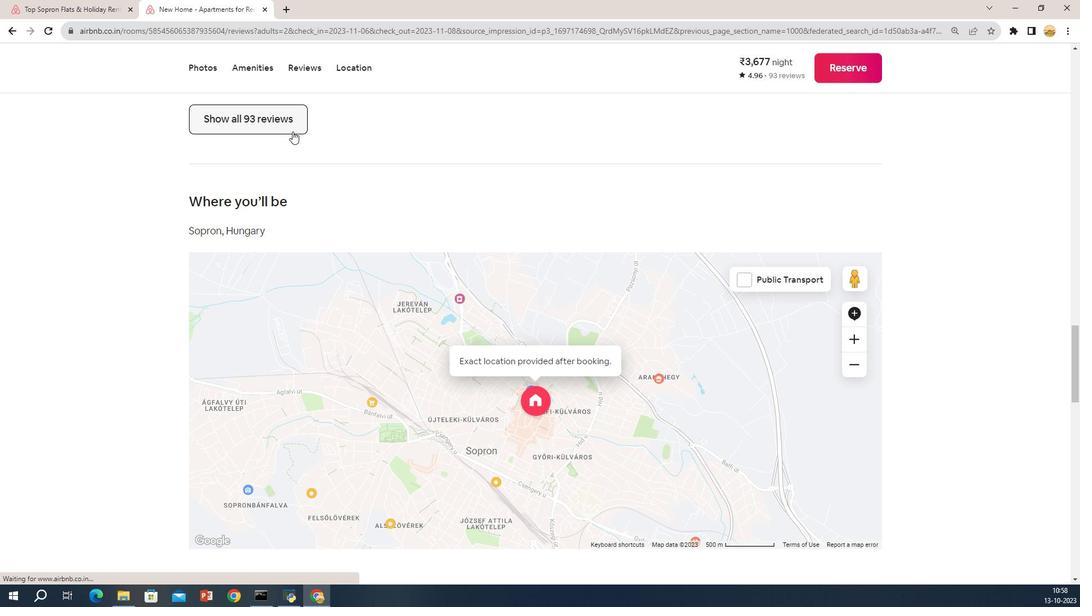 
Action: Mouse pressed left at (307, 166)
Screenshot: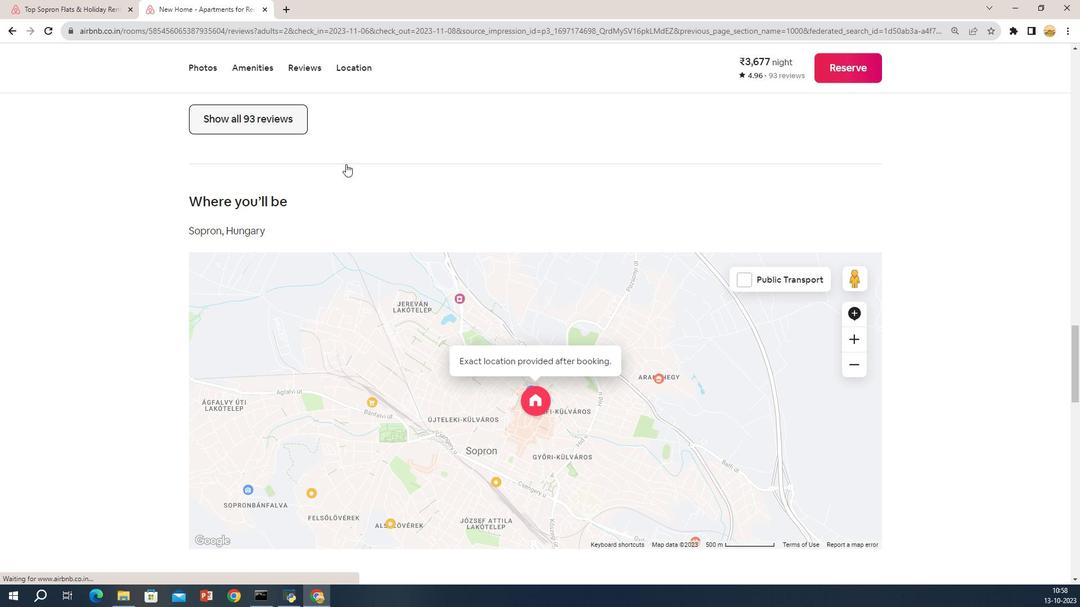 
Action: Mouse moved to (838, 284)
Screenshot: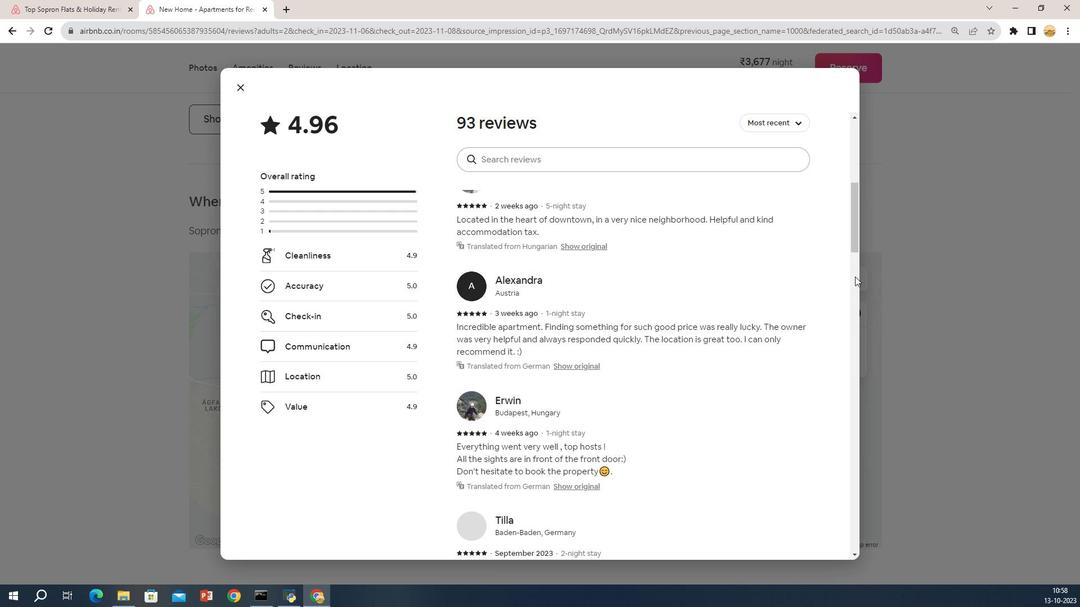 
Action: Mouse pressed left at (838, 284)
Screenshot: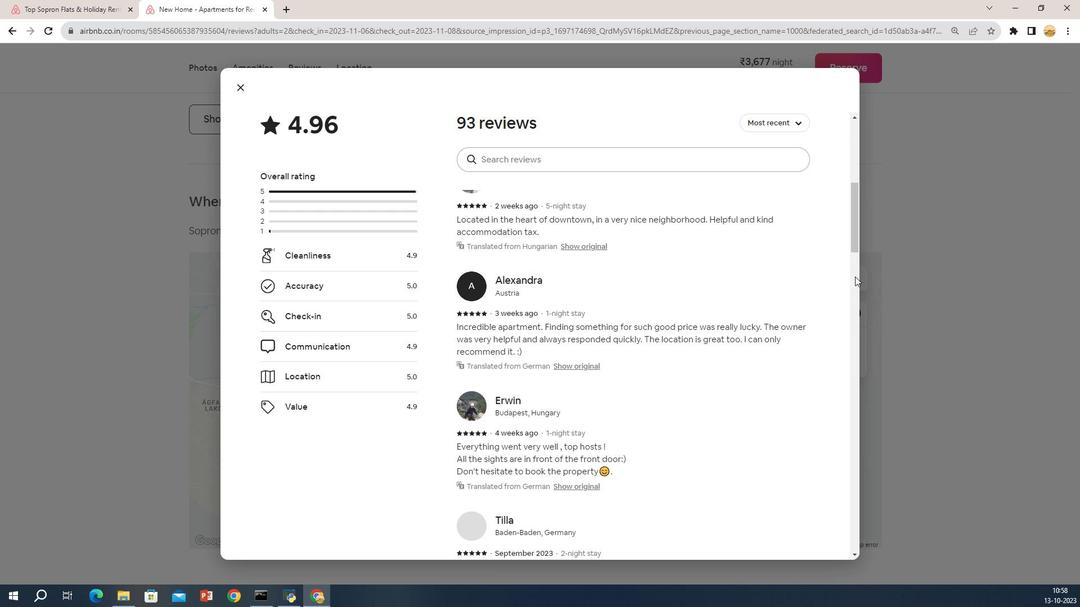 
Action: Mouse moved to (838, 305)
Screenshot: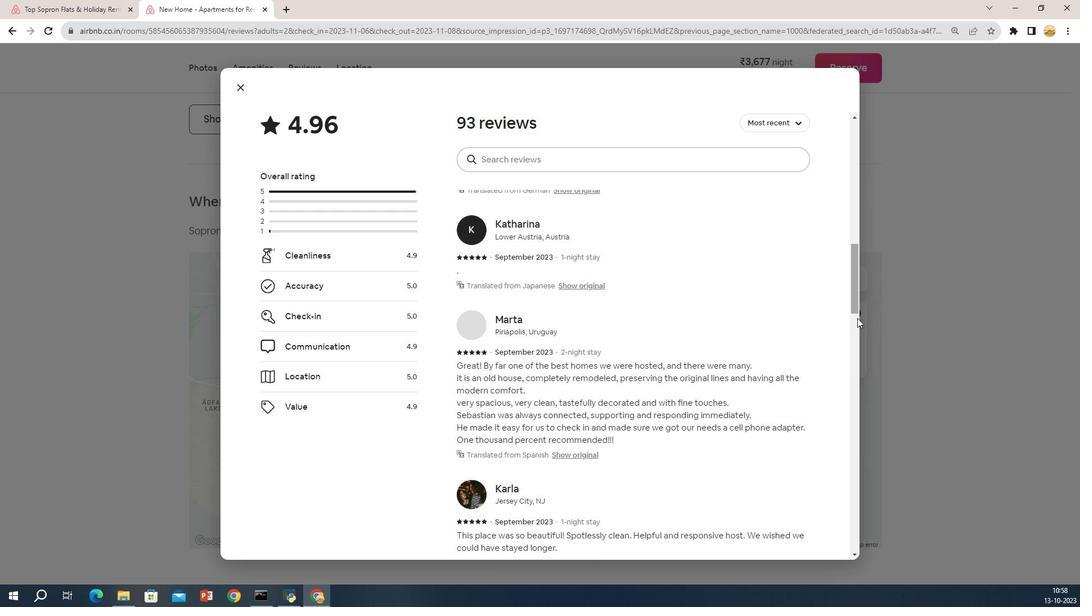 
Action: Mouse pressed left at (838, 305)
Screenshot: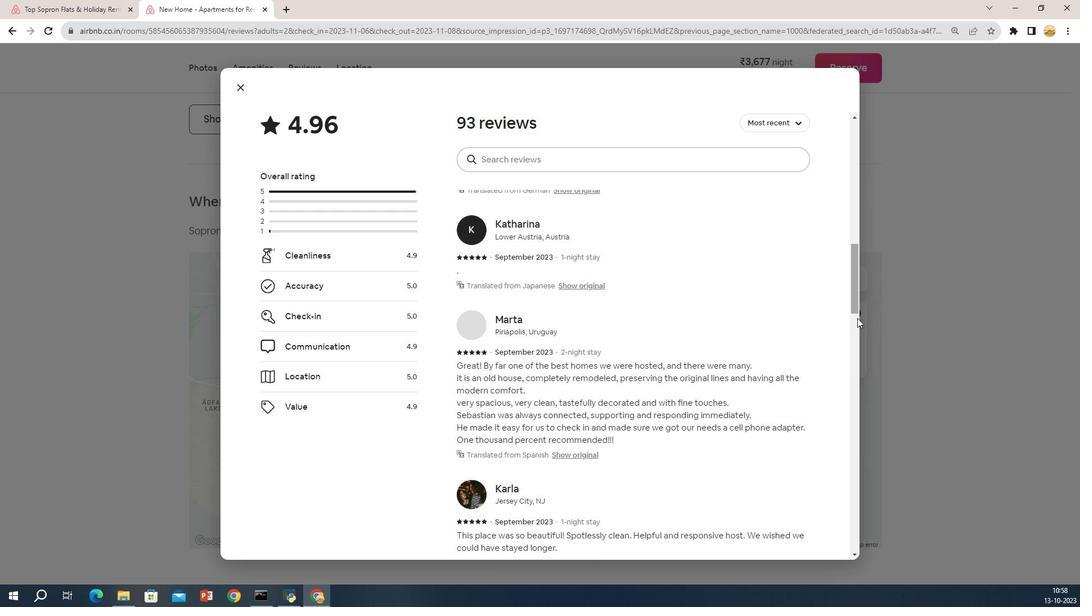 
Action: Mouse moved to (839, 357)
Screenshot: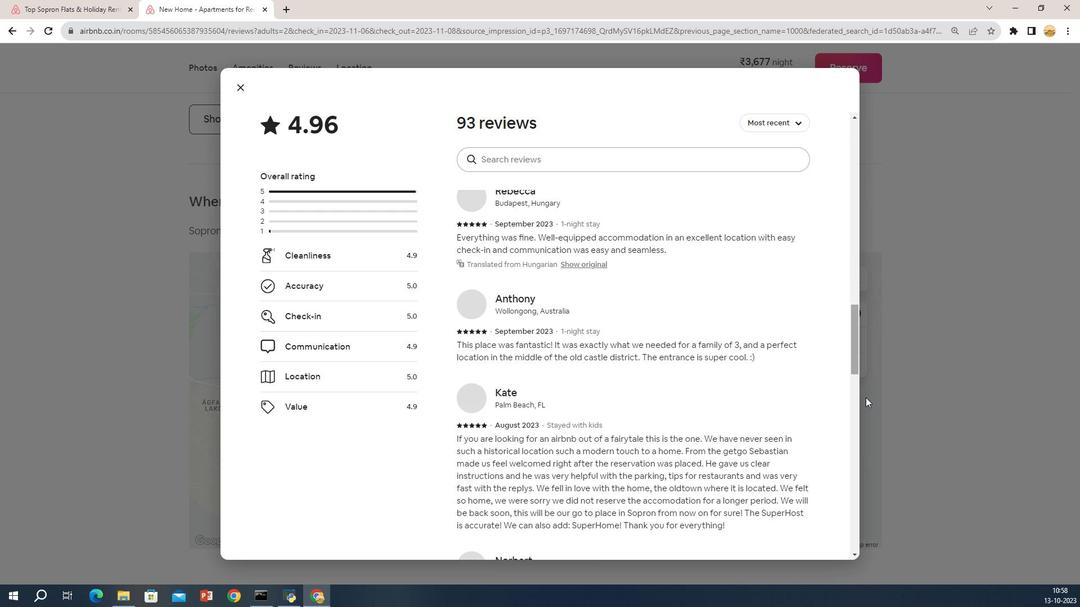 
Action: Mouse pressed left at (839, 357)
Screenshot: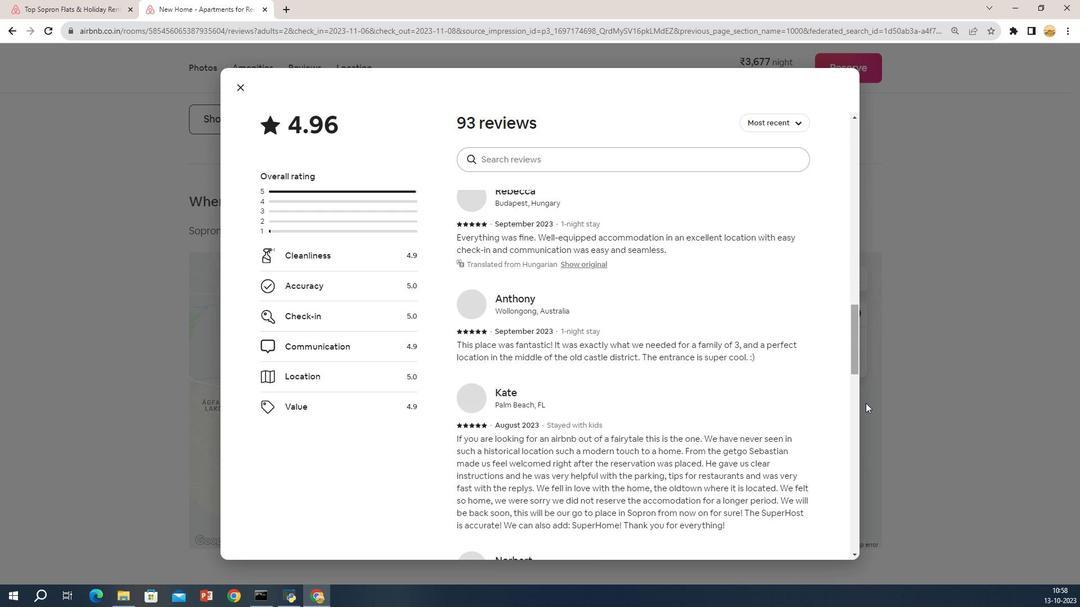 
Action: Mouse moved to (839, 421)
Screenshot: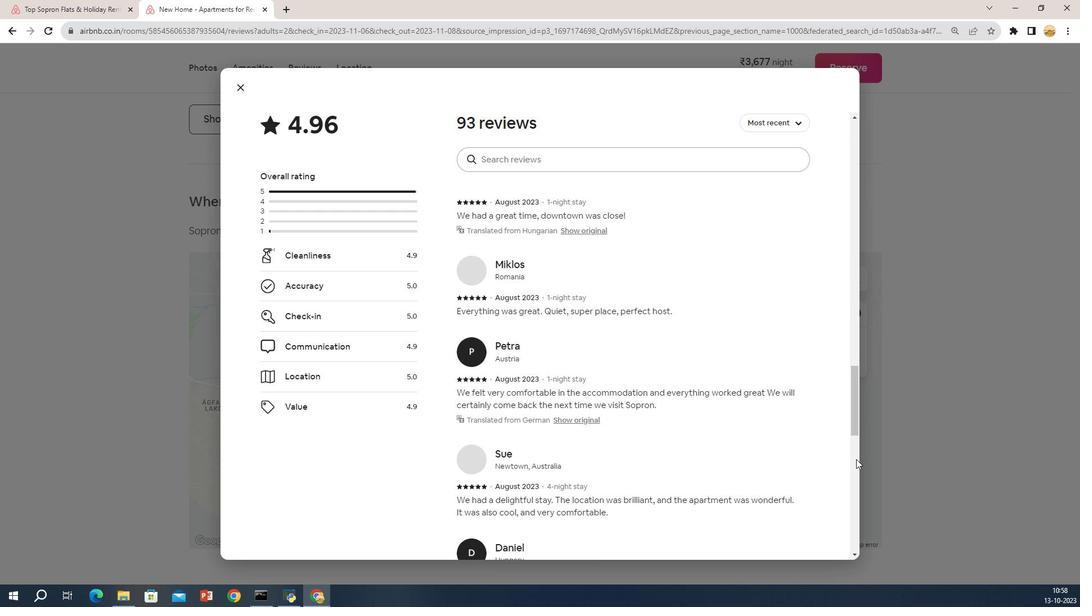 
Action: Mouse pressed left at (839, 421)
Screenshot: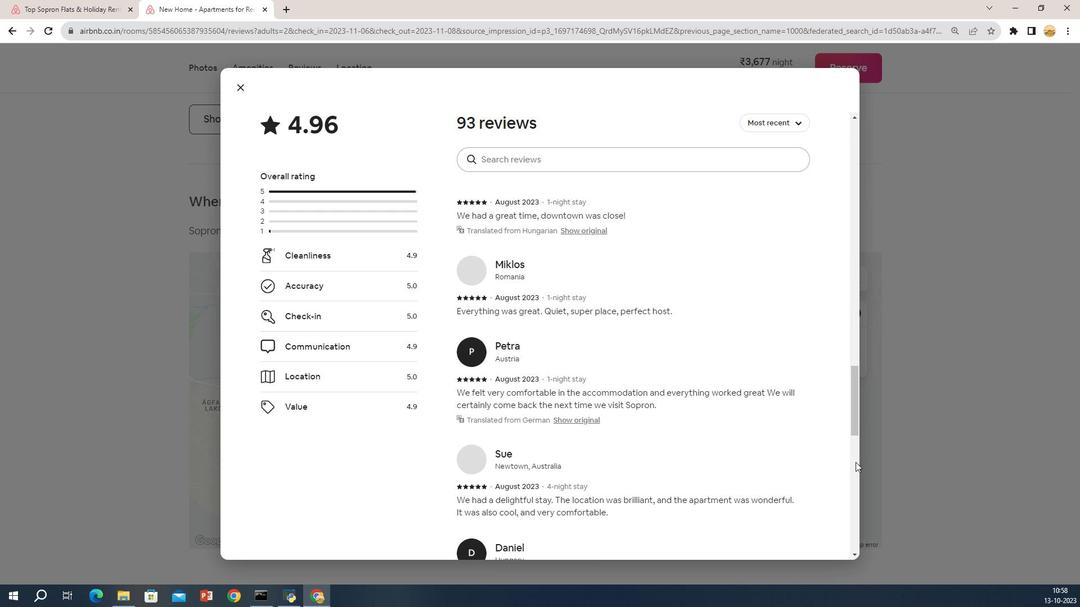 
Action: Mouse moved to (838, 471)
Screenshot: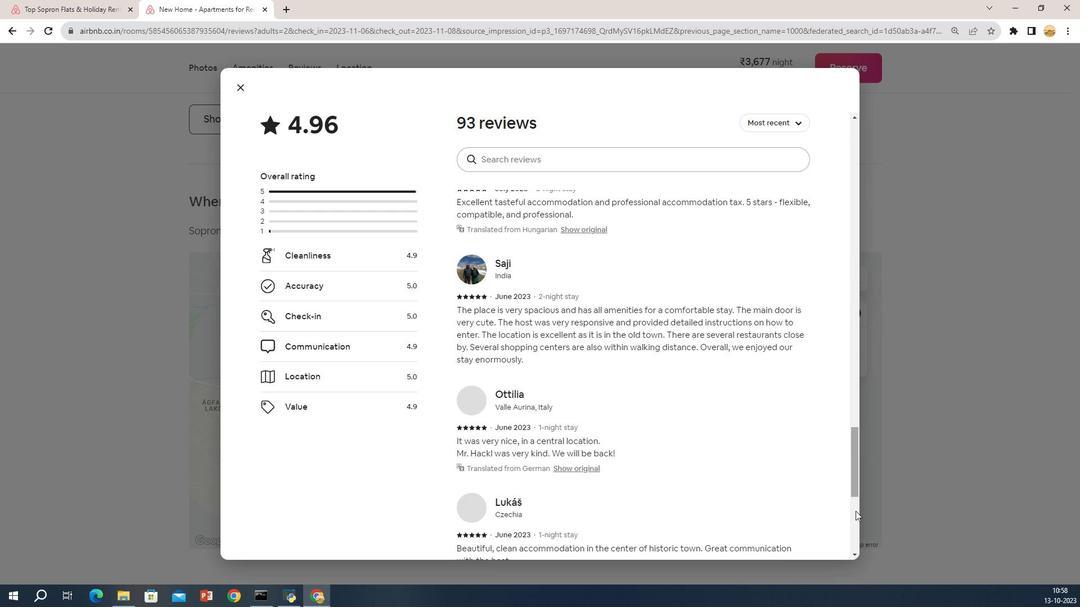 
Action: Mouse pressed left at (838, 471)
Screenshot: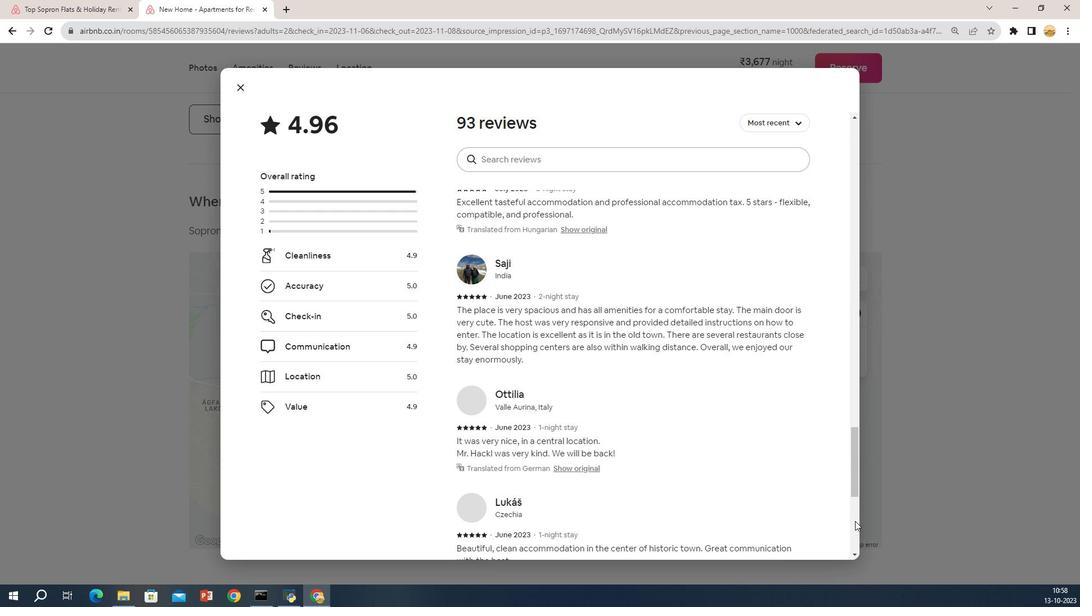 
Action: Mouse moved to (837, 520)
Screenshot: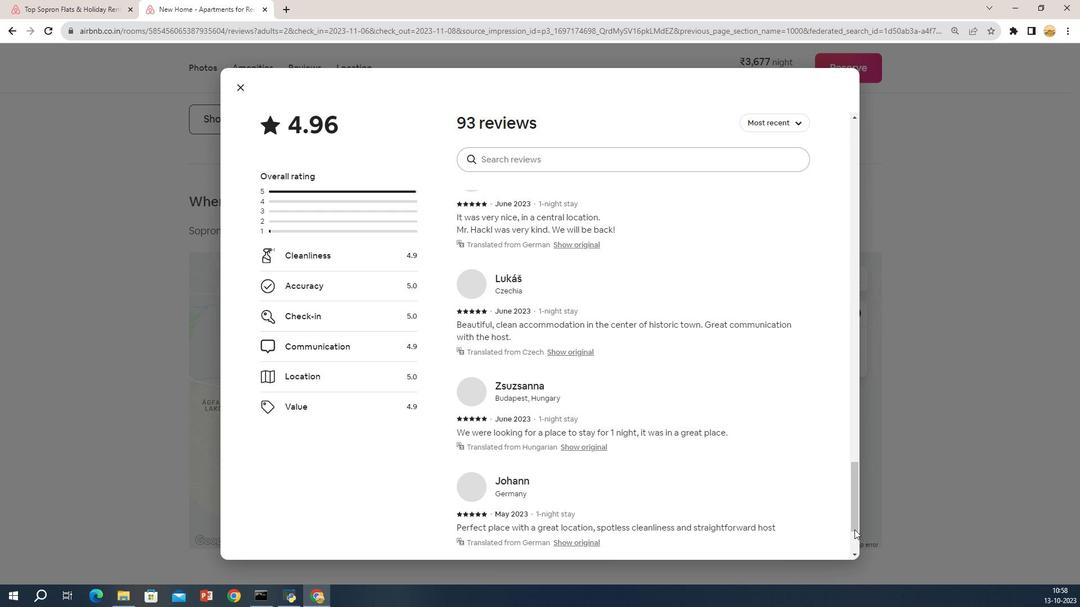 
Action: Mouse pressed left at (837, 520)
Screenshot: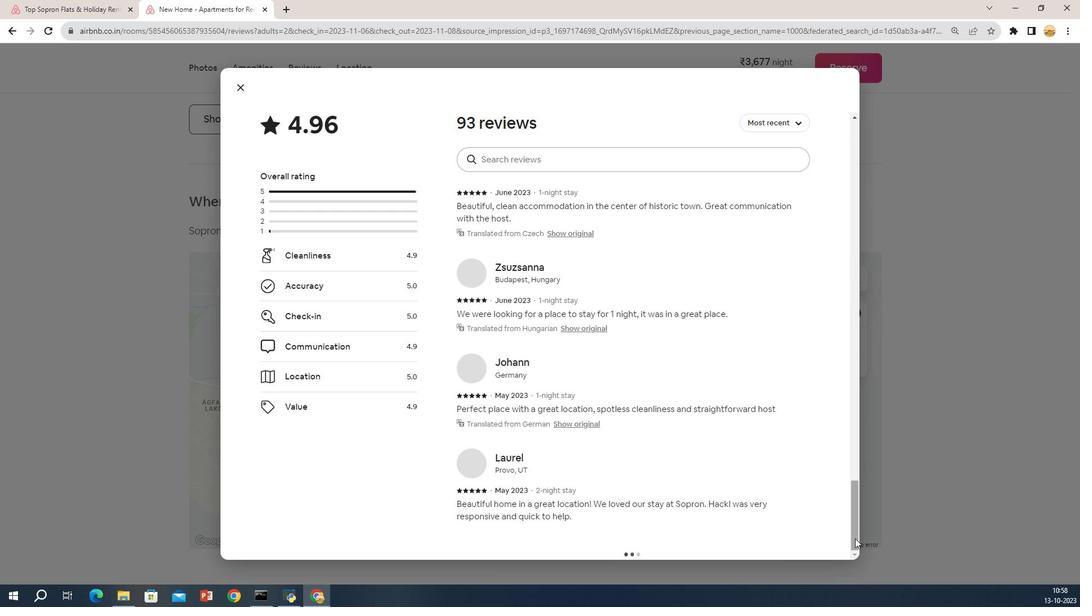 
Action: Mouse moved to (259, 123)
Screenshot: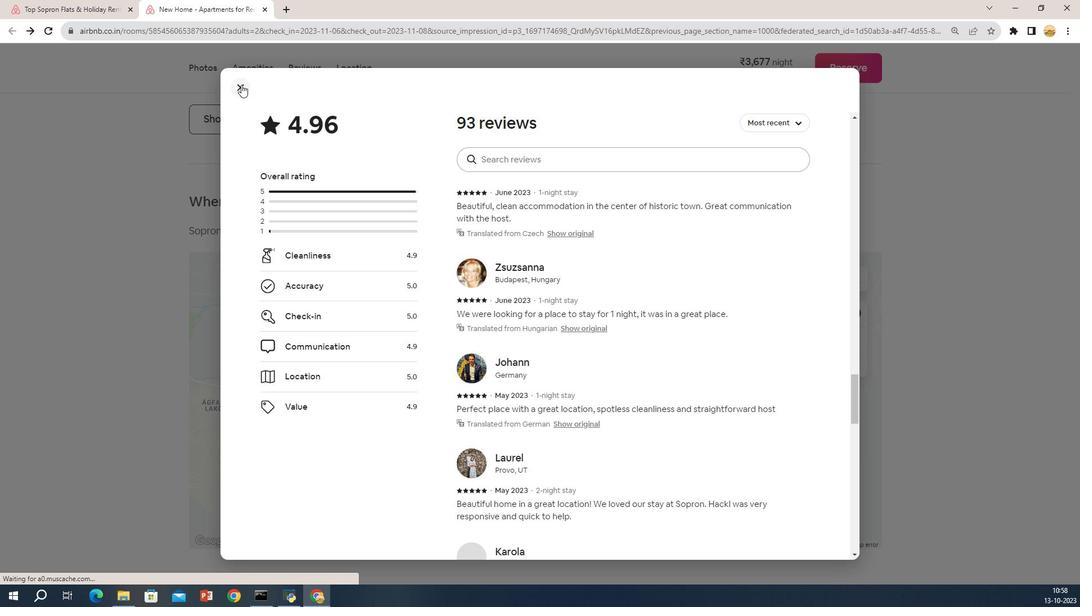 
Action: Mouse pressed left at (259, 123)
Screenshot: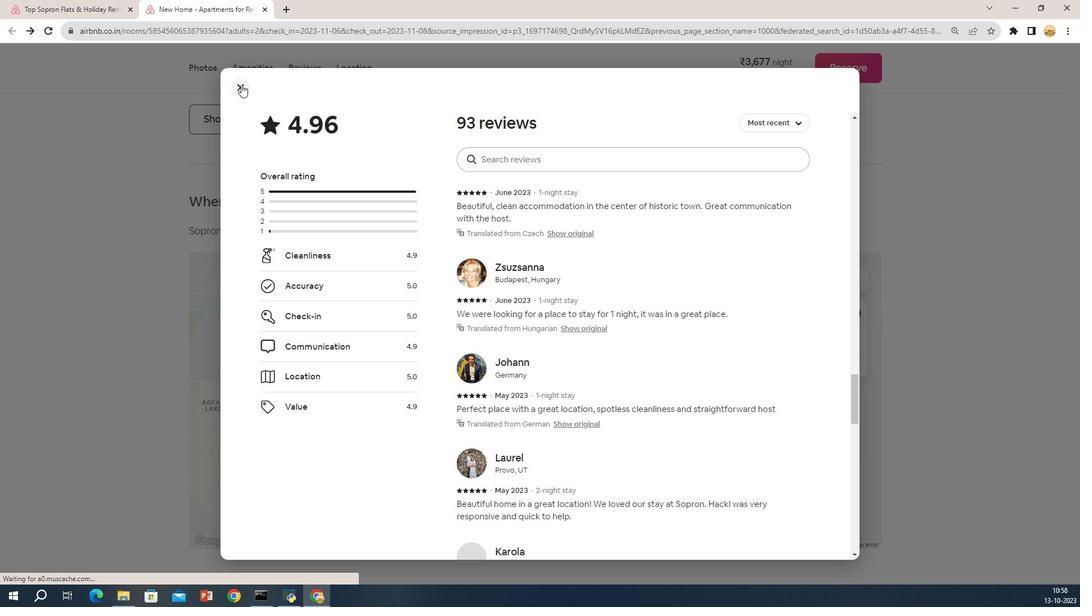 
Action: Mouse moved to (260, 124)
Screenshot: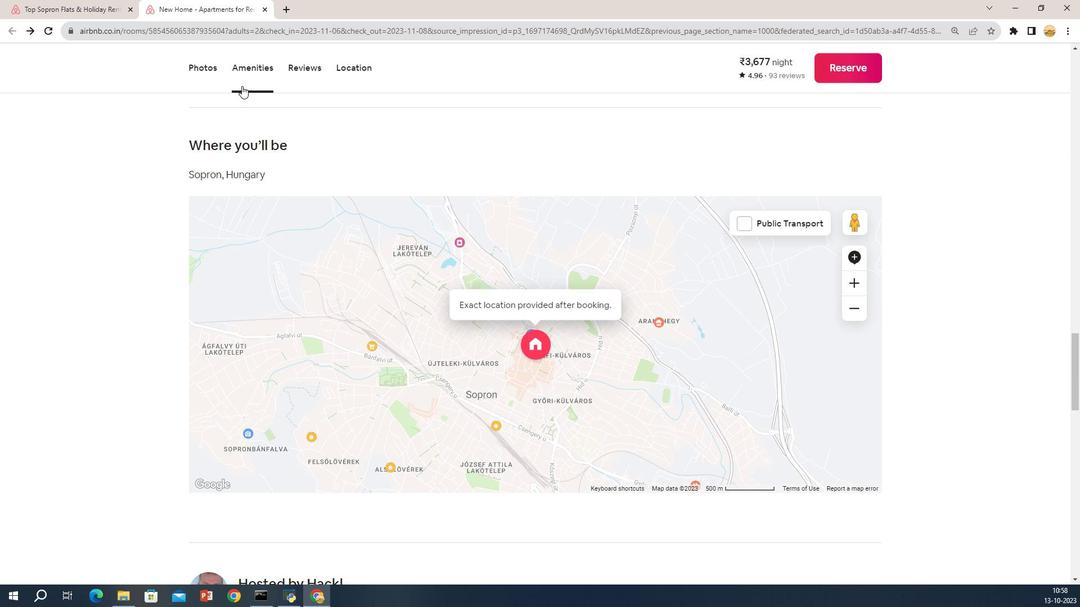 
Action: Mouse scrolled (260, 123) with delta (0, 0)
Screenshot: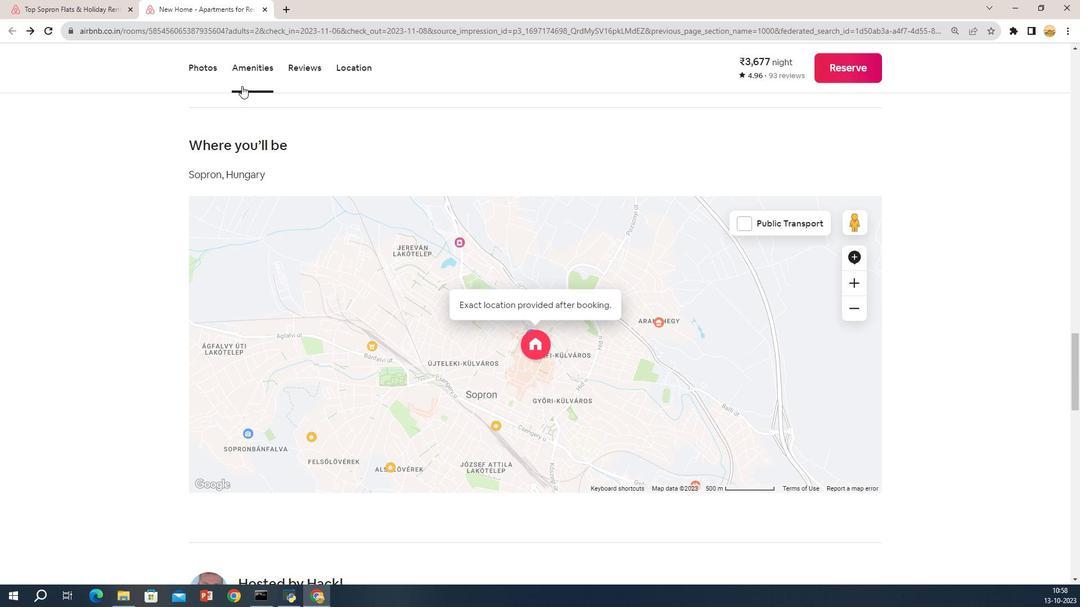 
Action: Mouse scrolled (260, 123) with delta (0, 0)
Screenshot: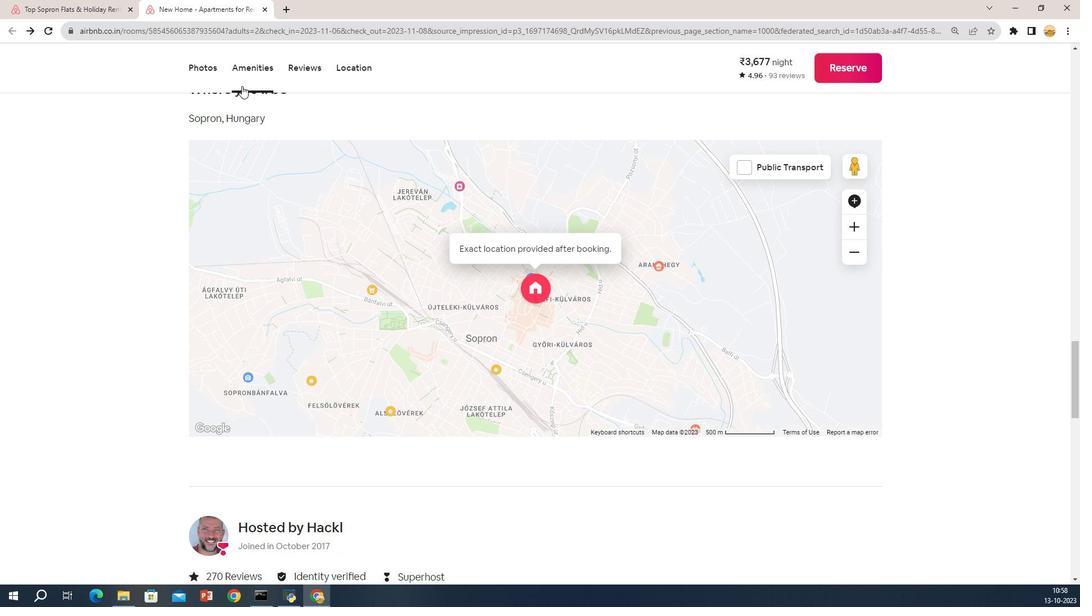 
Action: Mouse scrolled (260, 123) with delta (0, 0)
Screenshot: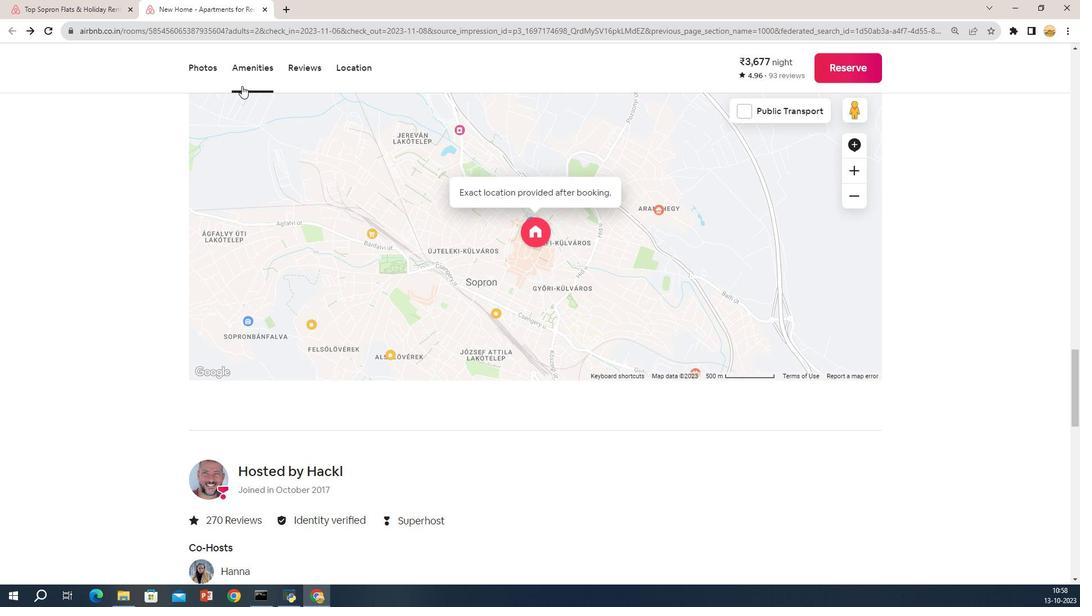
Action: Mouse scrolled (260, 123) with delta (0, 0)
Screenshot: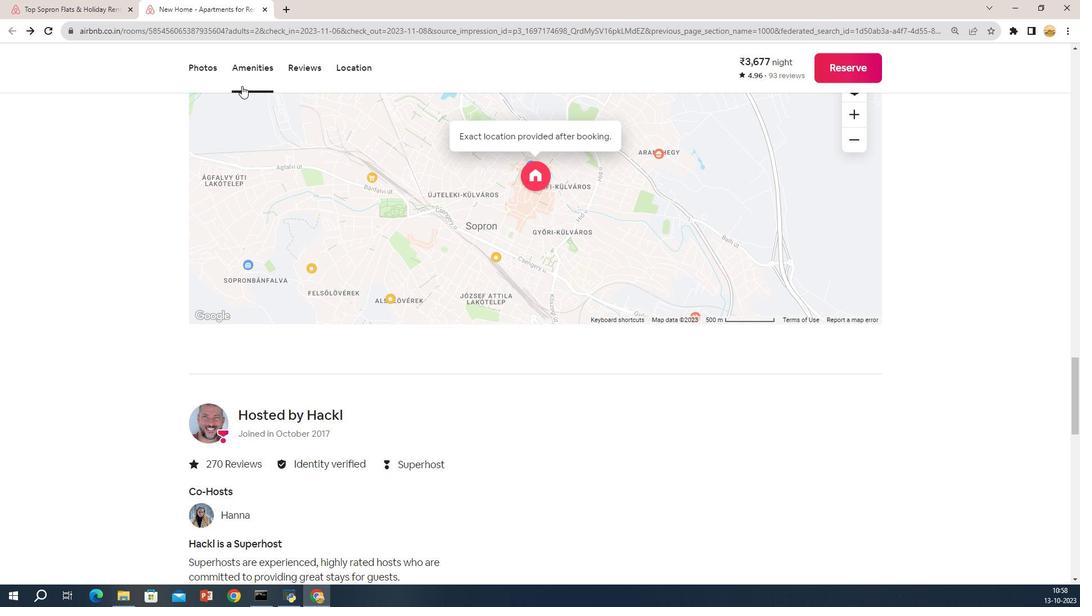 
Action: Mouse scrolled (260, 123) with delta (0, 0)
Screenshot: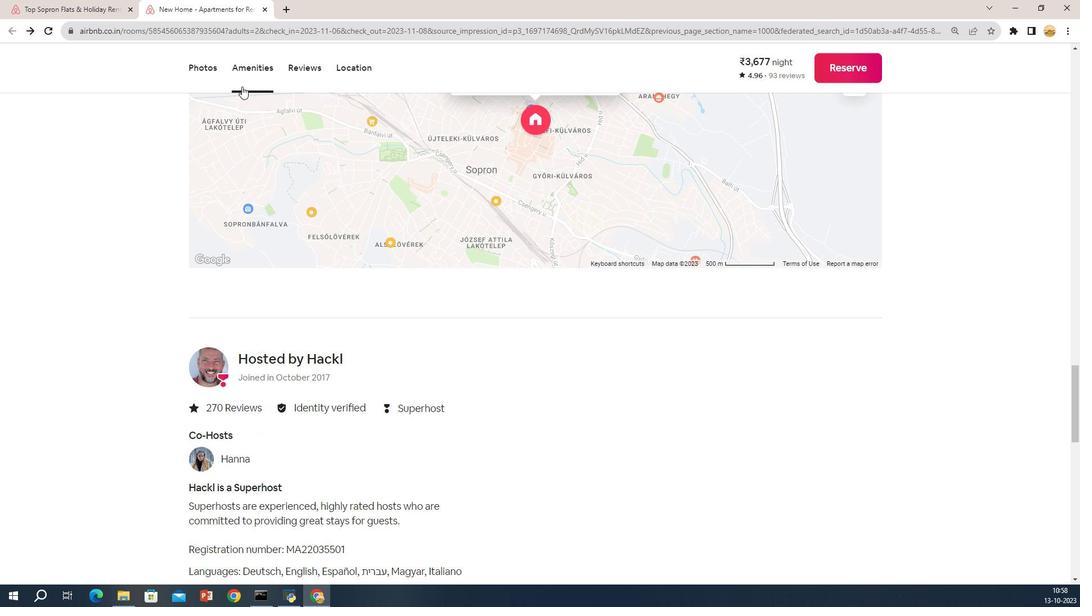 
Action: Mouse moved to (260, 124)
Screenshot: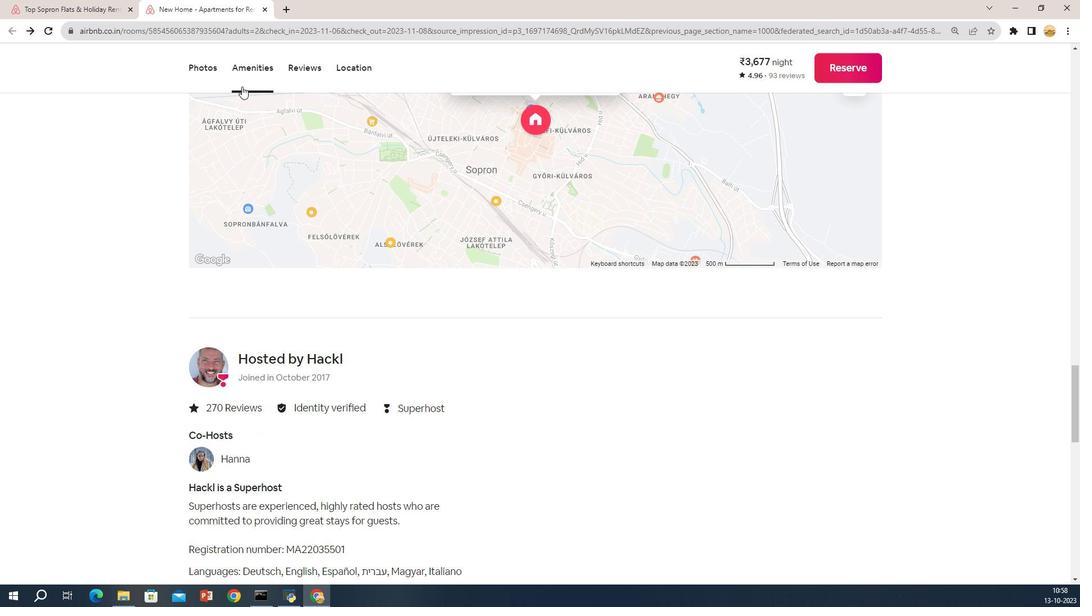 
Action: Mouse scrolled (260, 124) with delta (0, 0)
Screenshot: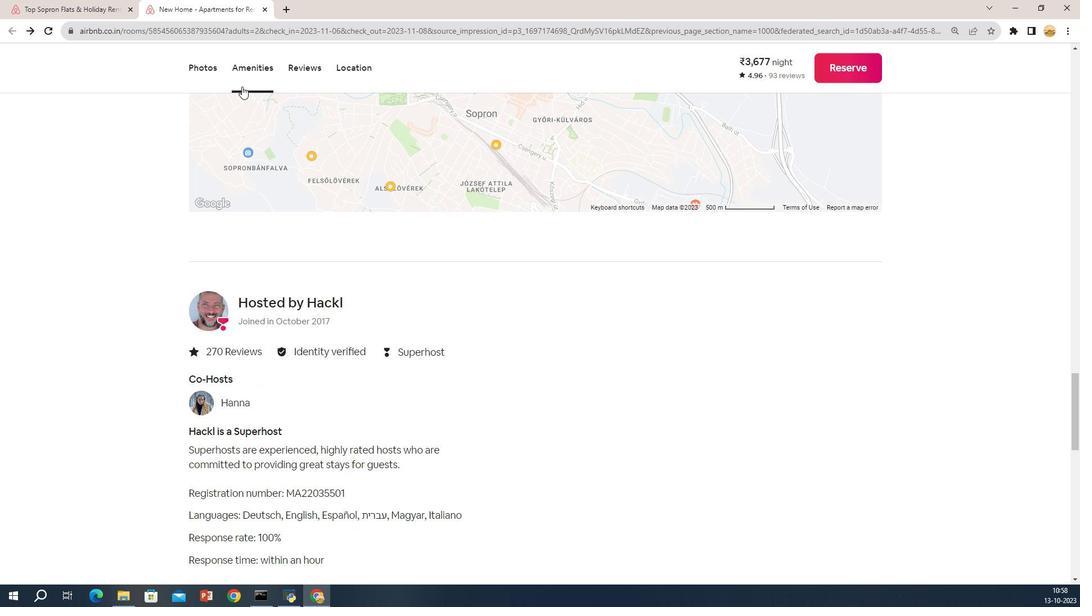 
Action: Mouse moved to (247, 117)
Screenshot: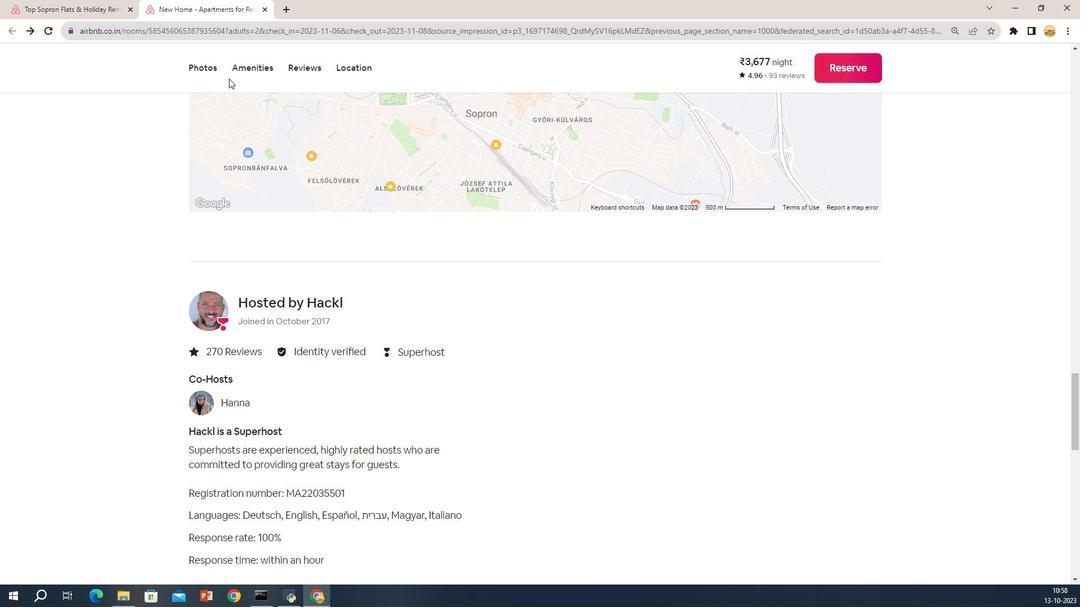 
Action: Mouse scrolled (247, 117) with delta (0, 0)
Screenshot: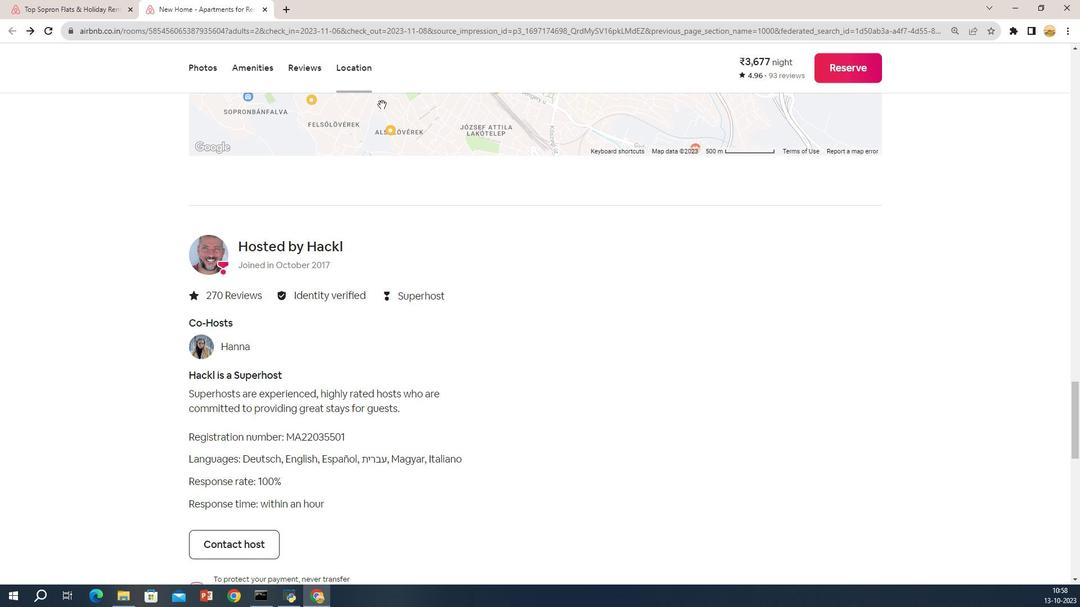 
Action: Mouse moved to (438, 224)
Screenshot: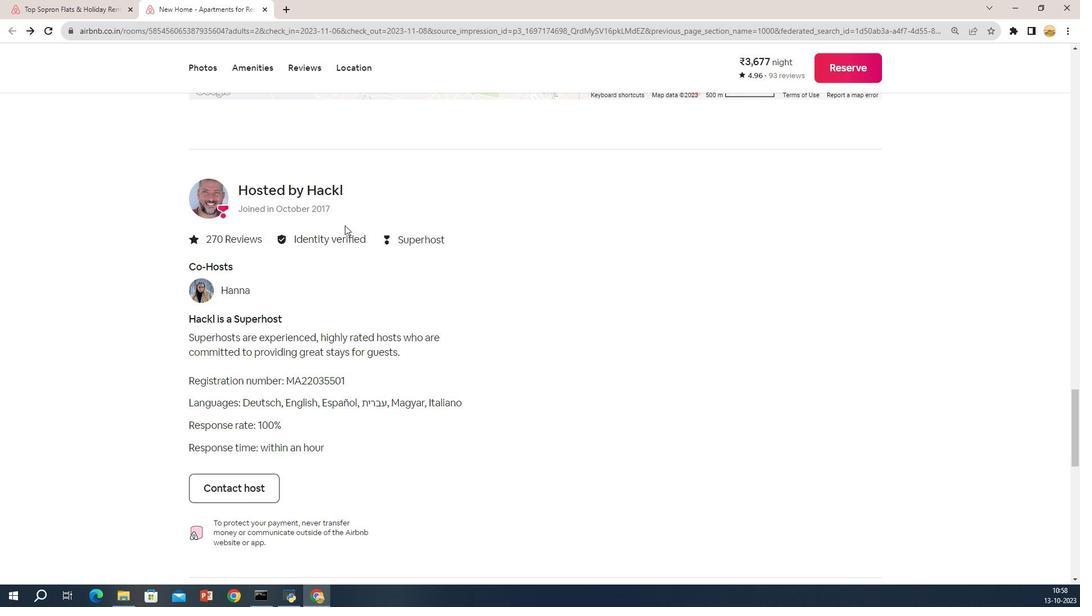 
Action: Mouse scrolled (438, 224) with delta (0, 0)
Screenshot: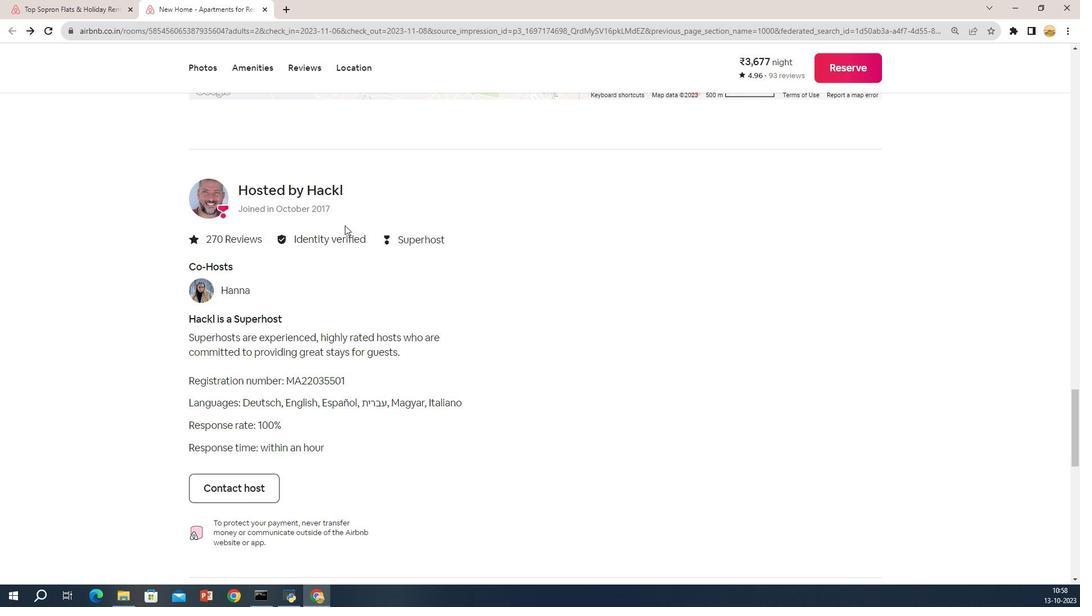 
Action: Mouse moved to (370, 252)
Screenshot: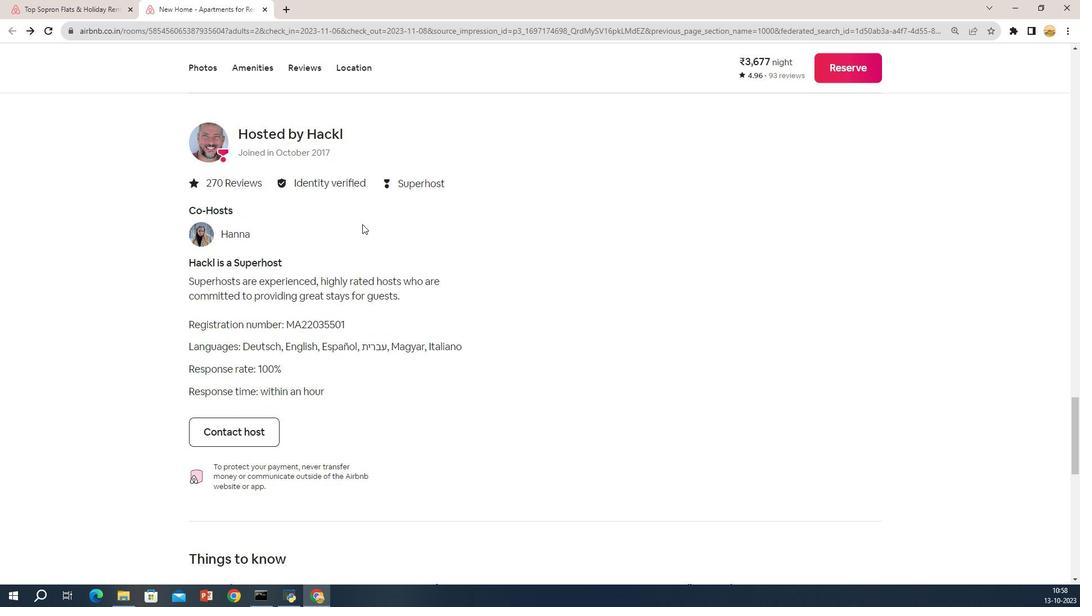 
Action: Mouse scrolled (370, 252) with delta (0, 0)
Screenshot: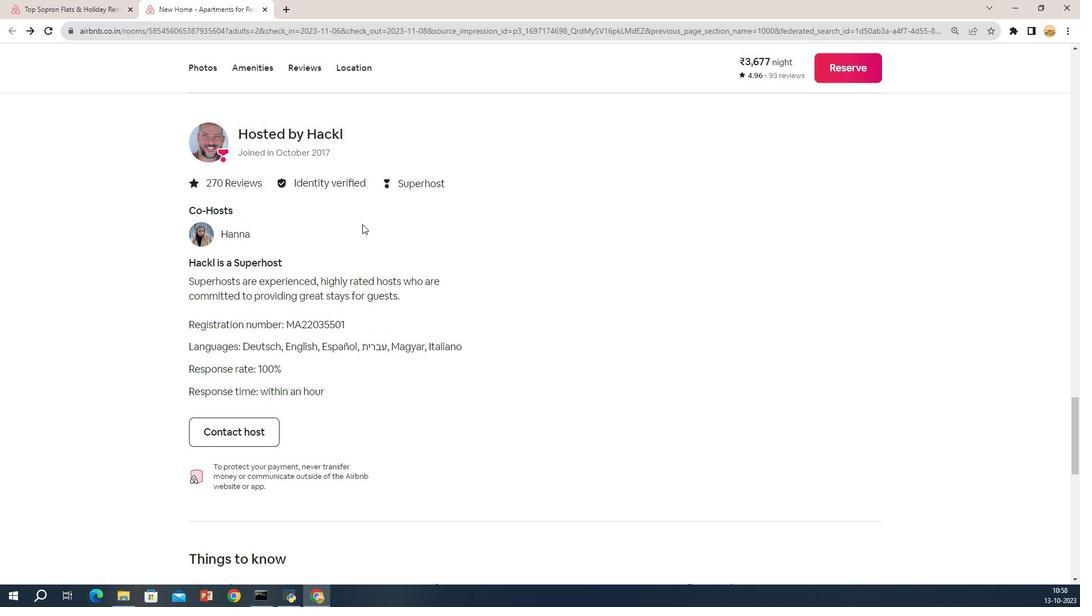 
Action: Mouse moved to (373, 249)
Screenshot: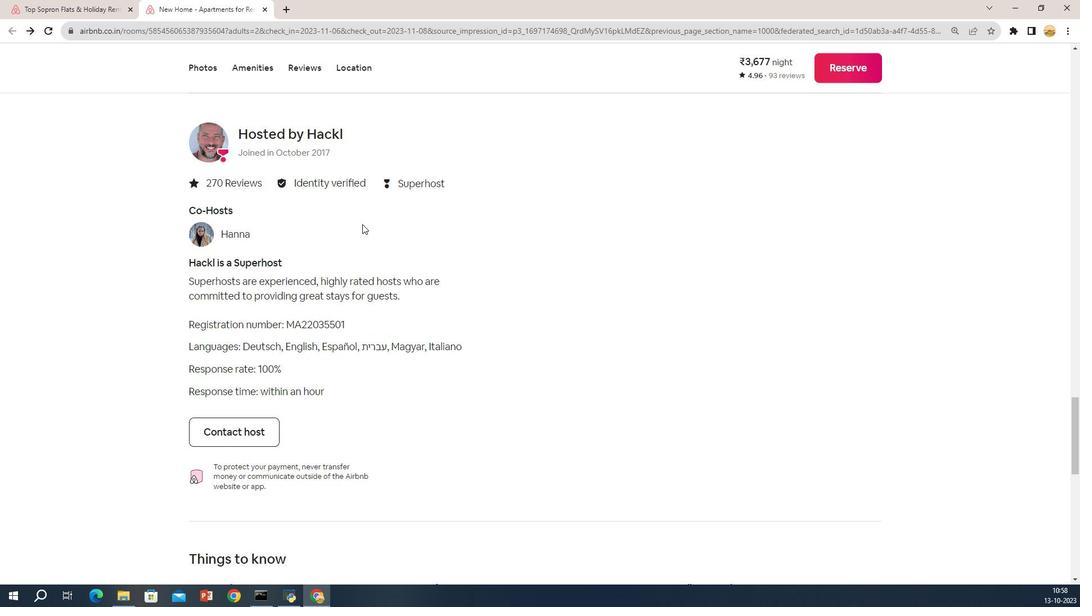 
Action: Mouse scrolled (373, 249) with delta (0, 0)
Screenshot: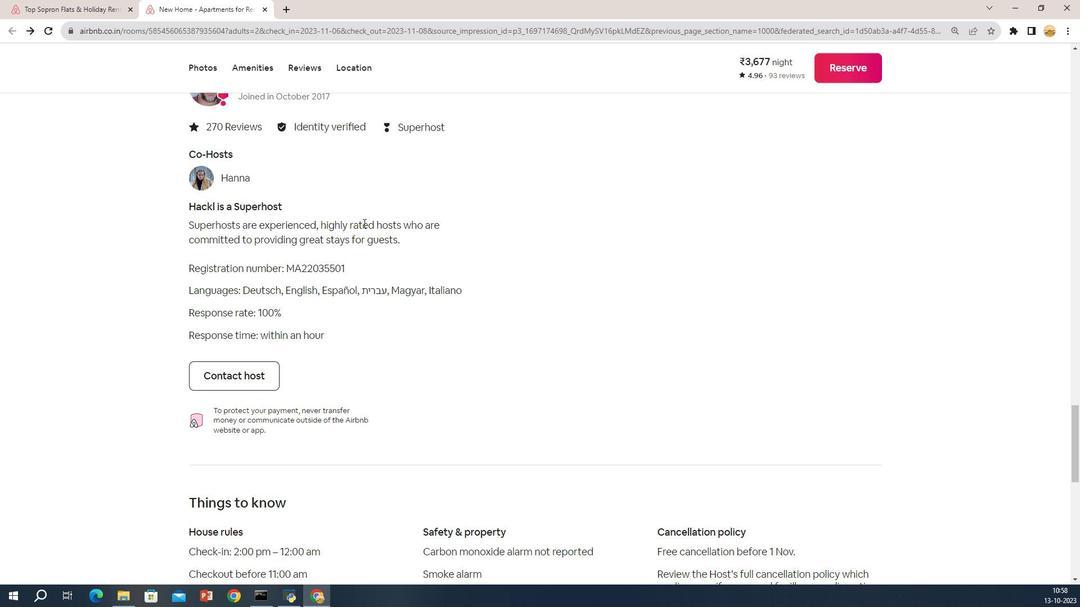 
Action: Mouse moved to (374, 248)
Screenshot: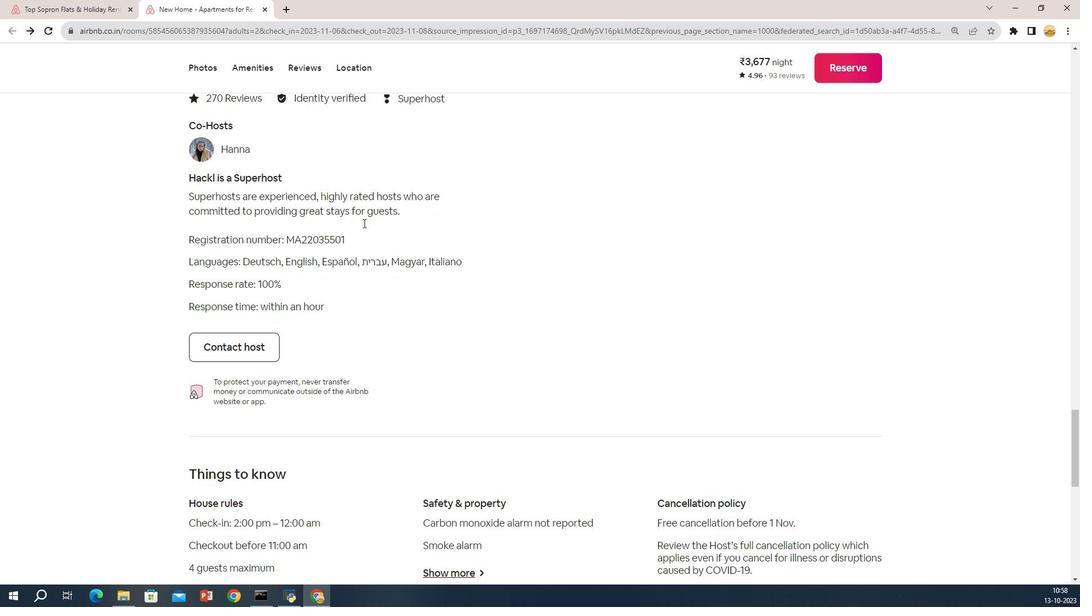 
Action: Mouse scrolled (374, 248) with delta (0, 0)
Screenshot: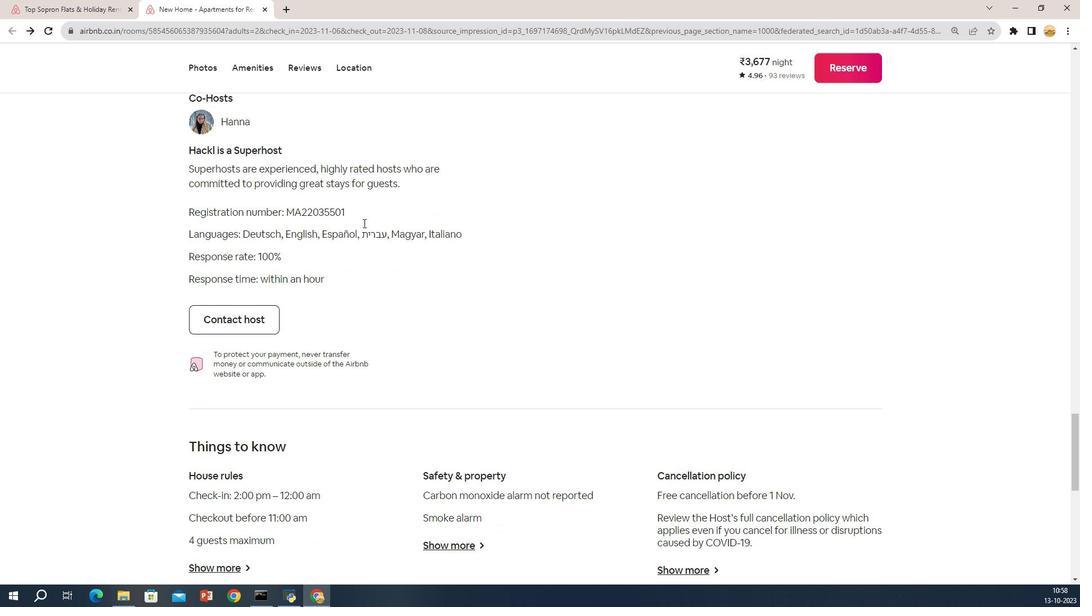 
Action: Mouse scrolled (374, 248) with delta (0, 0)
Screenshot: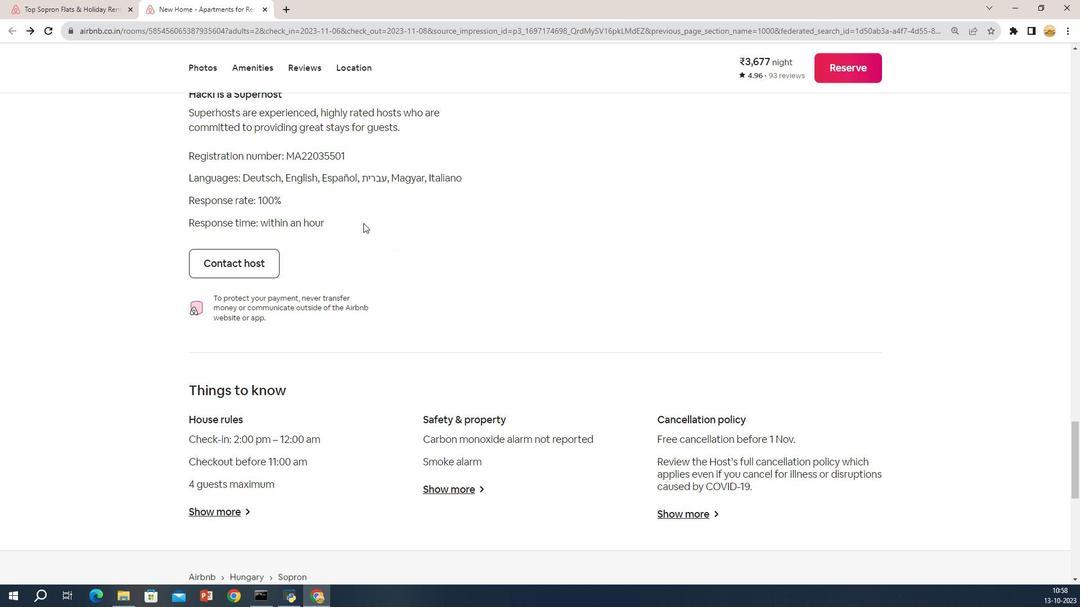 
Action: Mouse scrolled (374, 248) with delta (0, 0)
Screenshot: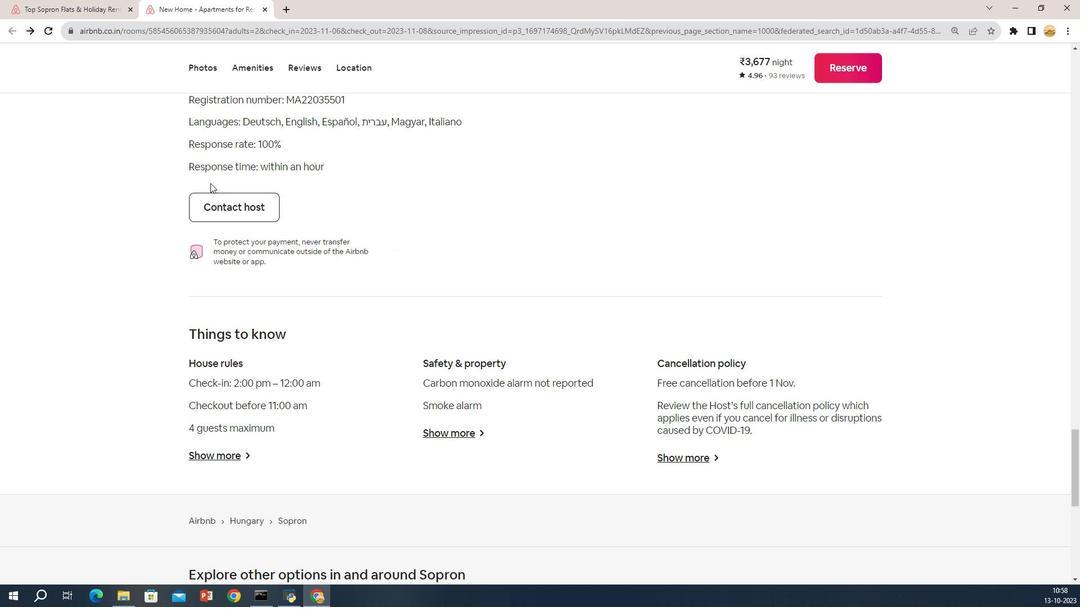 
Action: Mouse moved to (289, 227)
Screenshot: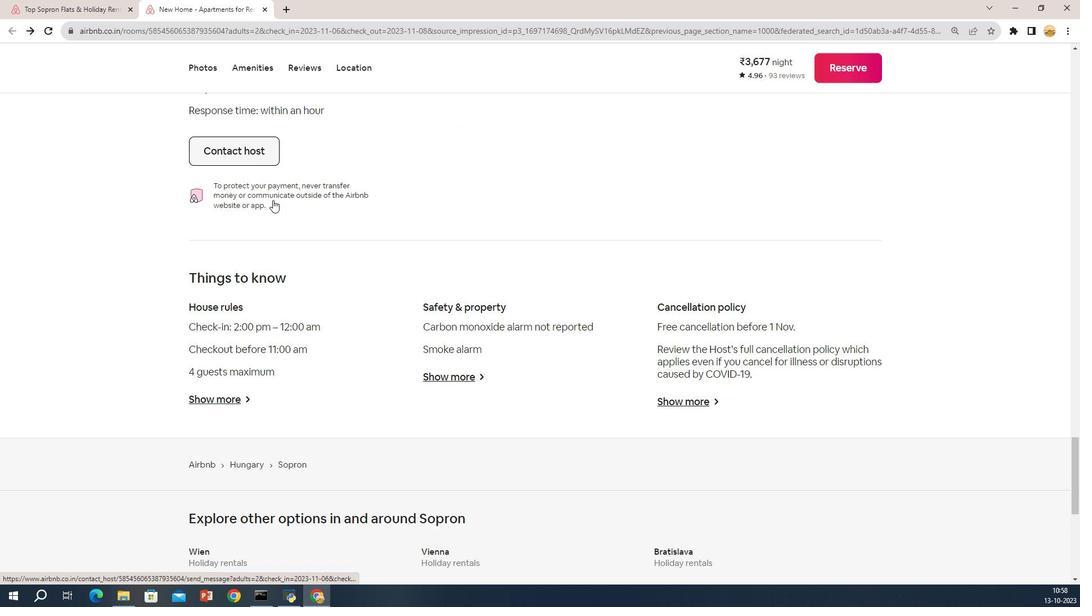 
Action: Mouse scrolled (289, 227) with delta (0, 0)
Screenshot: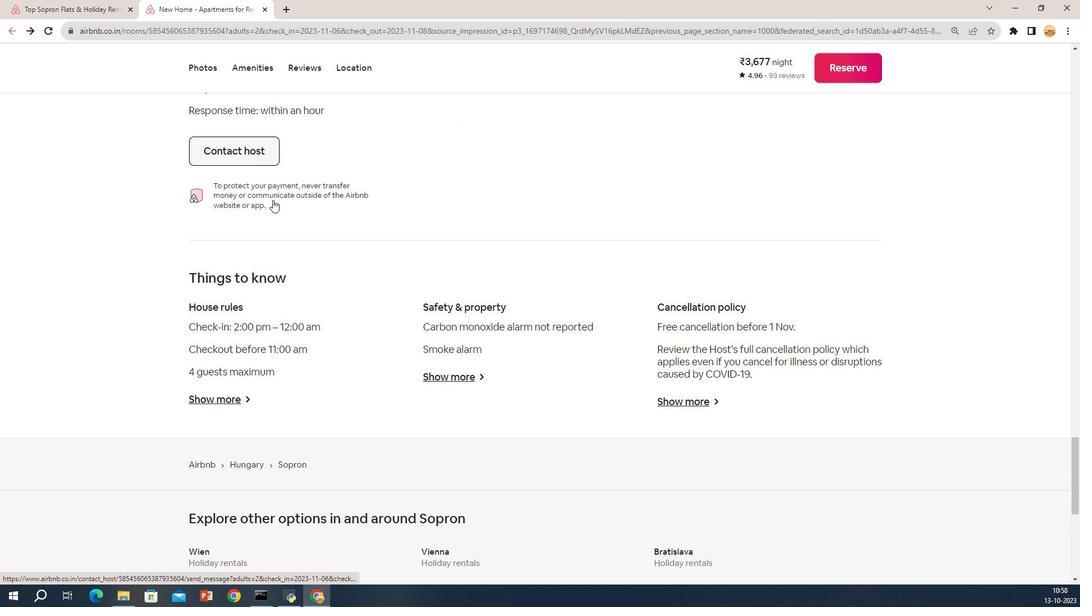 
Action: Mouse moved to (289, 227)
